 Task: Find connections with filter location Butiá with filter topic #Jobswith filter profile language English with filter current company Siemens Healthineers with filter school AHLEI - American Hotel & Lodging Educational Institute with filter industry Accommodation Services with filter service category Content Strategy with filter keywords title Hair Stylist
Action: Mouse moved to (727, 122)
Screenshot: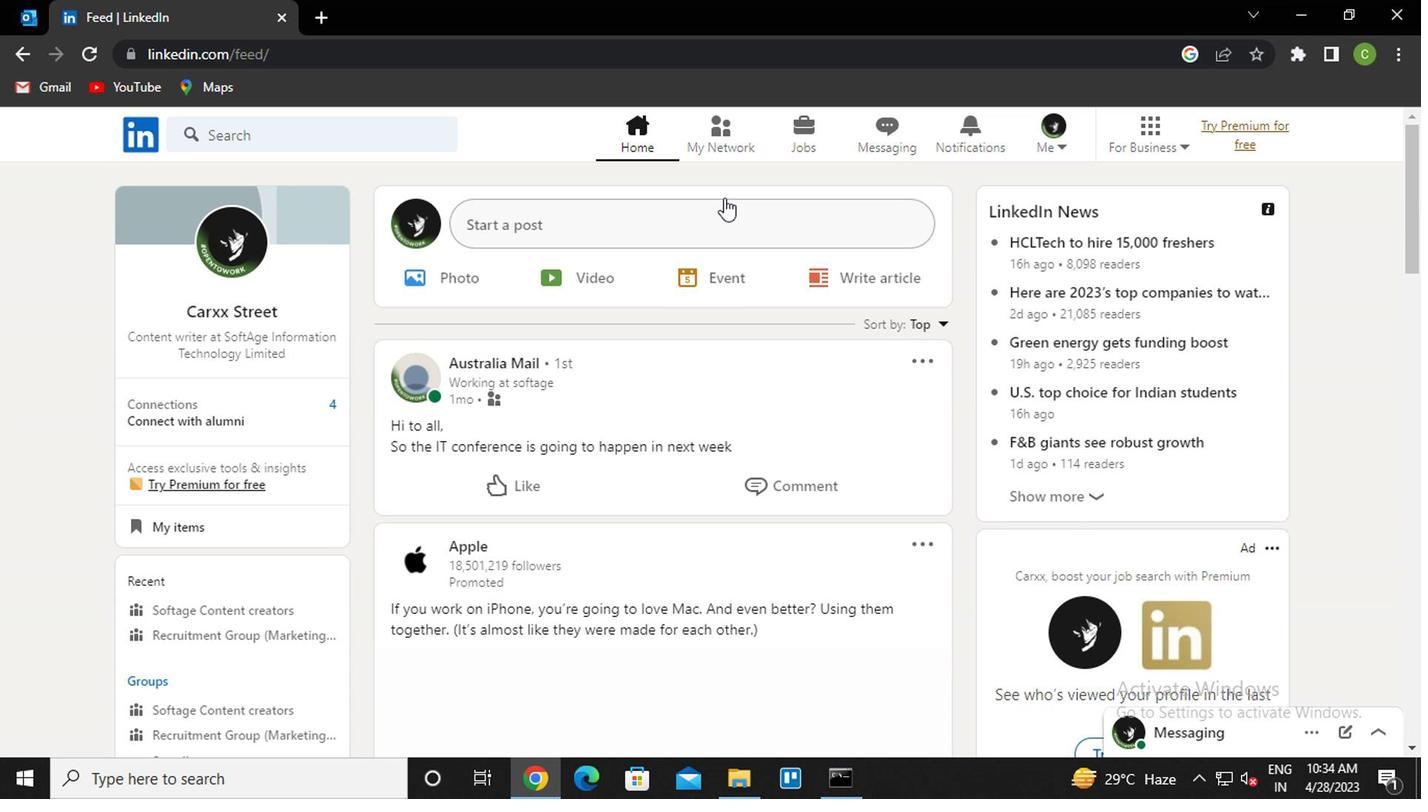 
Action: Mouse pressed left at (727, 122)
Screenshot: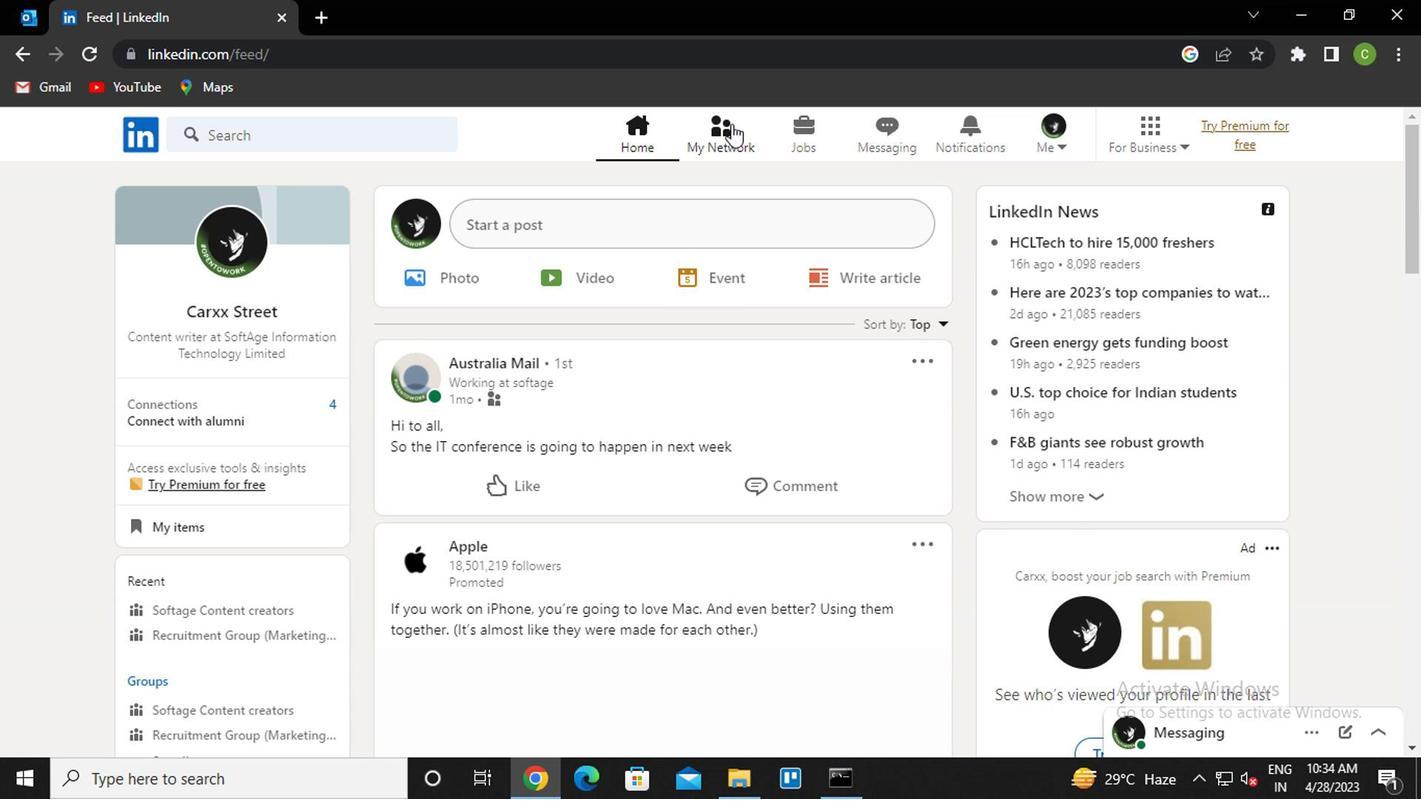 
Action: Mouse moved to (222, 261)
Screenshot: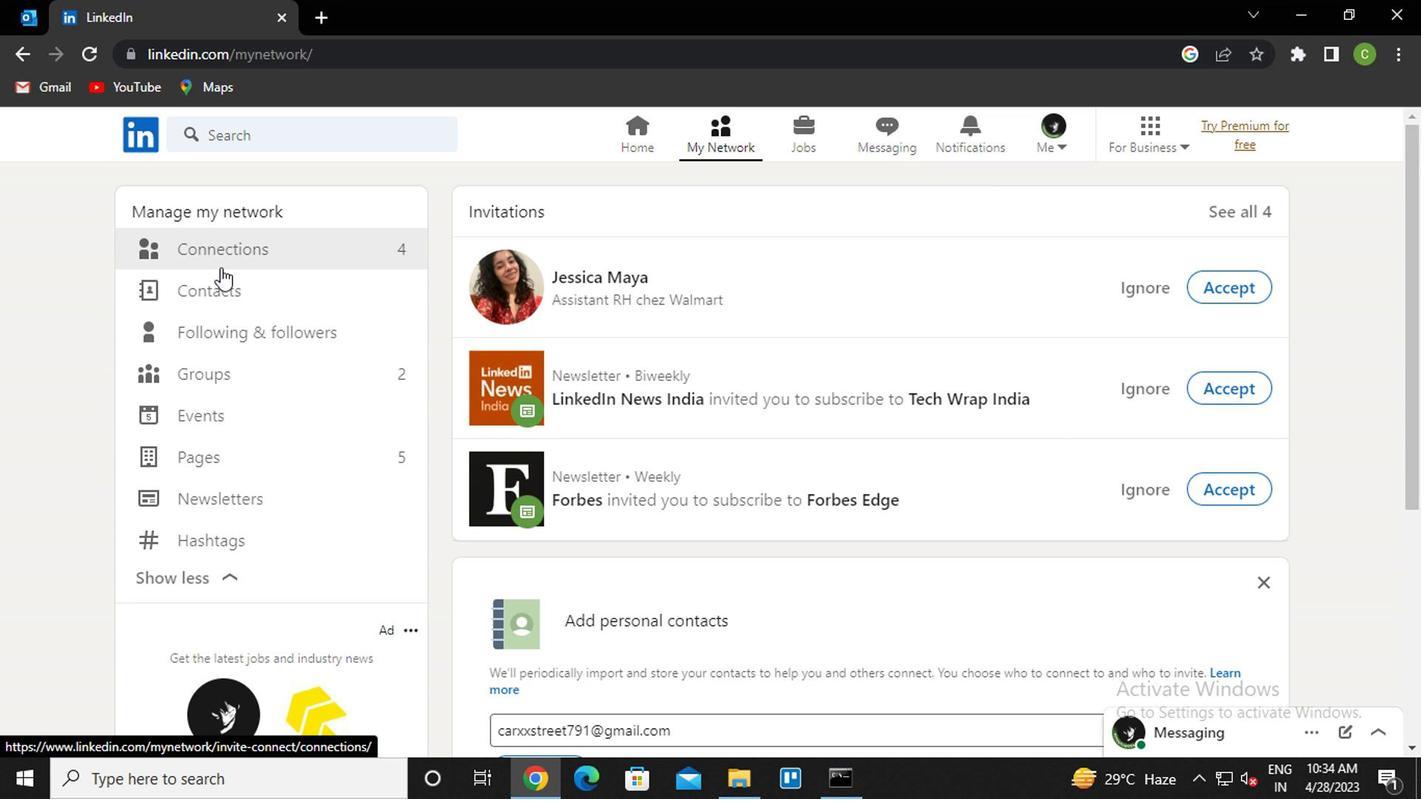 
Action: Mouse pressed left at (222, 261)
Screenshot: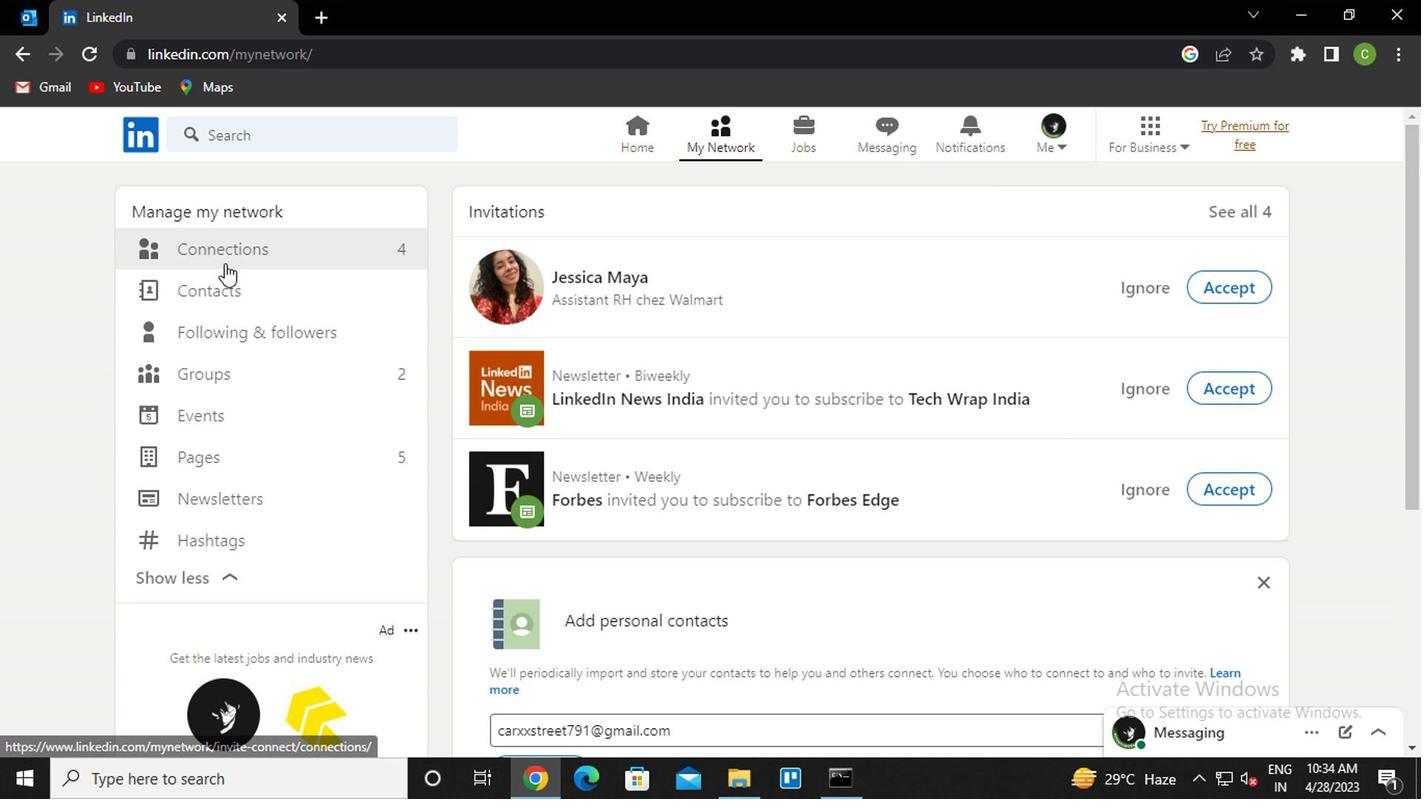 
Action: Mouse moved to (293, 259)
Screenshot: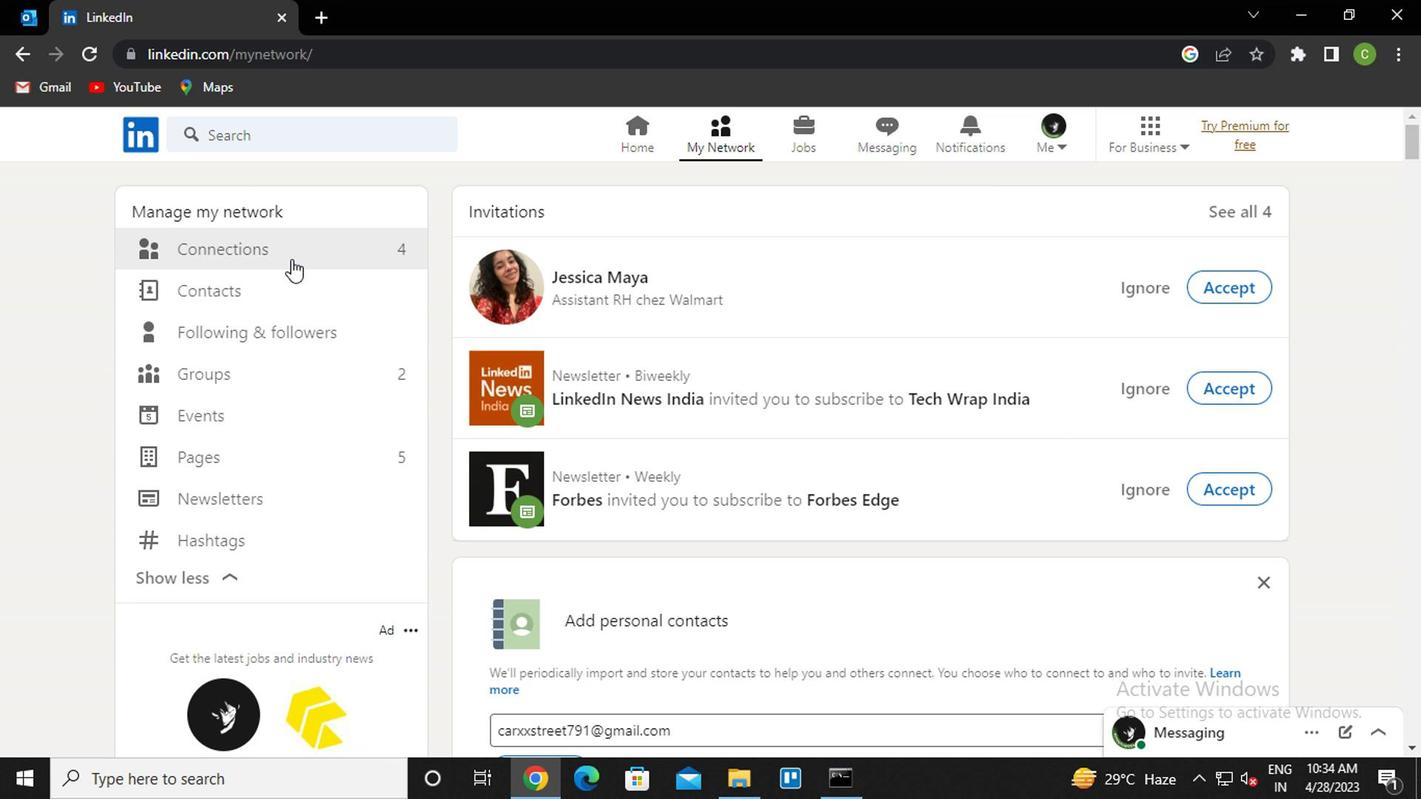 
Action: Mouse pressed left at (293, 259)
Screenshot: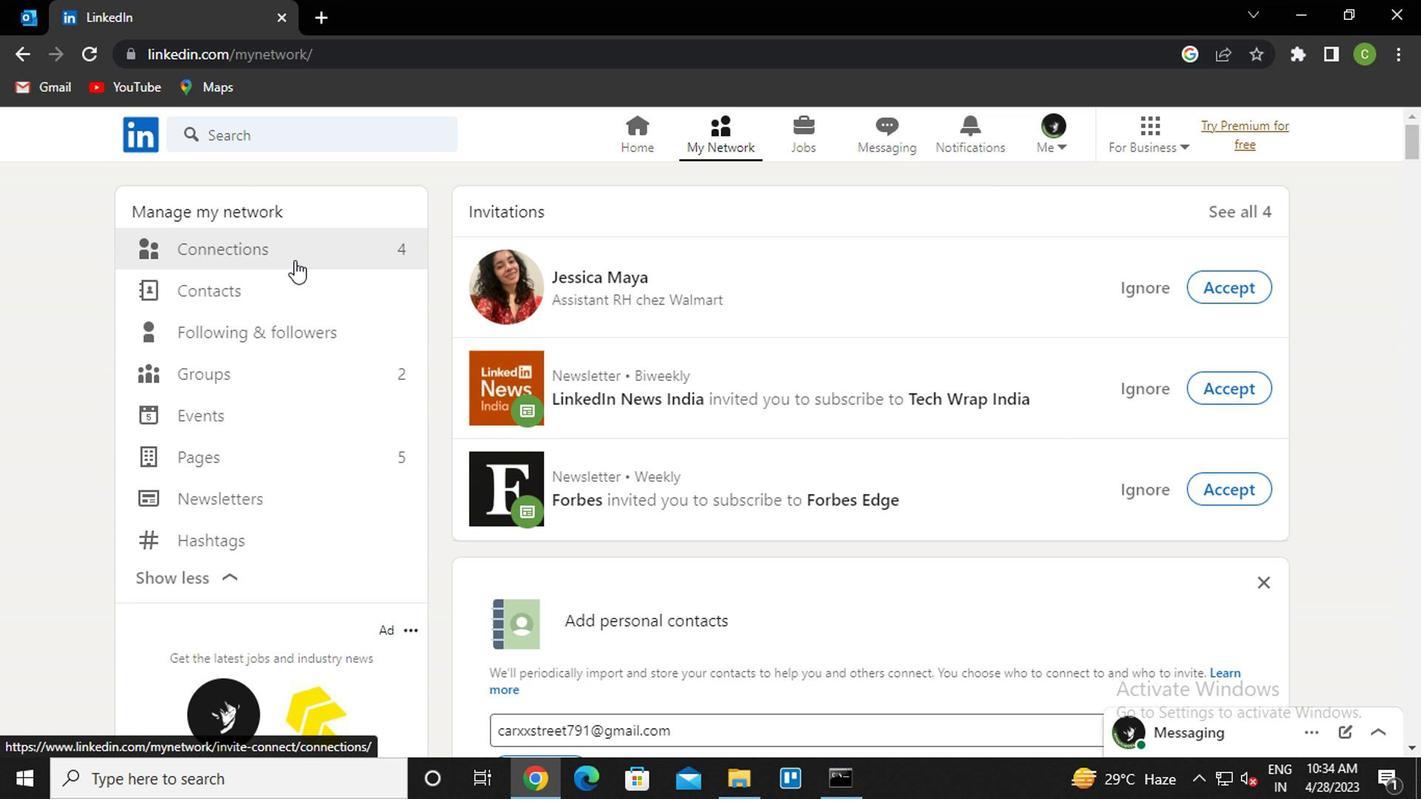 
Action: Mouse moved to (853, 245)
Screenshot: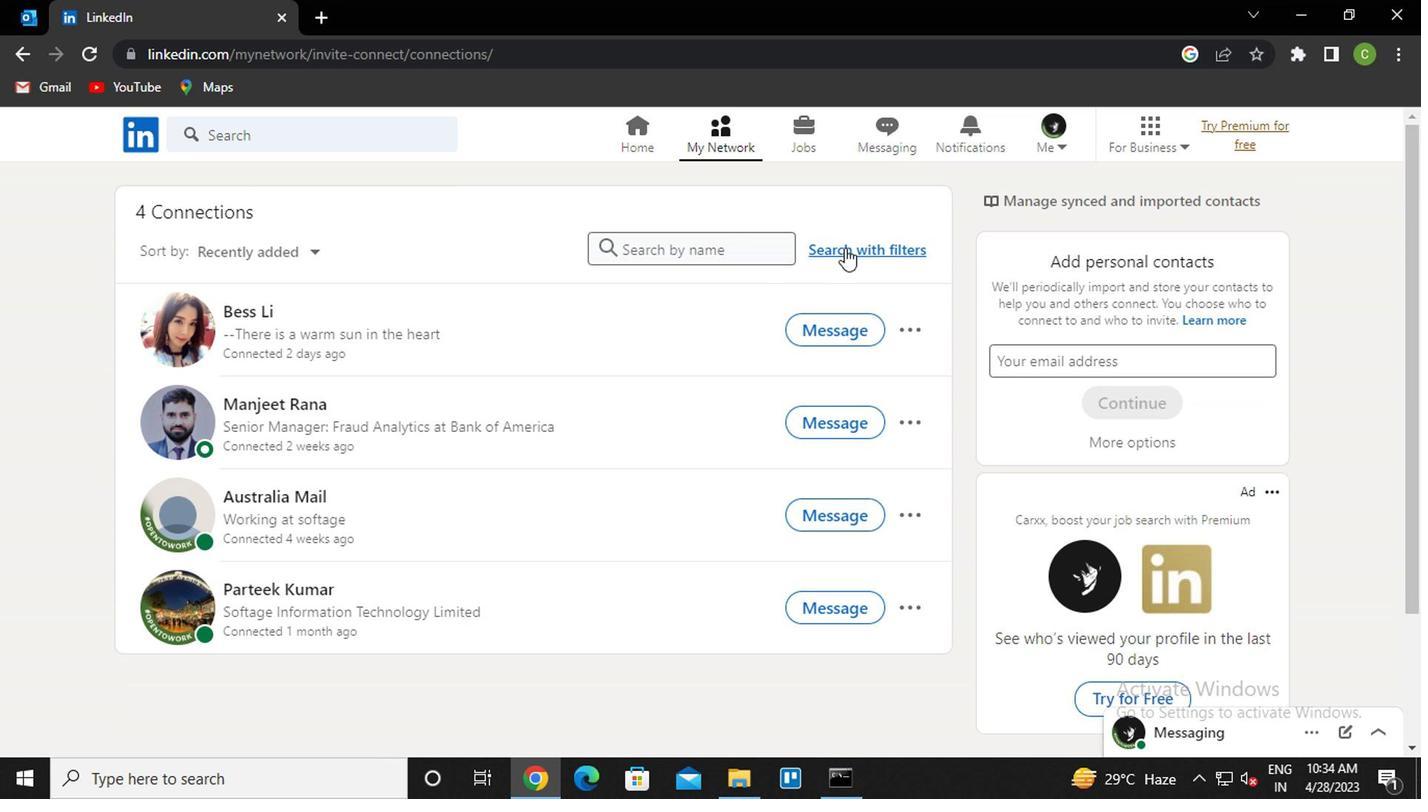 
Action: Mouse pressed left at (853, 245)
Screenshot: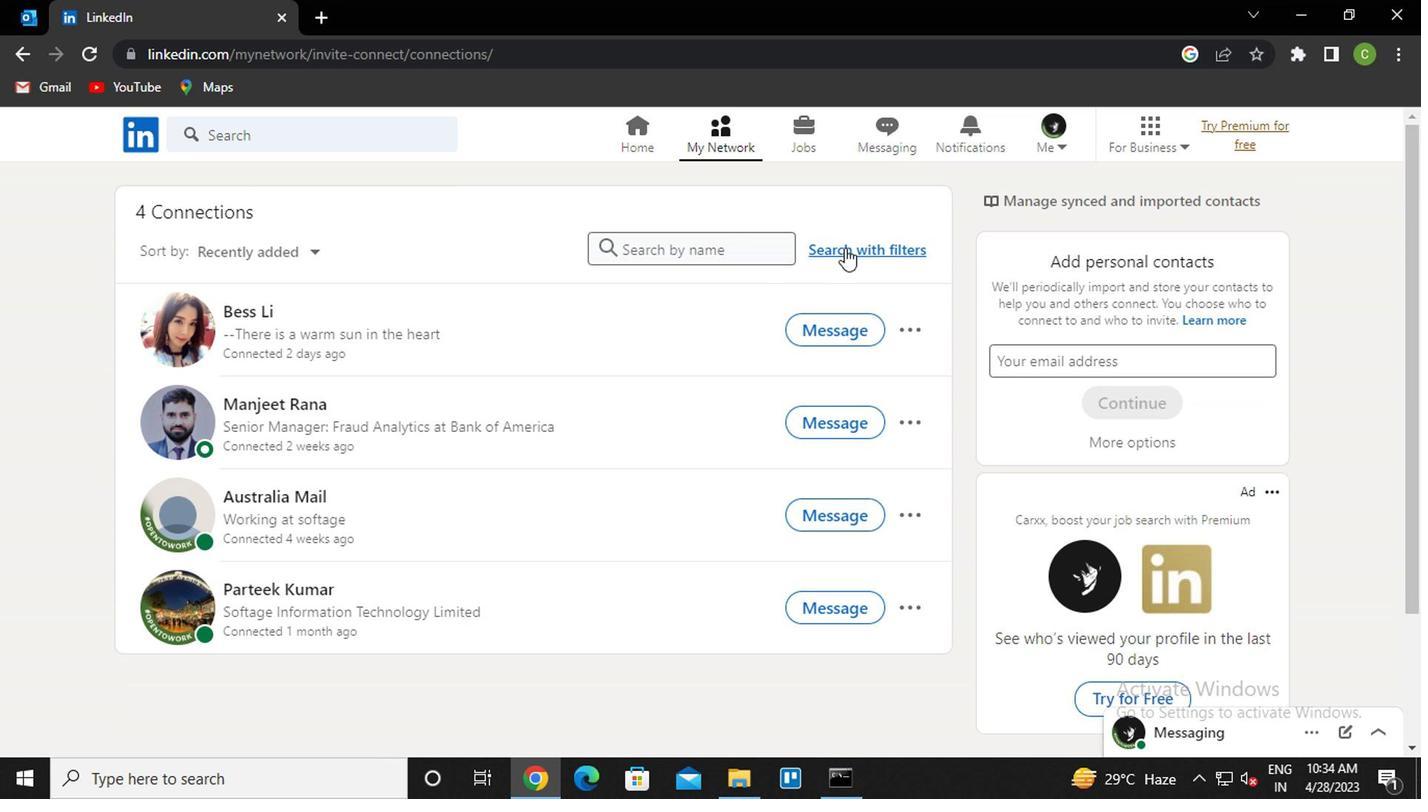 
Action: Mouse moved to (763, 200)
Screenshot: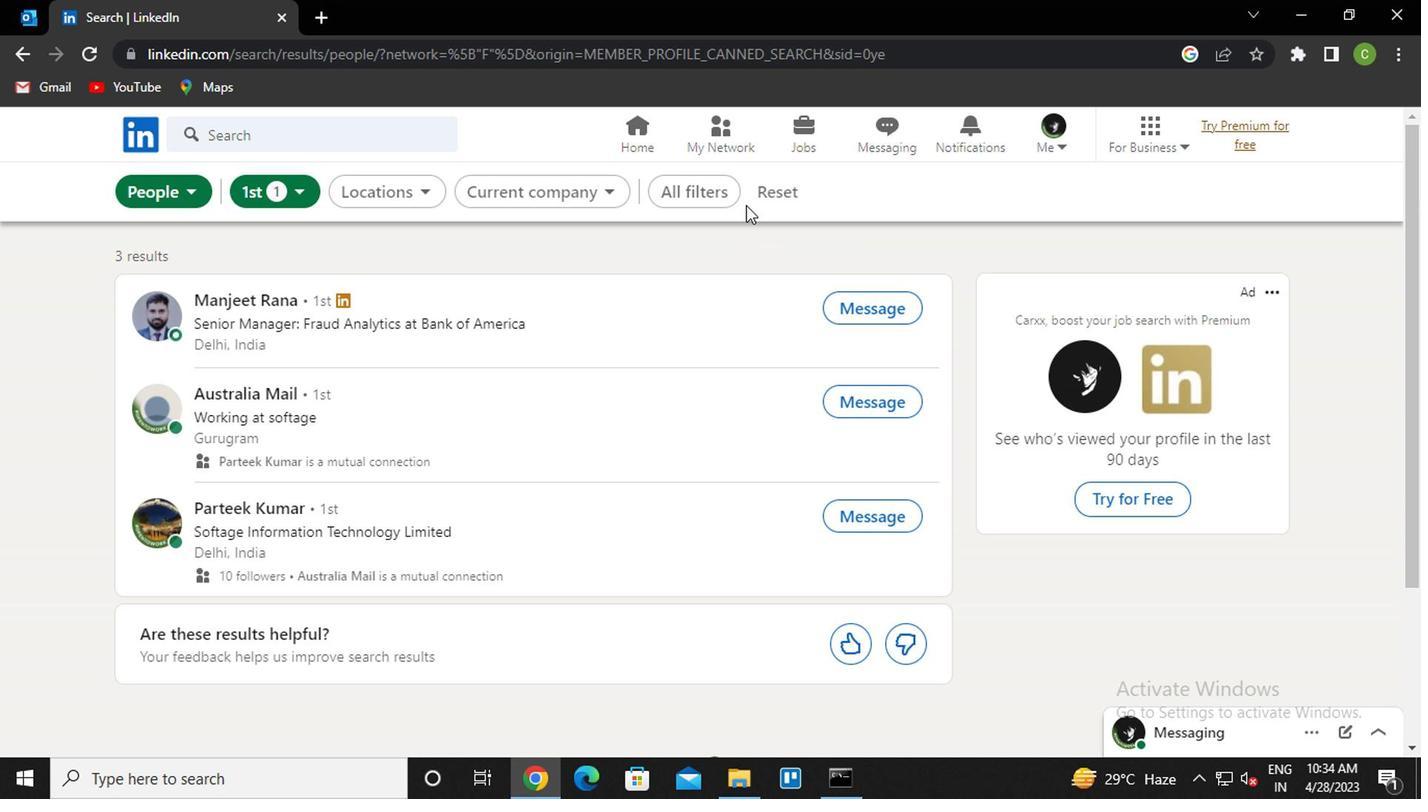 
Action: Mouse pressed left at (763, 200)
Screenshot: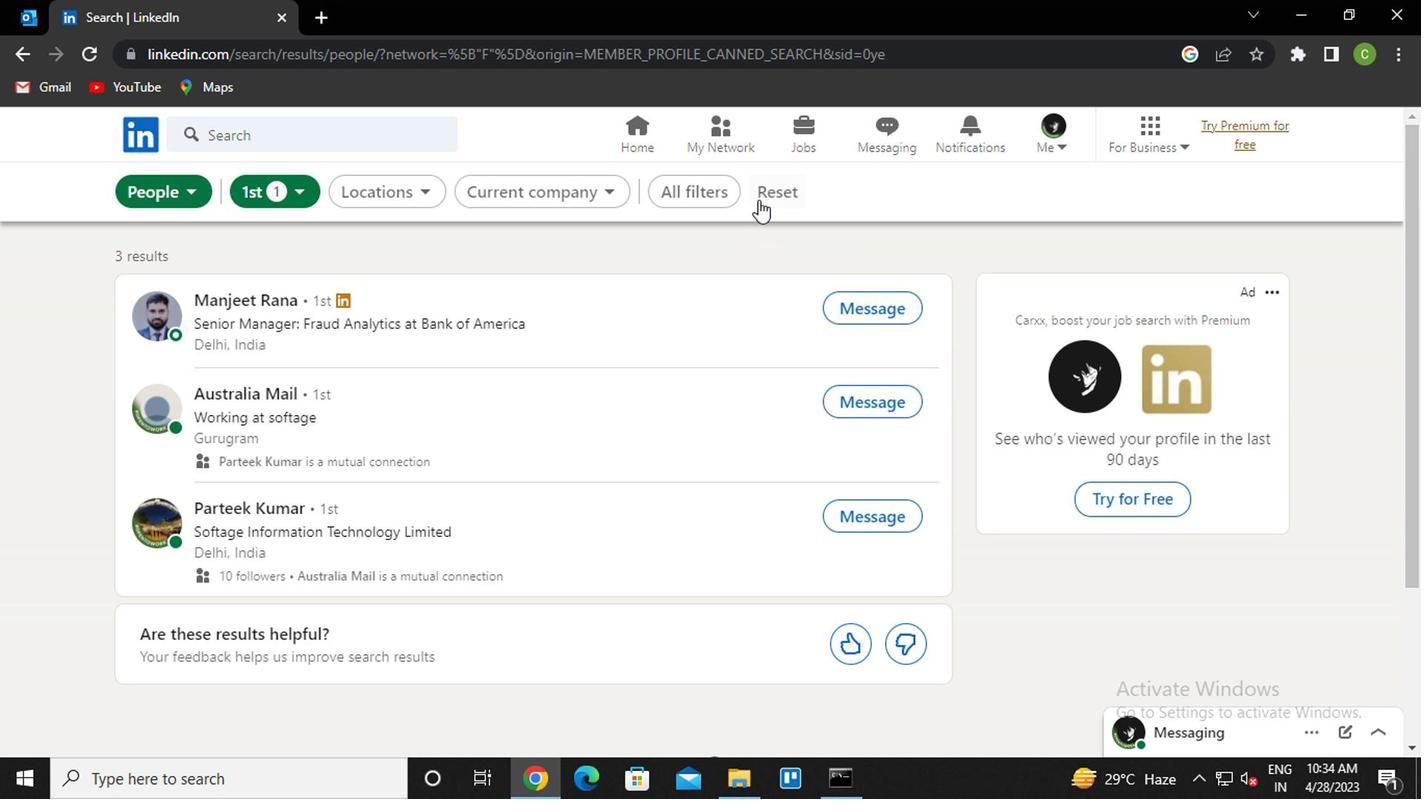 
Action: Mouse moved to (756, 191)
Screenshot: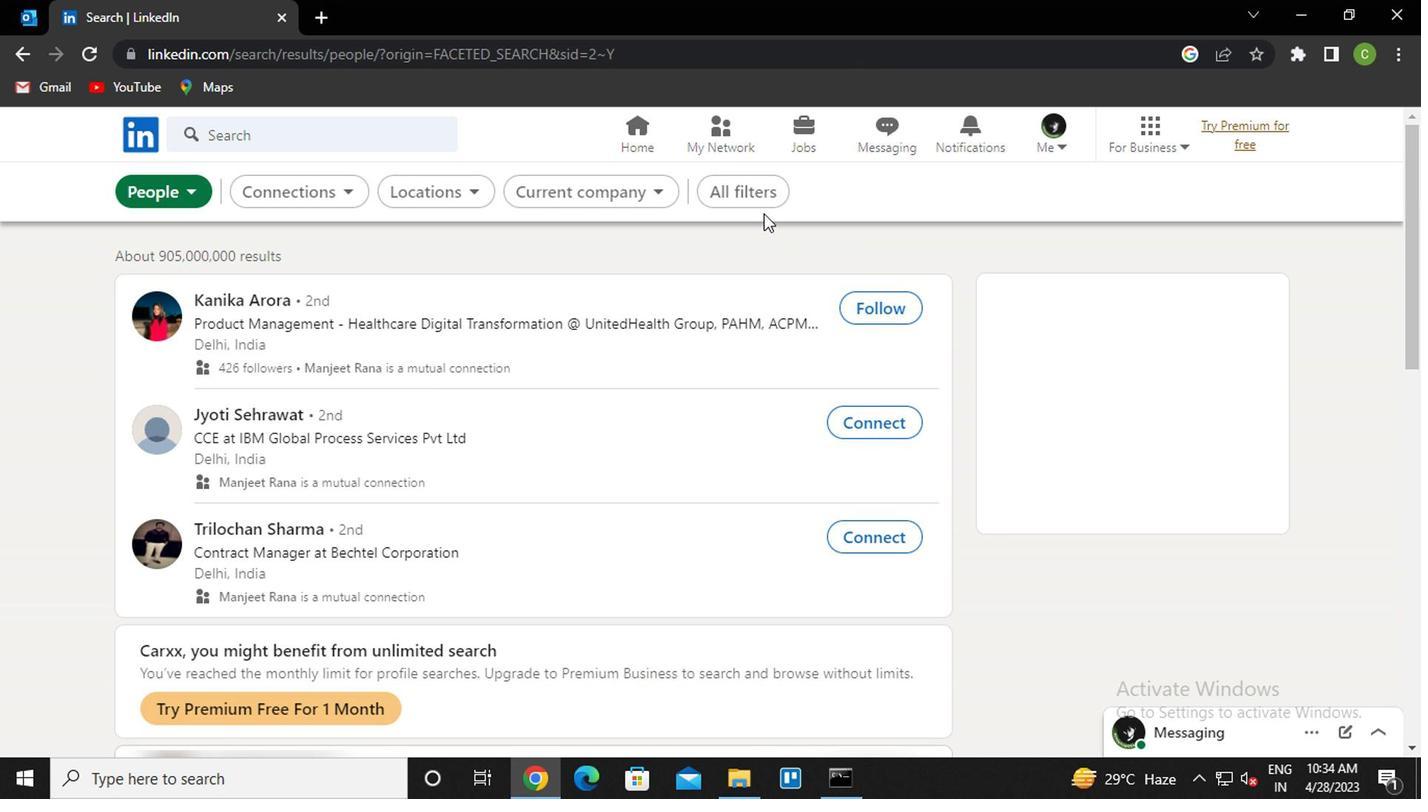 
Action: Mouse pressed left at (756, 191)
Screenshot: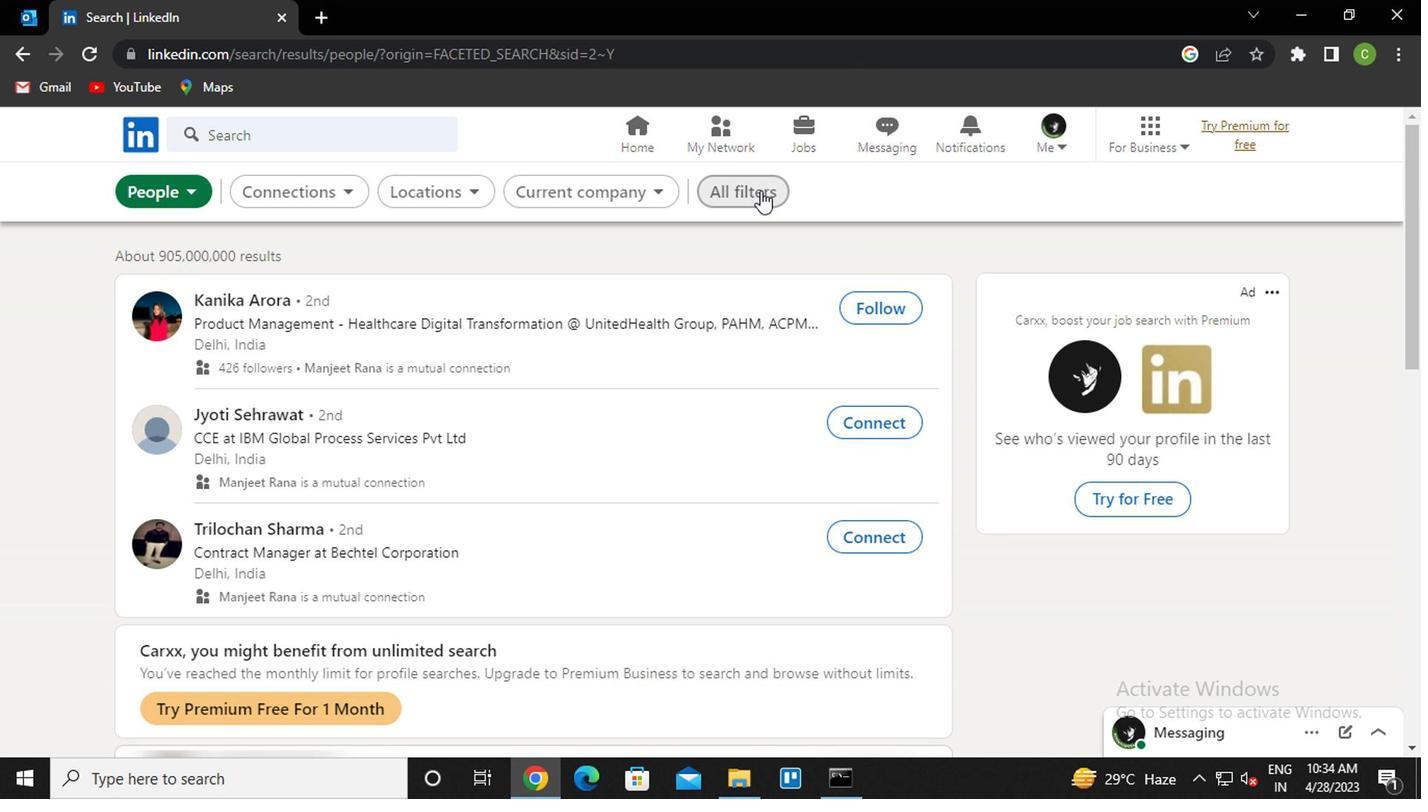 
Action: Mouse moved to (1152, 436)
Screenshot: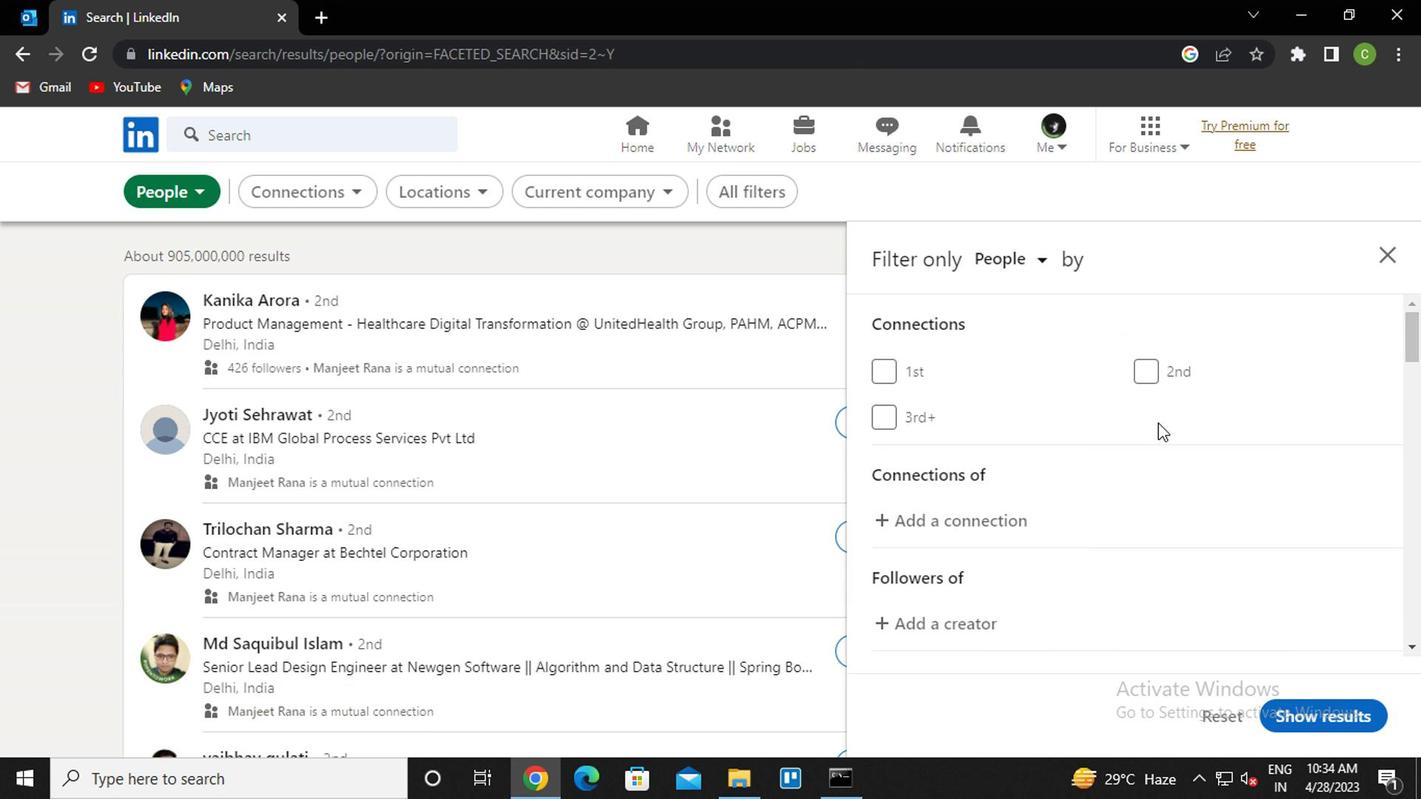 
Action: Mouse scrolled (1152, 436) with delta (0, 0)
Screenshot: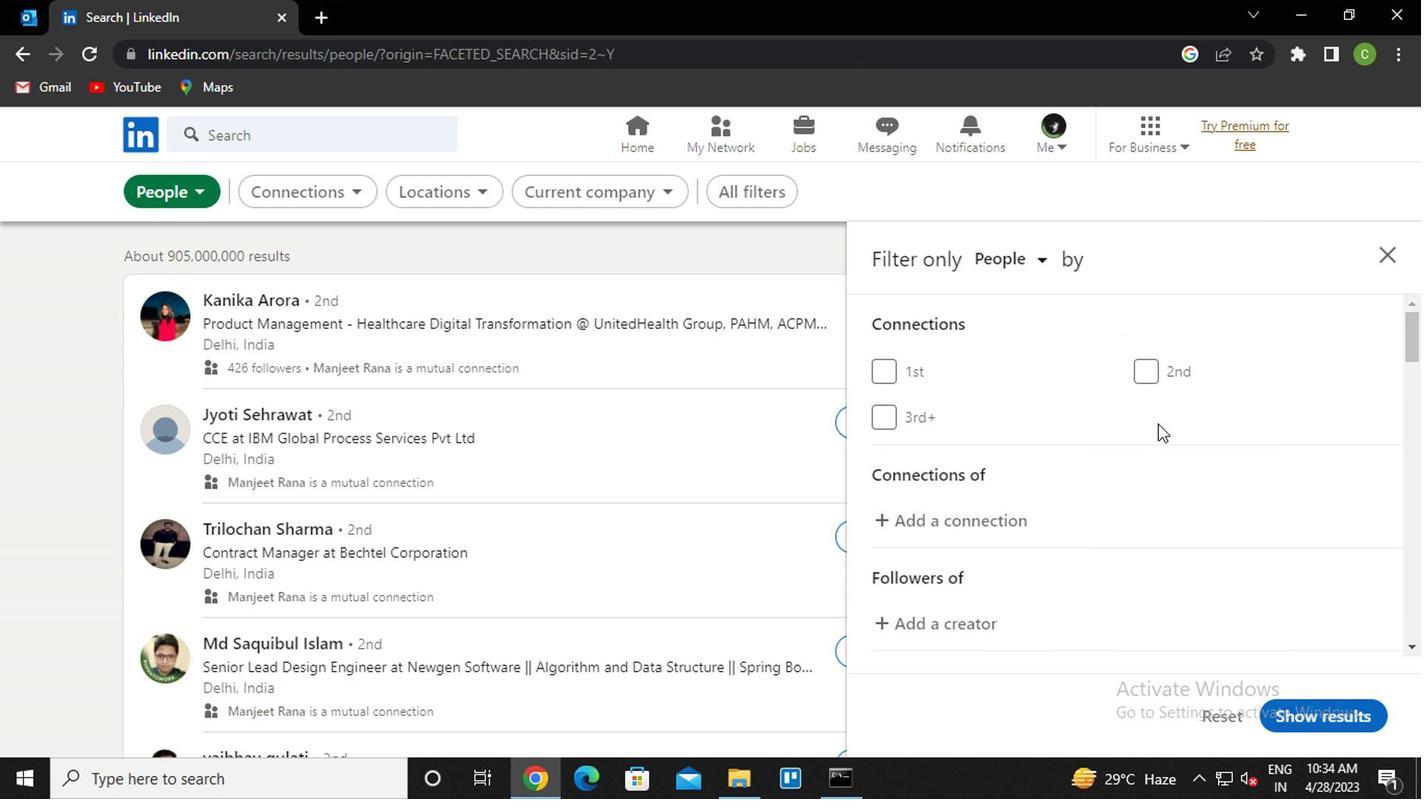 
Action: Mouse moved to (1149, 447)
Screenshot: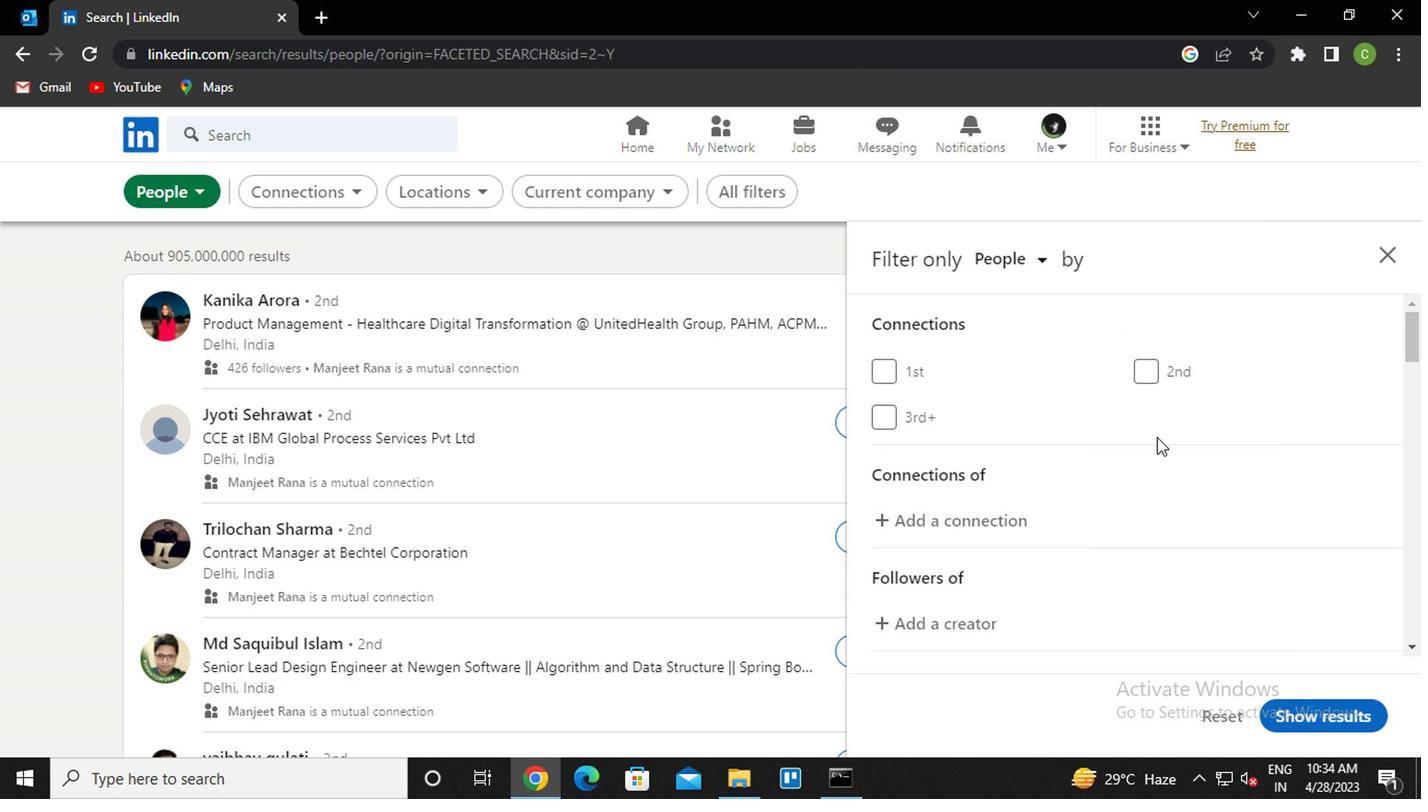 
Action: Mouse scrolled (1149, 446) with delta (0, 0)
Screenshot: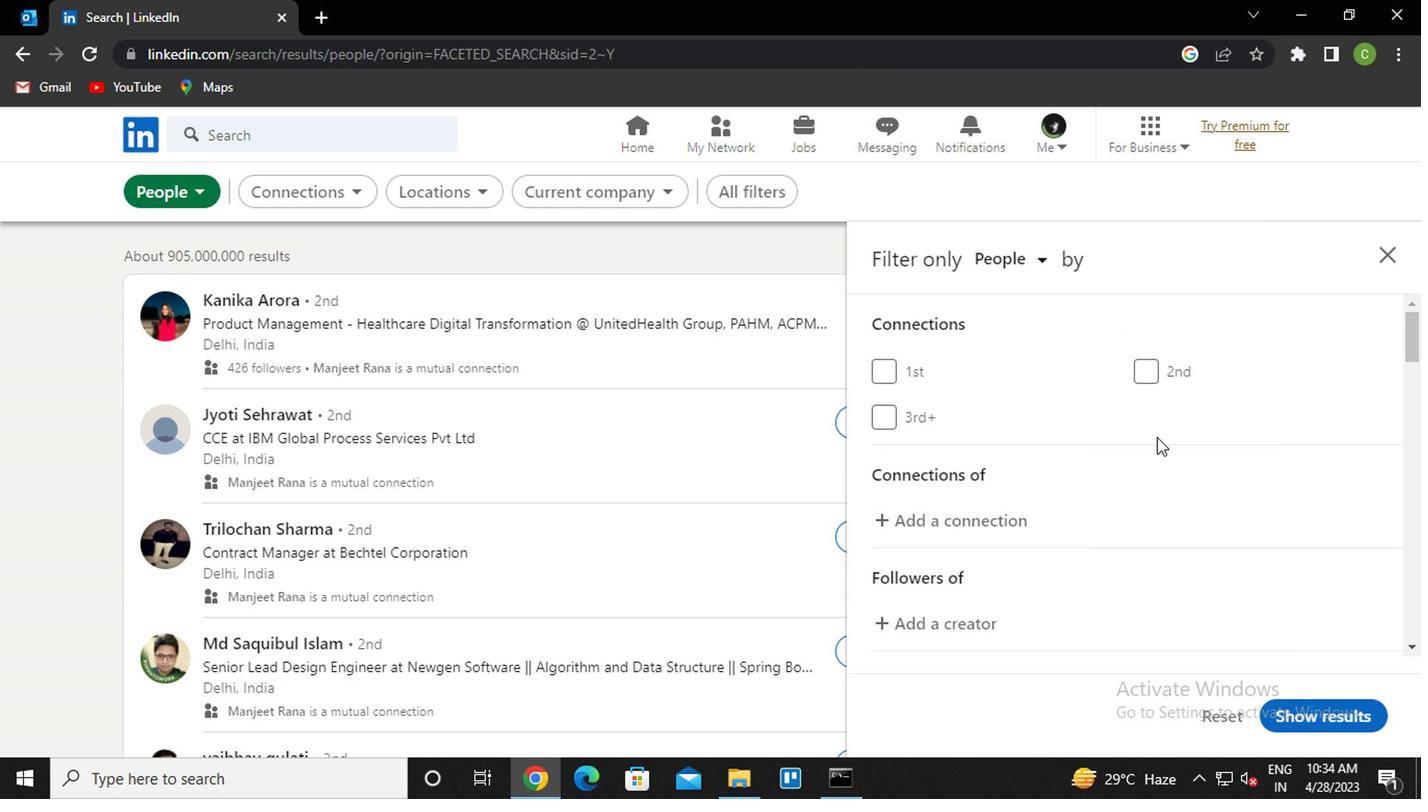 
Action: Mouse moved to (1148, 448)
Screenshot: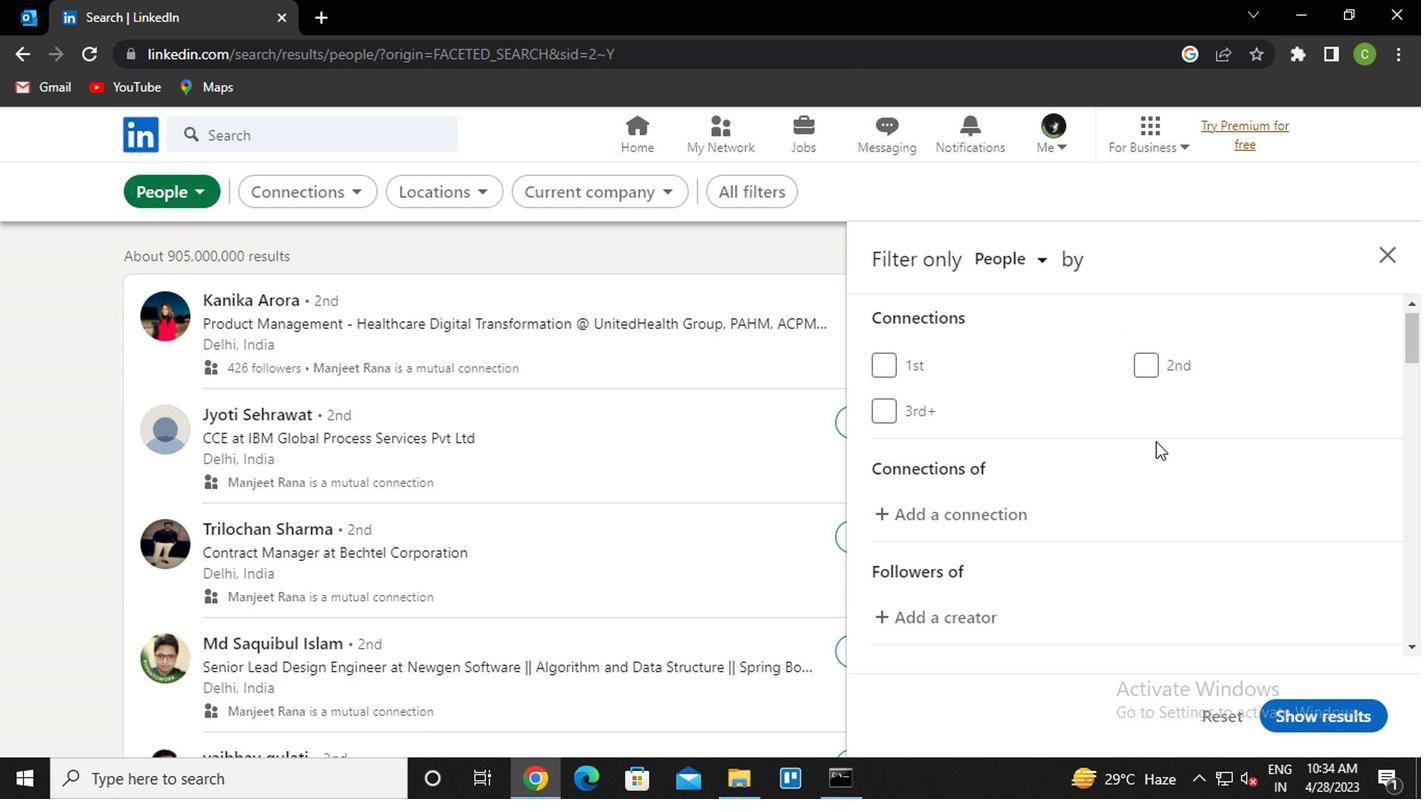 
Action: Mouse scrolled (1148, 447) with delta (0, -1)
Screenshot: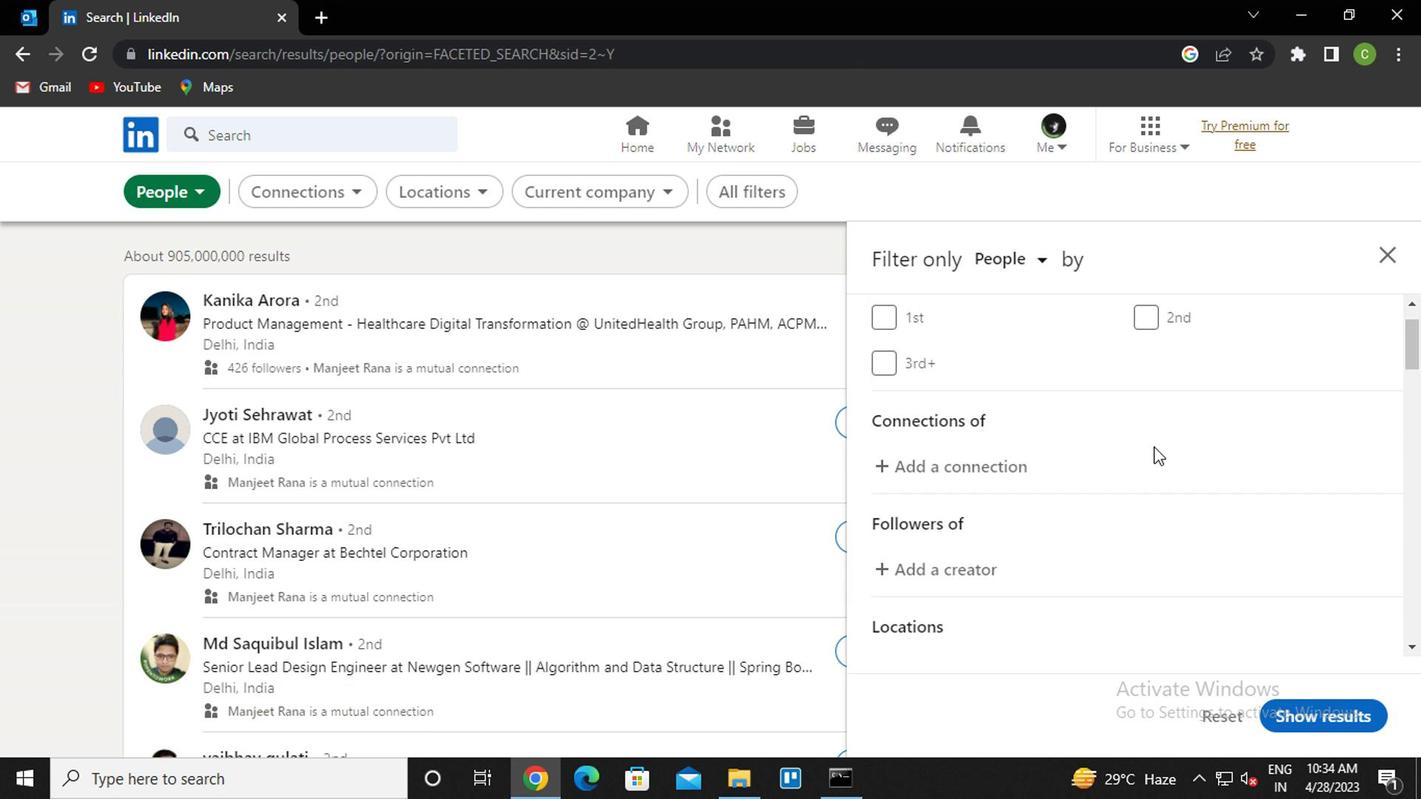 
Action: Mouse moved to (1148, 448)
Screenshot: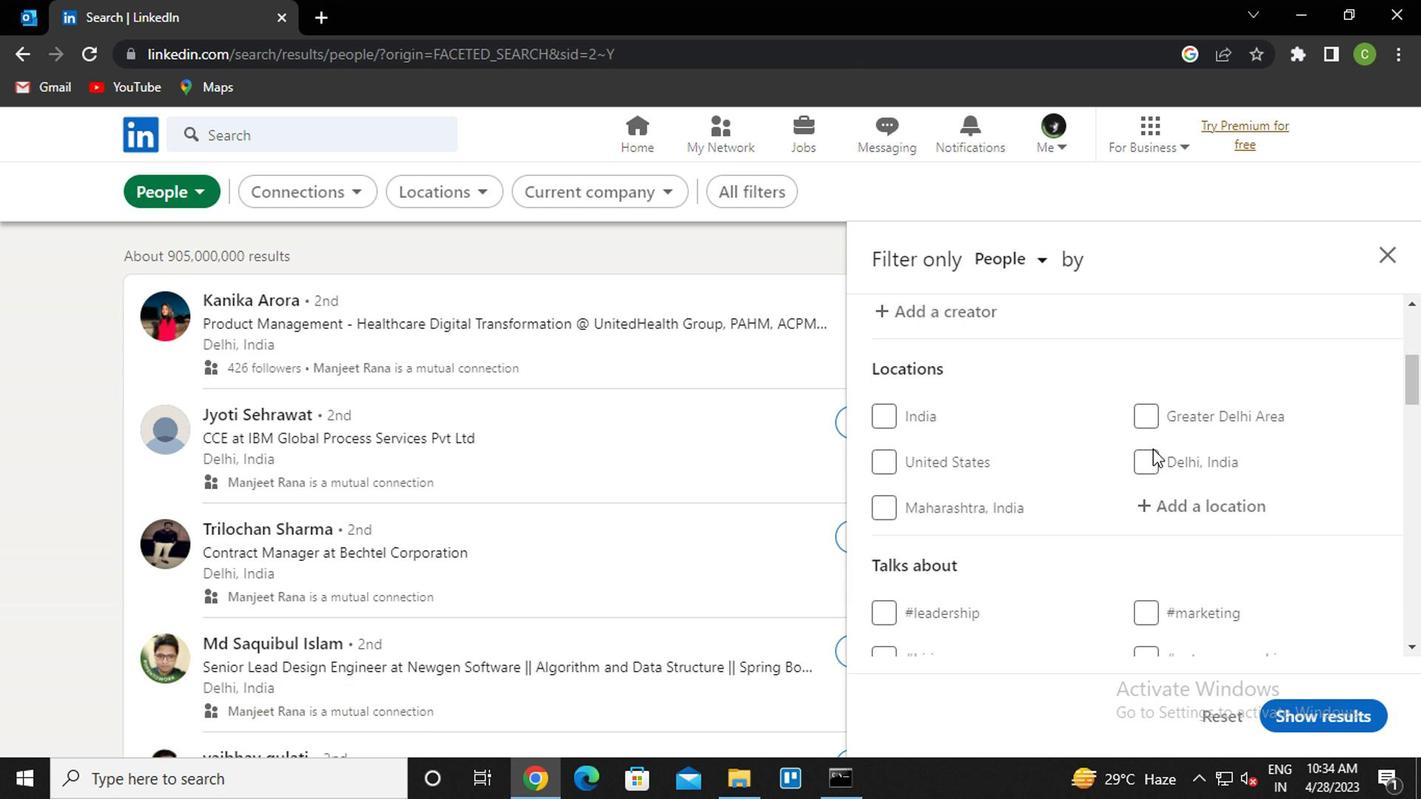 
Action: Mouse scrolled (1148, 447) with delta (0, -1)
Screenshot: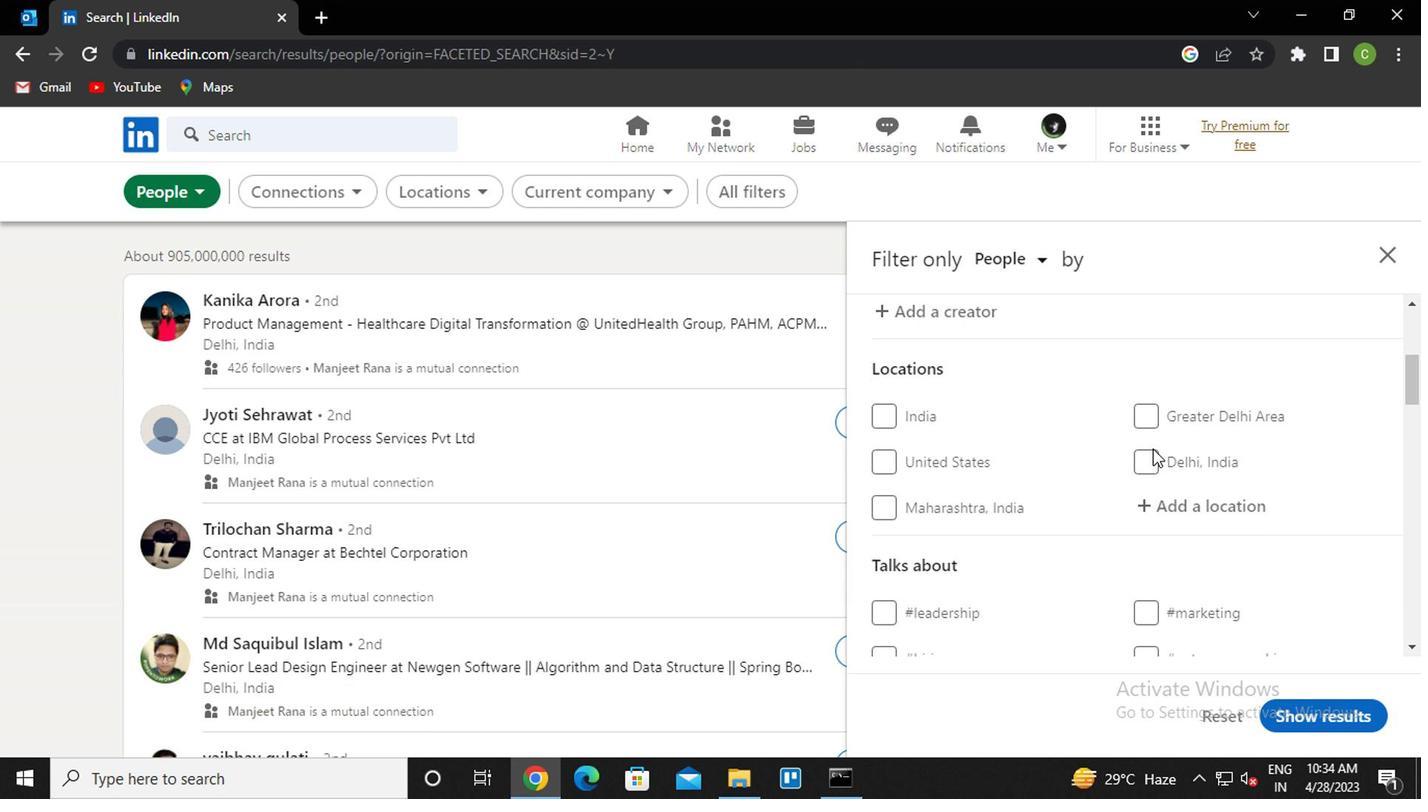 
Action: Mouse moved to (1187, 411)
Screenshot: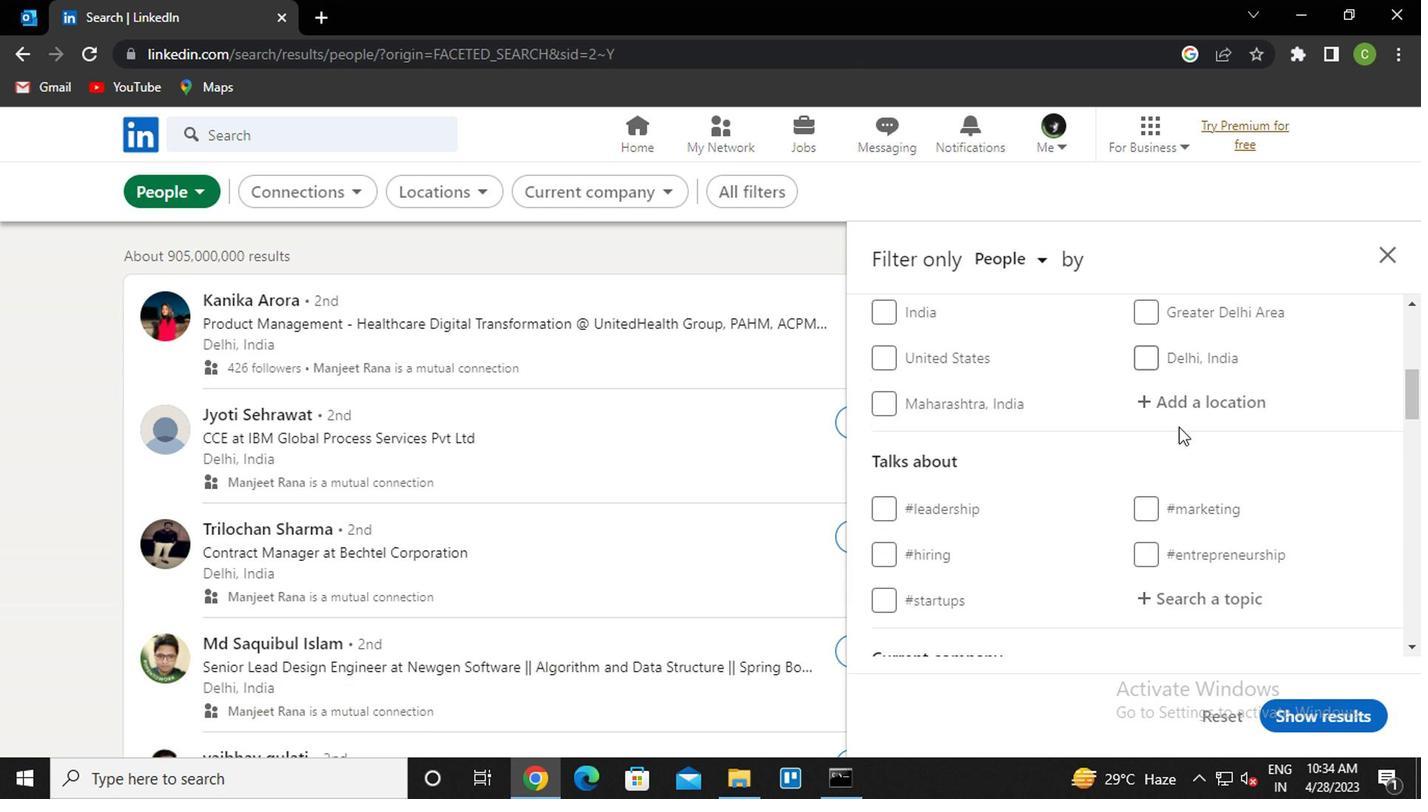 
Action: Mouse pressed left at (1187, 411)
Screenshot: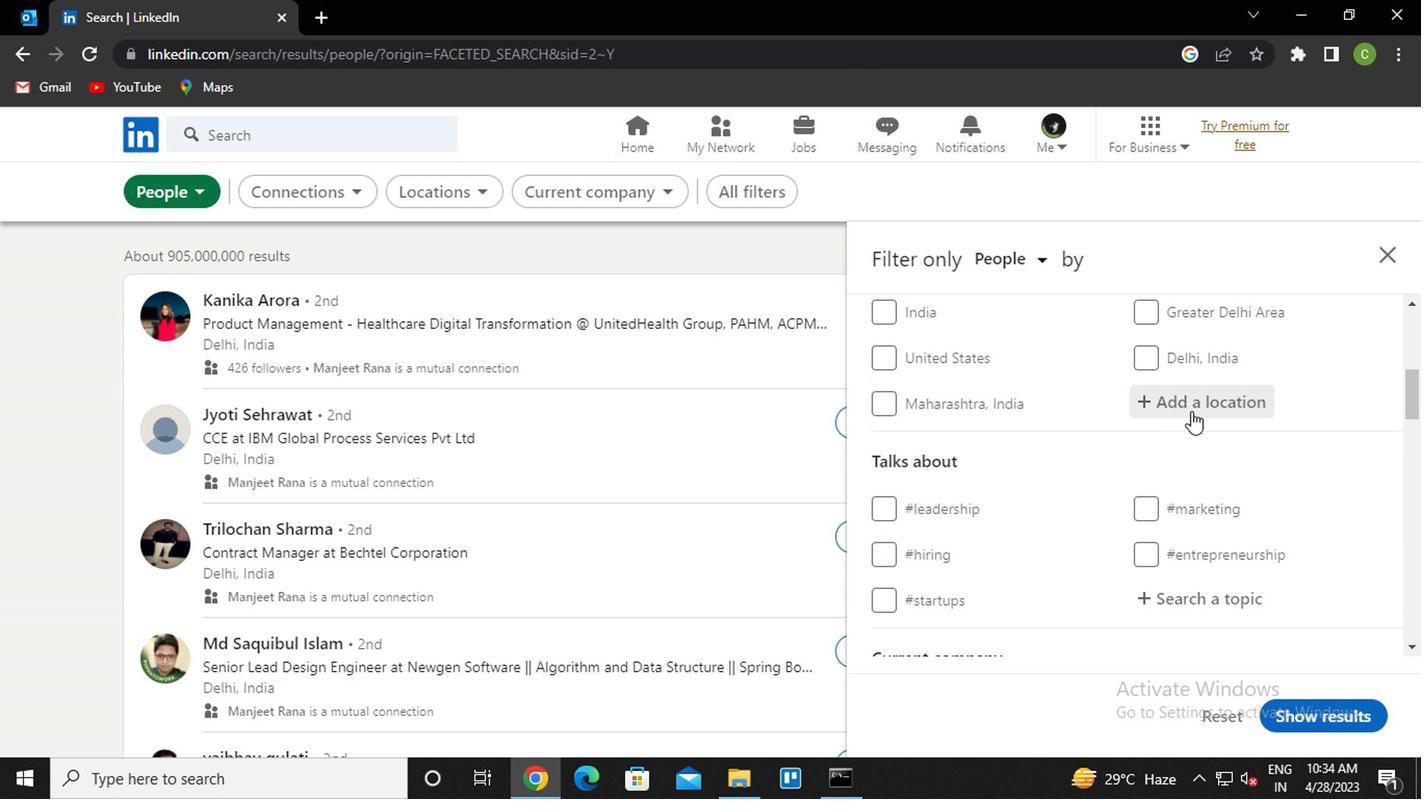 
Action: Key pressed <Key.caps_lock>b<Key.caps_lock>utia<Key.down><Key.enter>
Screenshot: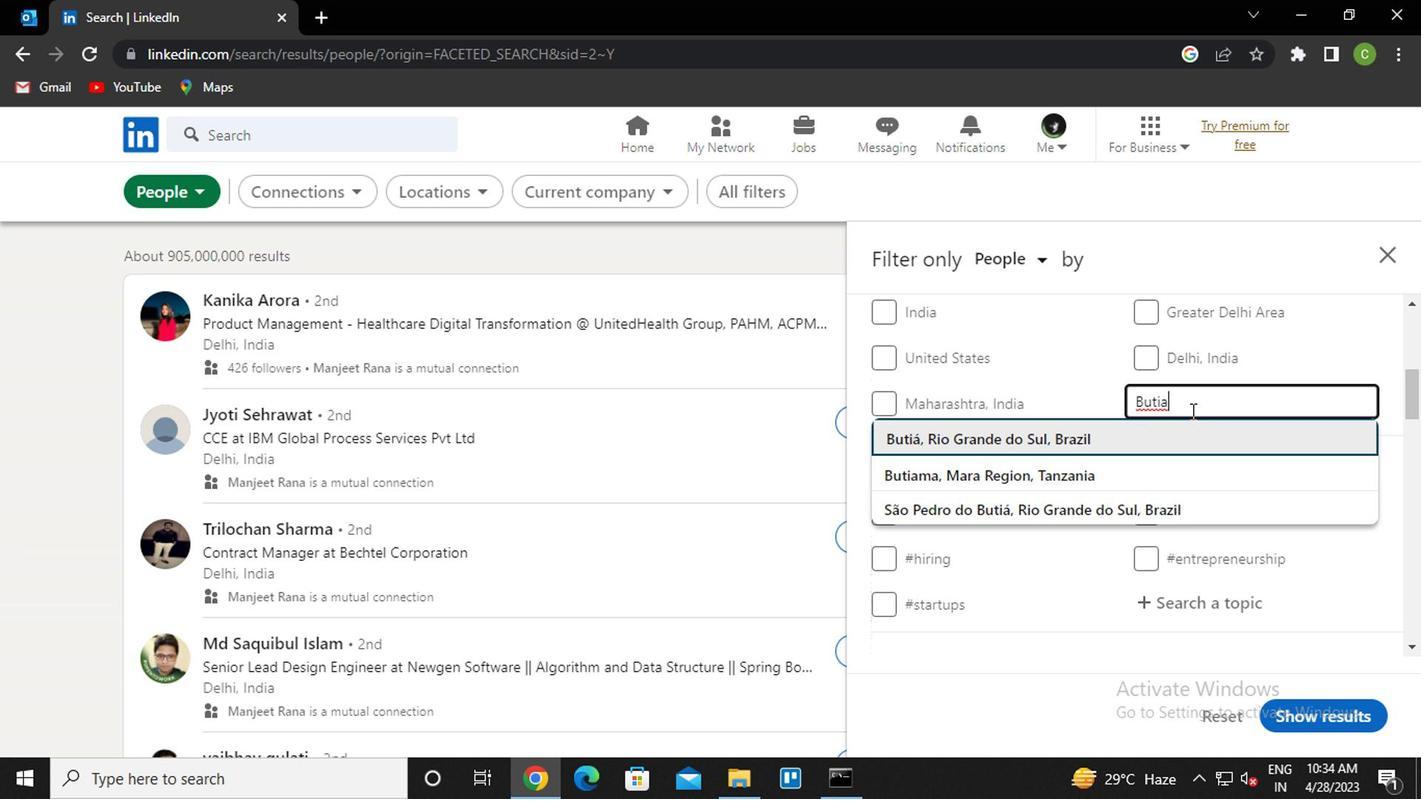 
Action: Mouse scrolled (1187, 410) with delta (0, 0)
Screenshot: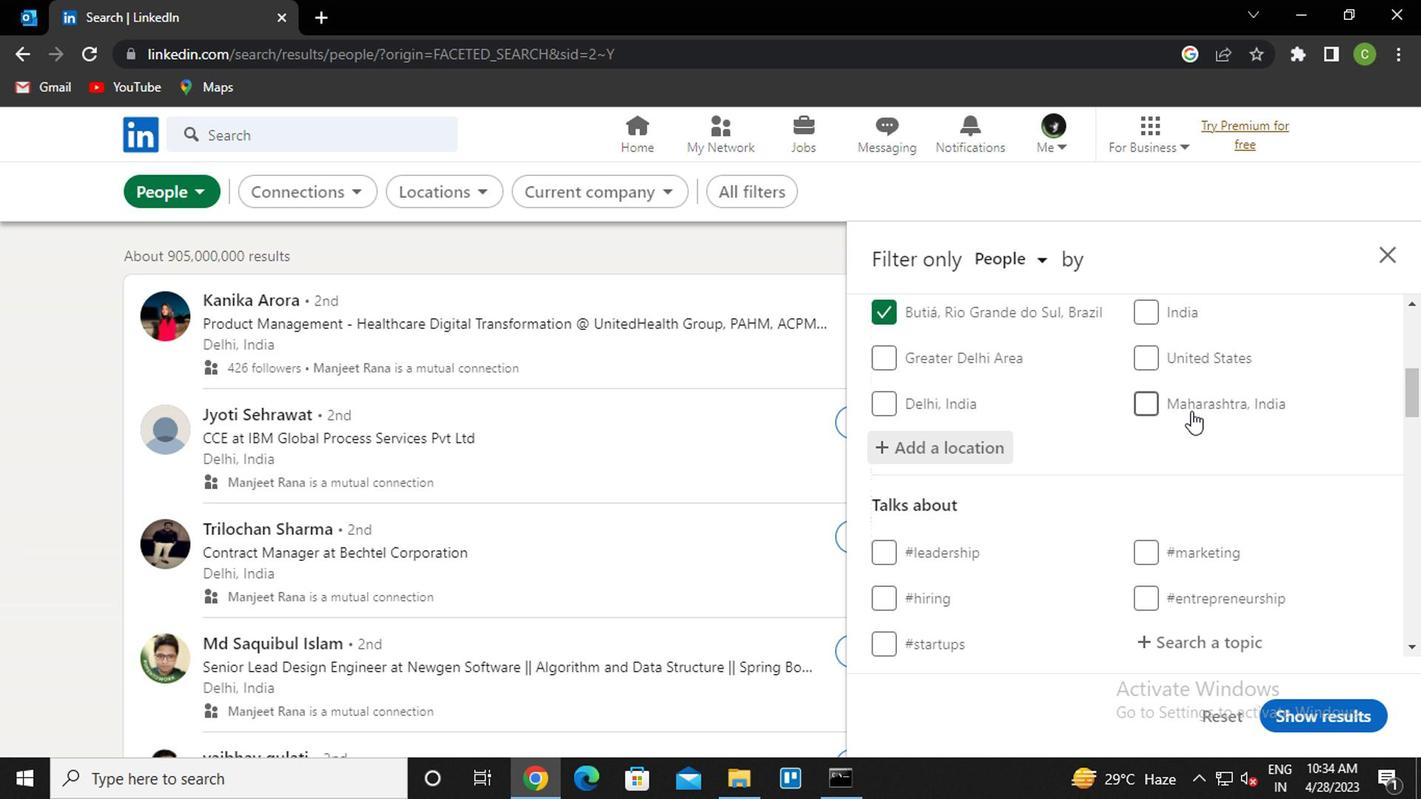 
Action: Mouse moved to (1187, 415)
Screenshot: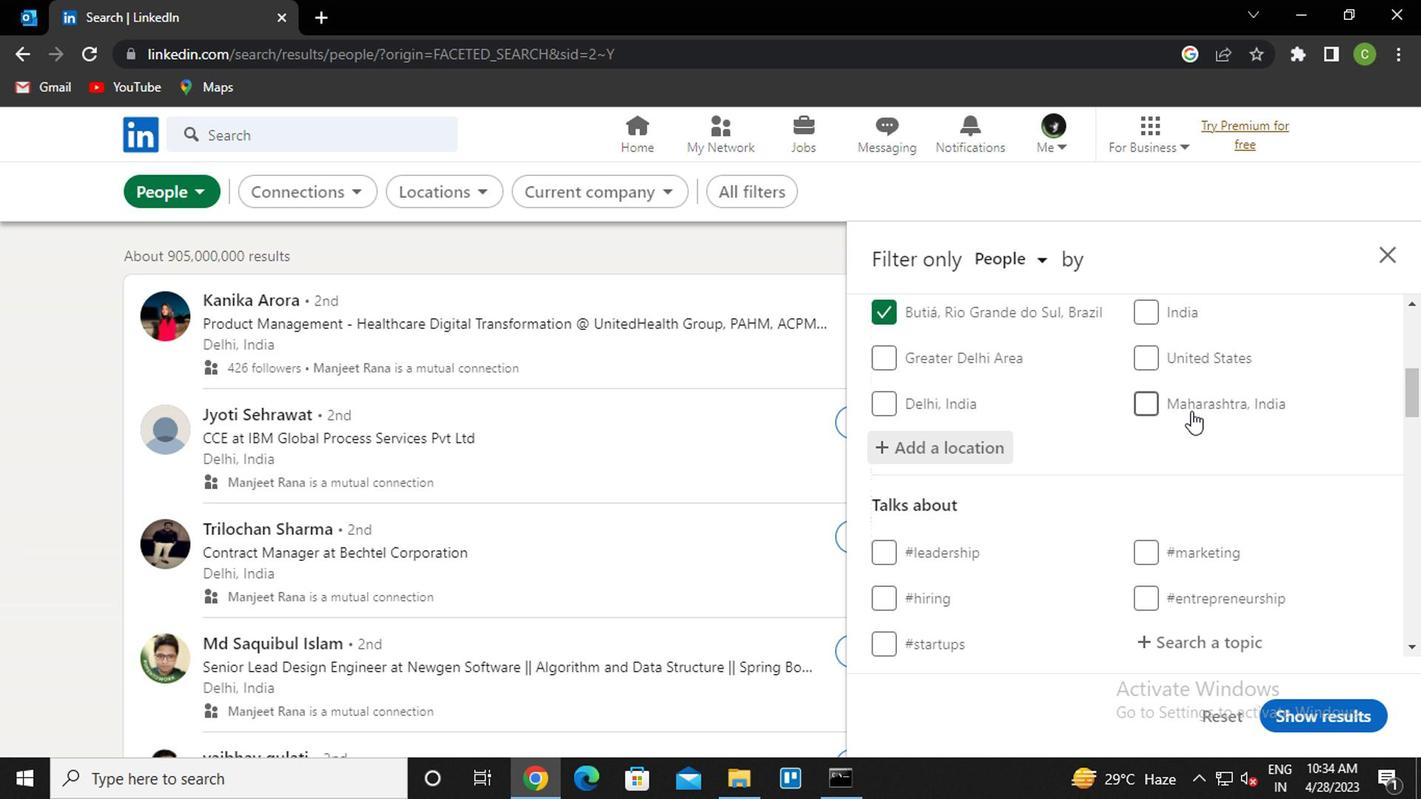 
Action: Mouse scrolled (1187, 413) with delta (0, -1)
Screenshot: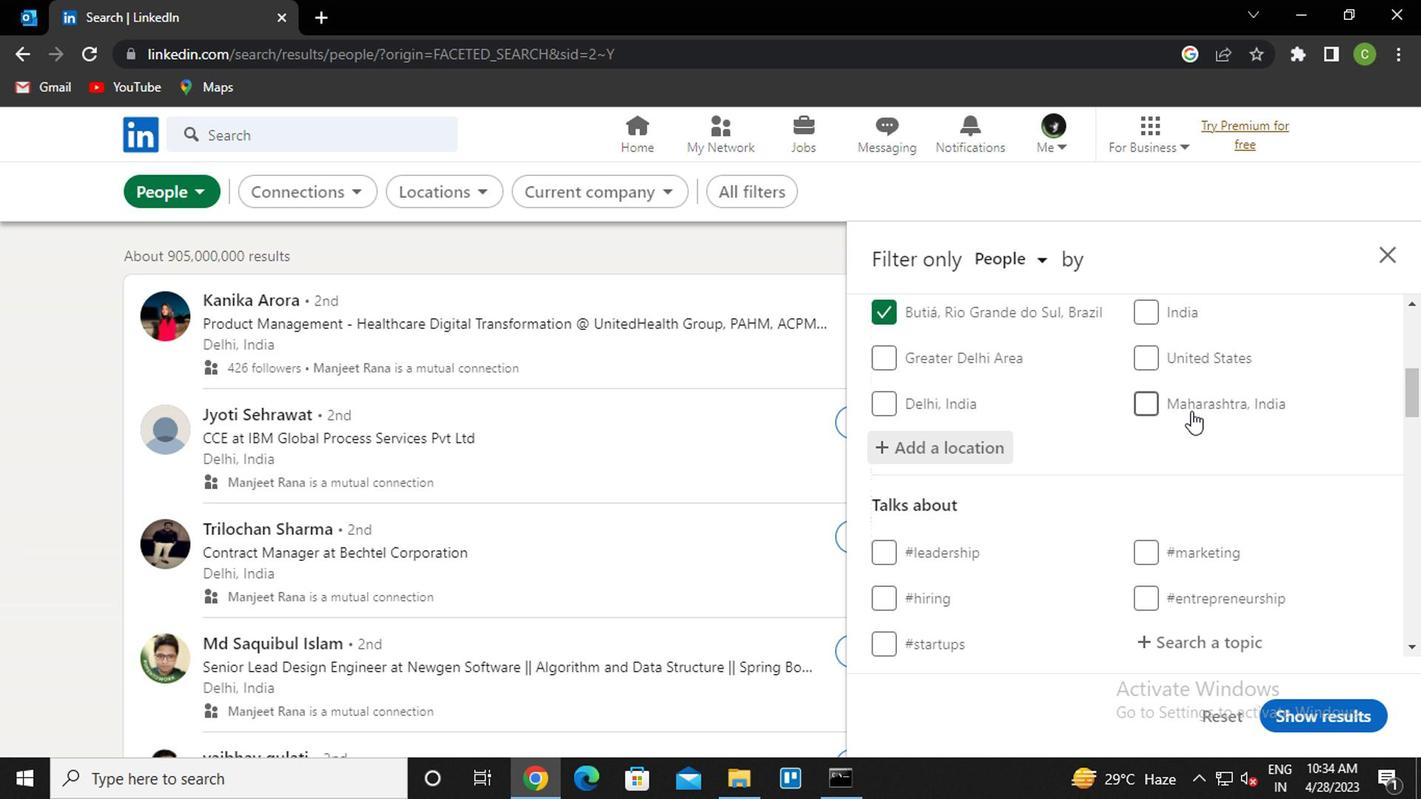 
Action: Mouse scrolled (1187, 413) with delta (0, -1)
Screenshot: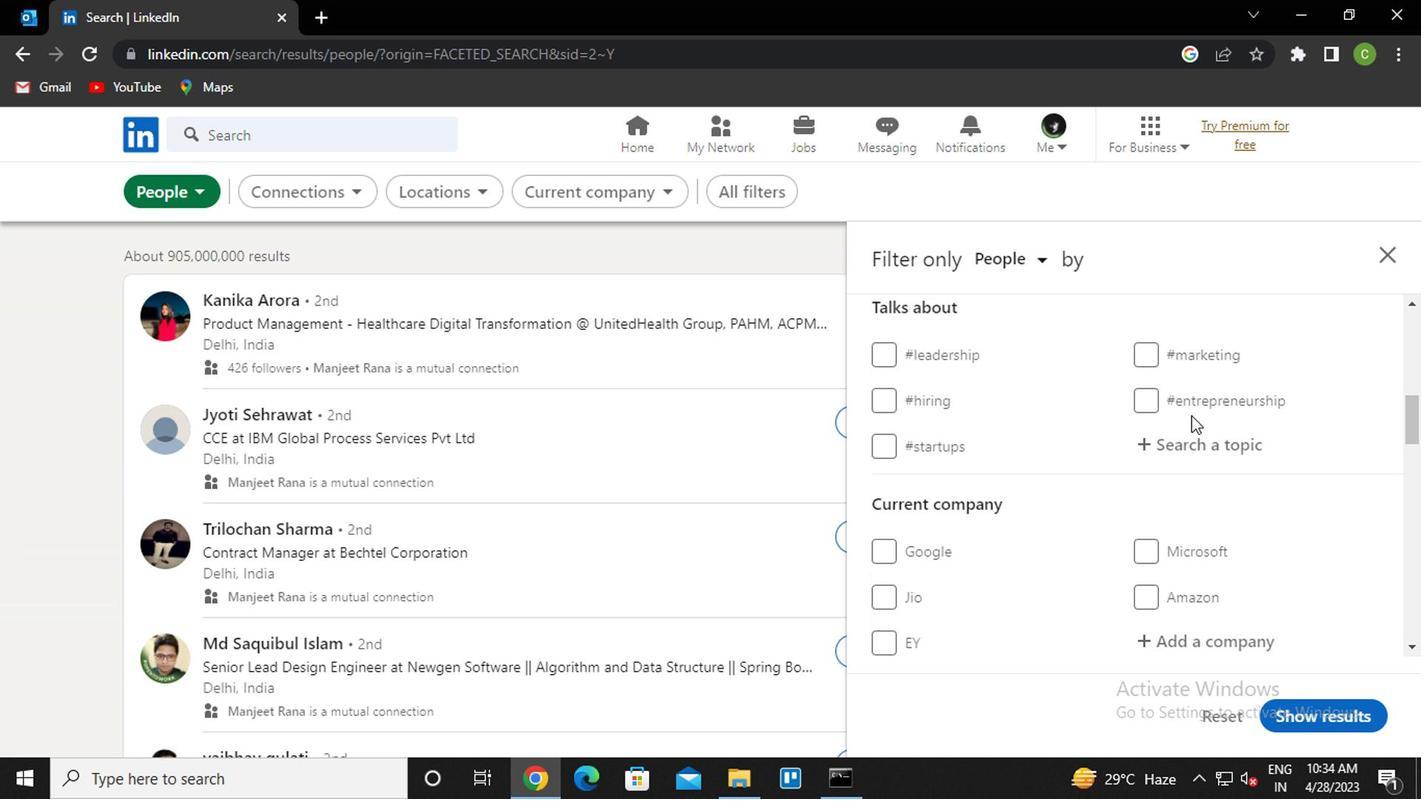 
Action: Mouse moved to (1215, 346)
Screenshot: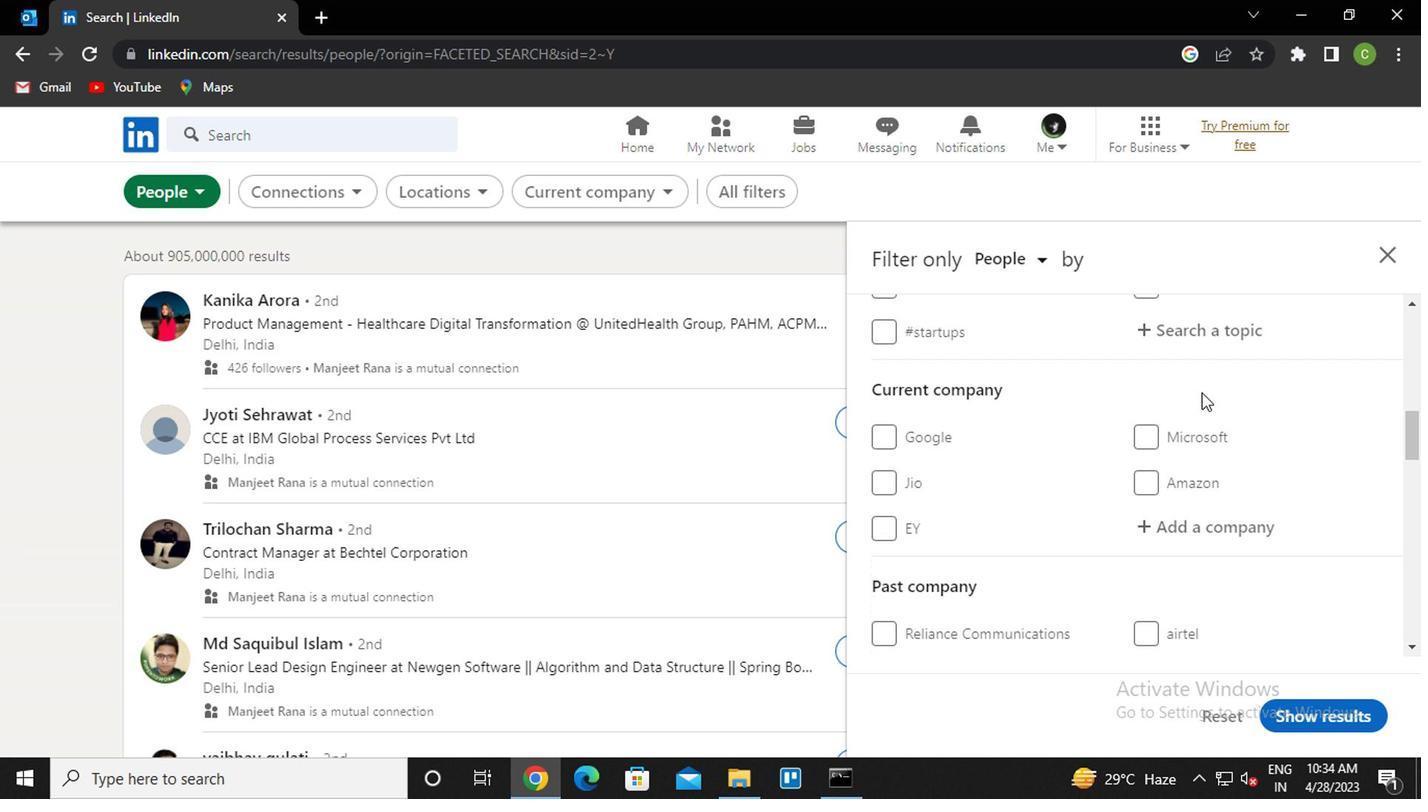 
Action: Mouse pressed left at (1215, 346)
Screenshot: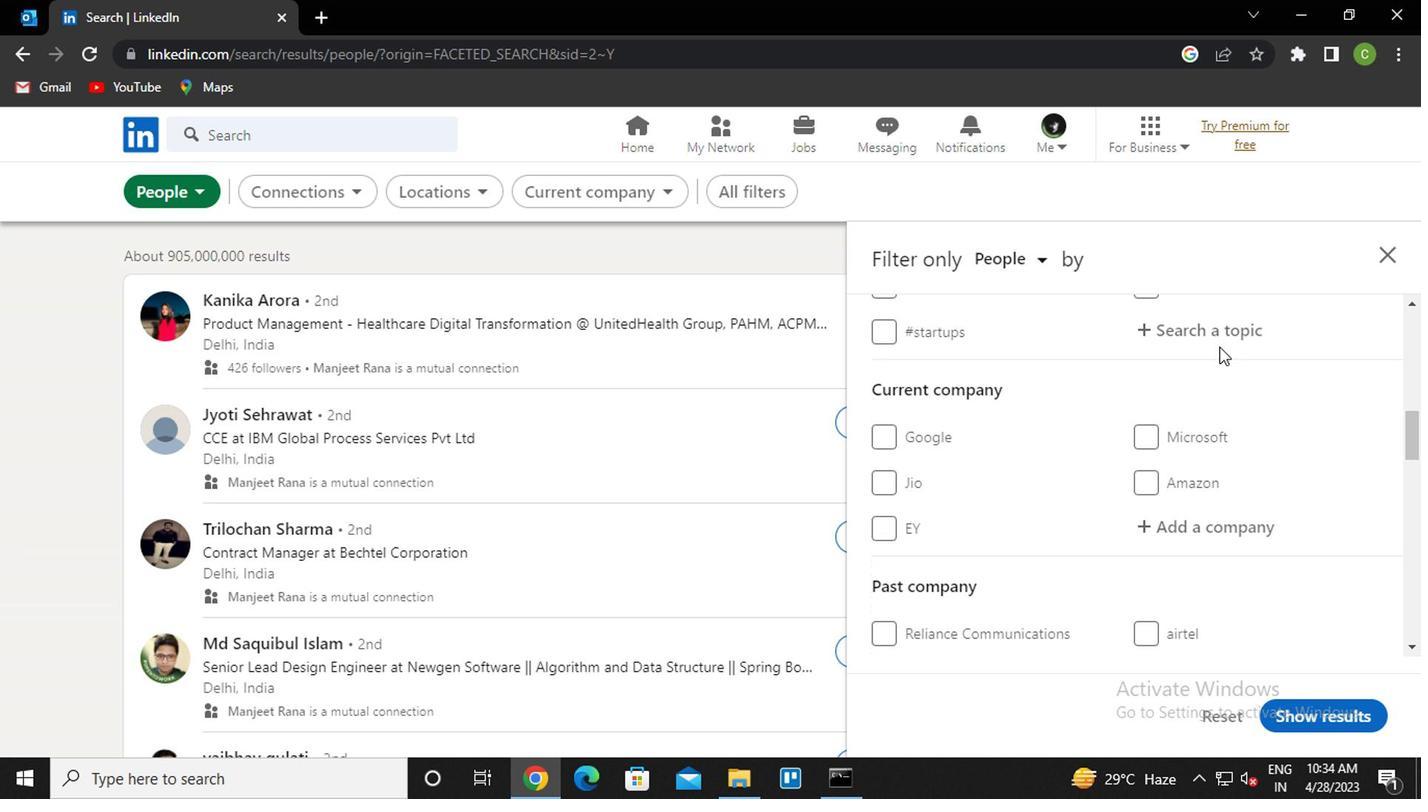 
Action: Mouse moved to (1216, 343)
Screenshot: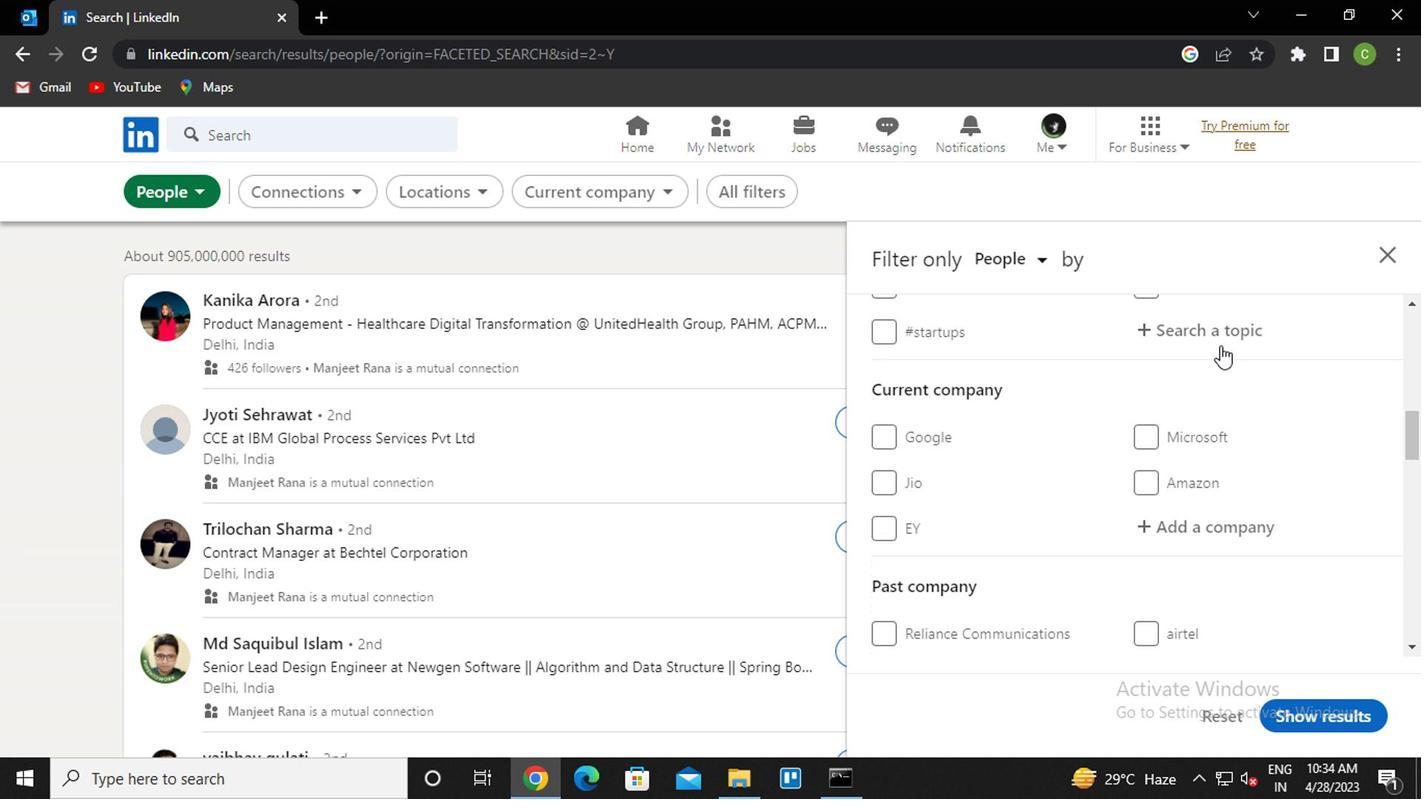 
Action: Mouse pressed left at (1216, 343)
Screenshot: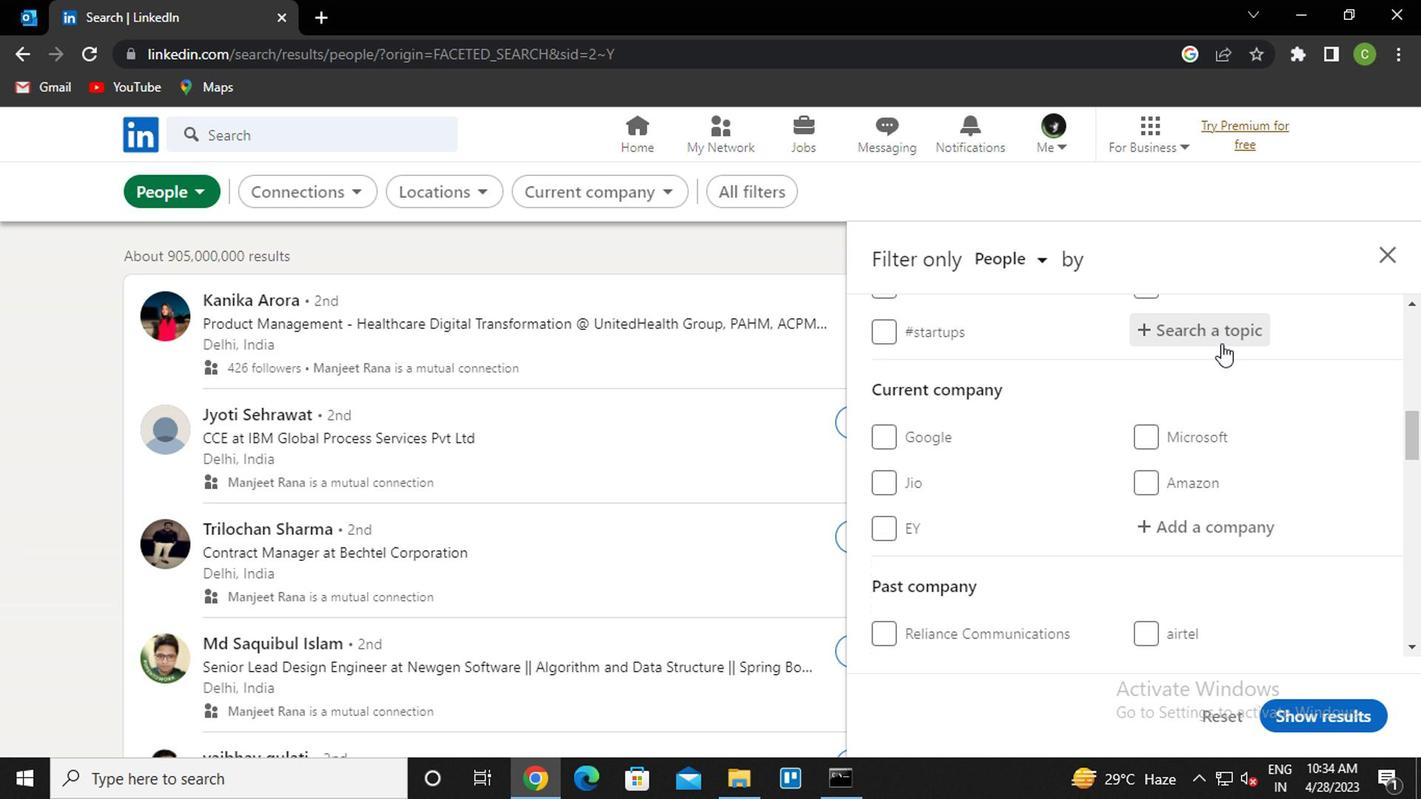 
Action: Key pressed <Key.caps_lock>j<Key.caps_lock>obs<Key.down><Key.enter>
Screenshot: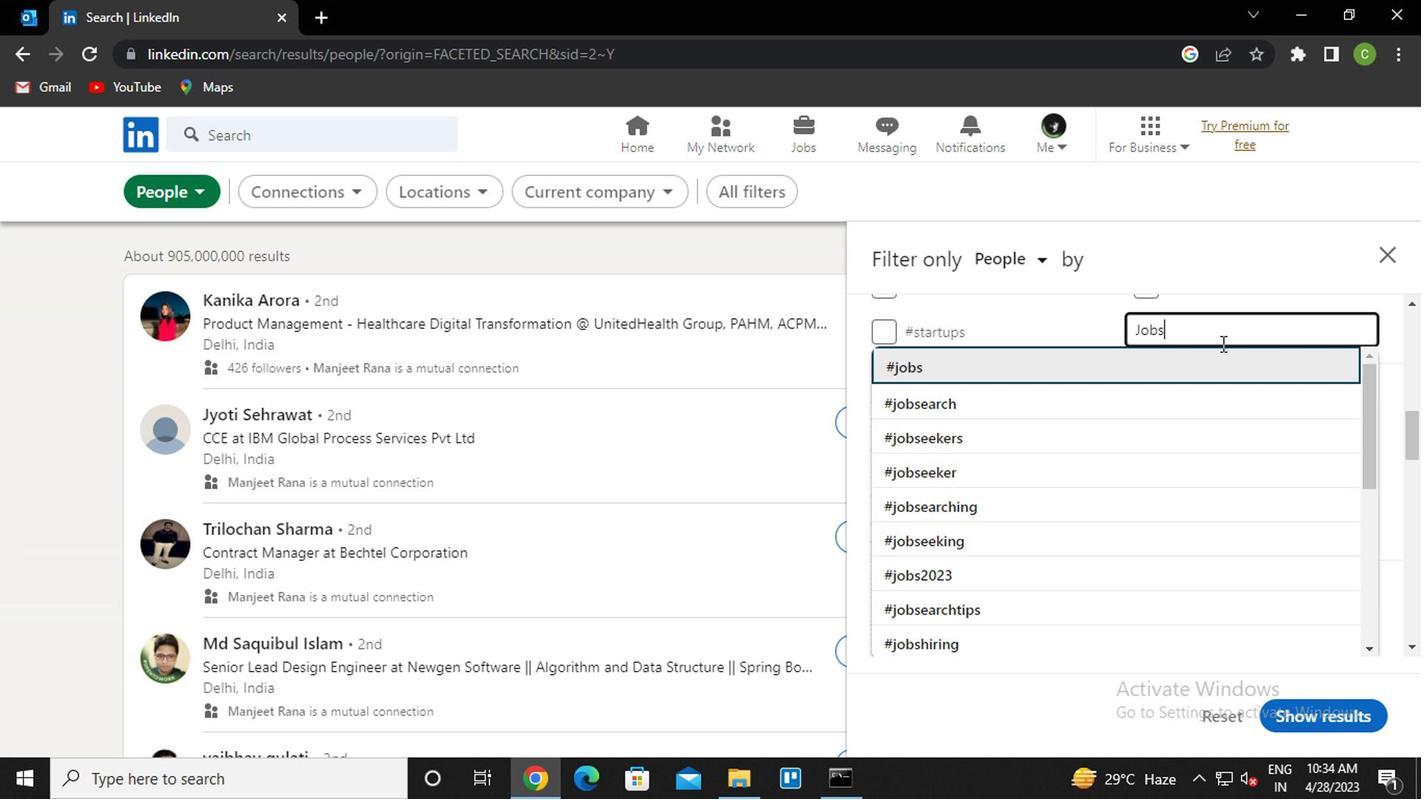 
Action: Mouse moved to (1228, 338)
Screenshot: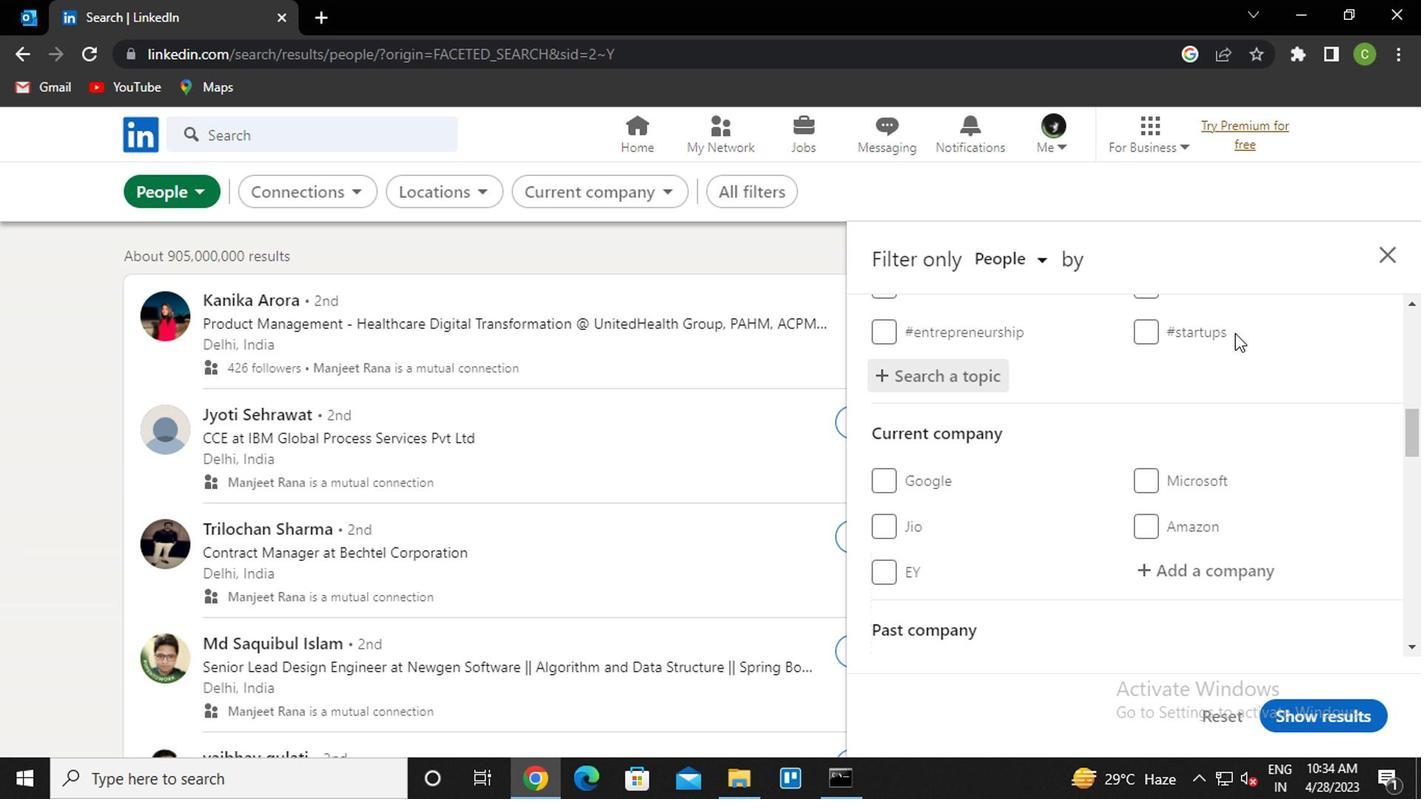 
Action: Mouse scrolled (1228, 337) with delta (0, 0)
Screenshot: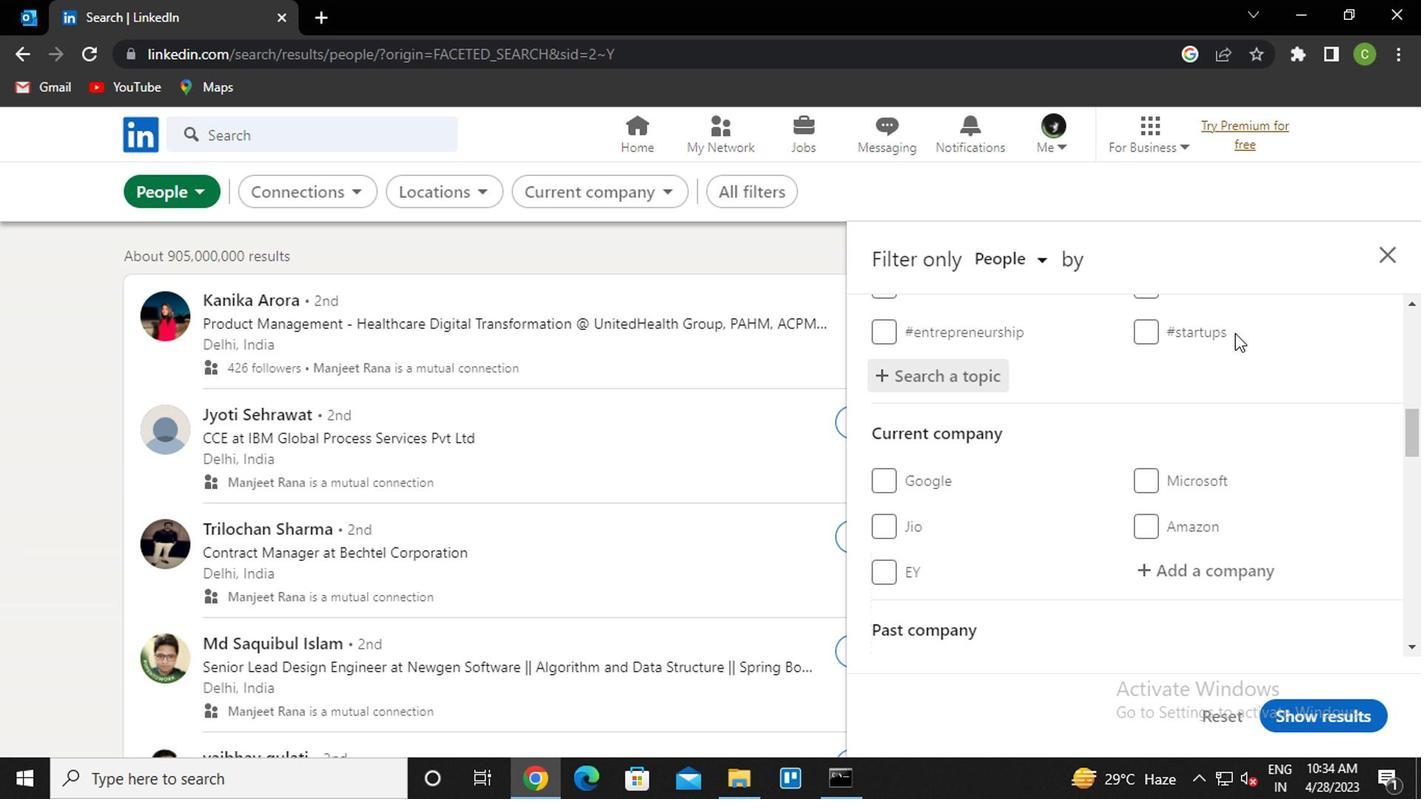 
Action: Mouse moved to (1216, 346)
Screenshot: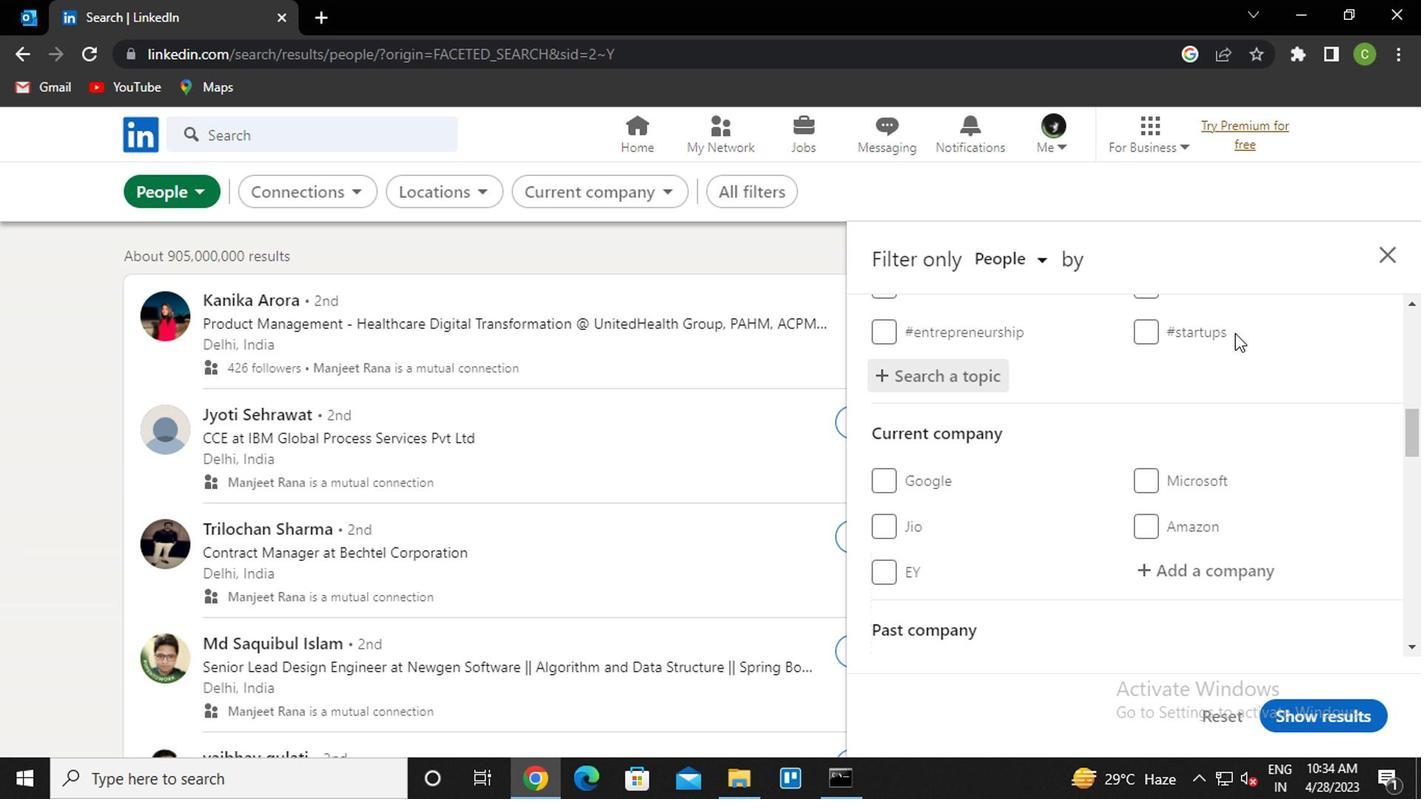 
Action: Mouse scrolled (1216, 345) with delta (0, 0)
Screenshot: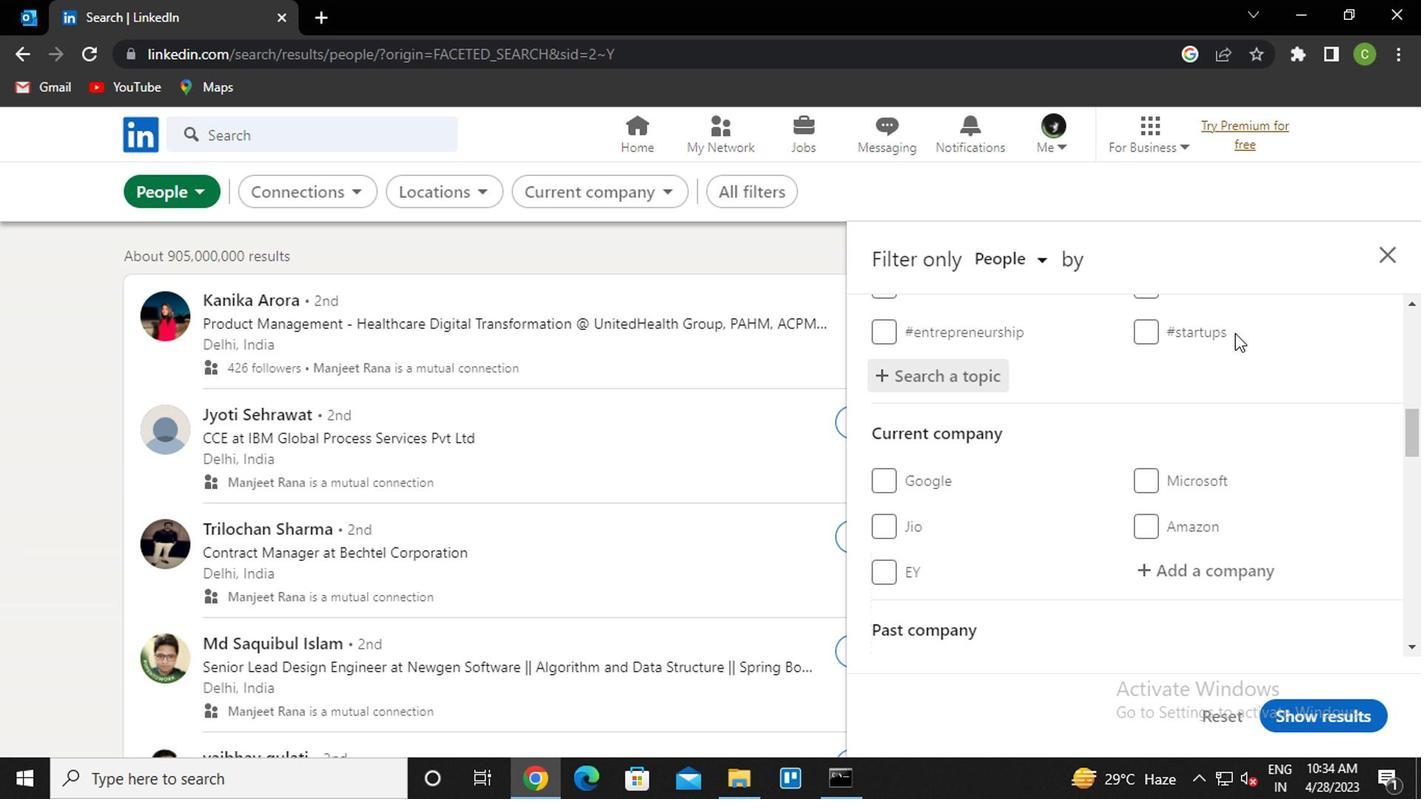 
Action: Mouse moved to (1205, 353)
Screenshot: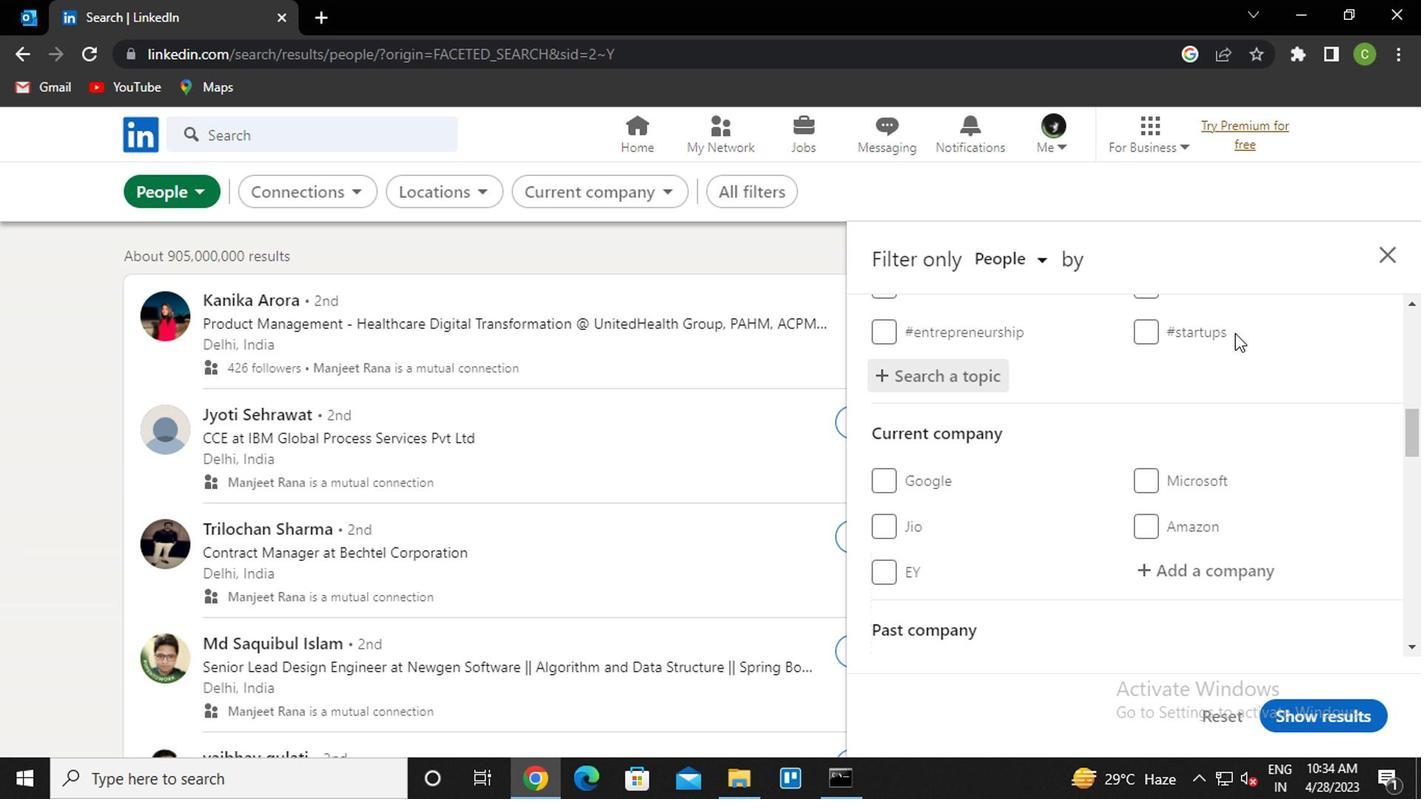 
Action: Mouse scrolled (1205, 353) with delta (0, 0)
Screenshot: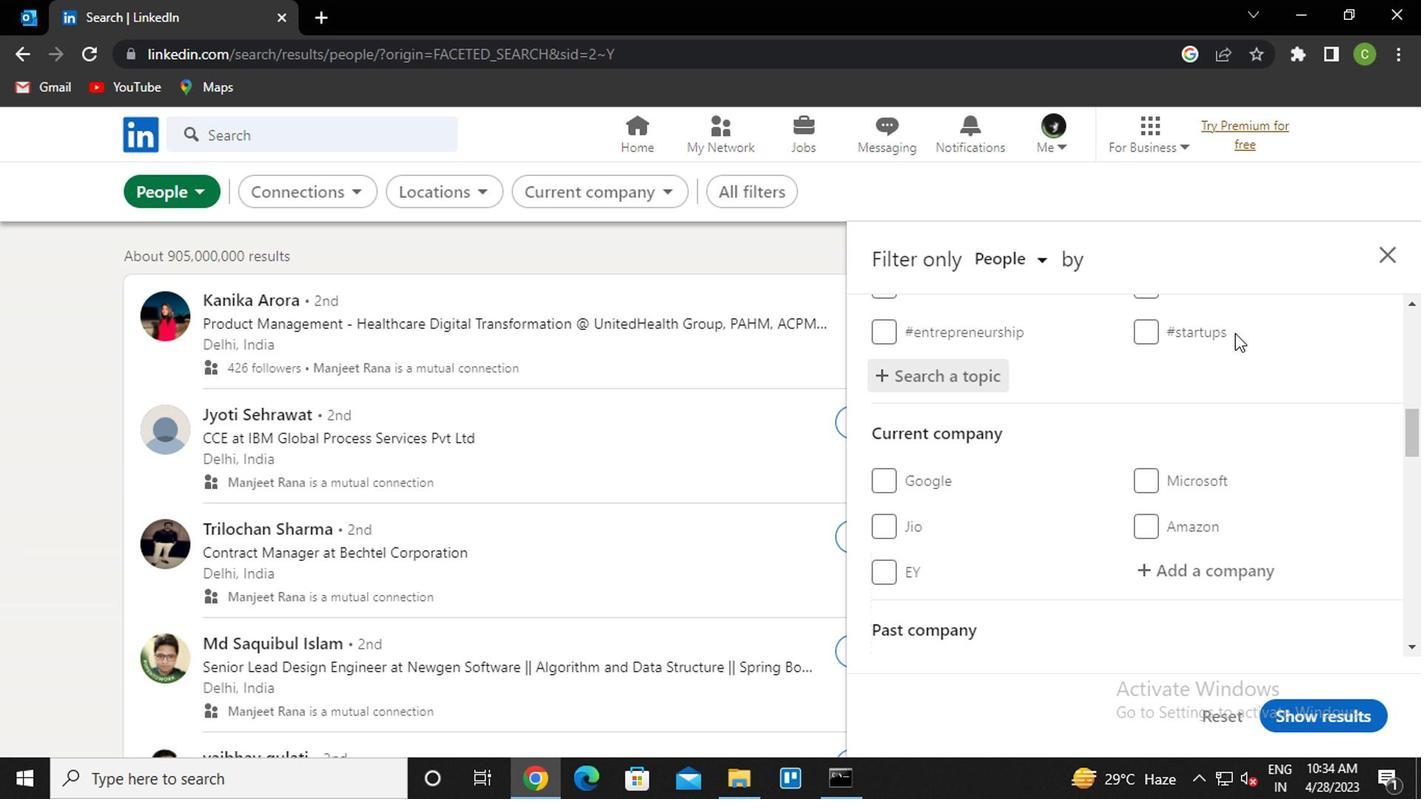 
Action: Mouse moved to (1195, 360)
Screenshot: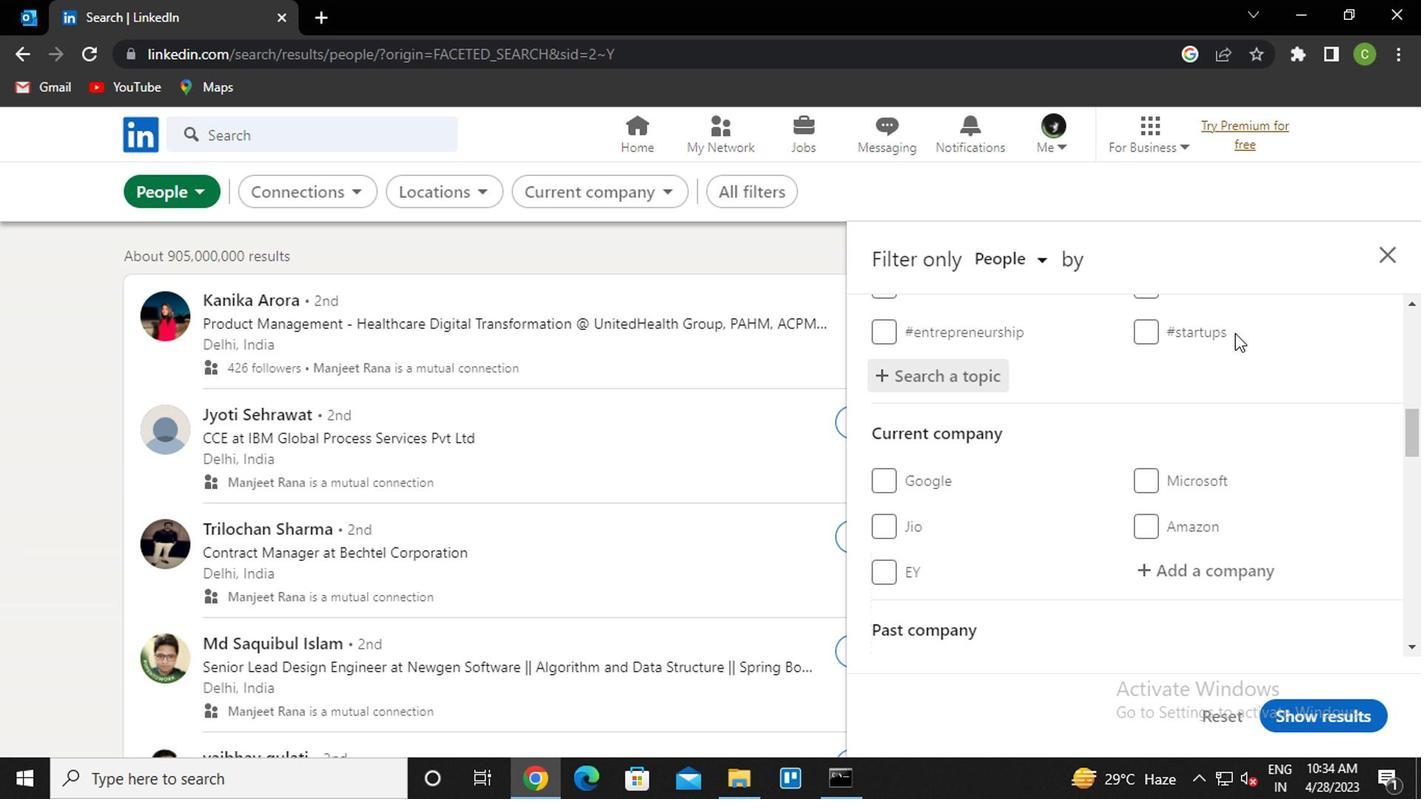 
Action: Mouse scrolled (1195, 359) with delta (0, -1)
Screenshot: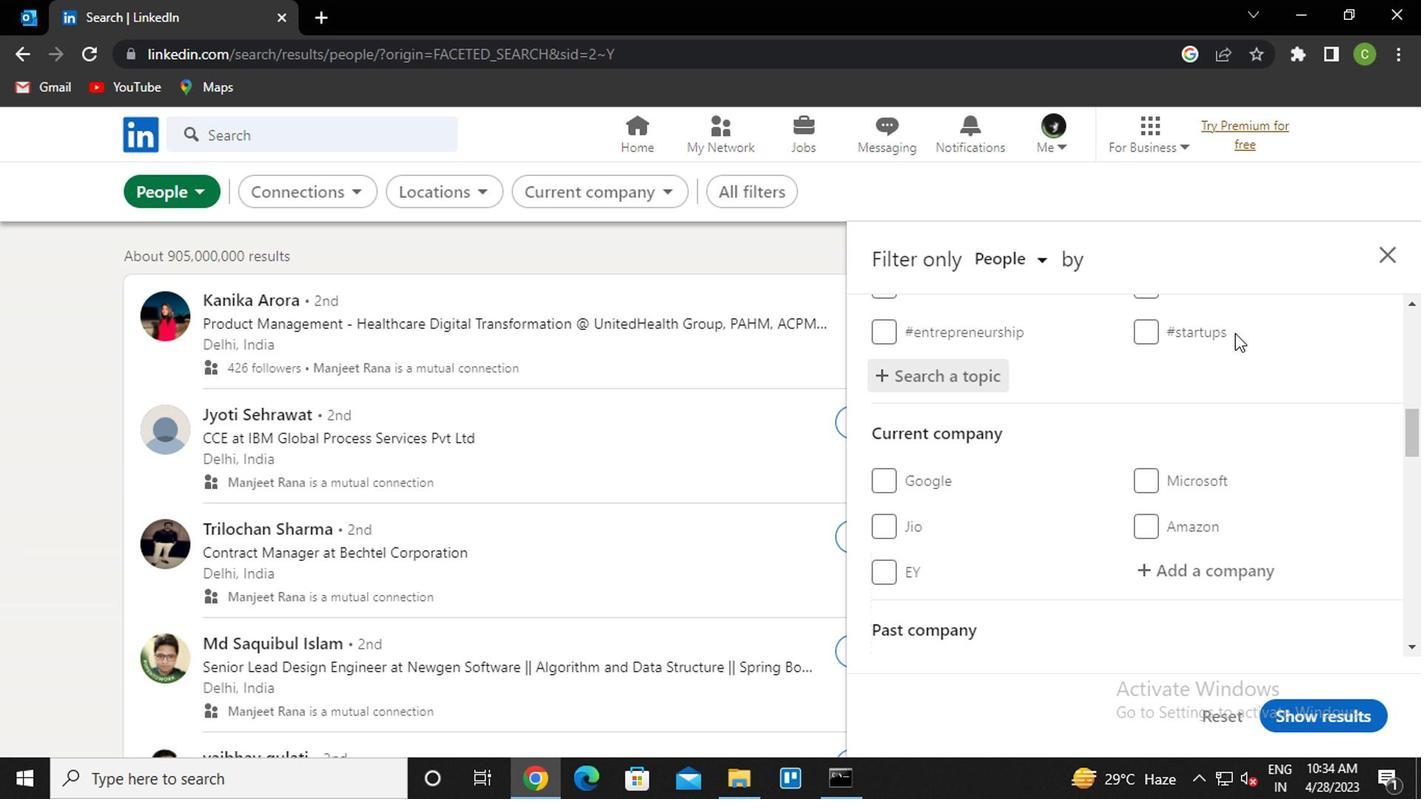
Action: Mouse moved to (1178, 368)
Screenshot: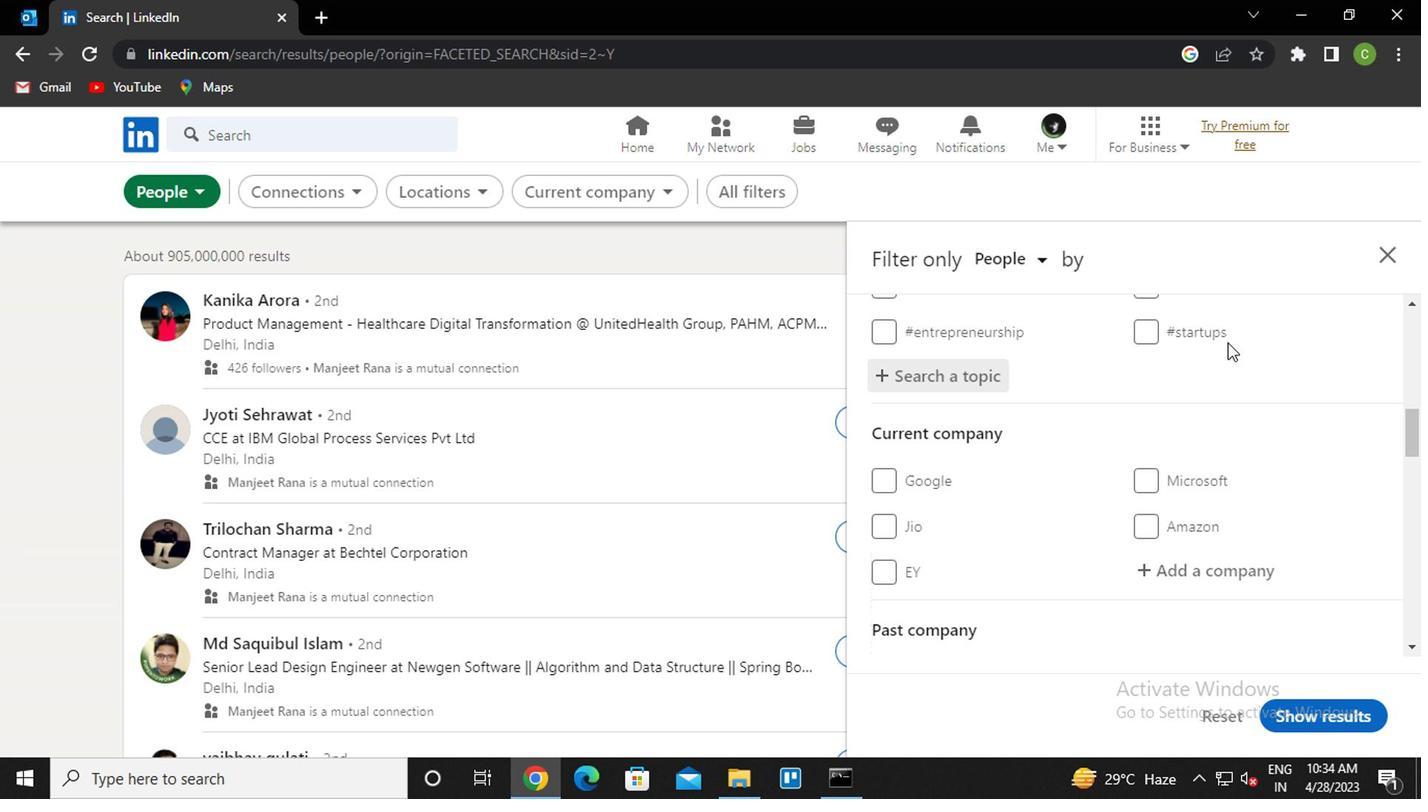 
Action: Mouse scrolled (1178, 367) with delta (0, -1)
Screenshot: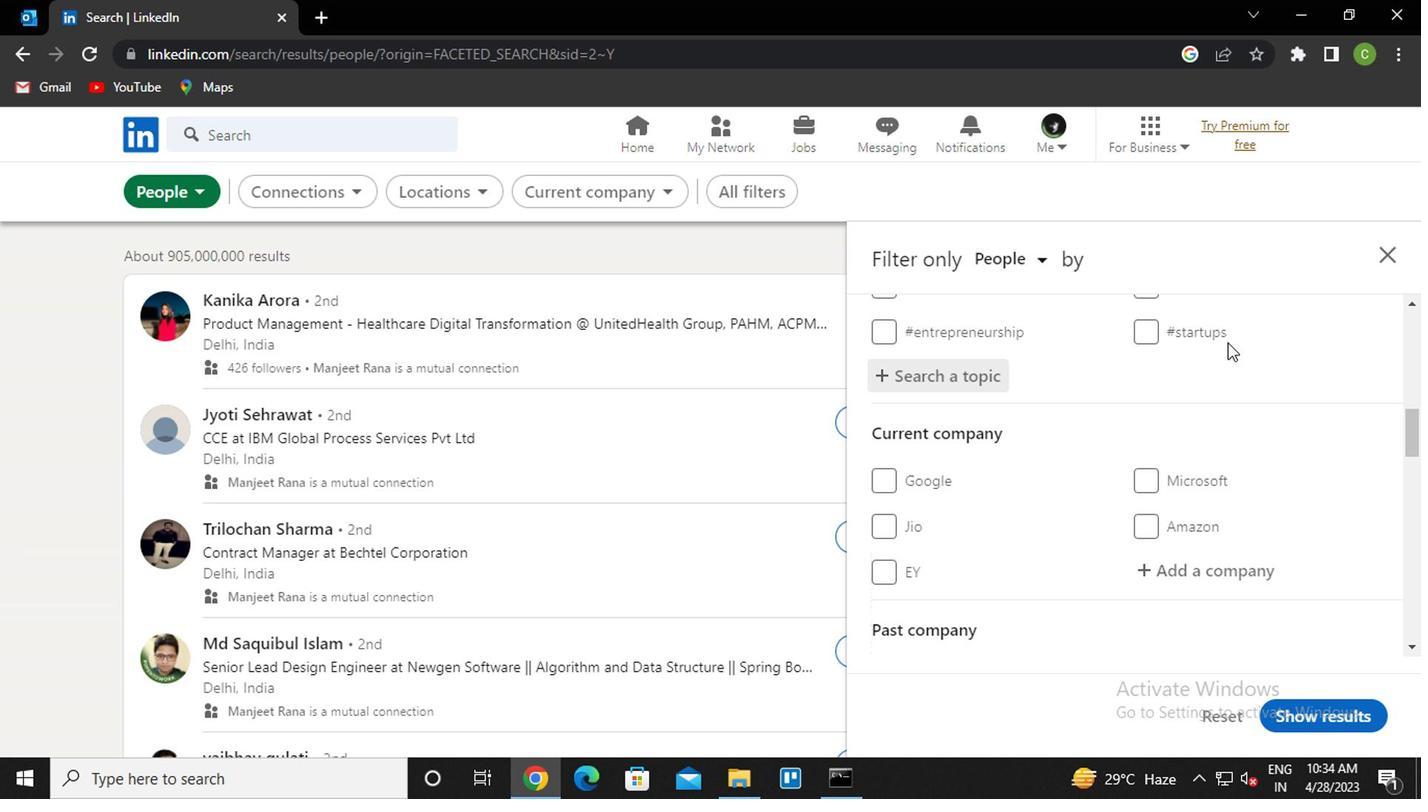 
Action: Mouse moved to (1154, 361)
Screenshot: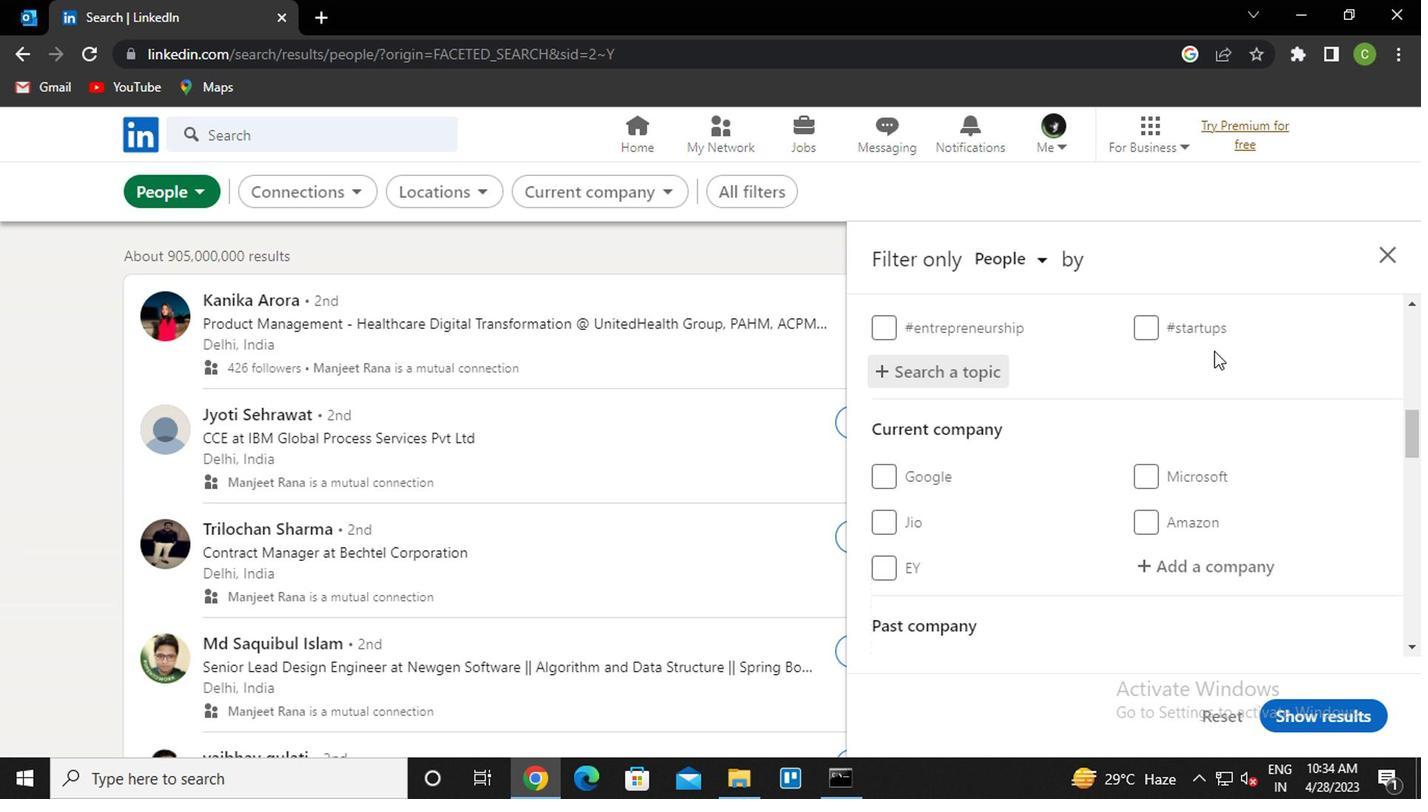 
Action: Mouse scrolled (1154, 360) with delta (0, 0)
Screenshot: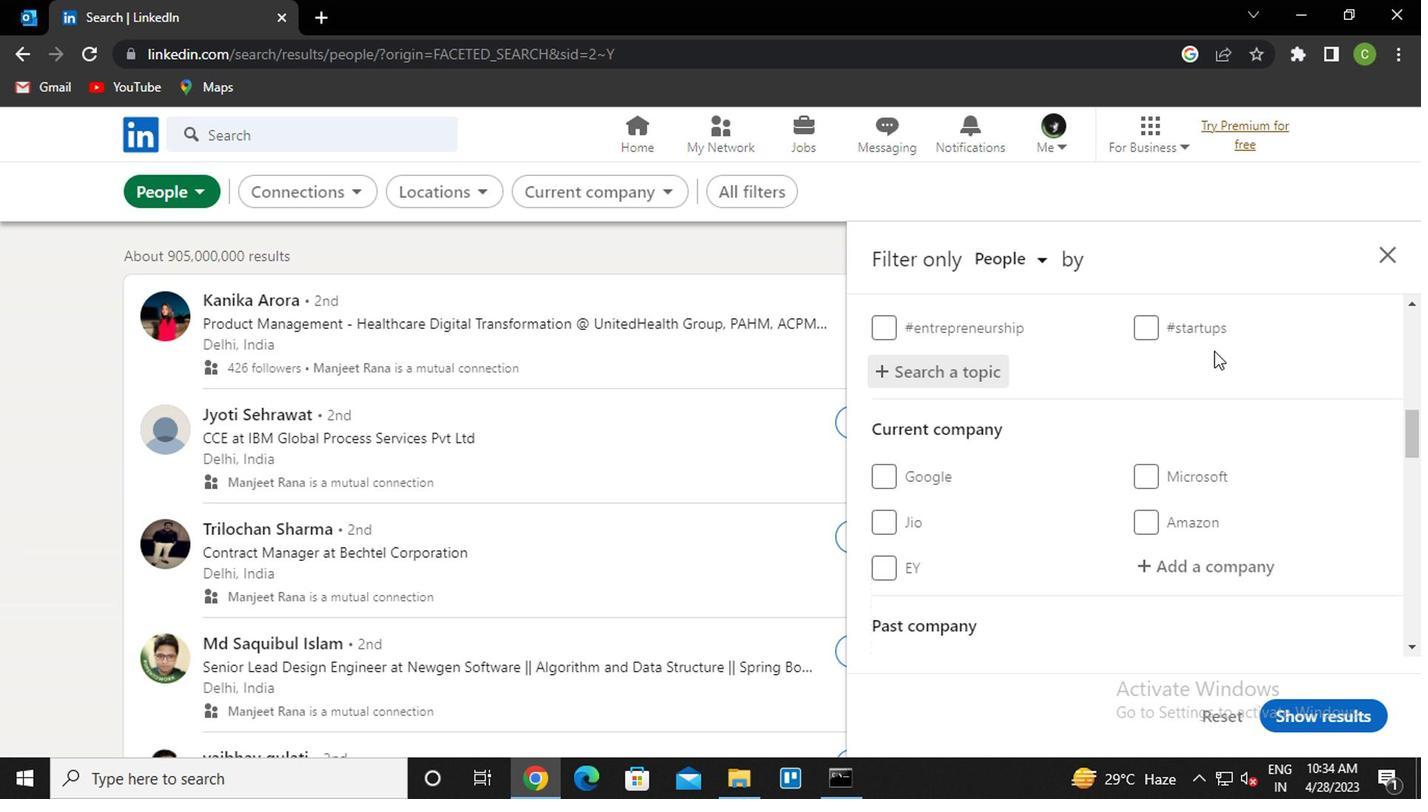 
Action: Mouse moved to (1136, 351)
Screenshot: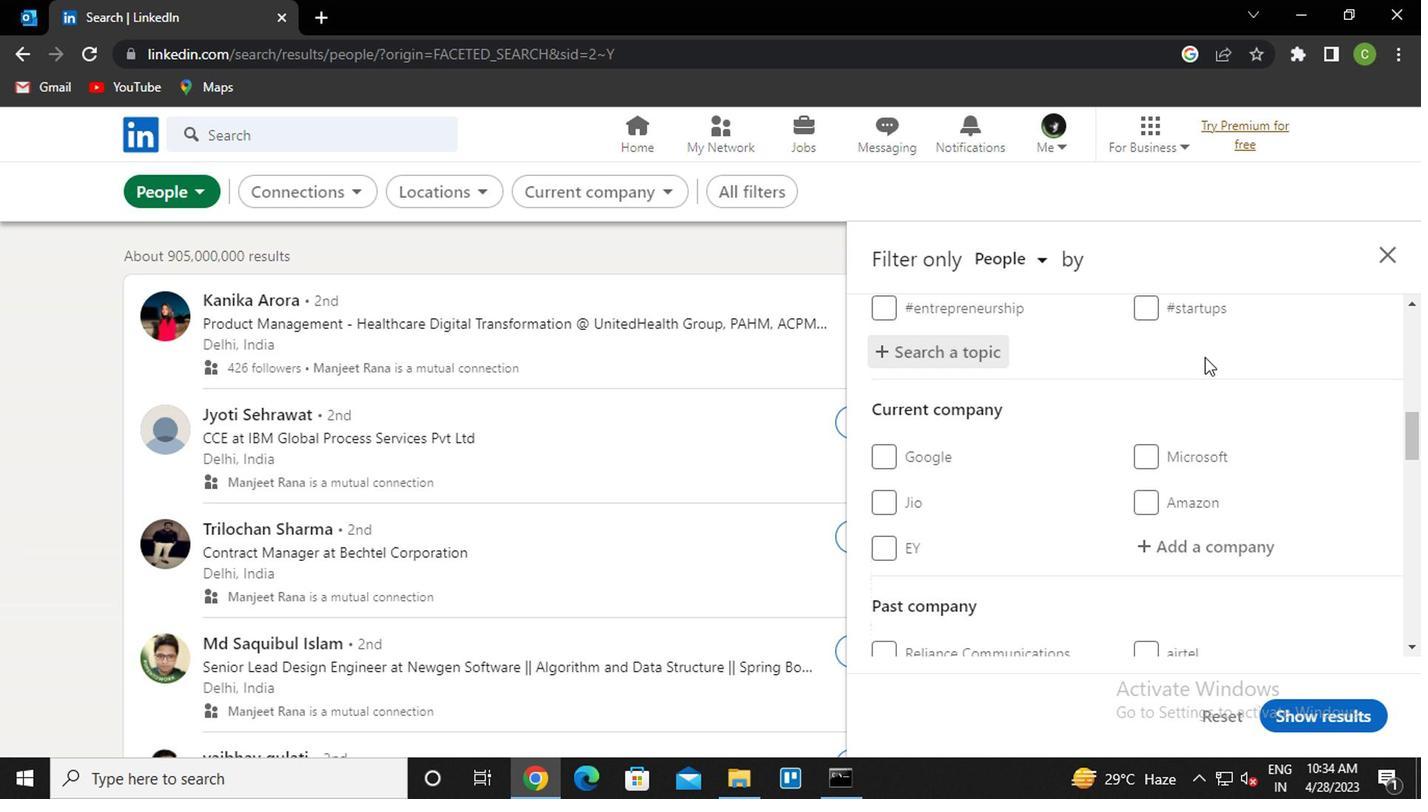 
Action: Mouse scrolled (1136, 351) with delta (0, 0)
Screenshot: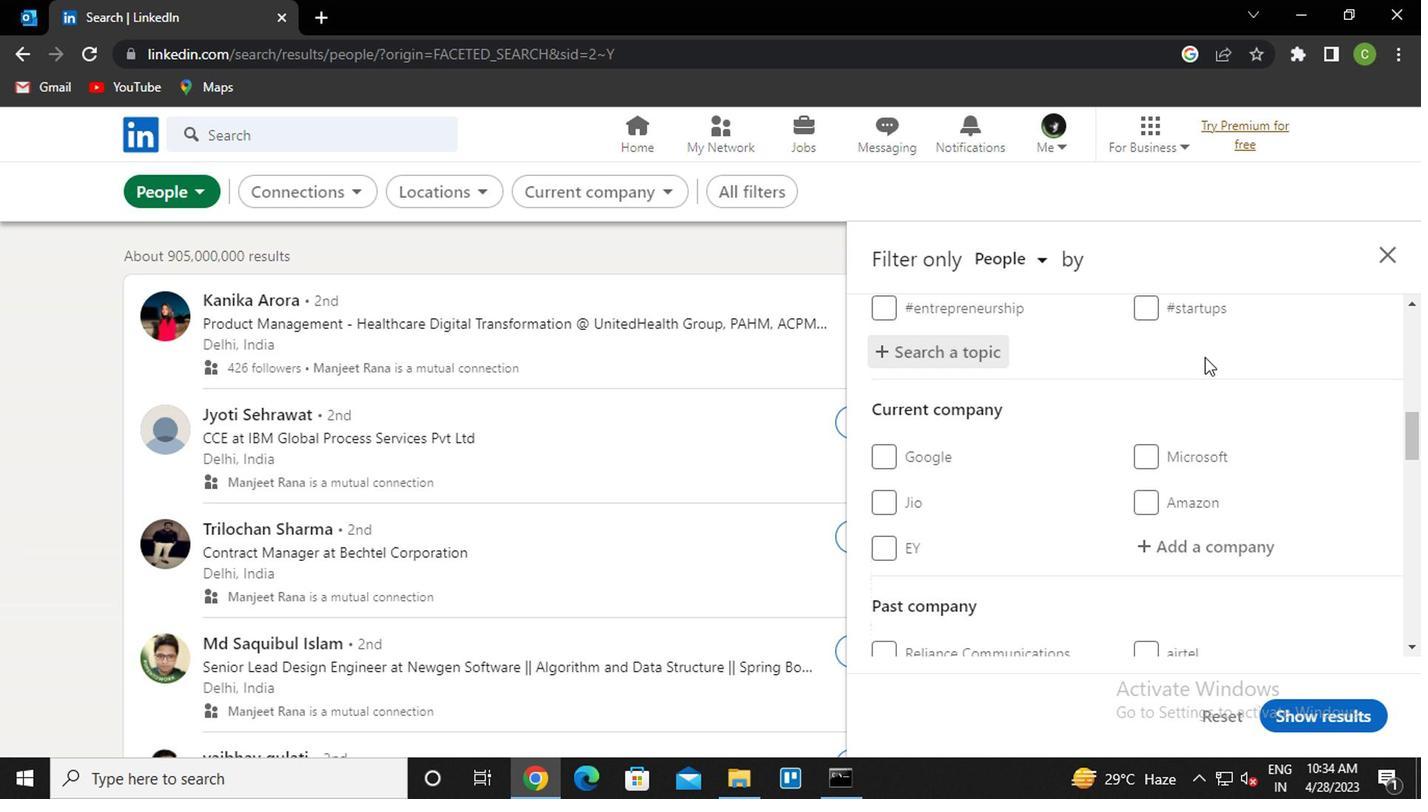 
Action: Mouse moved to (1125, 343)
Screenshot: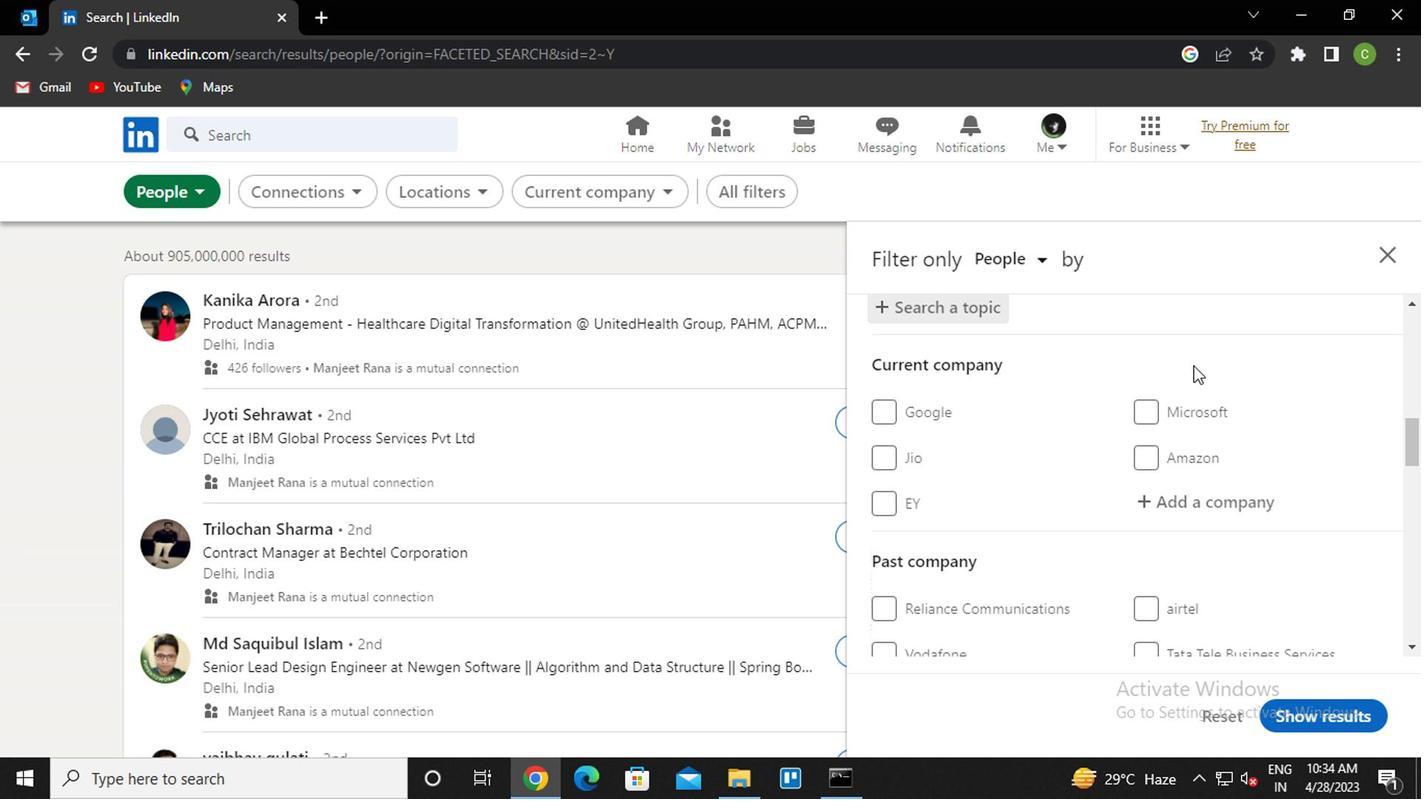 
Action: Mouse scrolled (1125, 342) with delta (0, 0)
Screenshot: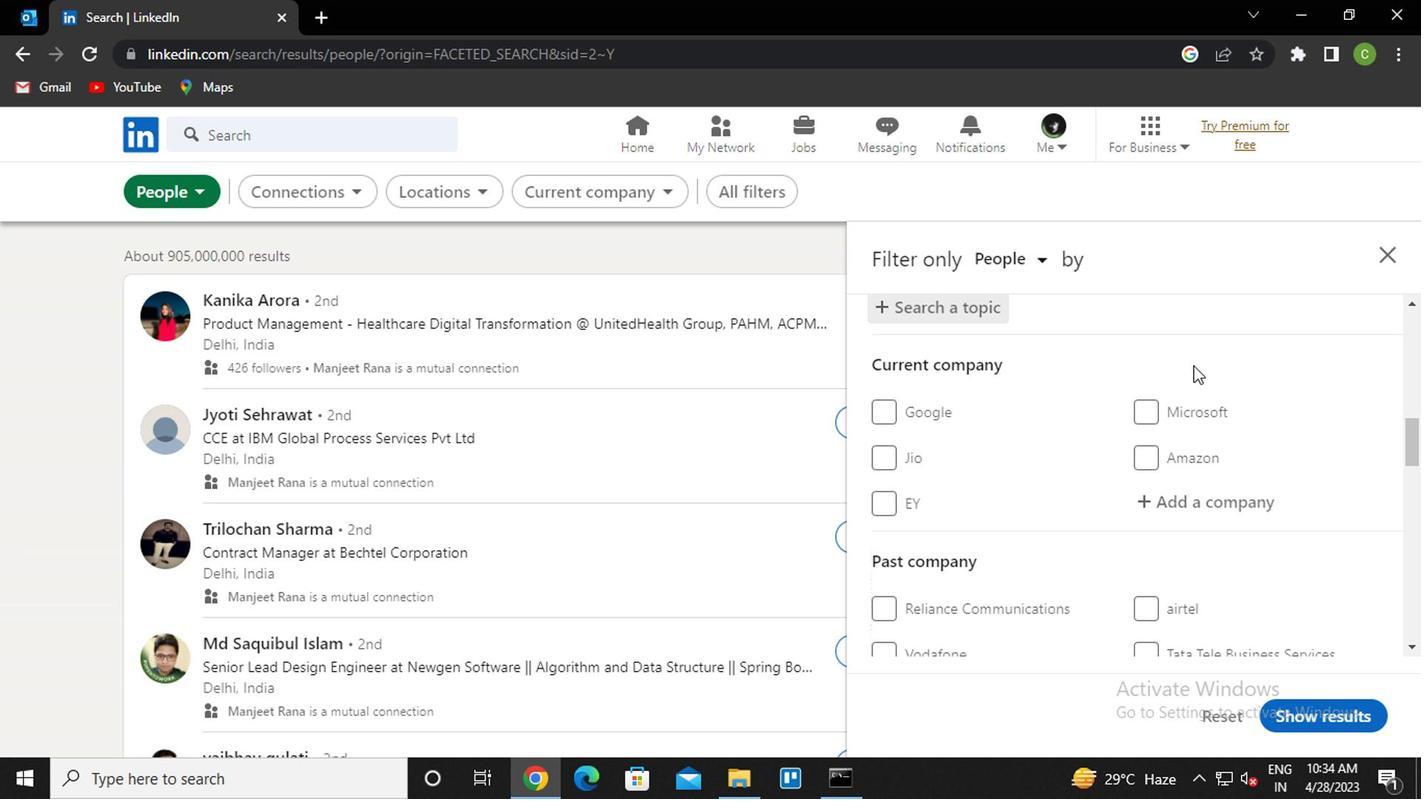 
Action: Mouse moved to (1058, 446)
Screenshot: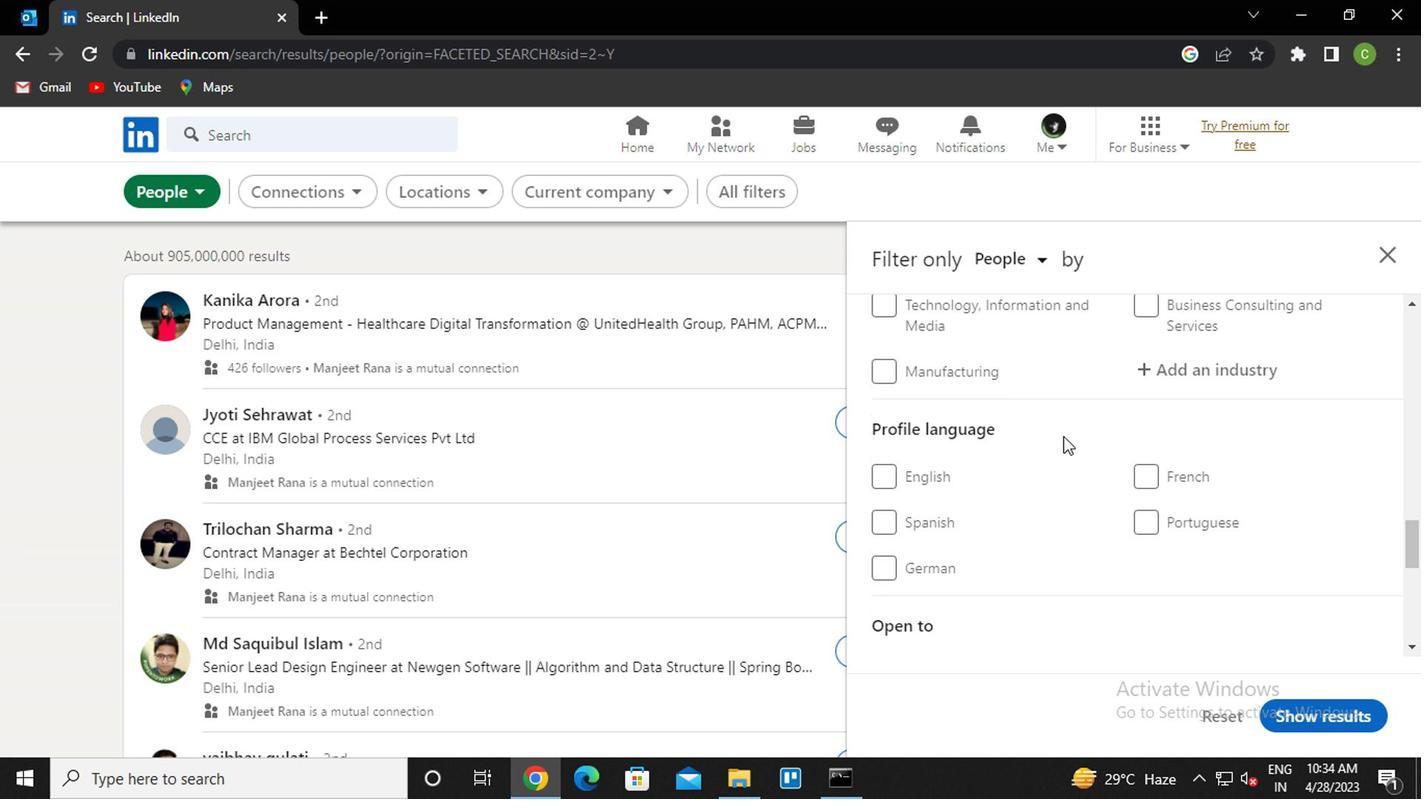 
Action: Mouse scrolled (1058, 445) with delta (0, 0)
Screenshot: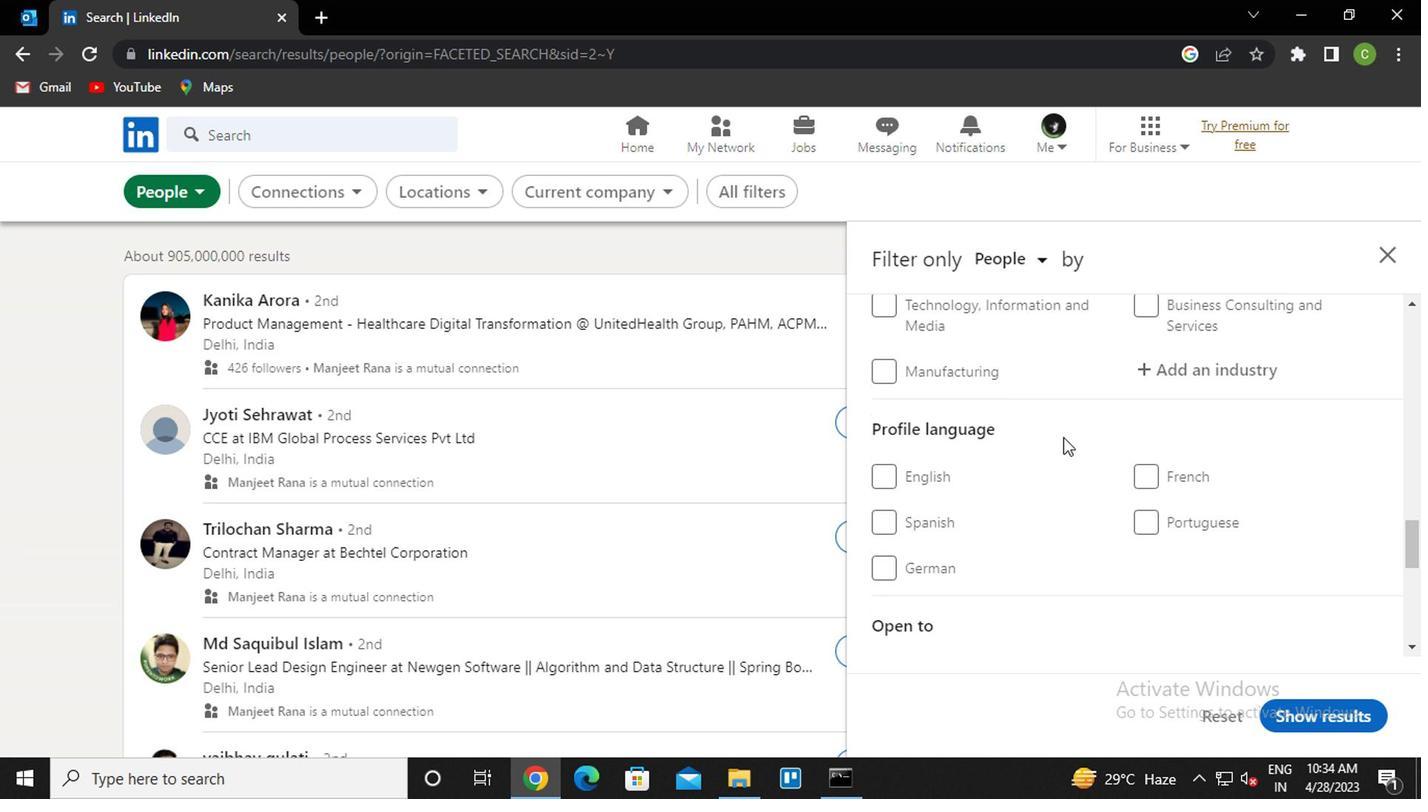 
Action: Mouse scrolled (1058, 445) with delta (0, 0)
Screenshot: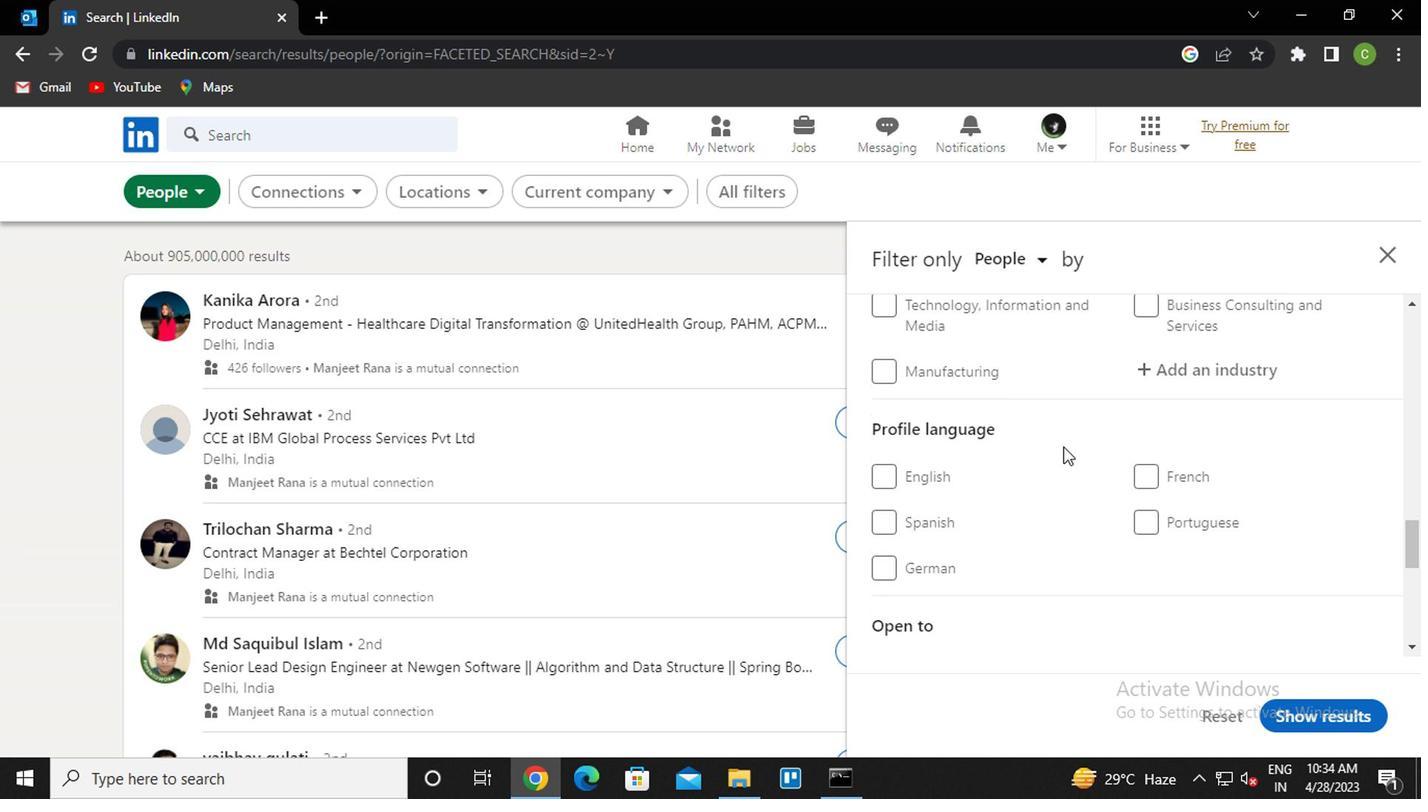 
Action: Mouse moved to (1050, 442)
Screenshot: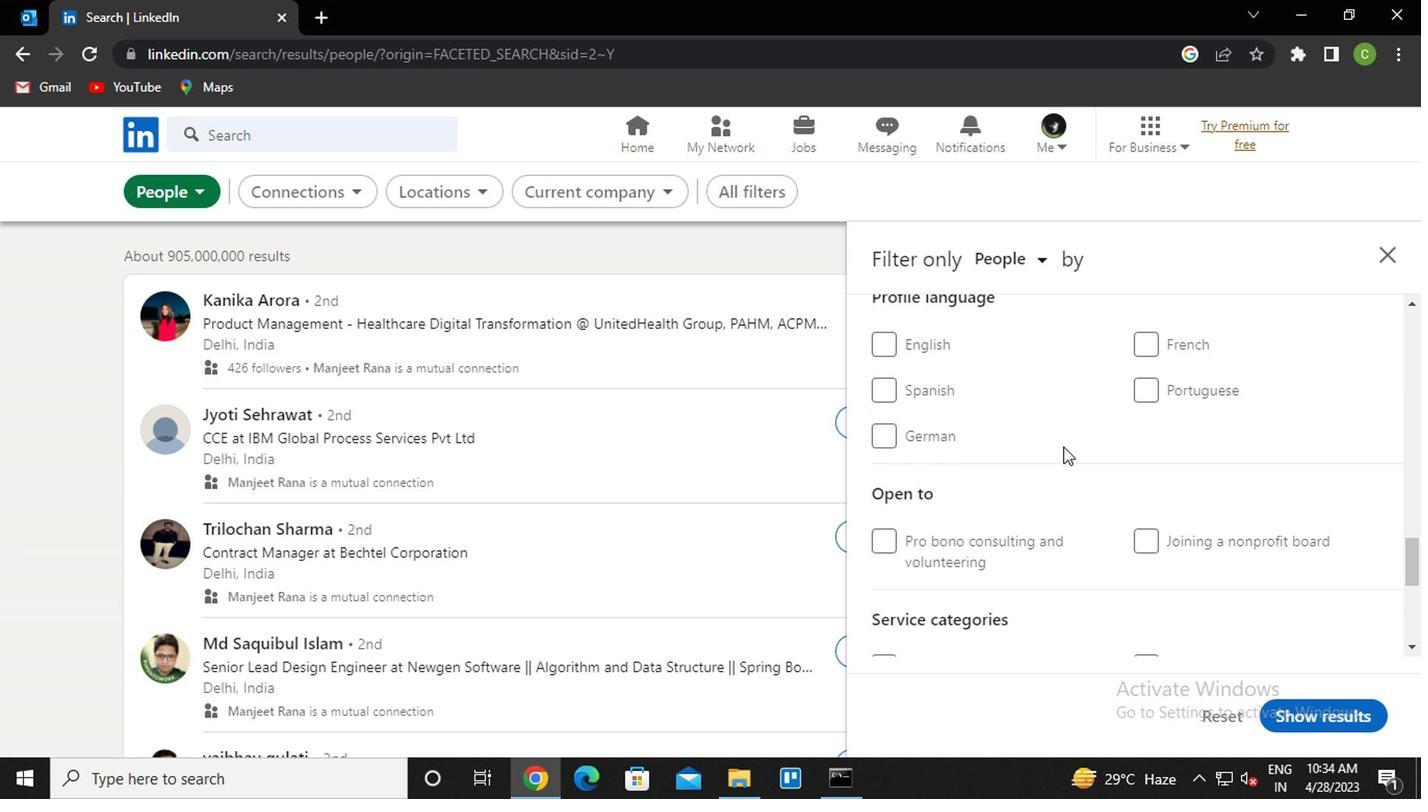 
Action: Mouse scrolled (1050, 441) with delta (0, 0)
Screenshot: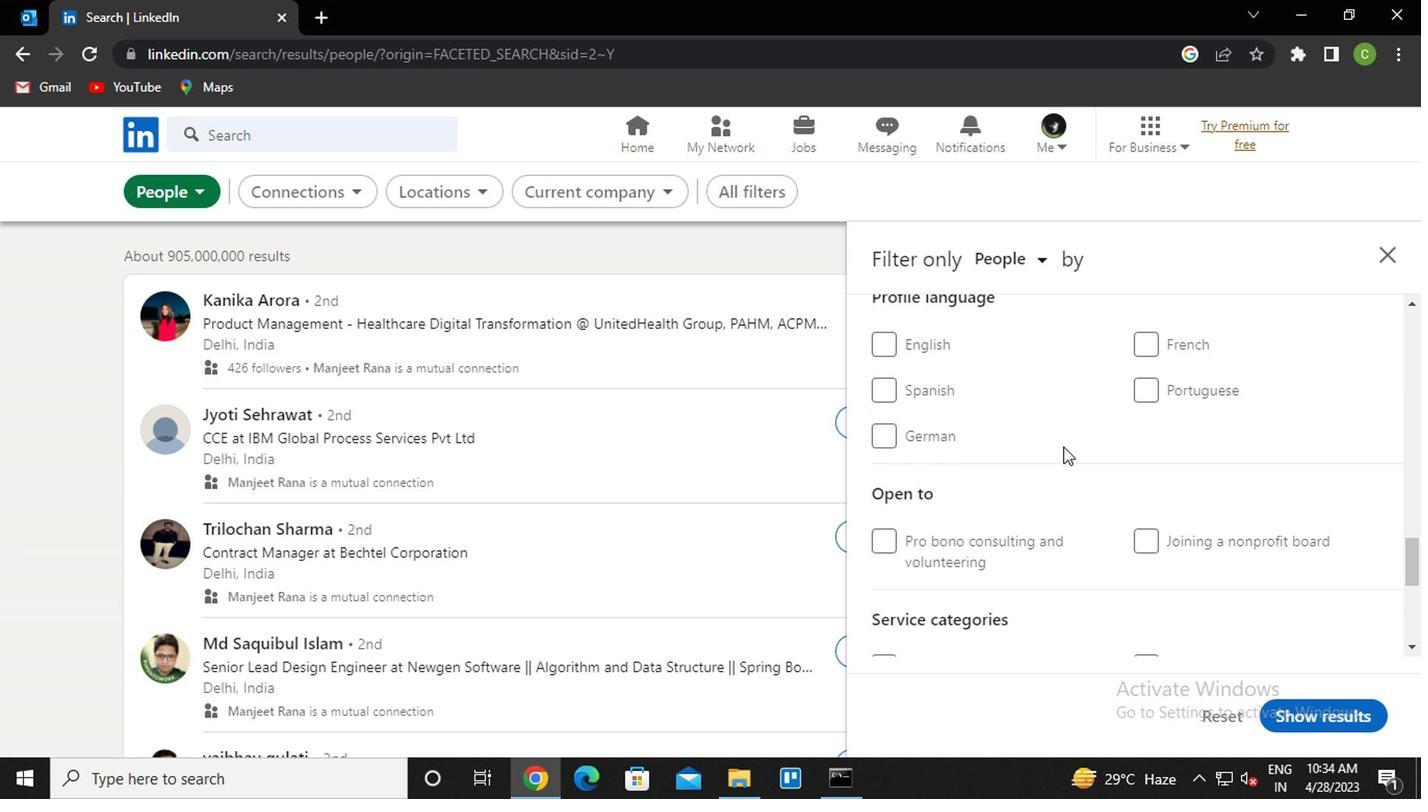 
Action: Mouse moved to (1047, 439)
Screenshot: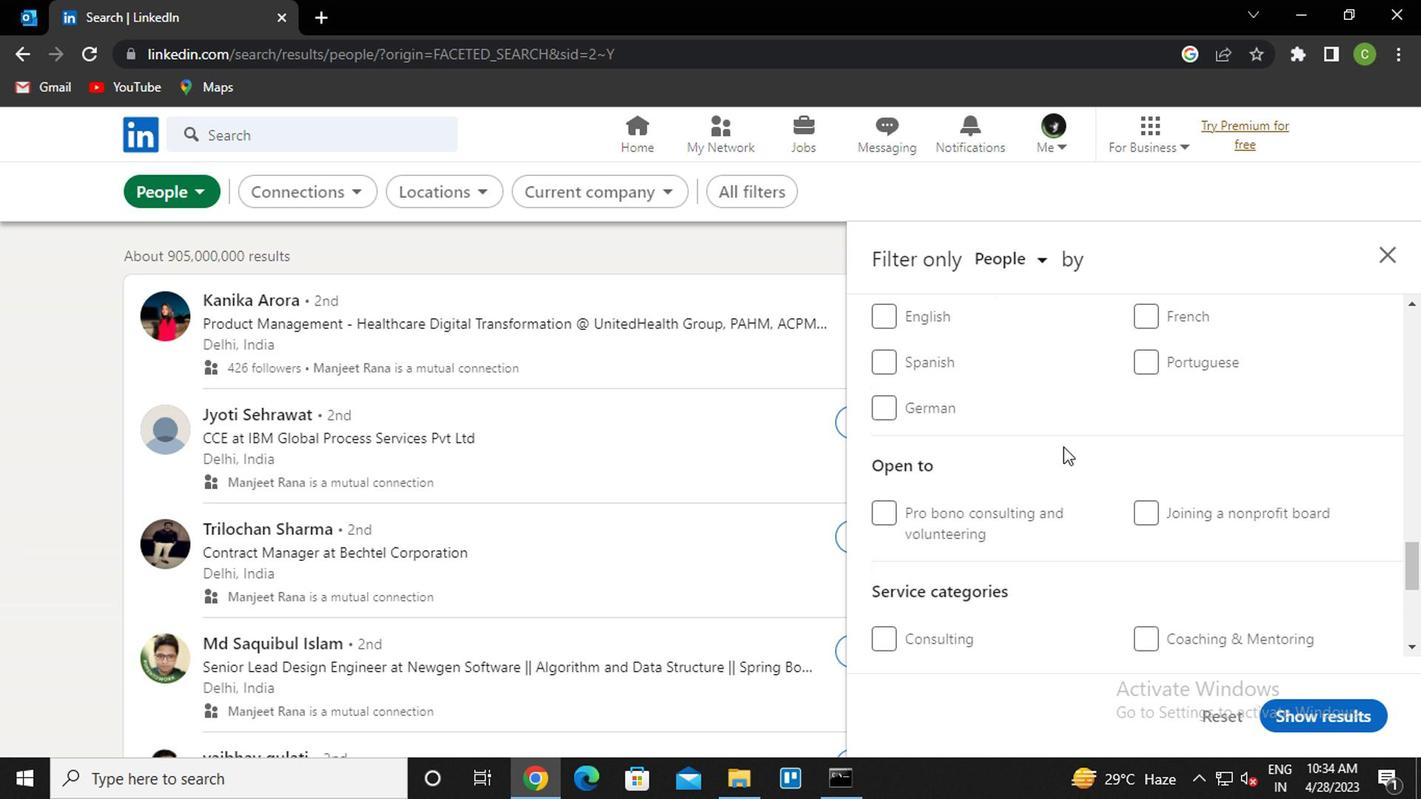 
Action: Mouse scrolled (1047, 438) with delta (0, 0)
Screenshot: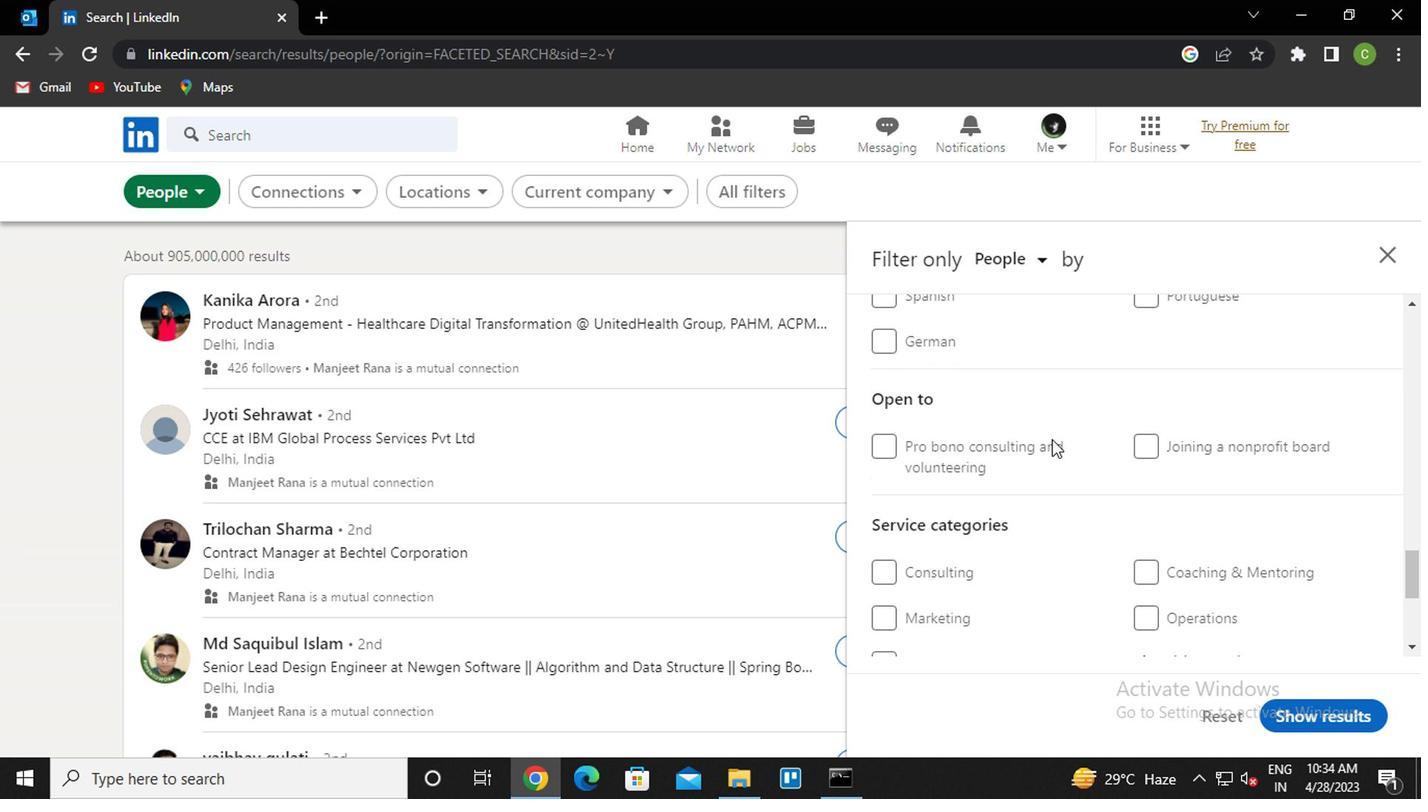 
Action: Mouse moved to (1047, 439)
Screenshot: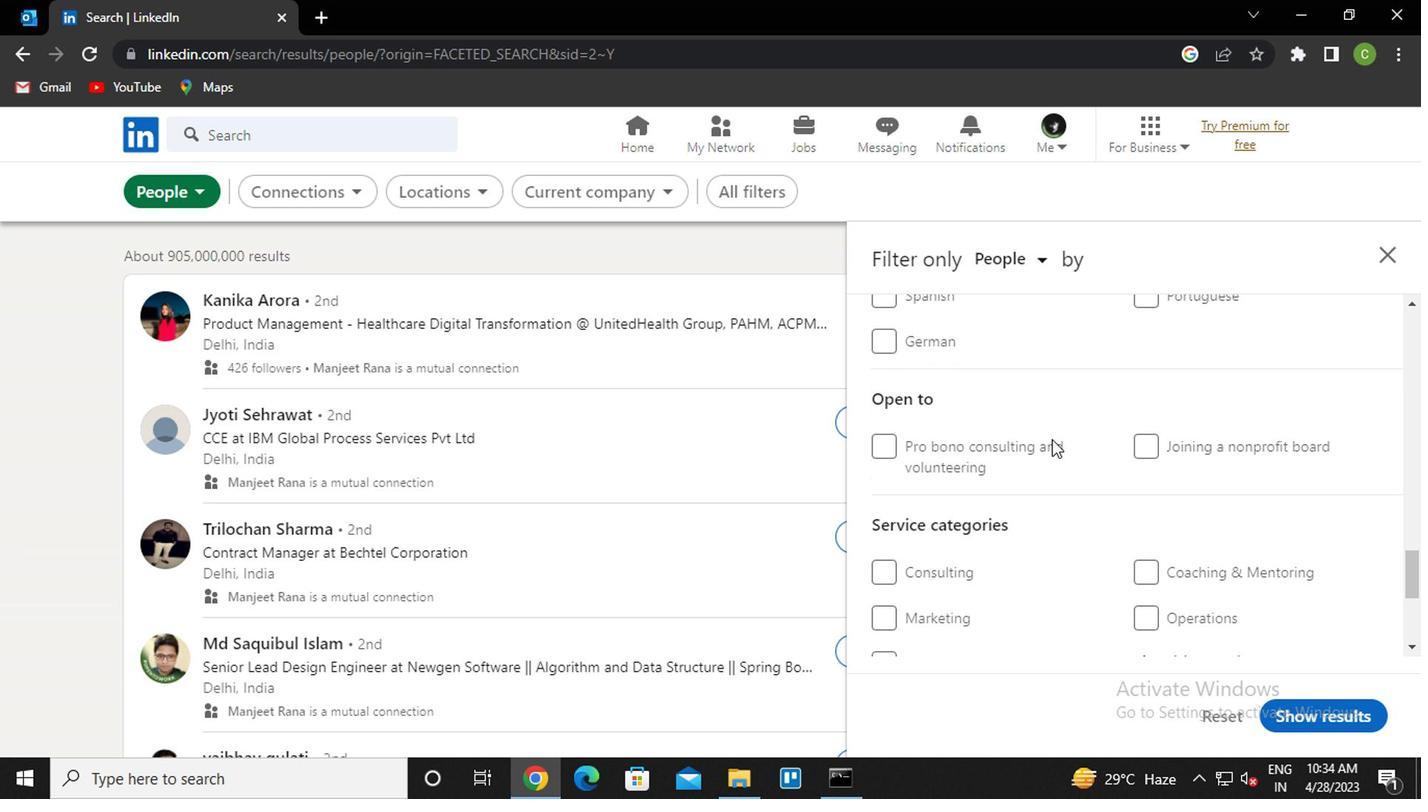 
Action: Mouse scrolled (1047, 438) with delta (0, 0)
Screenshot: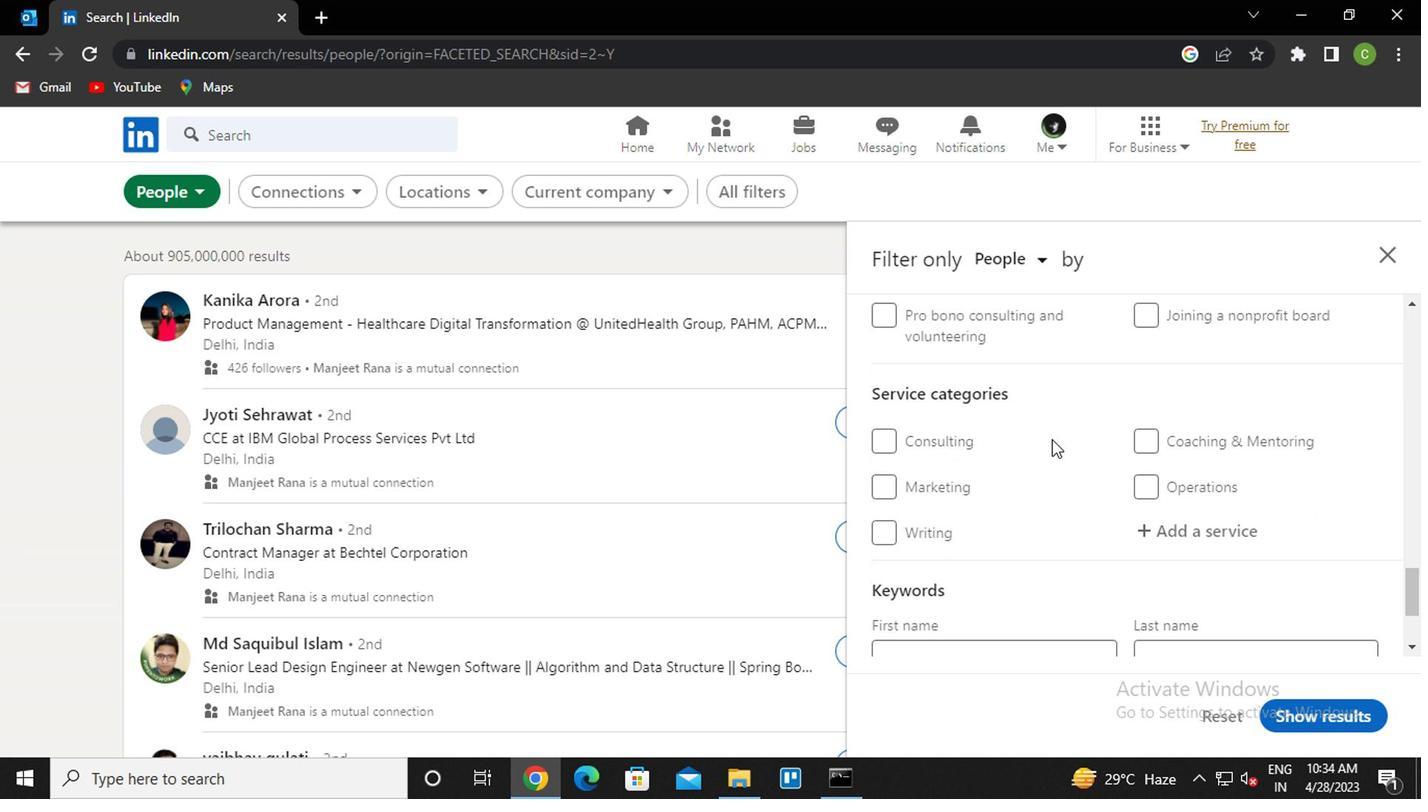 
Action: Mouse moved to (1046, 438)
Screenshot: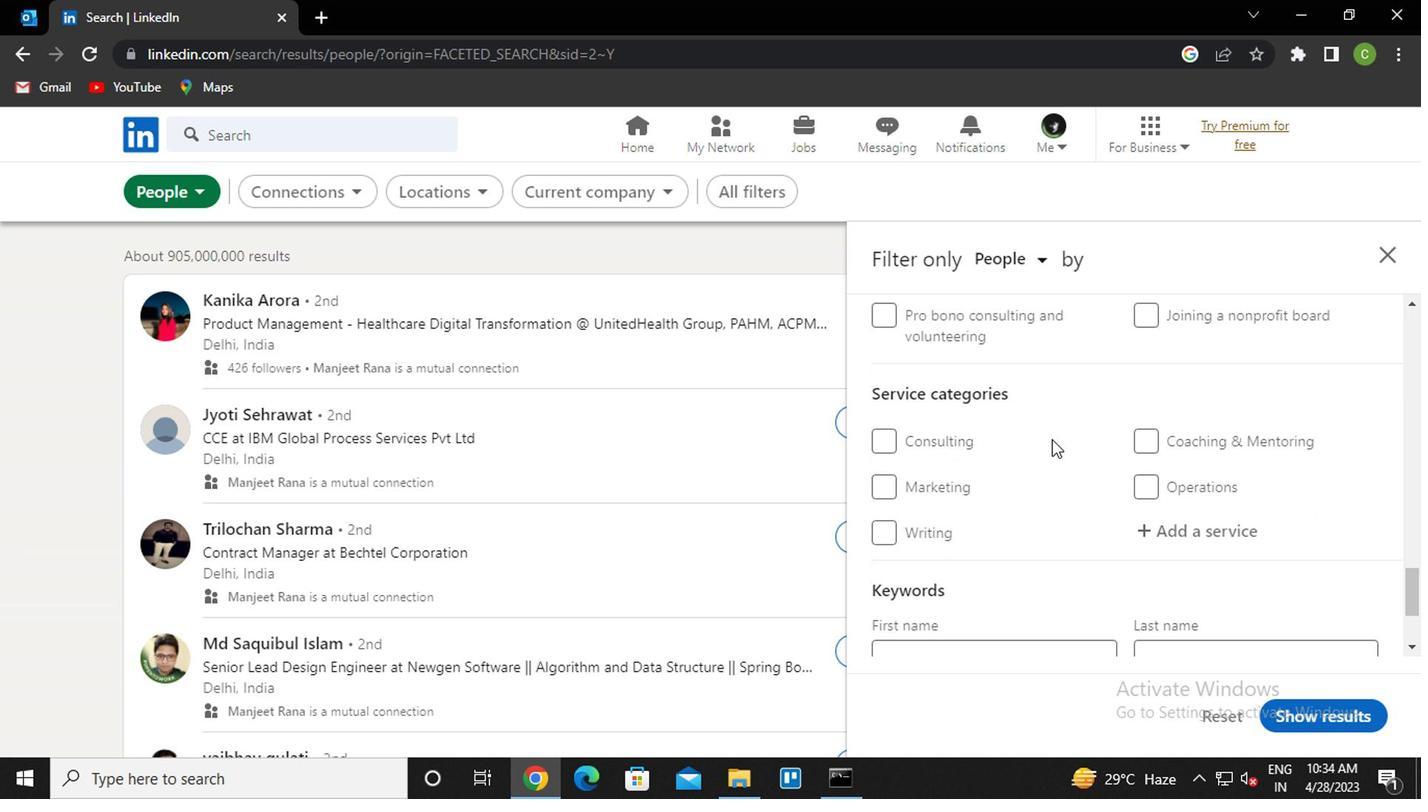 
Action: Mouse scrolled (1046, 436) with delta (0, -1)
Screenshot: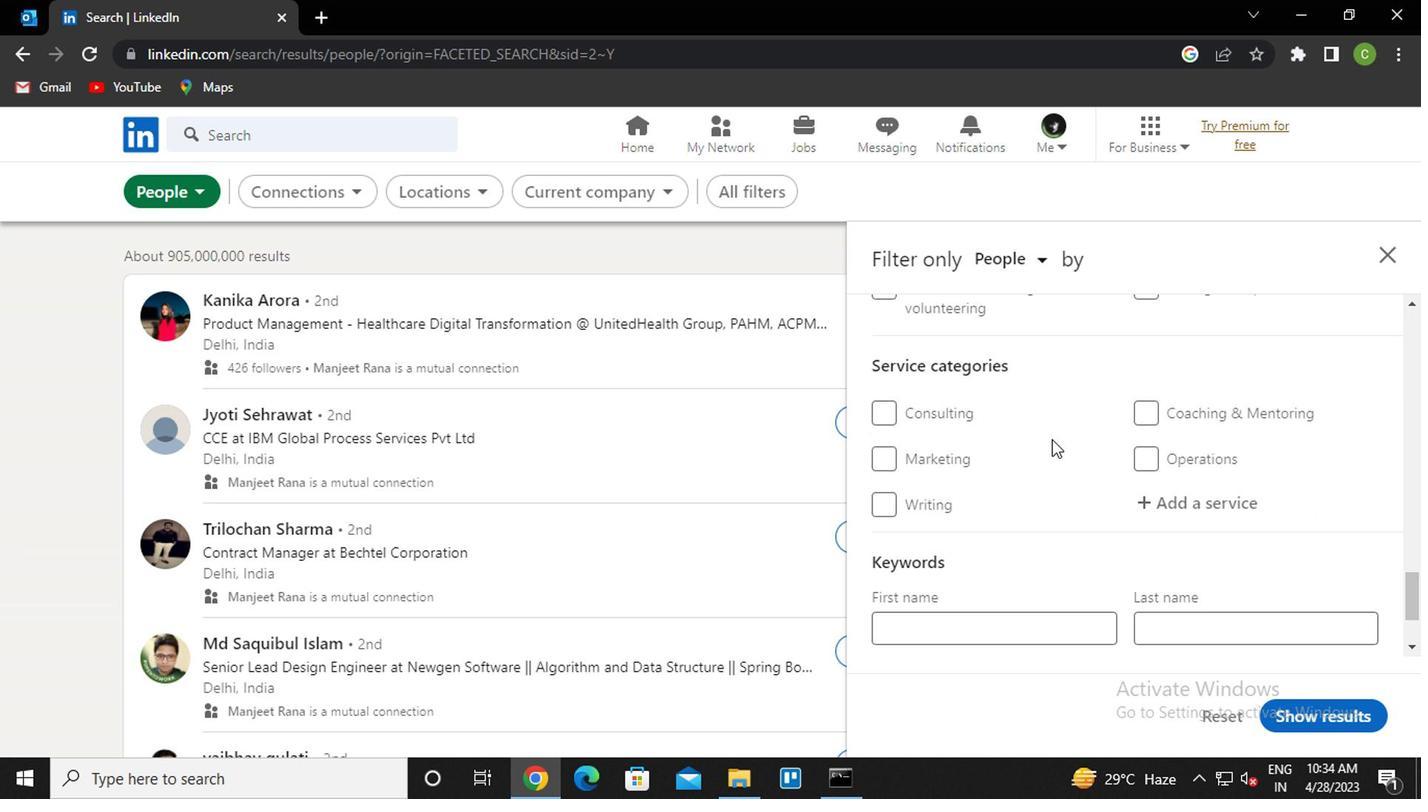 
Action: Mouse moved to (1033, 431)
Screenshot: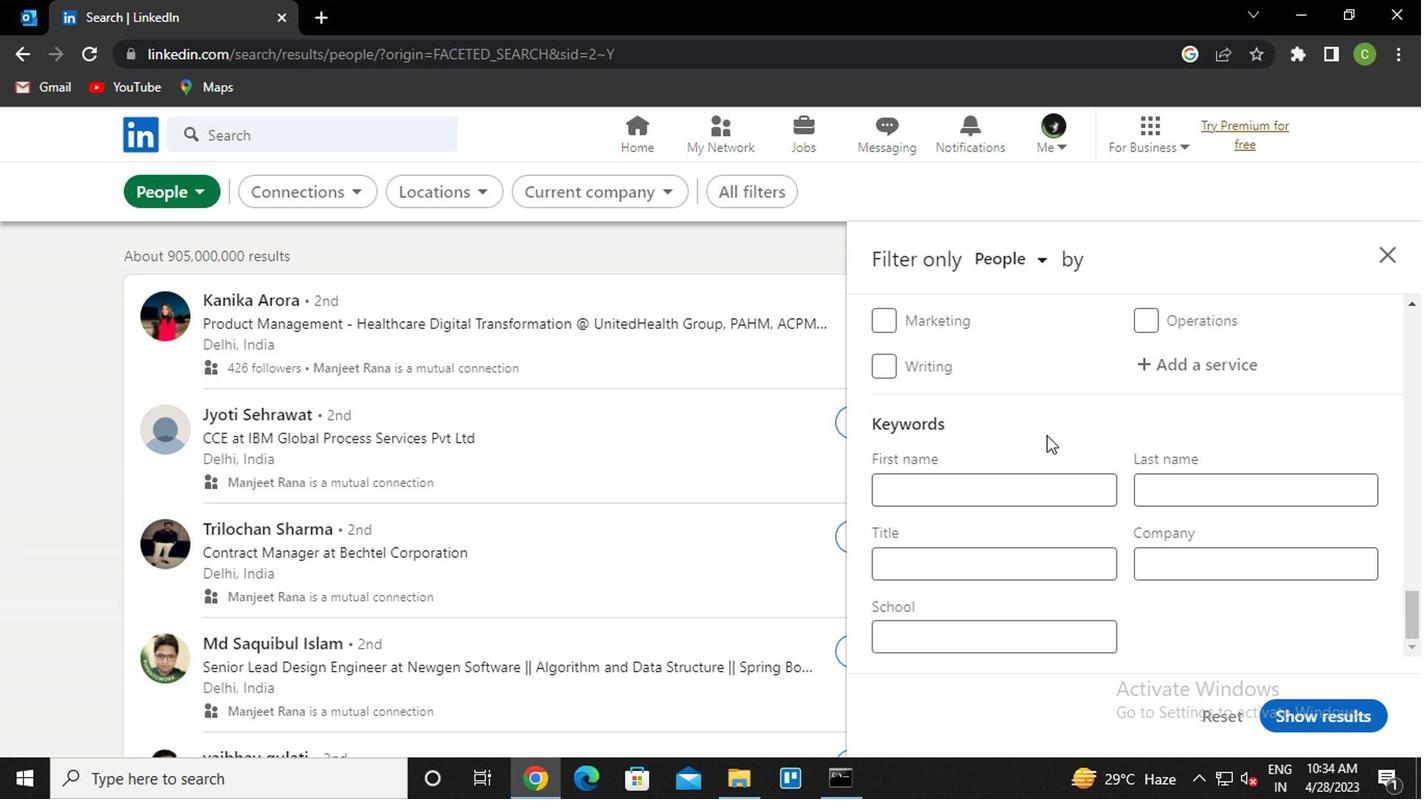 
Action: Mouse scrolled (1033, 433) with delta (0, 1)
Screenshot: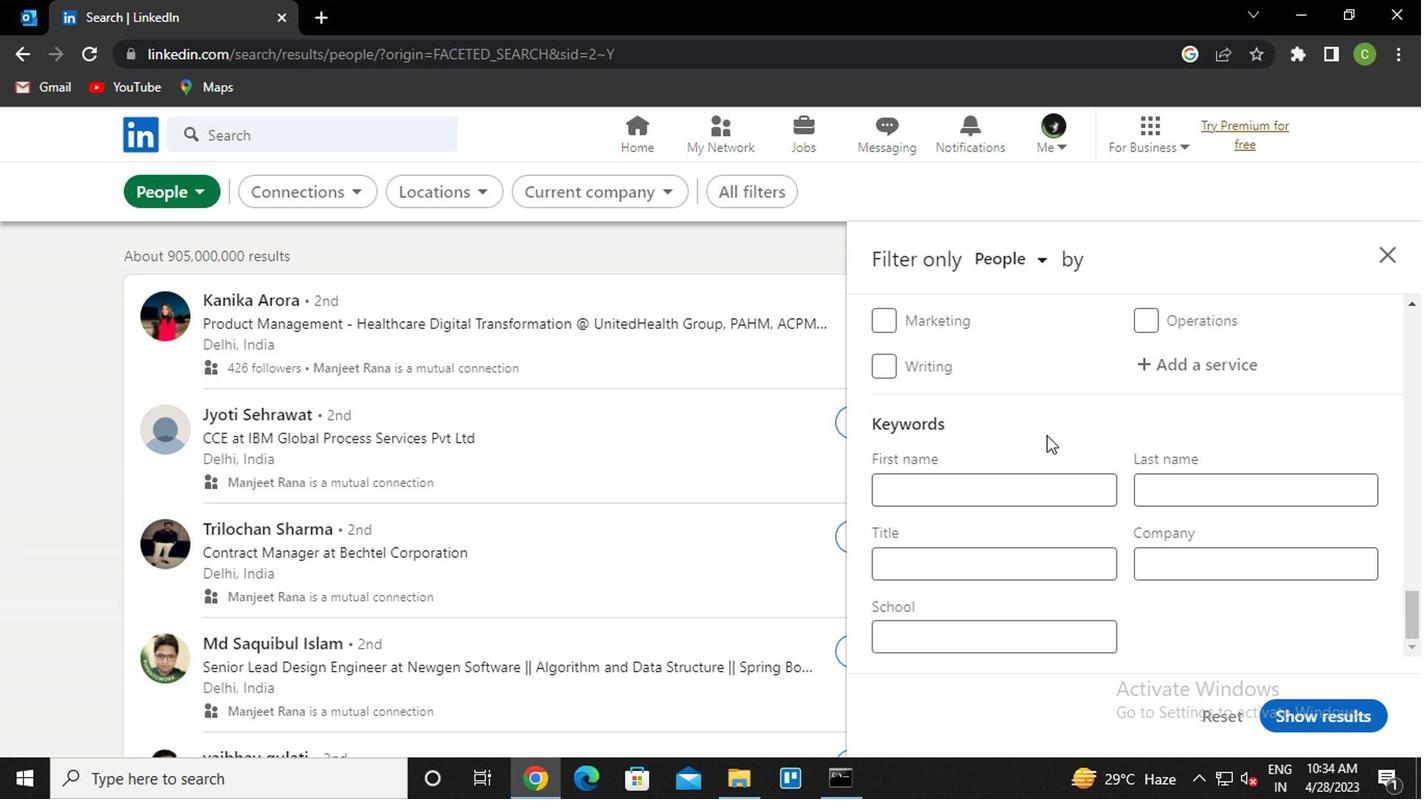 
Action: Mouse scrolled (1033, 433) with delta (0, 1)
Screenshot: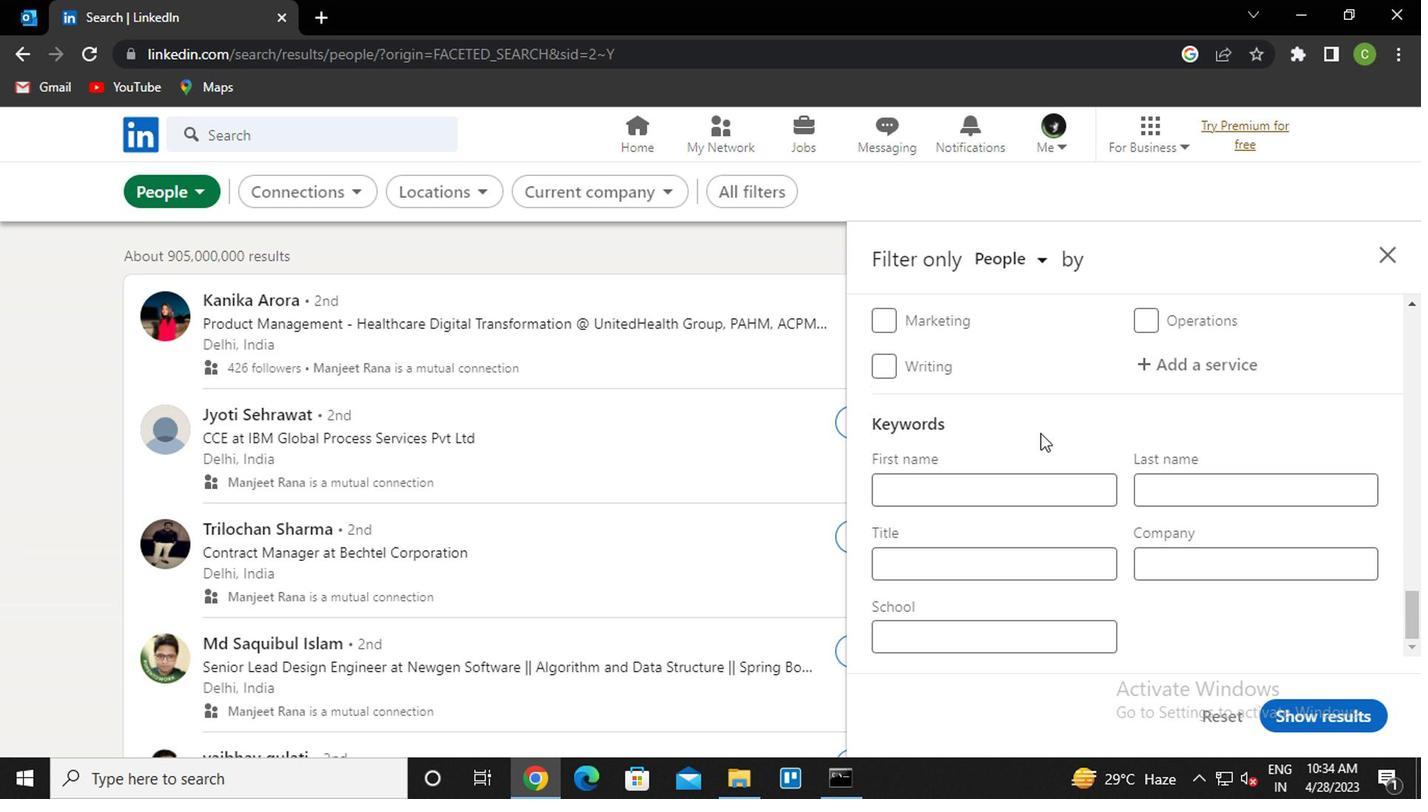 
Action: Mouse scrolled (1033, 433) with delta (0, 1)
Screenshot: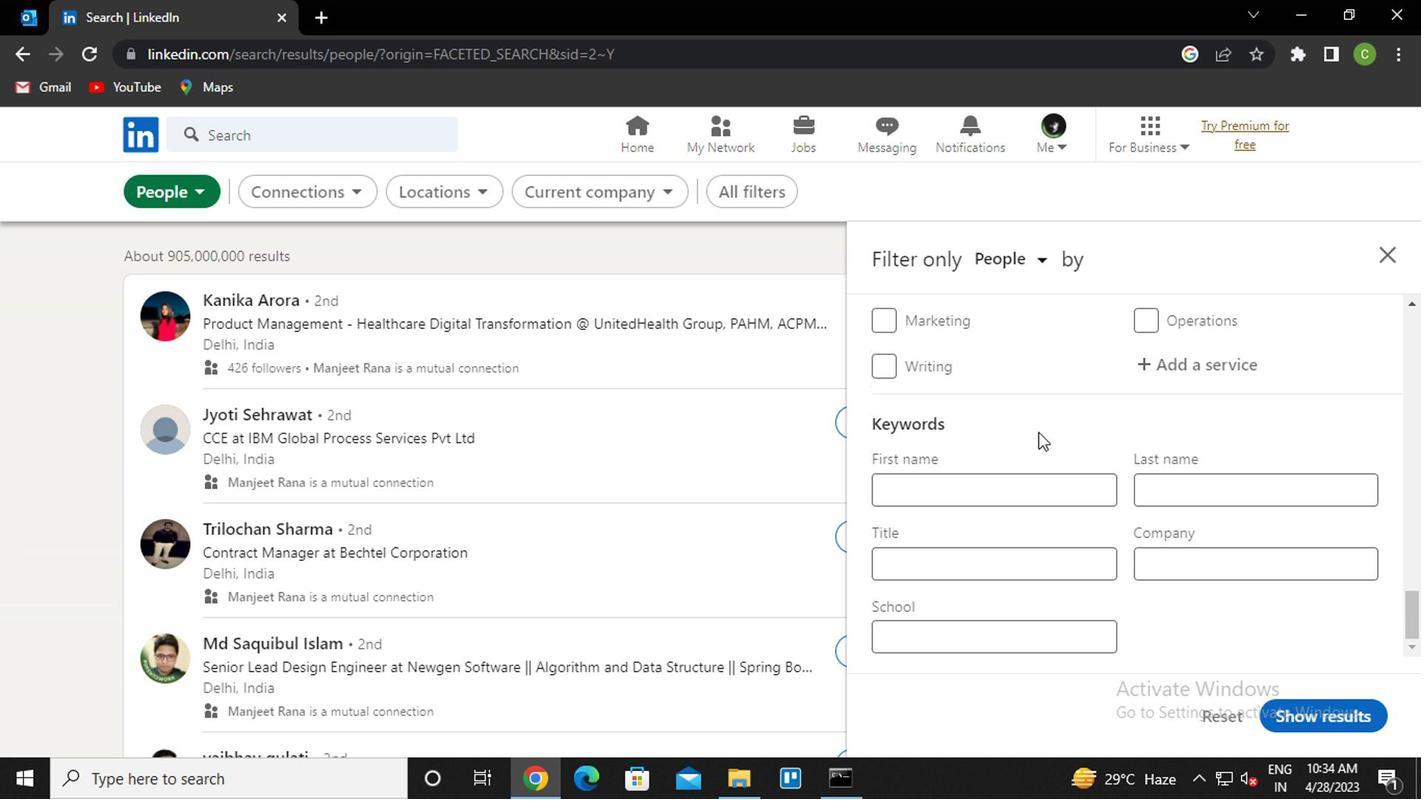 
Action: Mouse scrolled (1033, 433) with delta (0, 1)
Screenshot: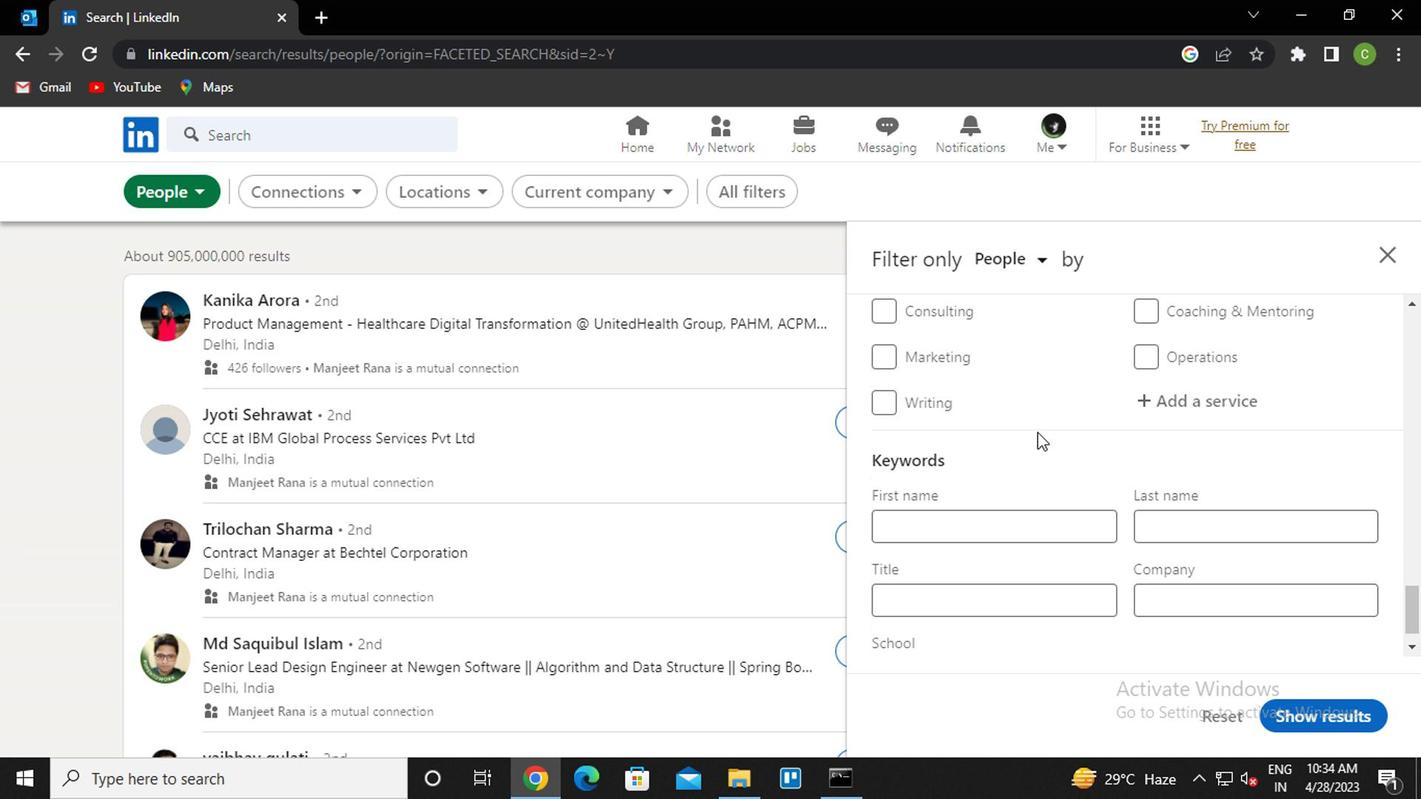 
Action: Mouse moved to (883, 369)
Screenshot: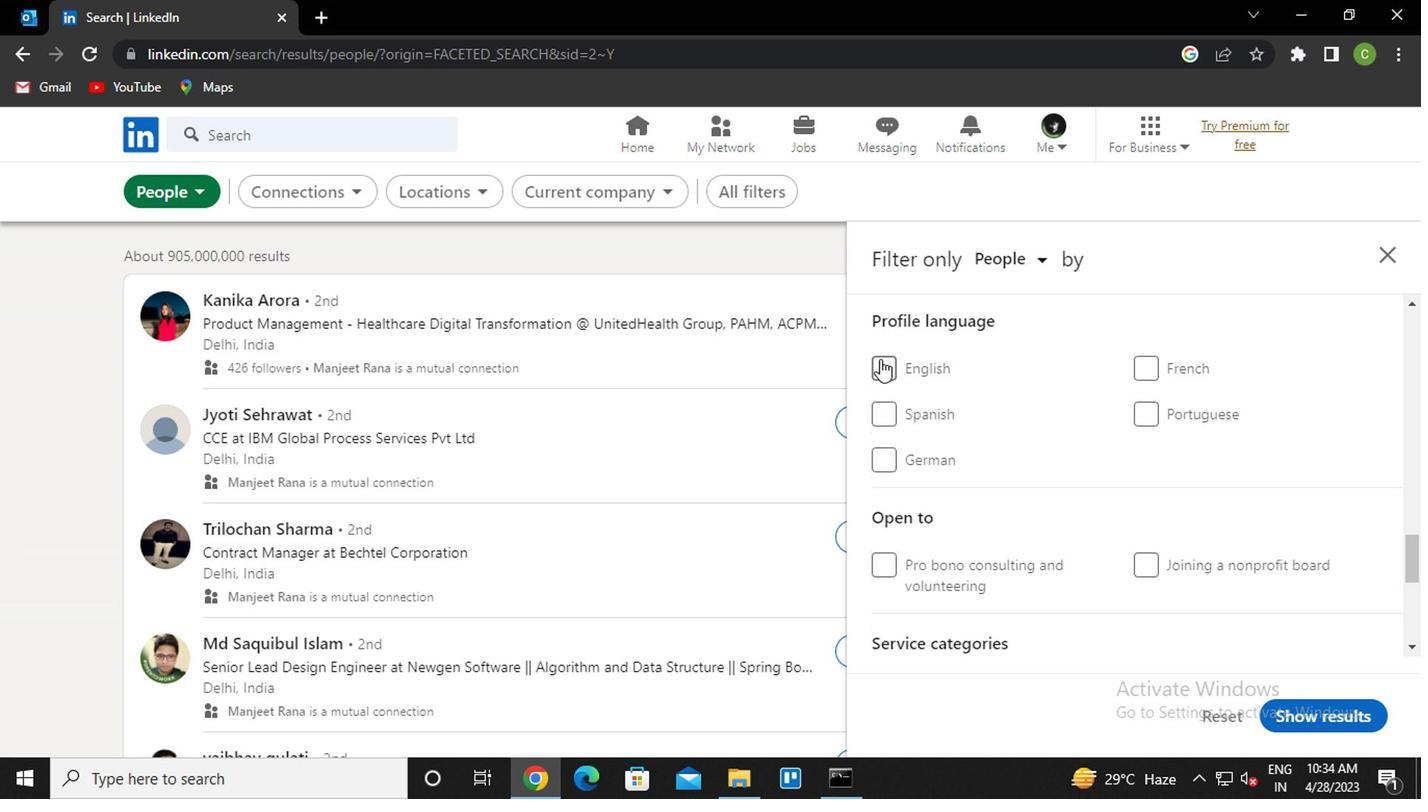 
Action: Mouse pressed left at (883, 369)
Screenshot: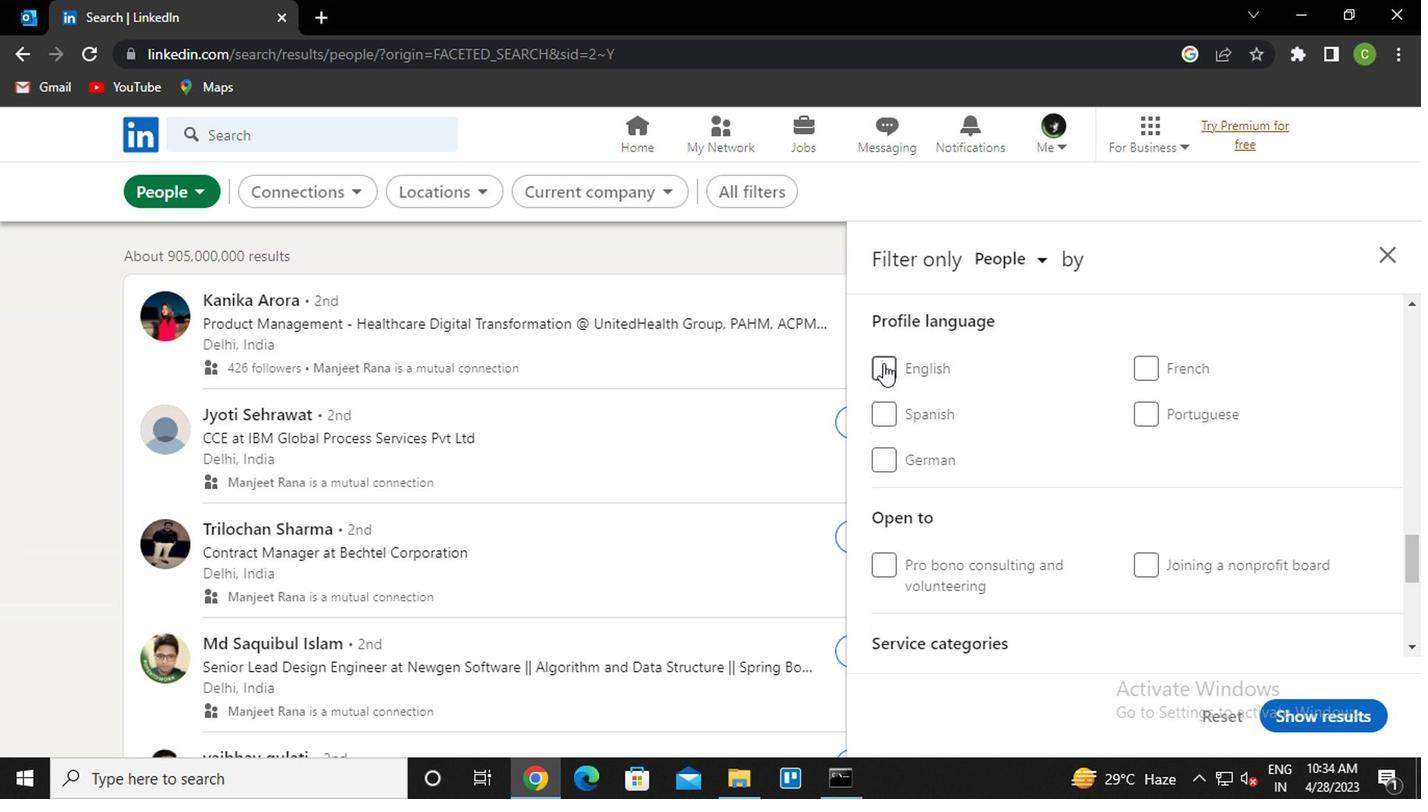 
Action: Mouse moved to (1010, 413)
Screenshot: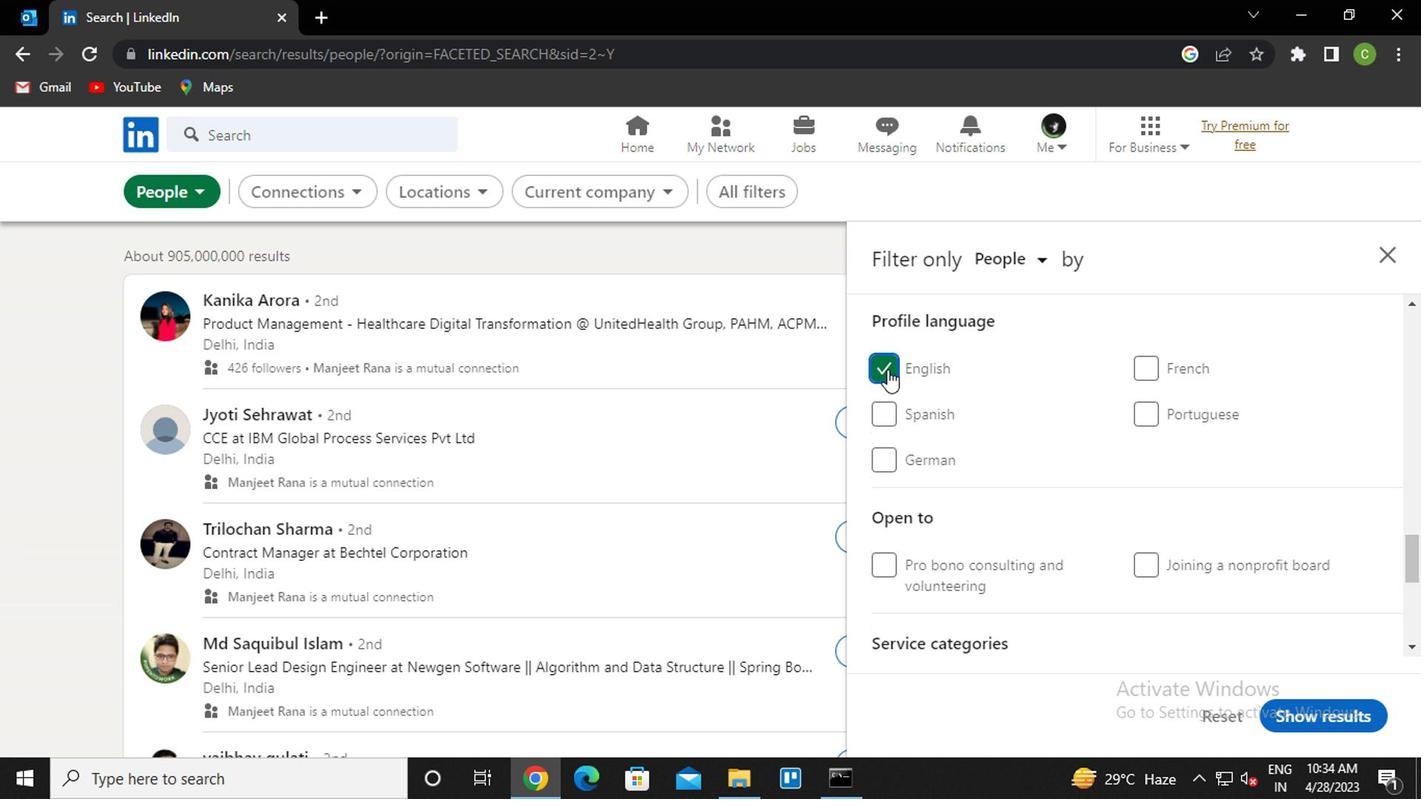 
Action: Mouse scrolled (1010, 415) with delta (0, 1)
Screenshot: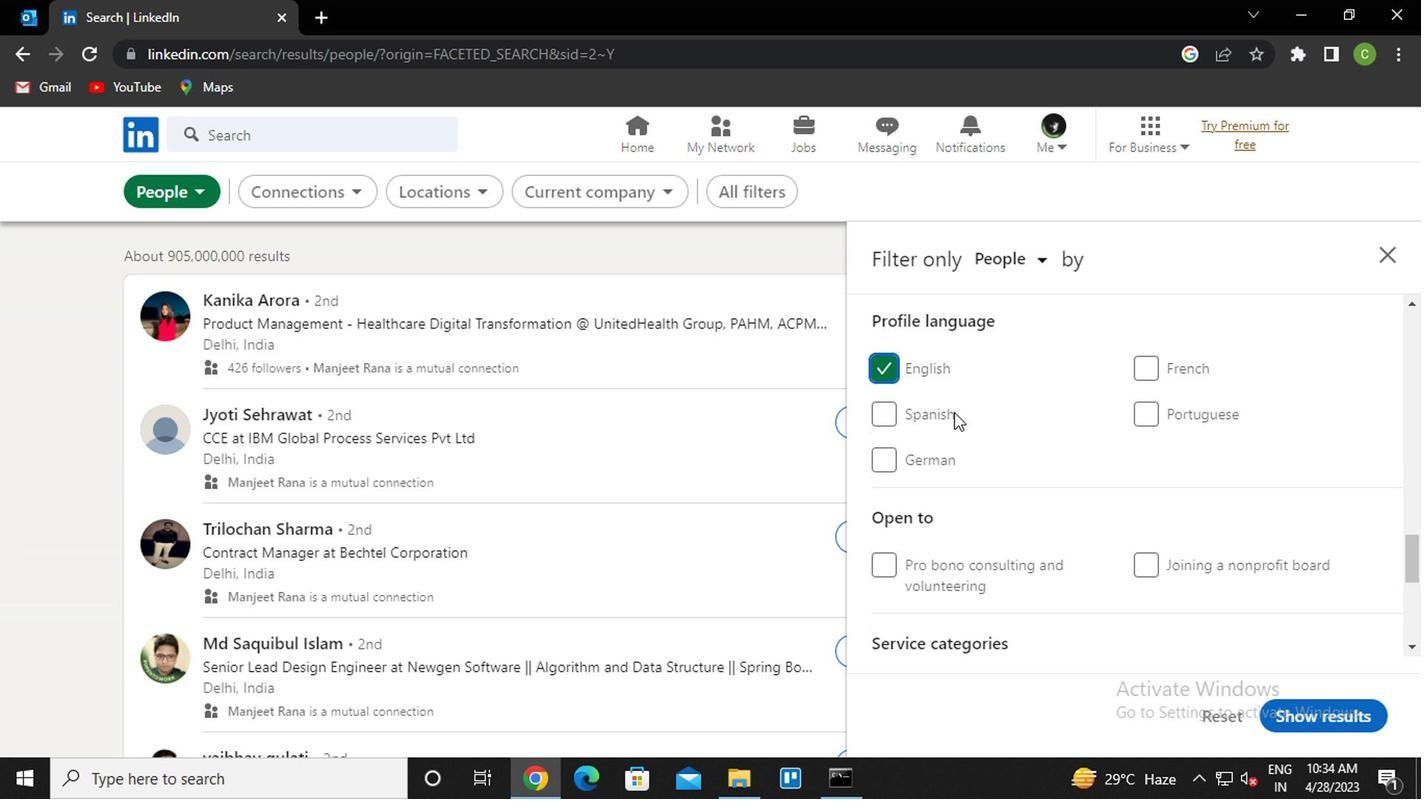 
Action: Mouse scrolled (1010, 415) with delta (0, 1)
Screenshot: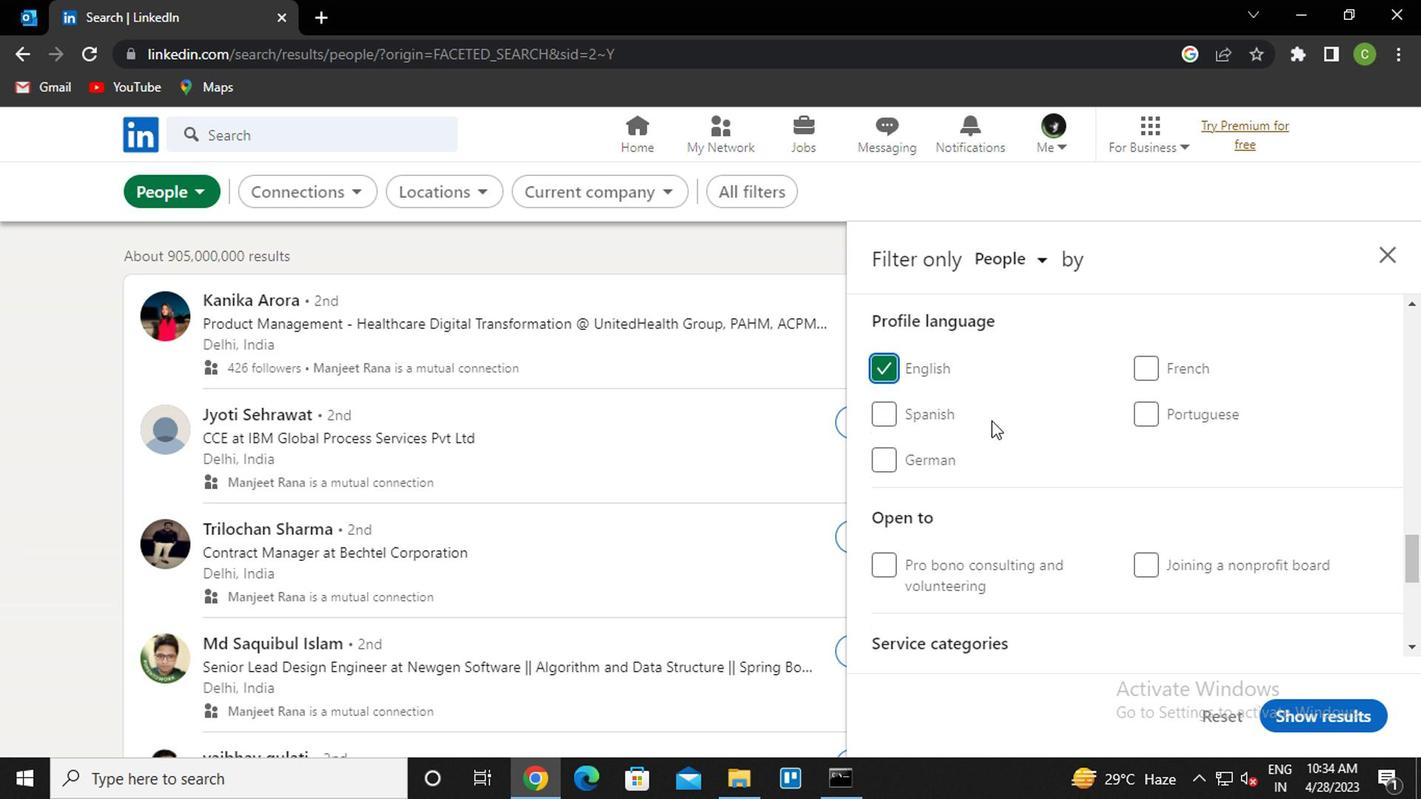 
Action: Mouse scrolled (1010, 415) with delta (0, 1)
Screenshot: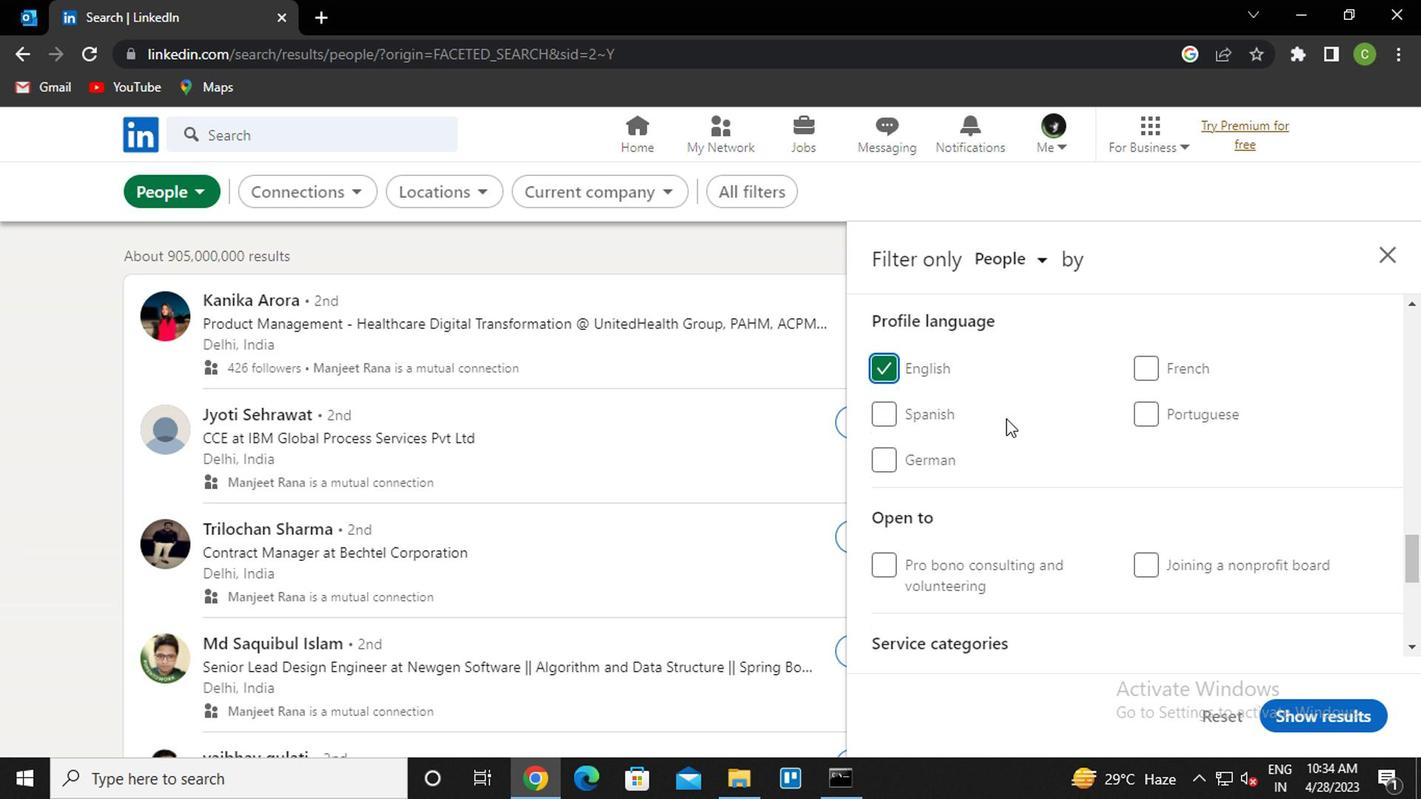 
Action: Mouse scrolled (1010, 415) with delta (0, 1)
Screenshot: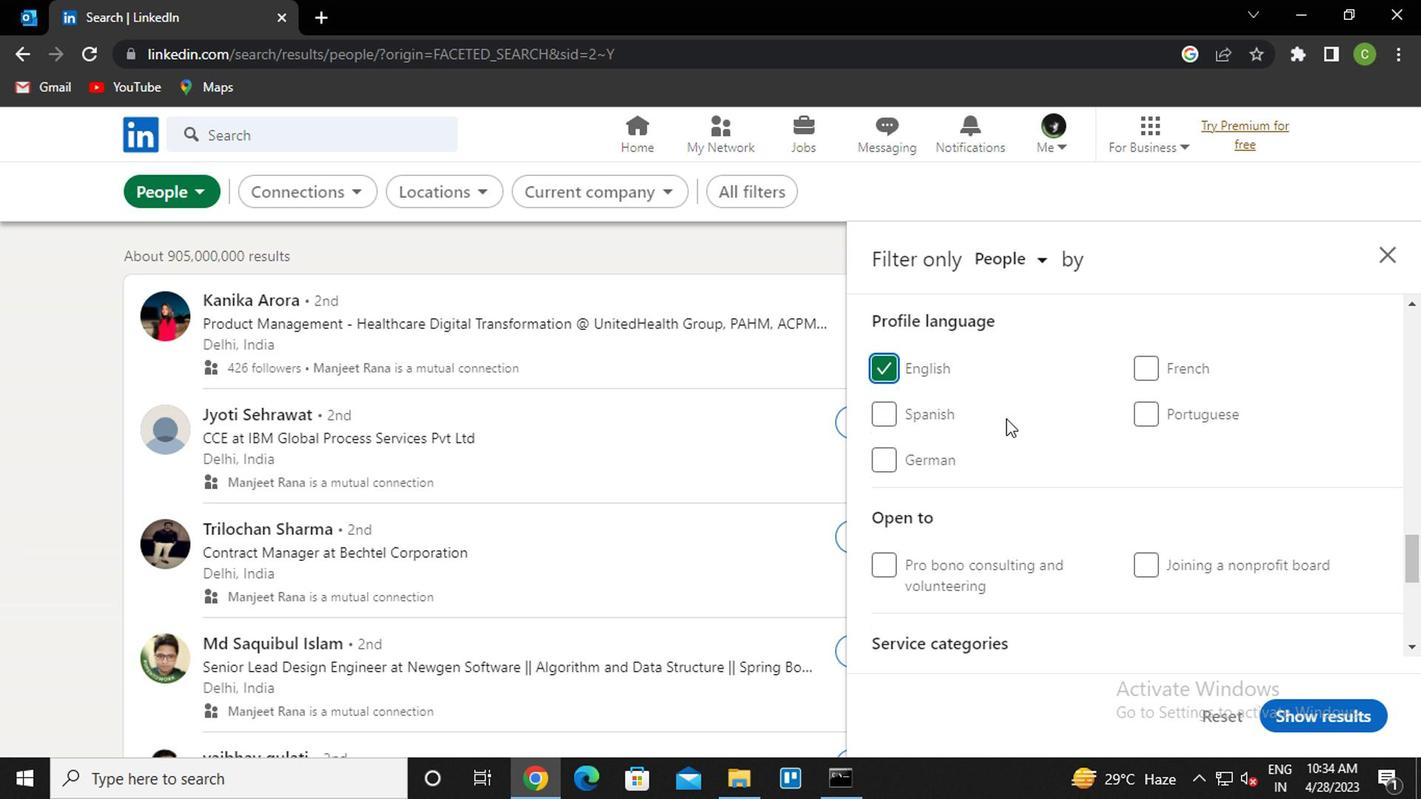 
Action: Mouse scrolled (1010, 415) with delta (0, 1)
Screenshot: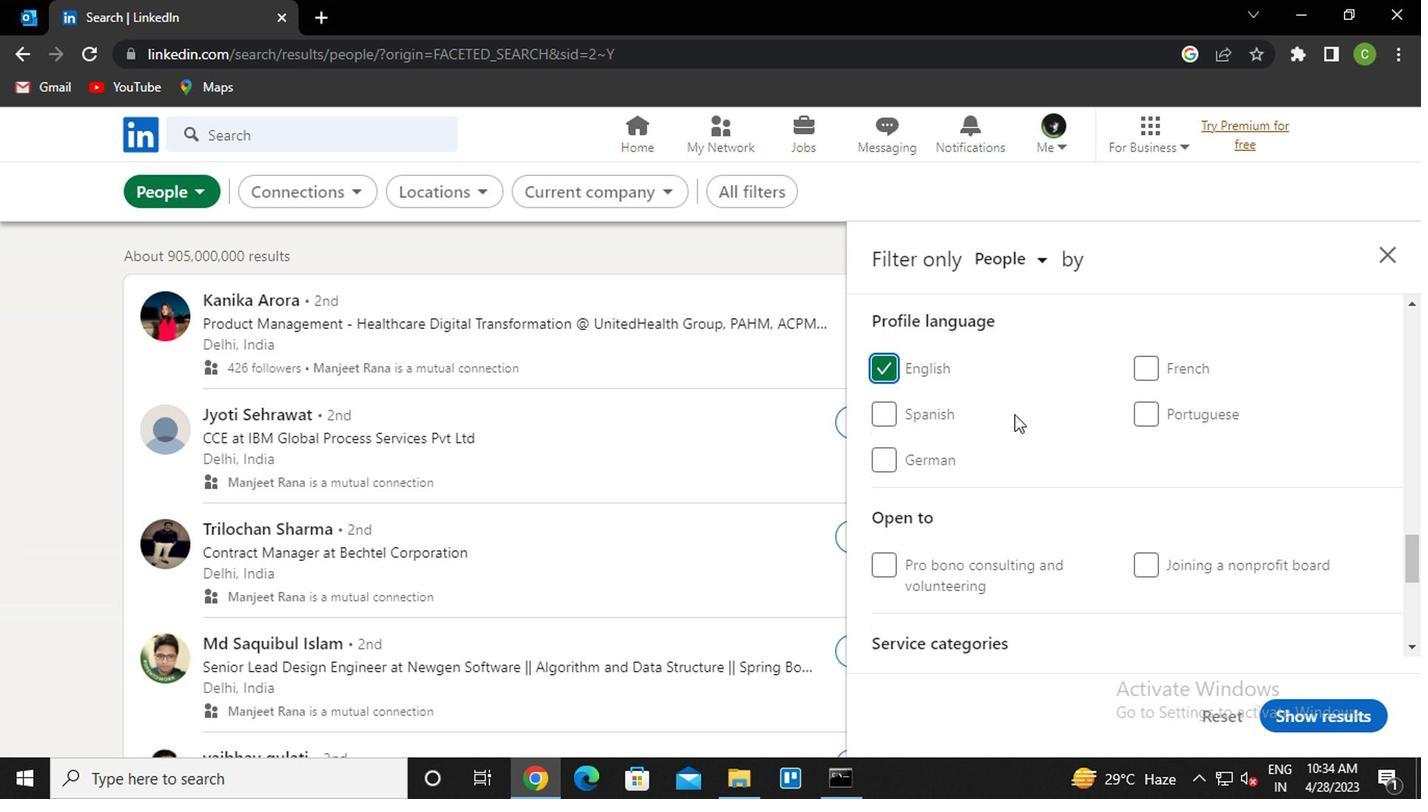 
Action: Mouse scrolled (1010, 415) with delta (0, 1)
Screenshot: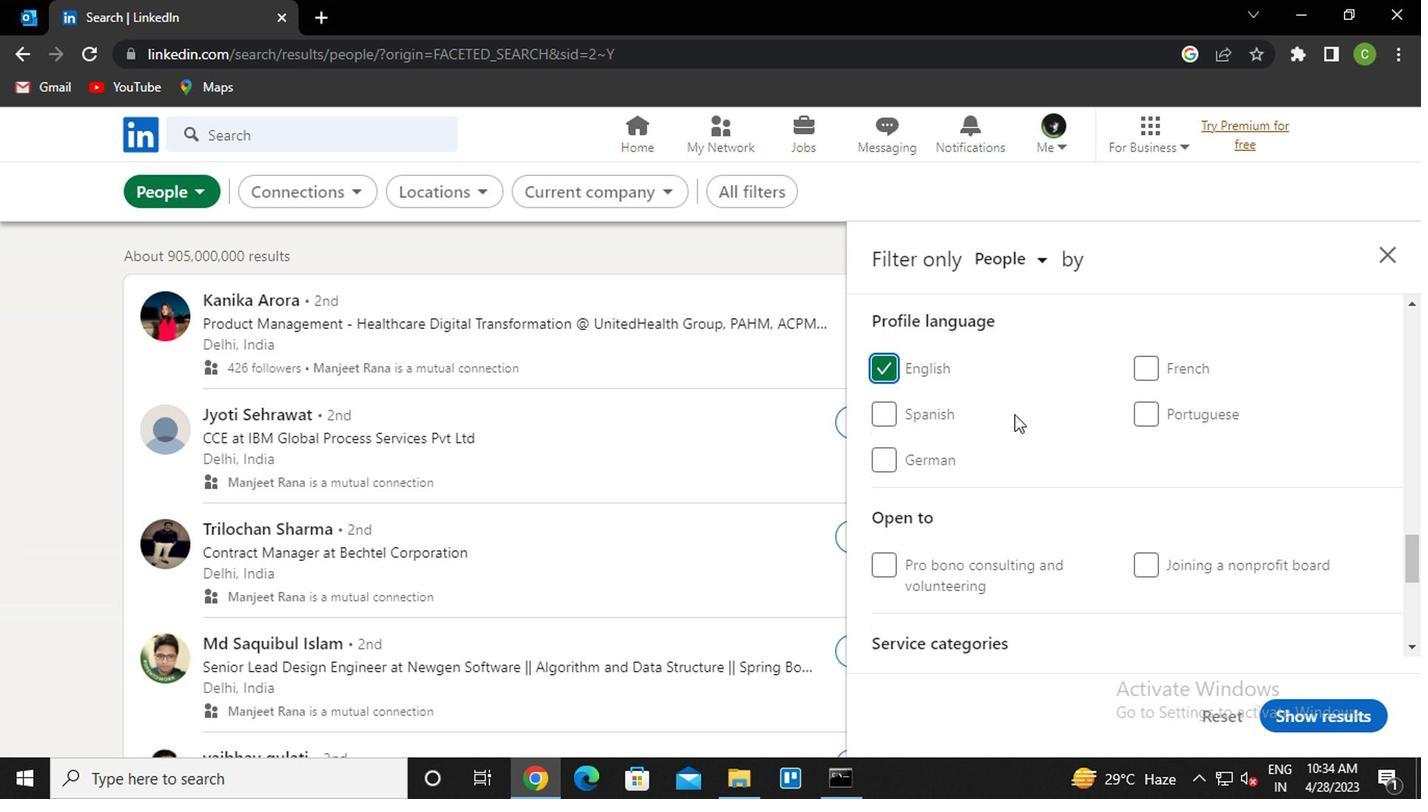 
Action: Mouse scrolled (1010, 415) with delta (0, 1)
Screenshot: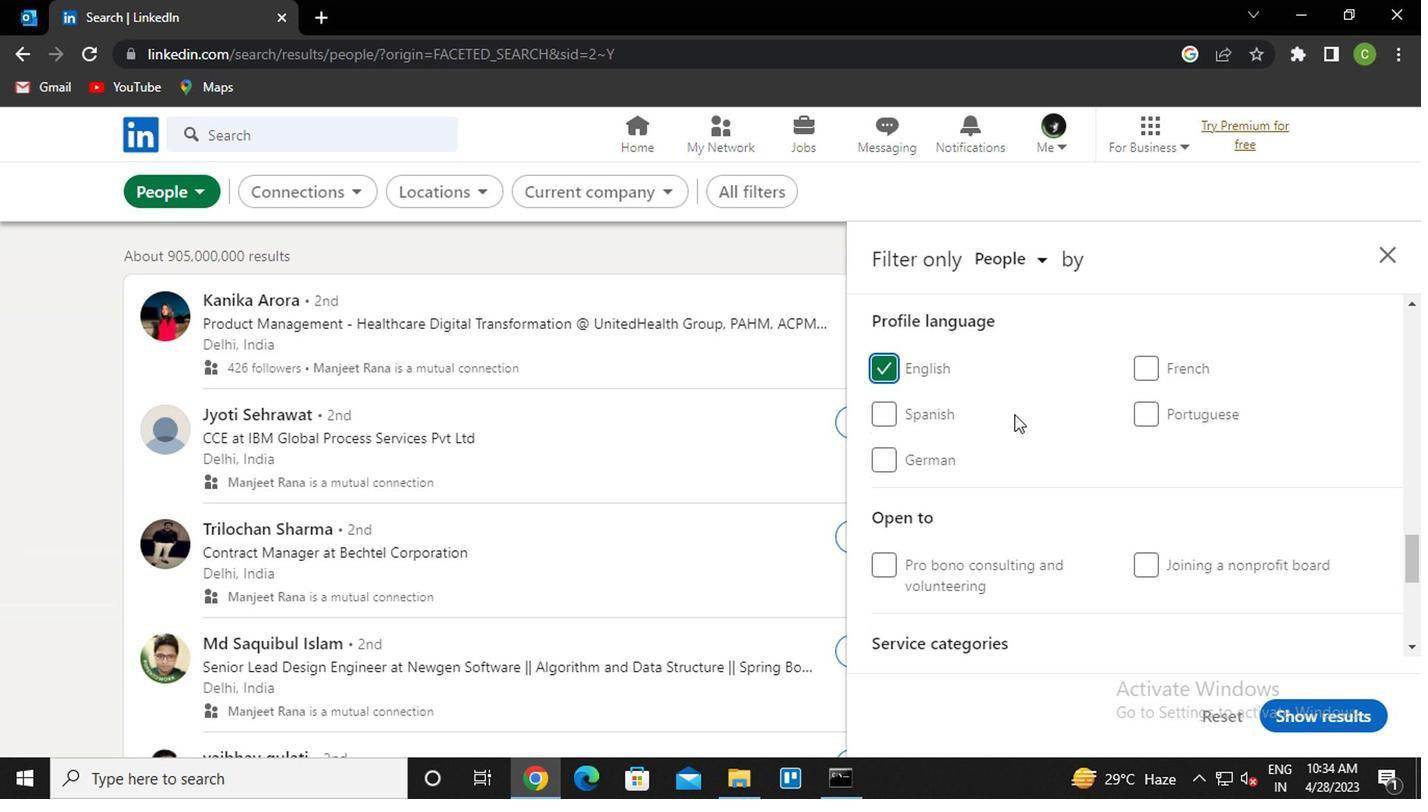 
Action: Mouse scrolled (1010, 415) with delta (0, 1)
Screenshot: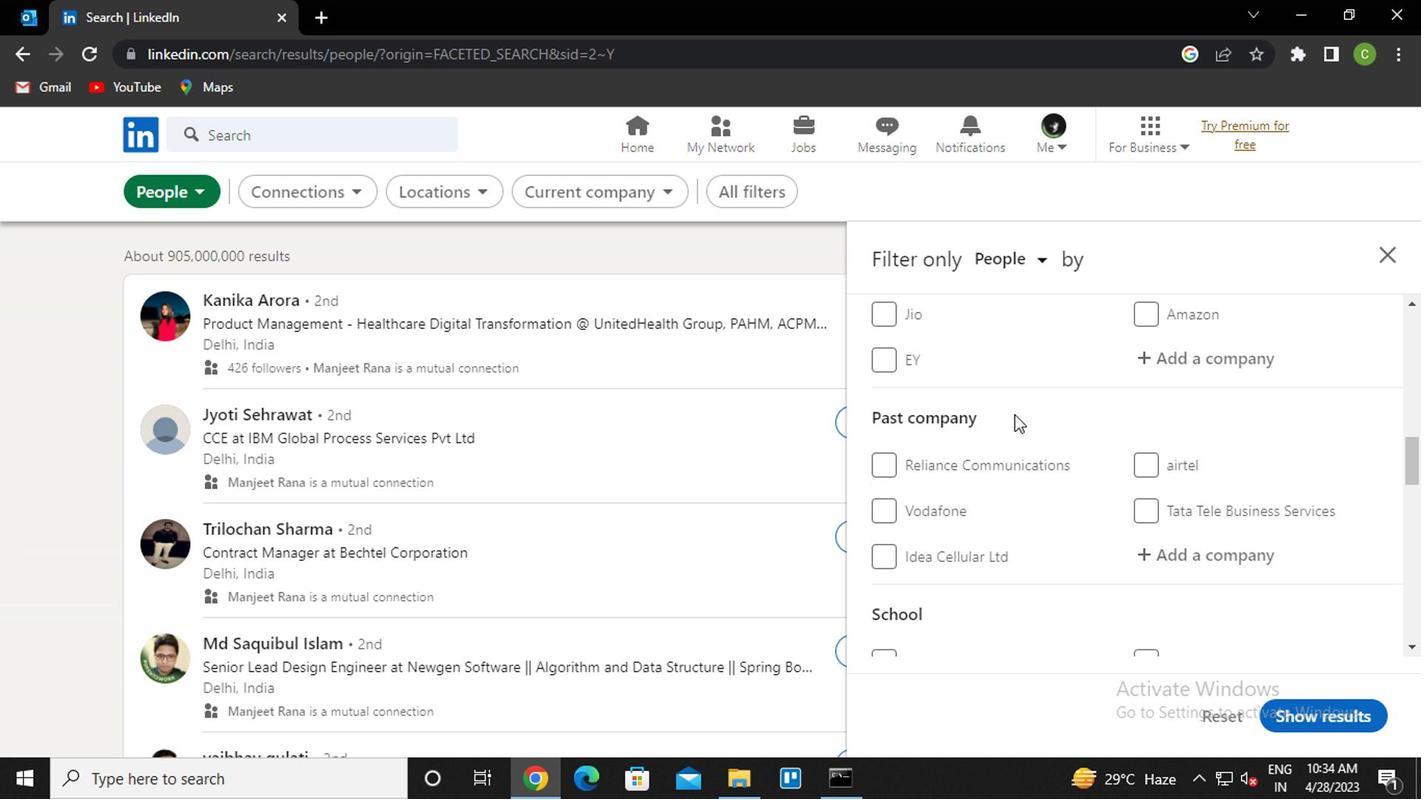 
Action: Mouse scrolled (1010, 415) with delta (0, 1)
Screenshot: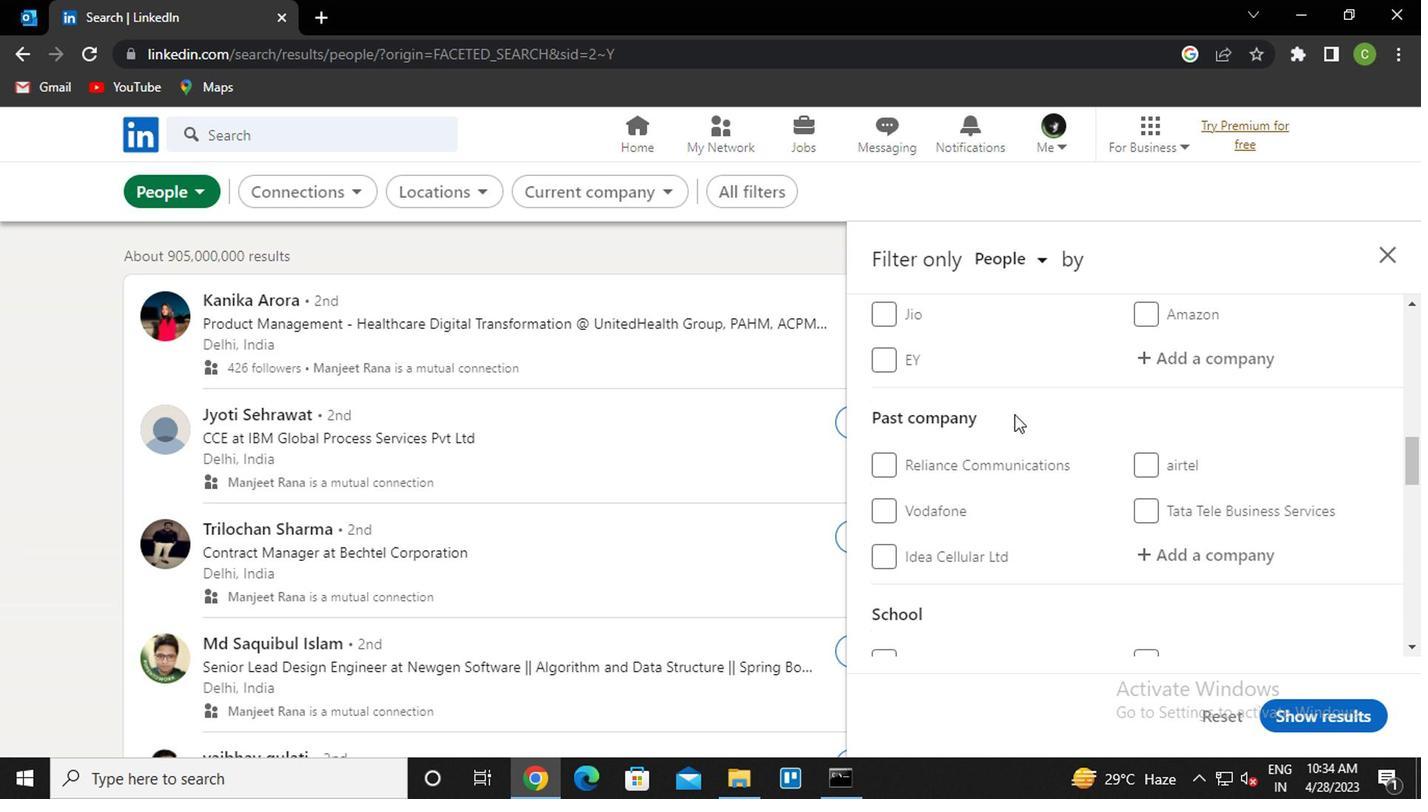 
Action: Mouse scrolled (1010, 415) with delta (0, 1)
Screenshot: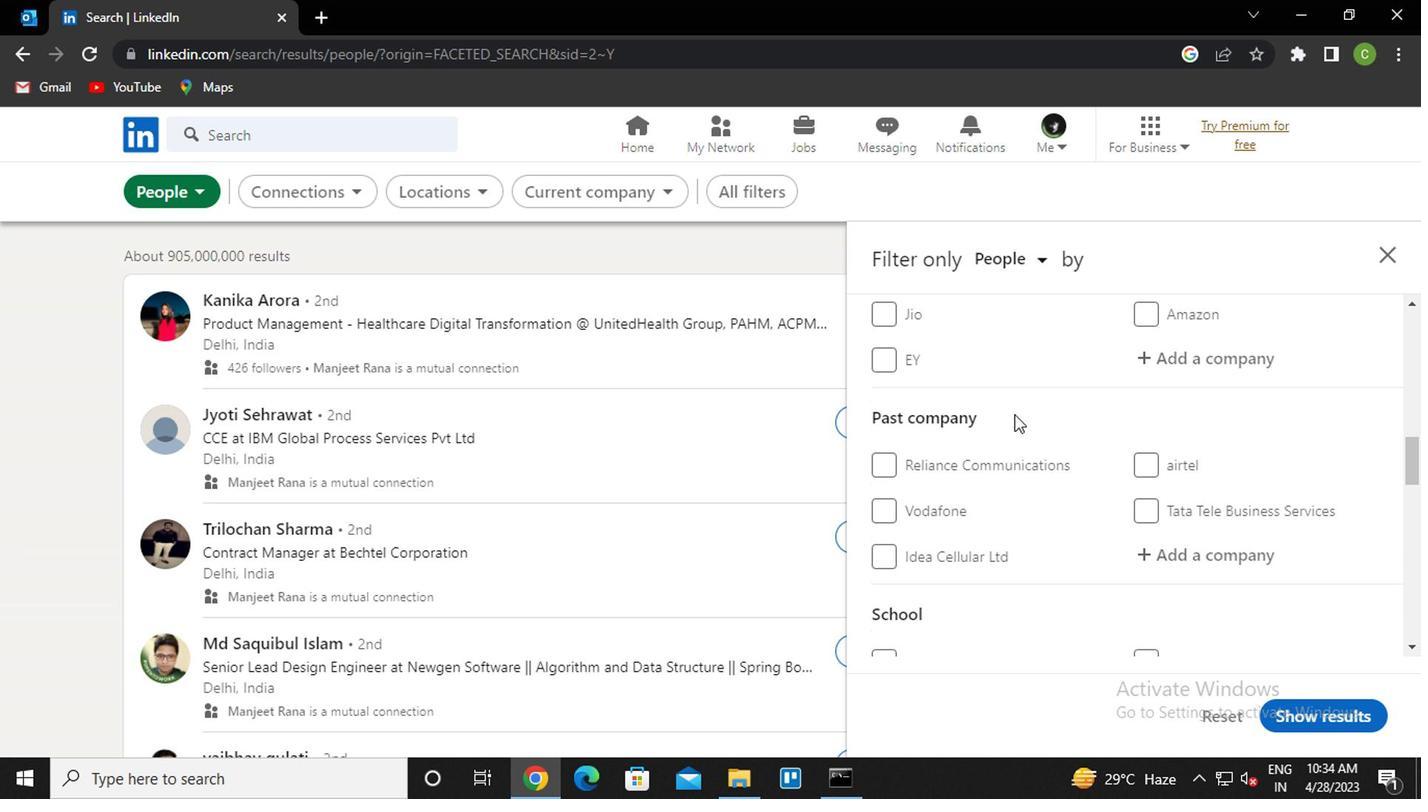 
Action: Mouse scrolled (1010, 415) with delta (0, 1)
Screenshot: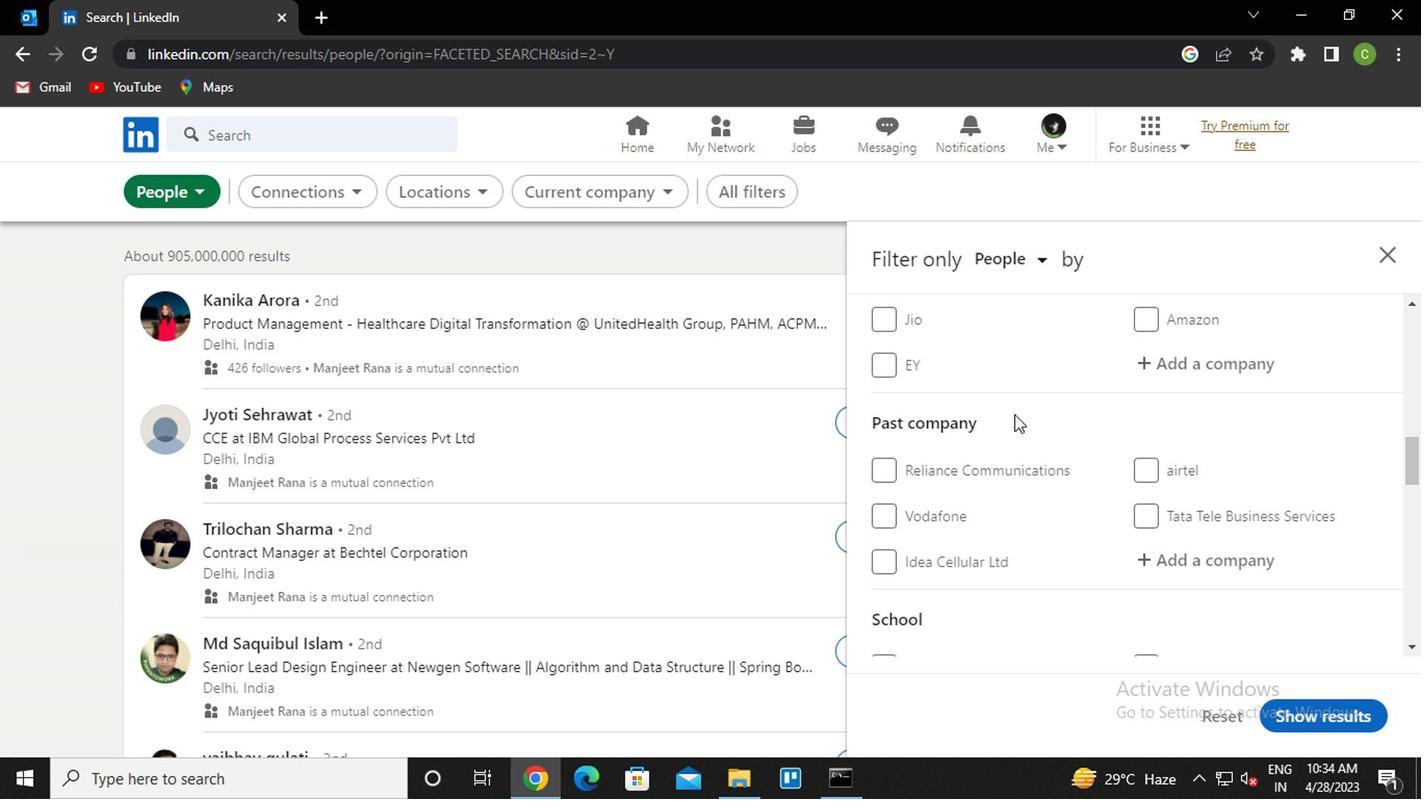 
Action: Mouse scrolled (1010, 415) with delta (0, 1)
Screenshot: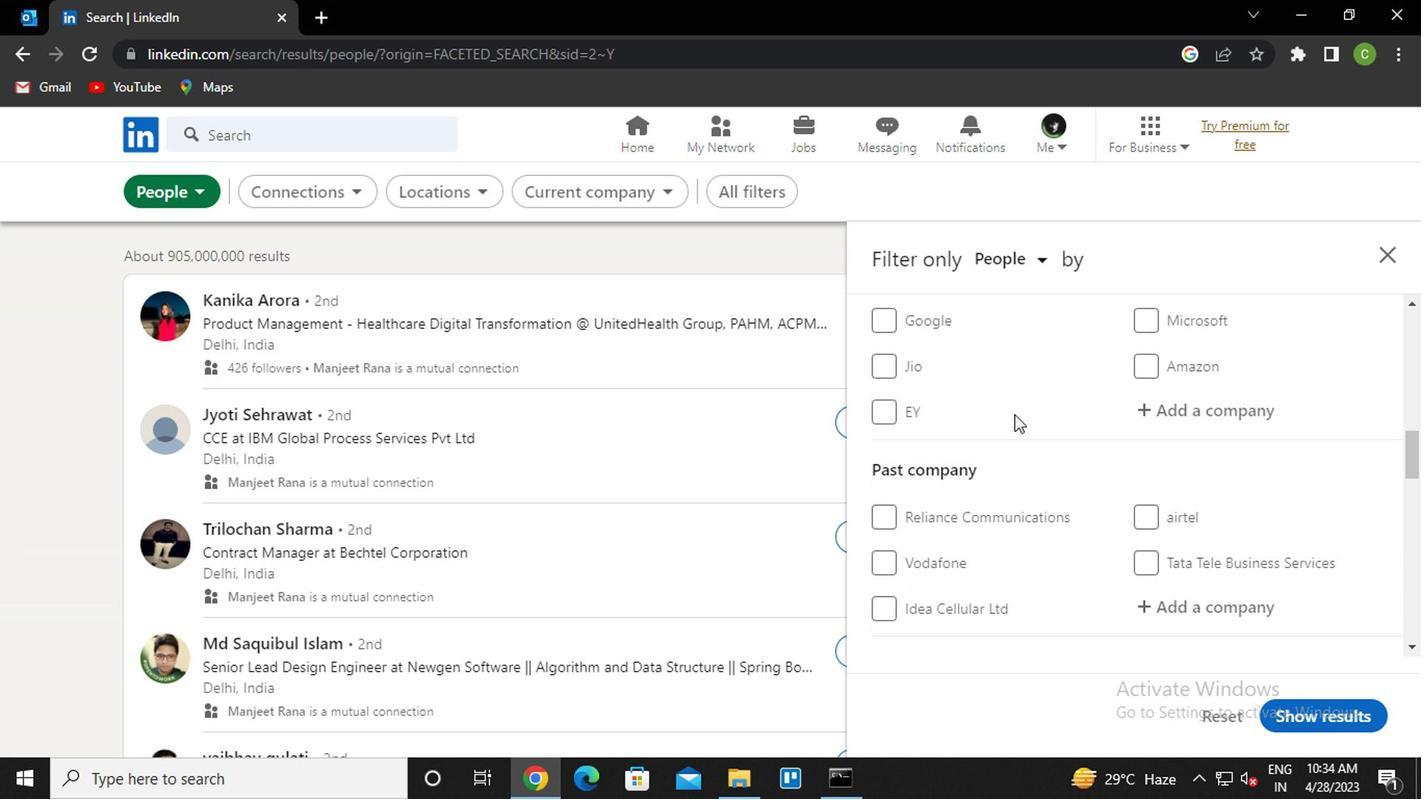 
Action: Mouse scrolled (1010, 413) with delta (0, 0)
Screenshot: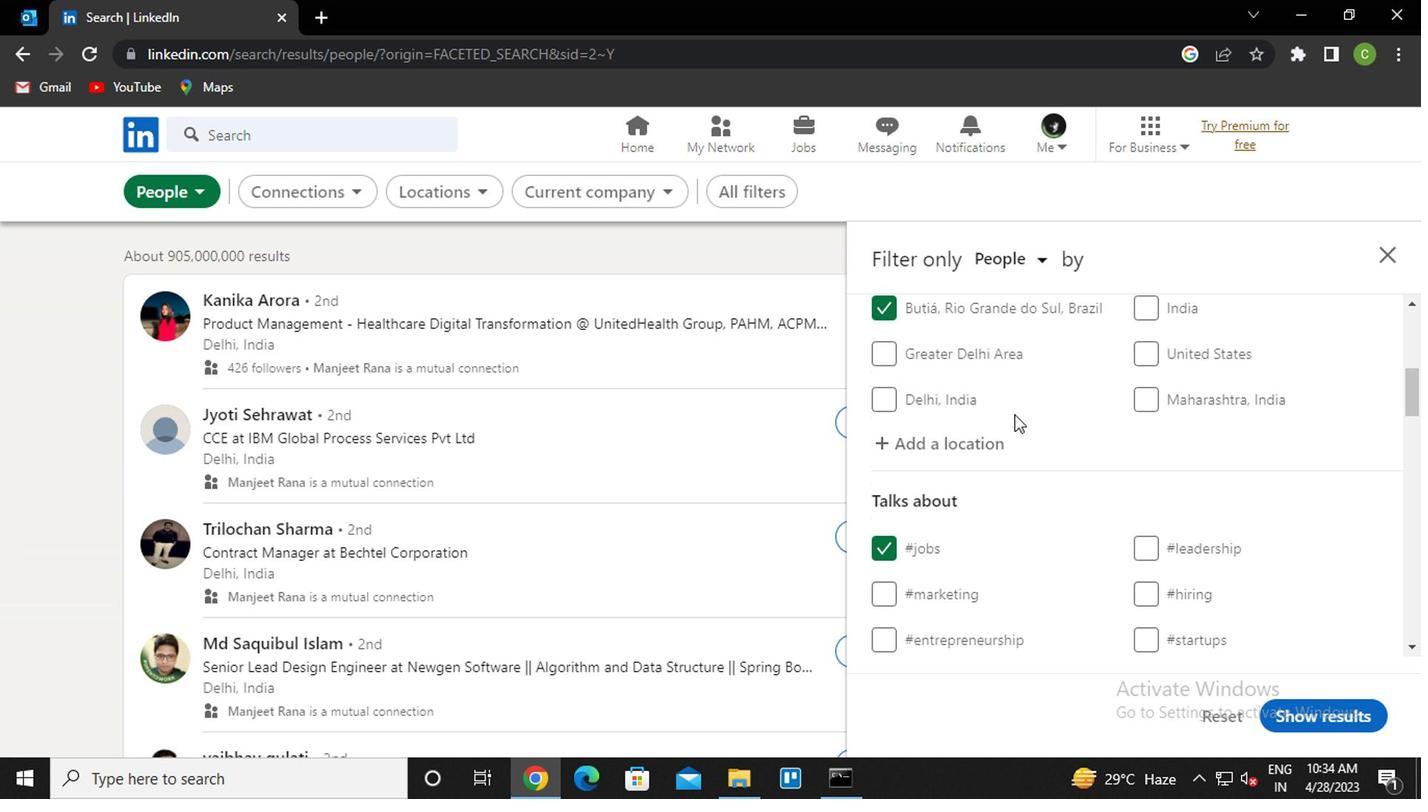 
Action: Mouse scrolled (1010, 413) with delta (0, 0)
Screenshot: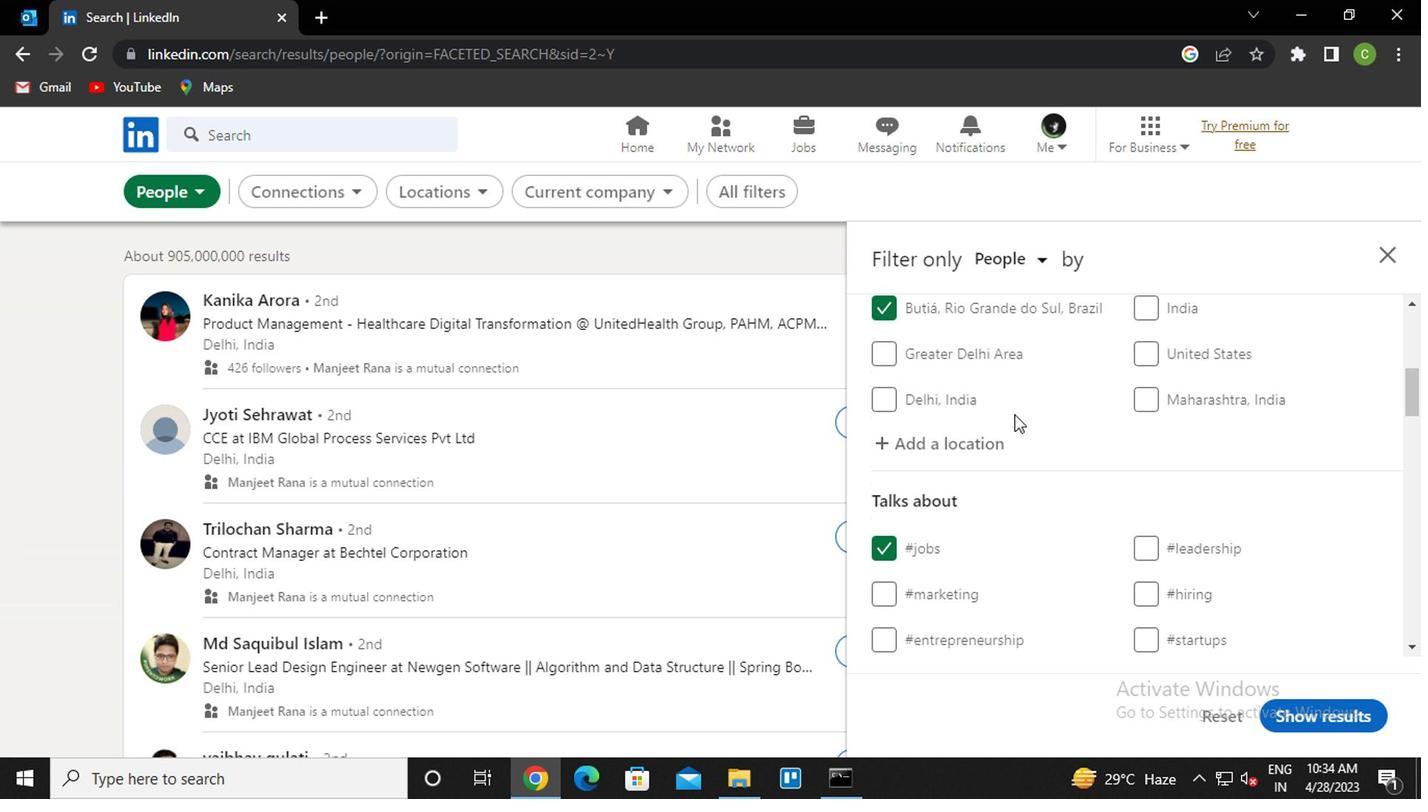 
Action: Mouse scrolled (1010, 413) with delta (0, 0)
Screenshot: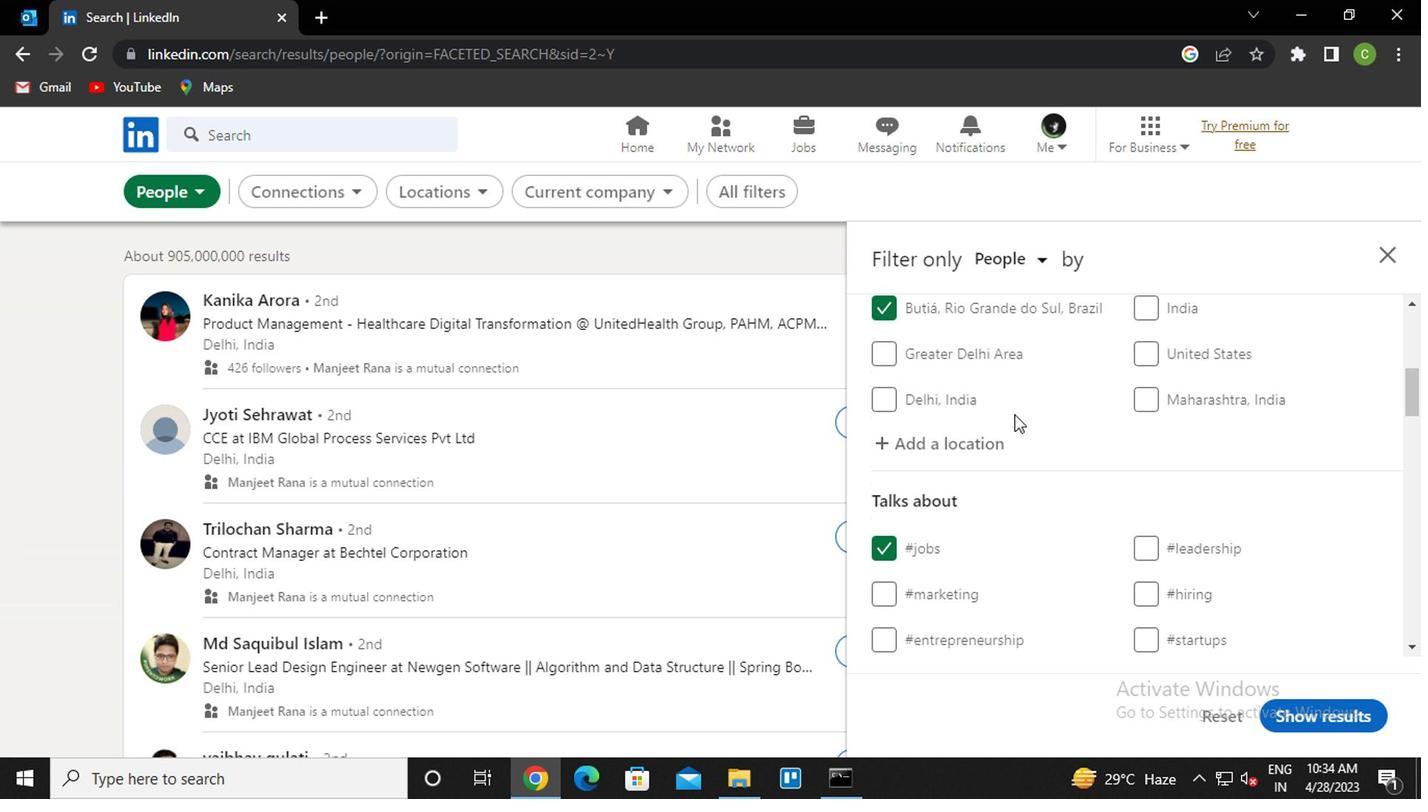 
Action: Mouse scrolled (1010, 413) with delta (0, 0)
Screenshot: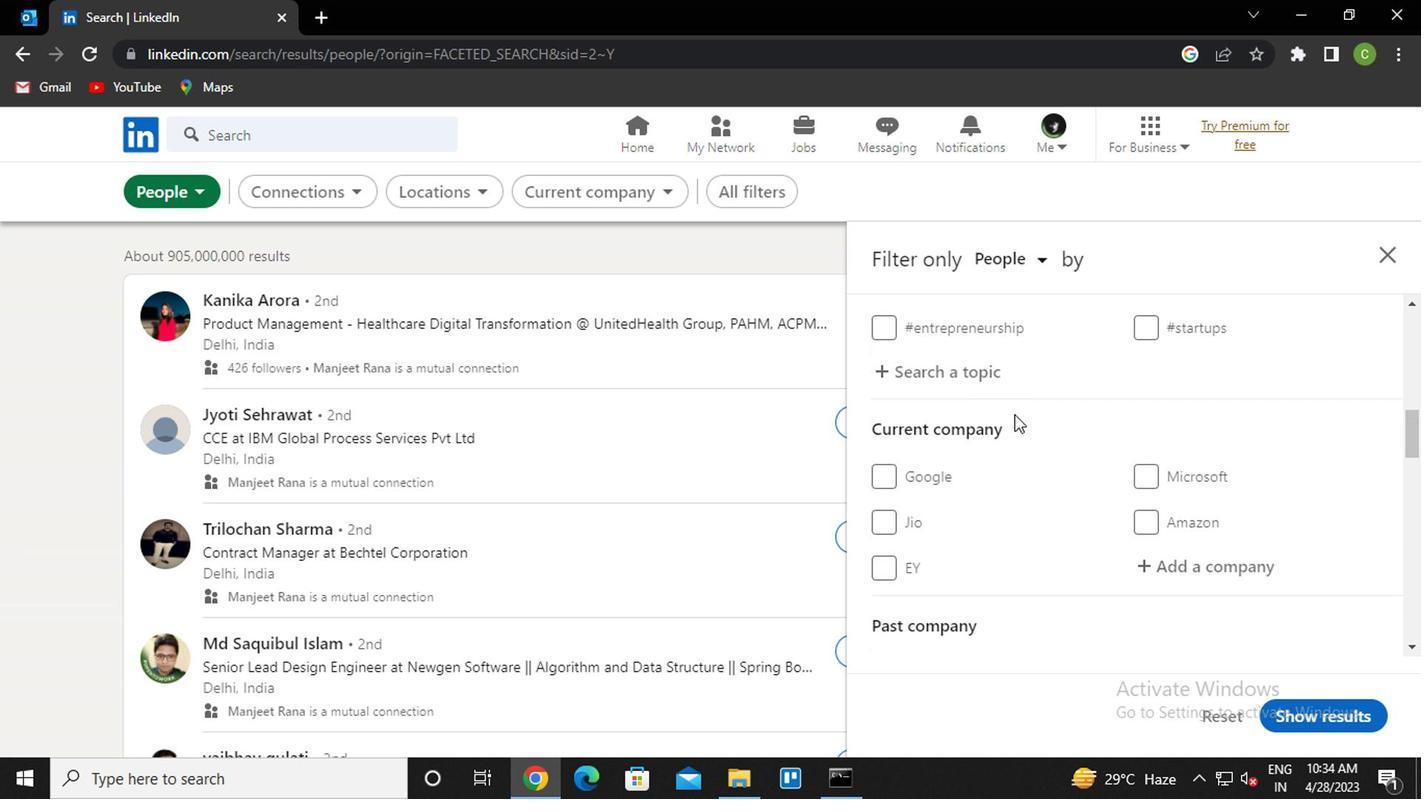 
Action: Mouse moved to (1155, 465)
Screenshot: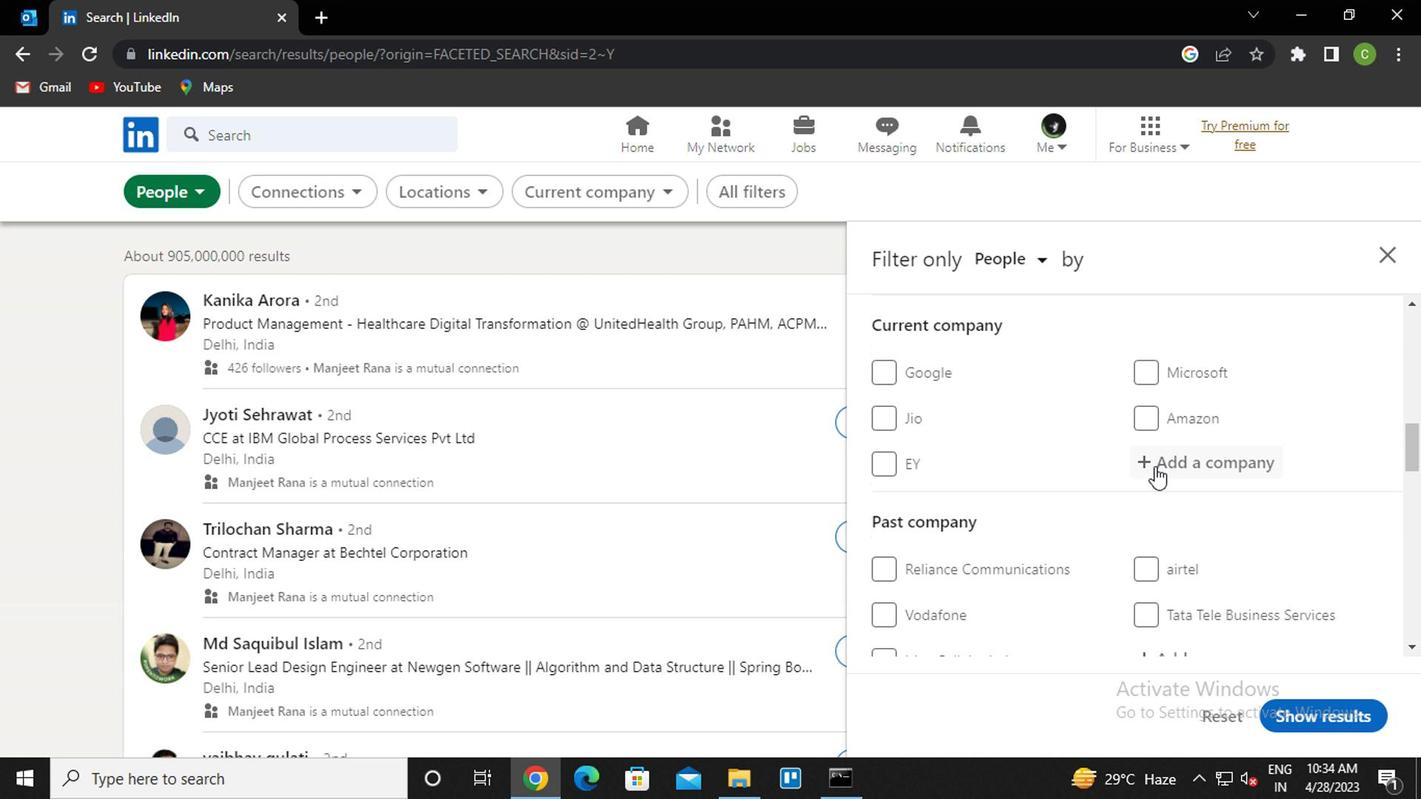 
Action: Mouse pressed left at (1155, 465)
Screenshot: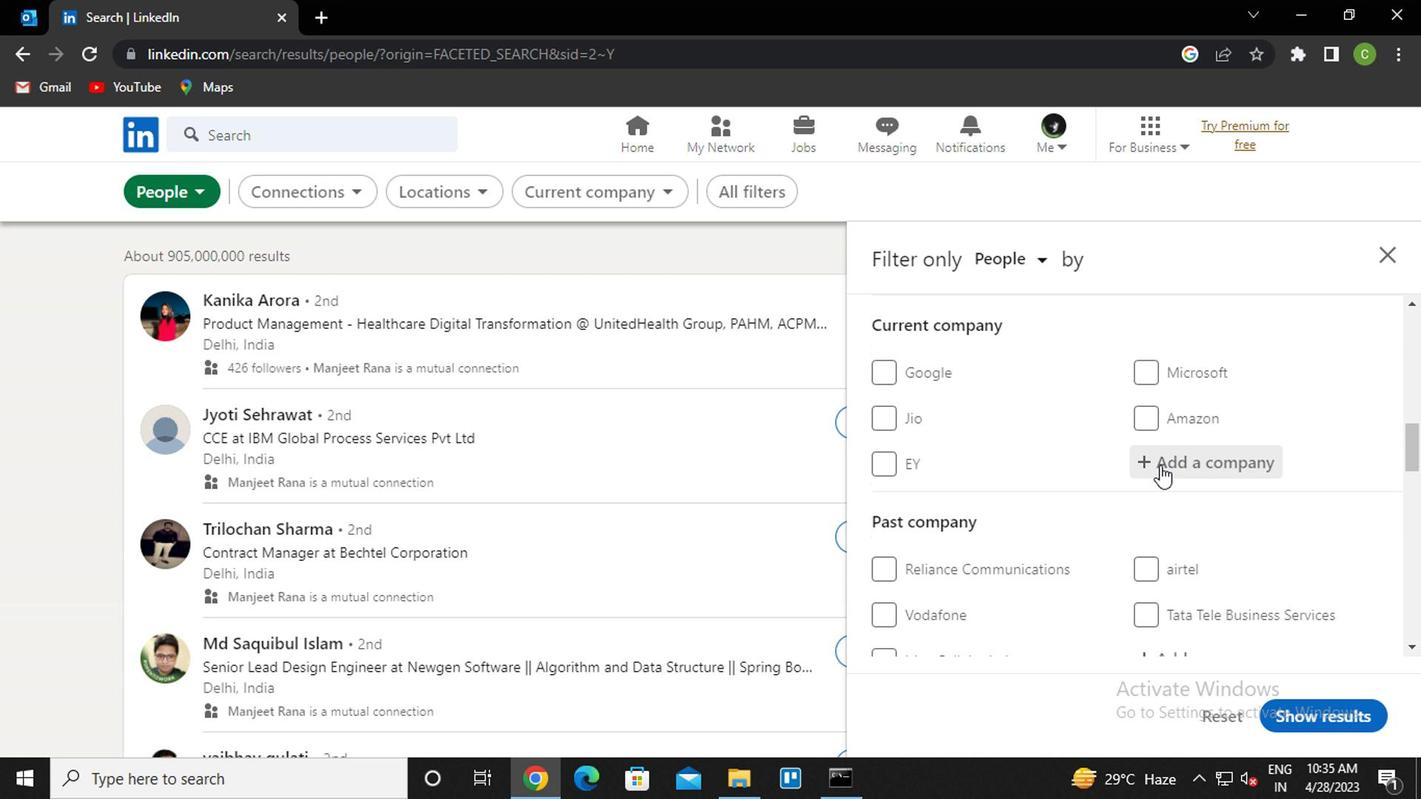 
Action: Key pressed <Key.caps_lock>s<Key.caps_lock>iemens<Key.down><Key.down><Key.down><Key.enter>
Screenshot: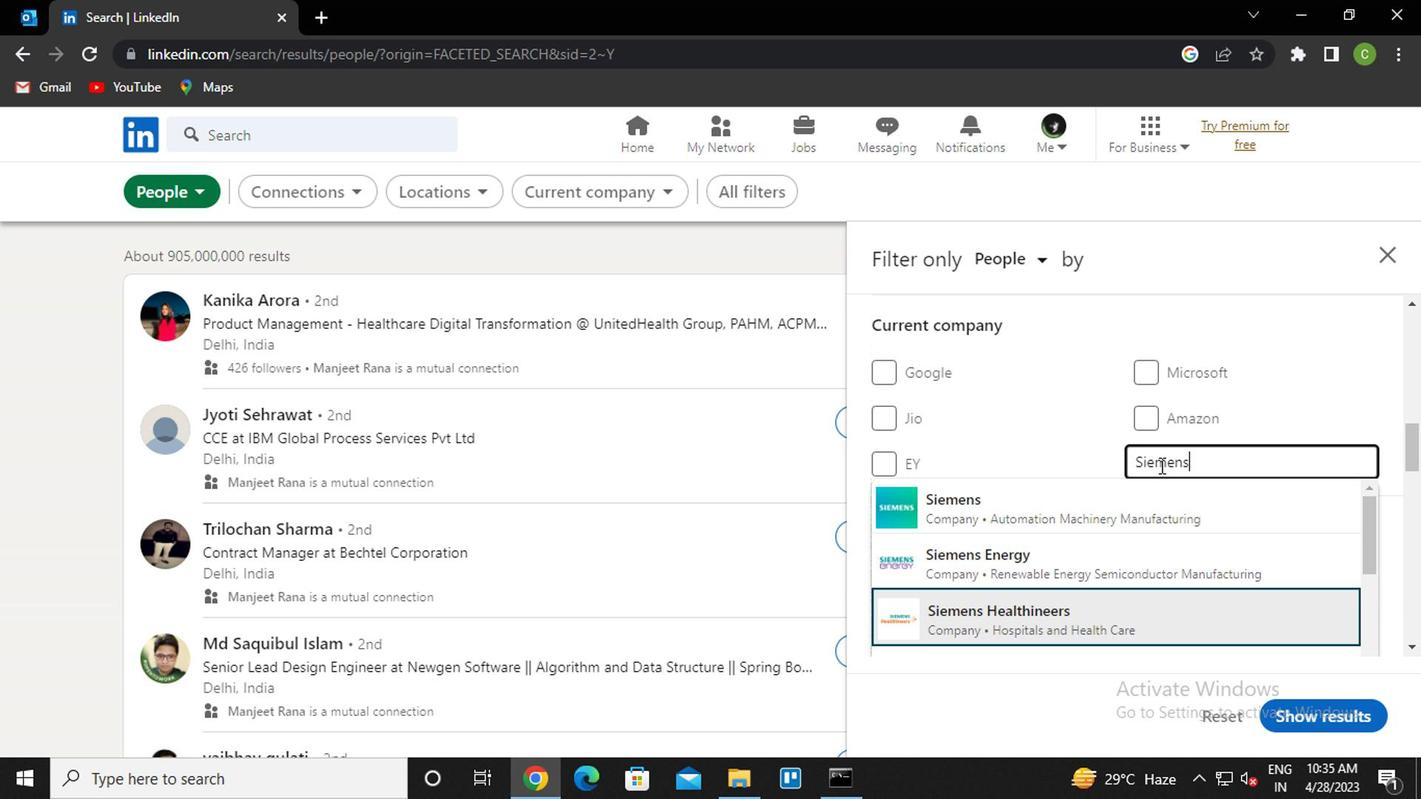 
Action: Mouse scrolled (1155, 464) with delta (0, 0)
Screenshot: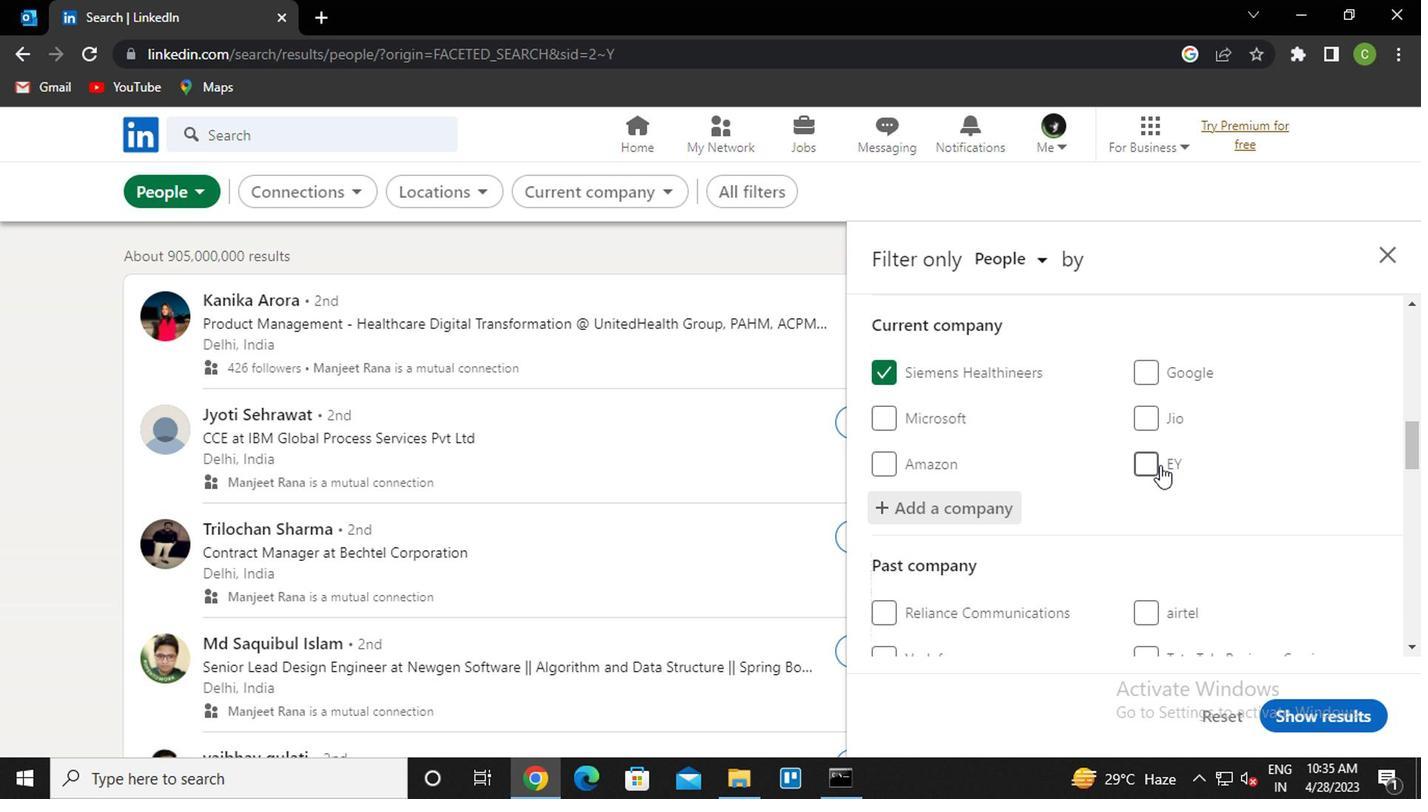 
Action: Mouse scrolled (1155, 464) with delta (0, 0)
Screenshot: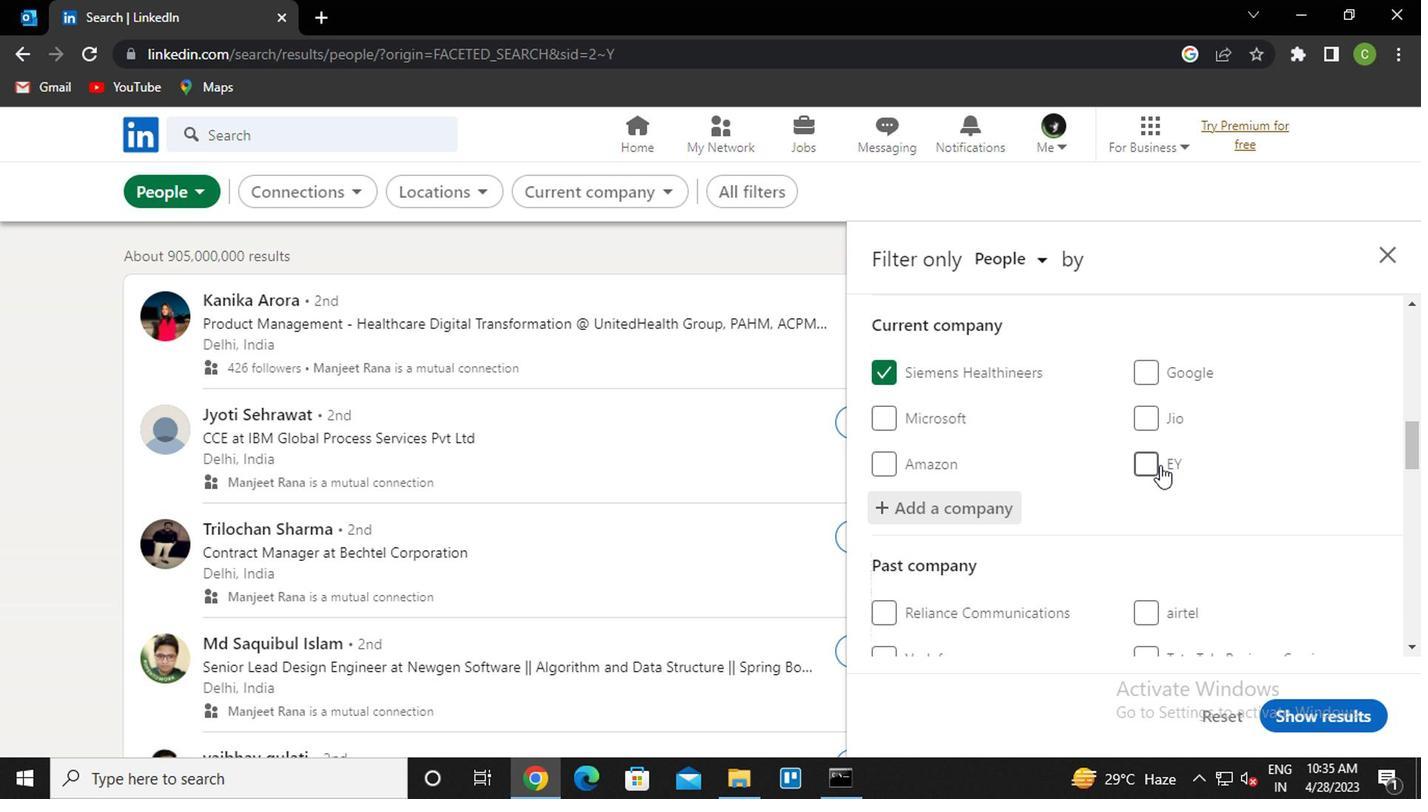 
Action: Mouse scrolled (1155, 464) with delta (0, 0)
Screenshot: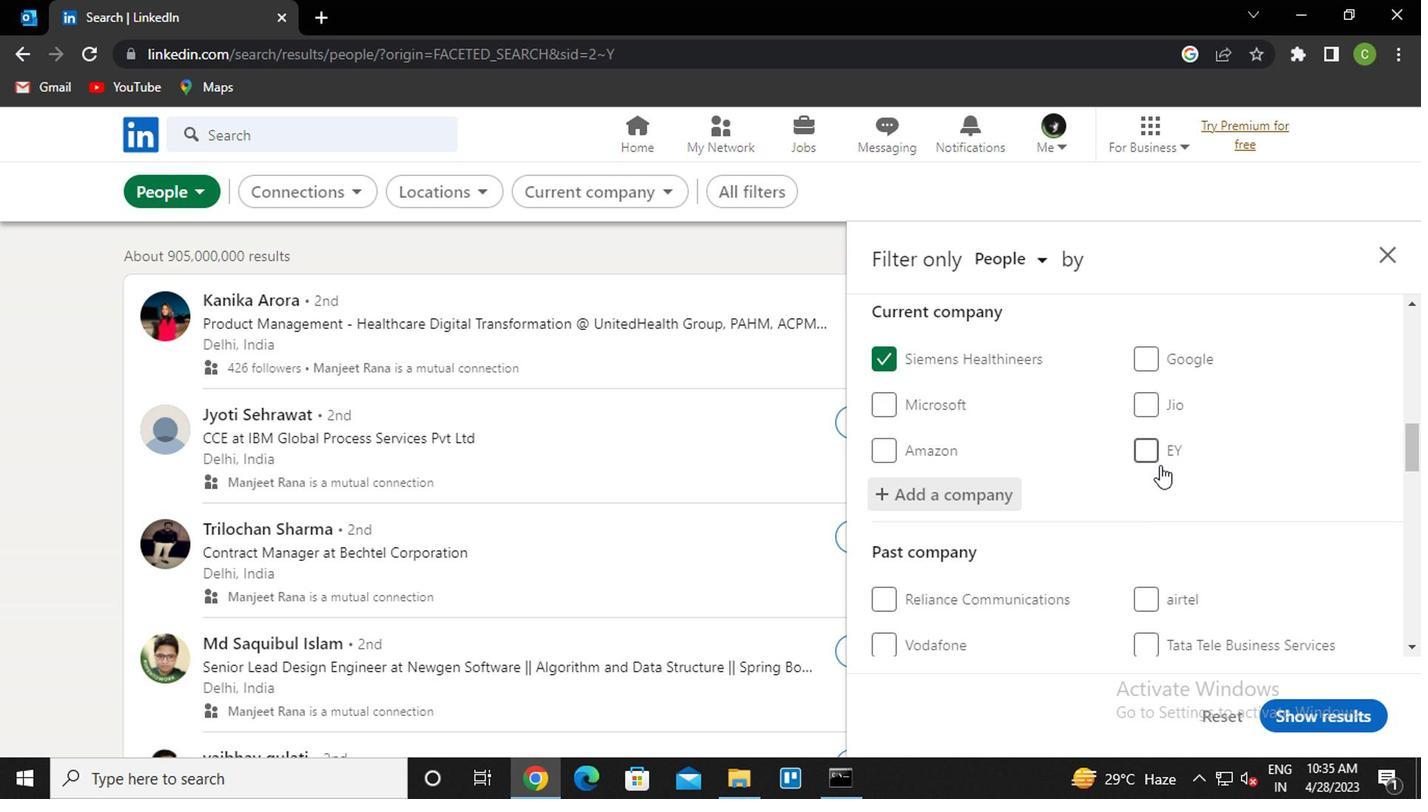 
Action: Mouse moved to (1171, 457)
Screenshot: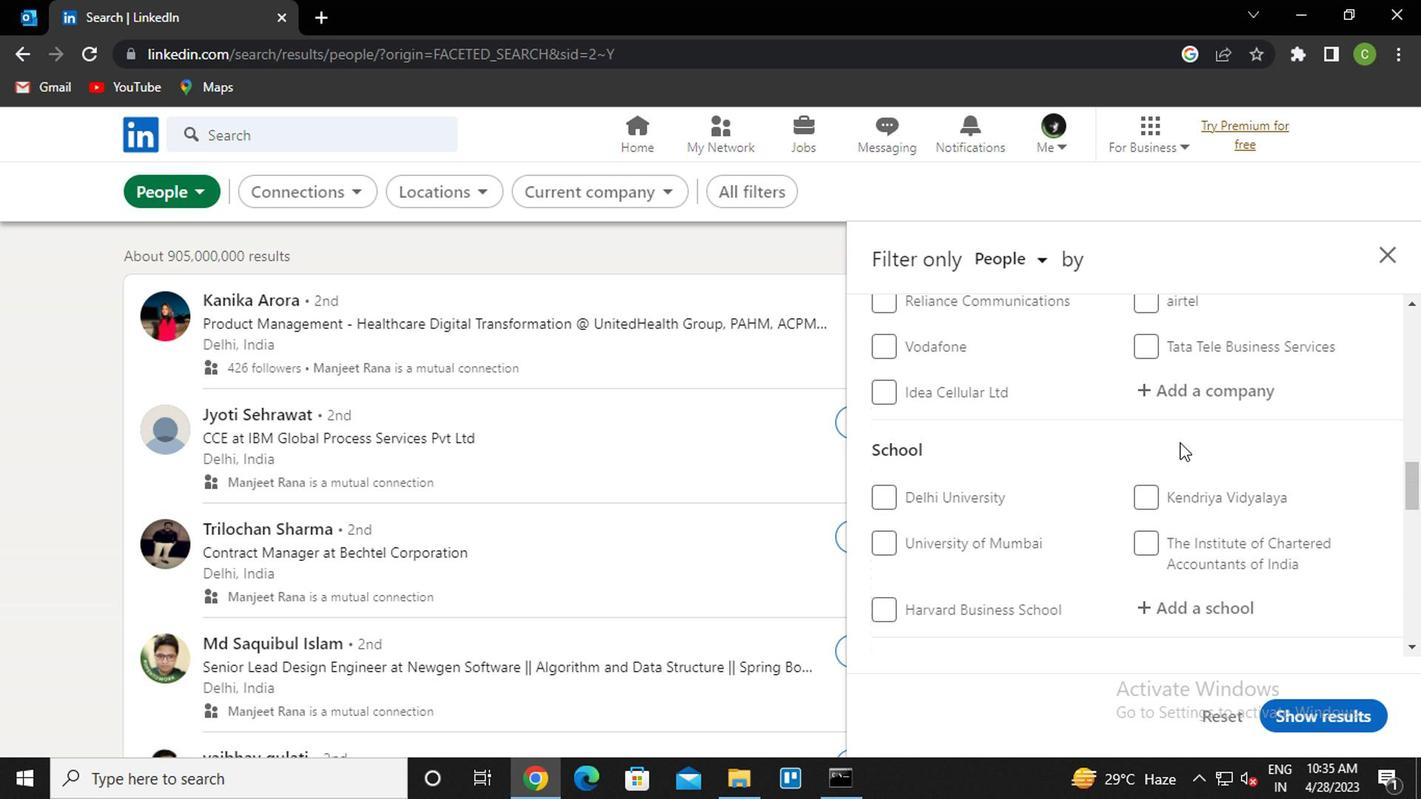 
Action: Mouse scrolled (1171, 456) with delta (0, 0)
Screenshot: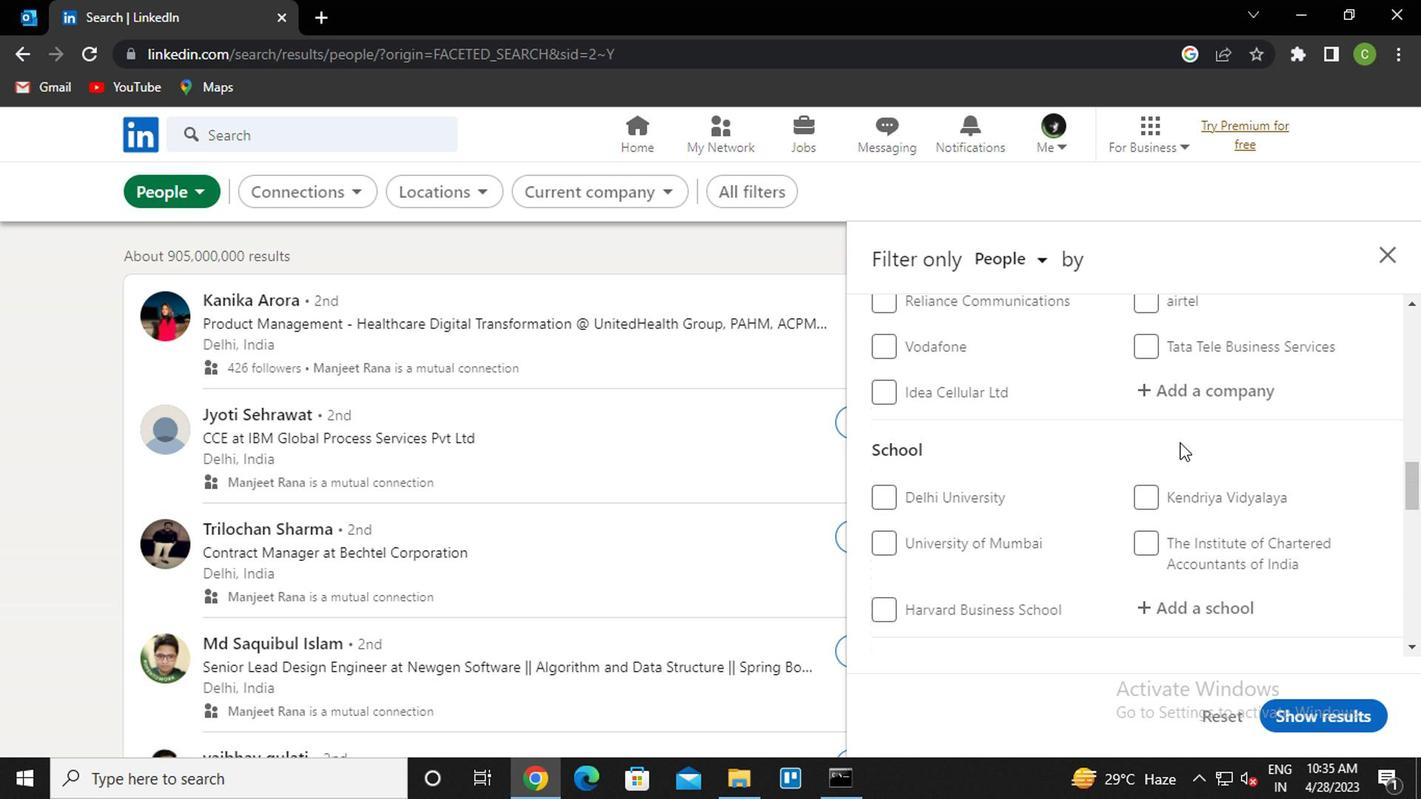 
Action: Mouse moved to (1170, 457)
Screenshot: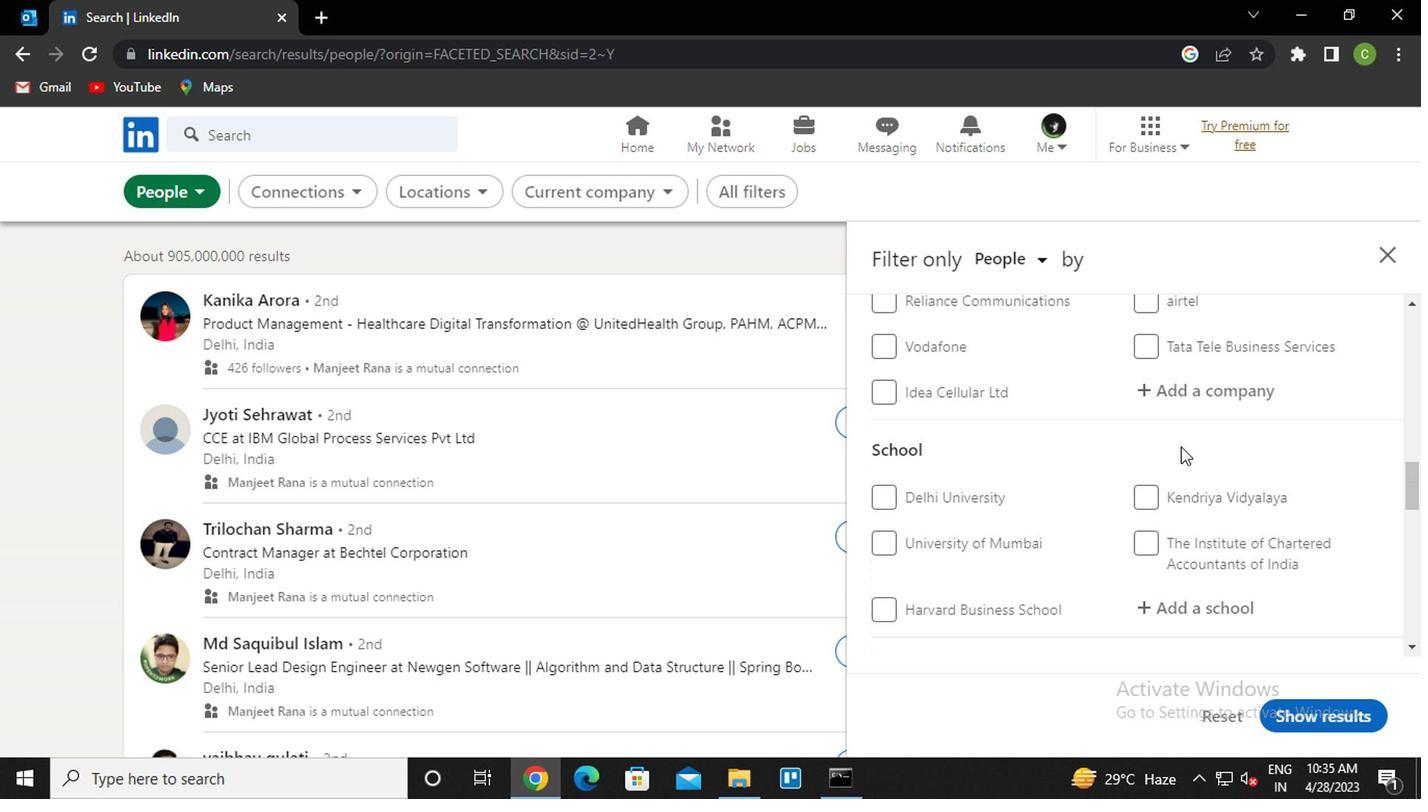 
Action: Mouse scrolled (1170, 456) with delta (0, 0)
Screenshot: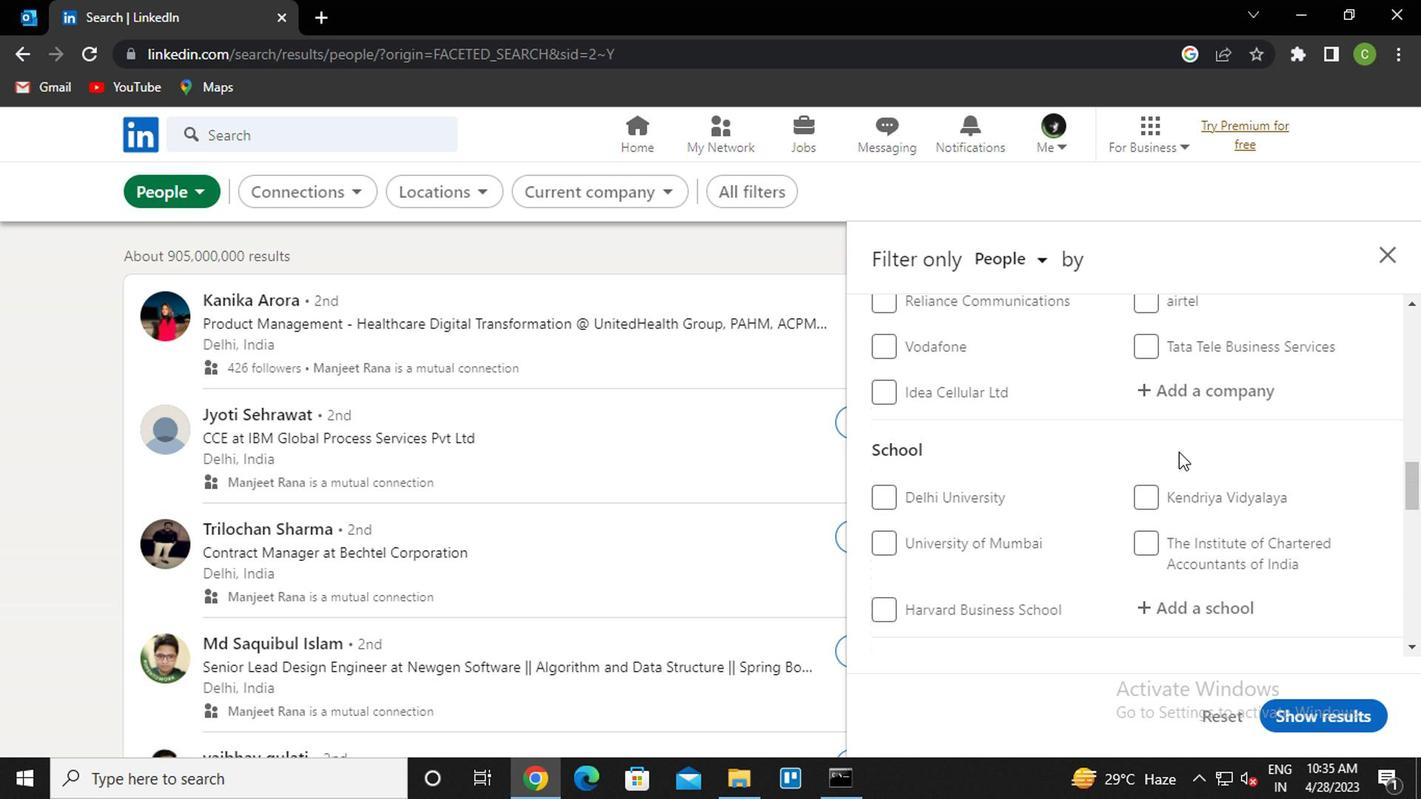 
Action: Mouse scrolled (1170, 456) with delta (0, 0)
Screenshot: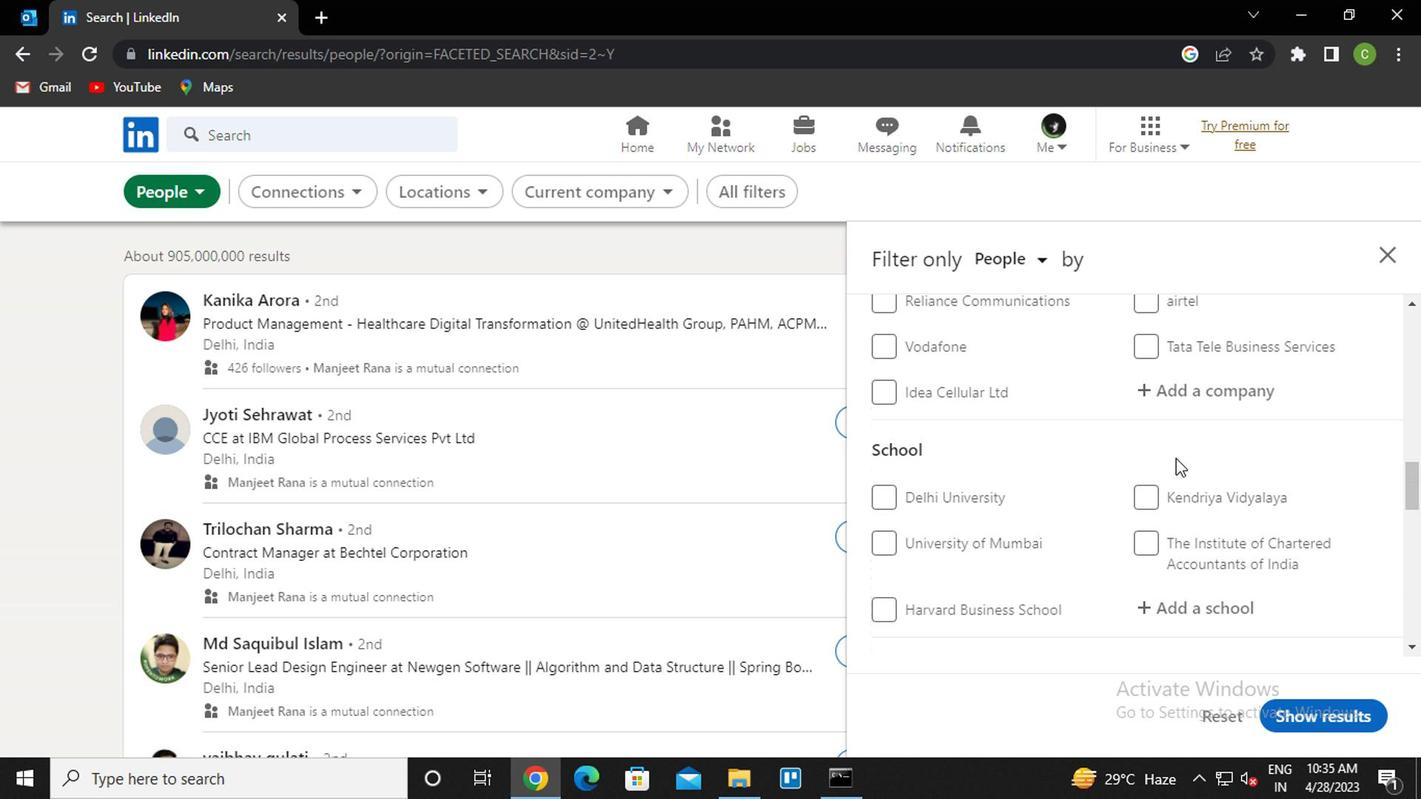 
Action: Mouse moved to (1187, 418)
Screenshot: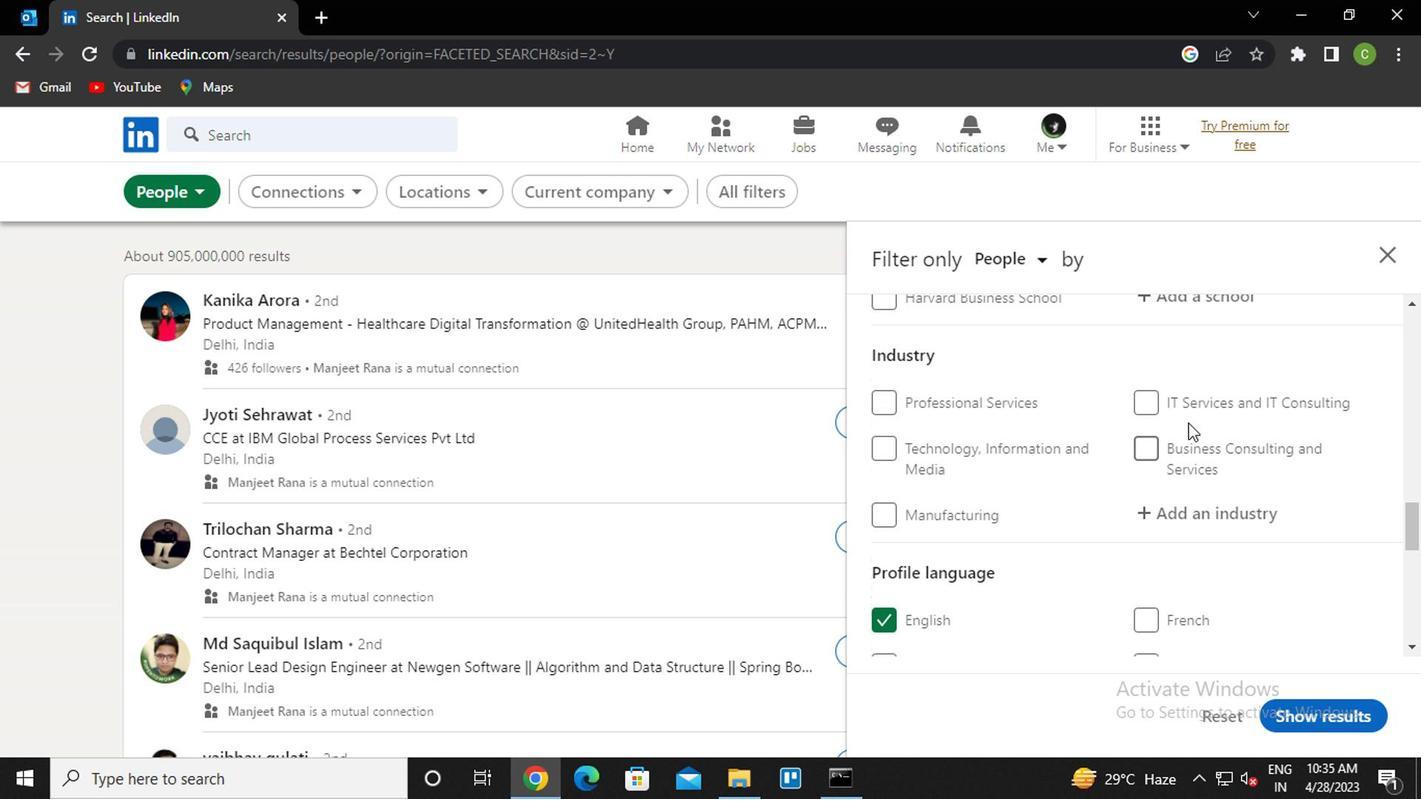 
Action: Mouse scrolled (1187, 419) with delta (0, 0)
Screenshot: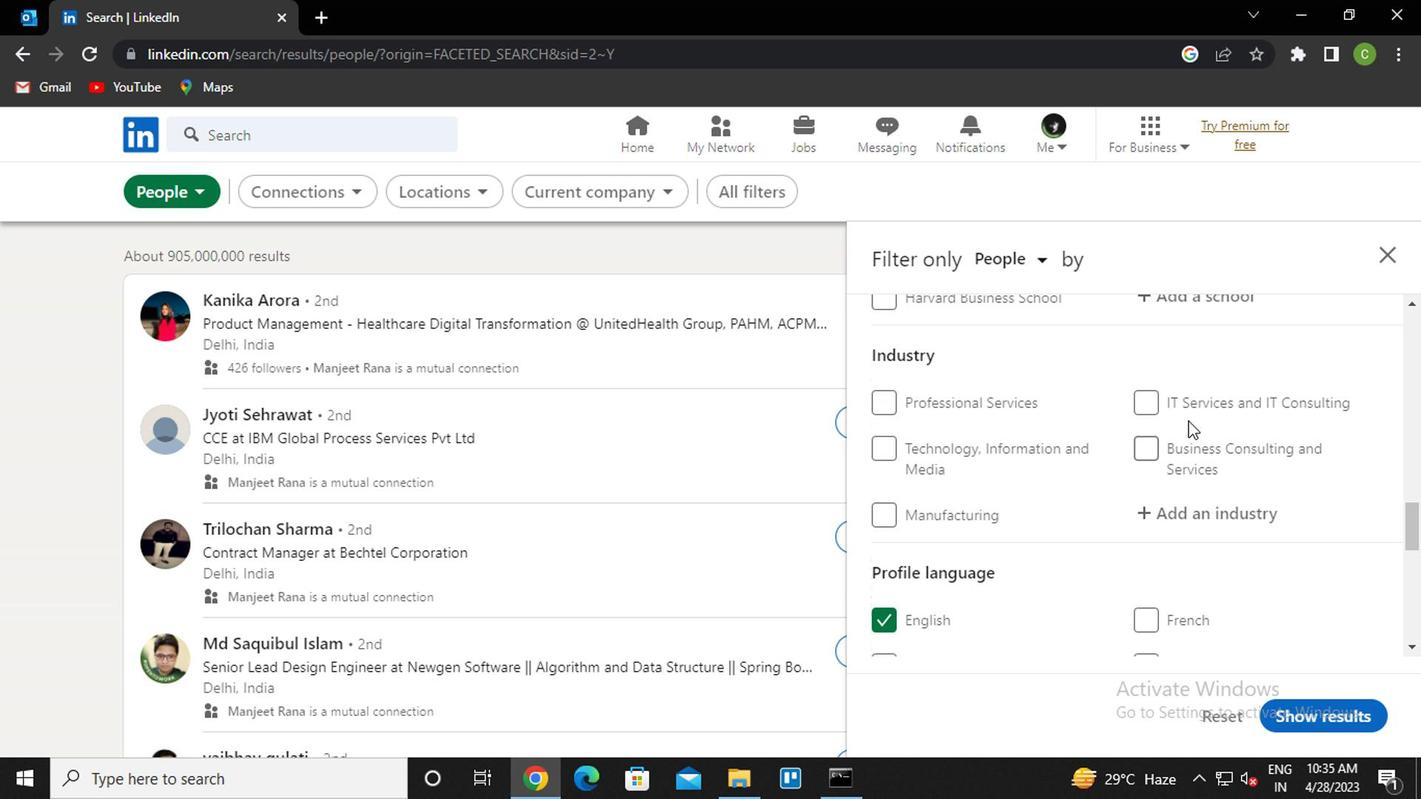 
Action: Mouse moved to (1192, 402)
Screenshot: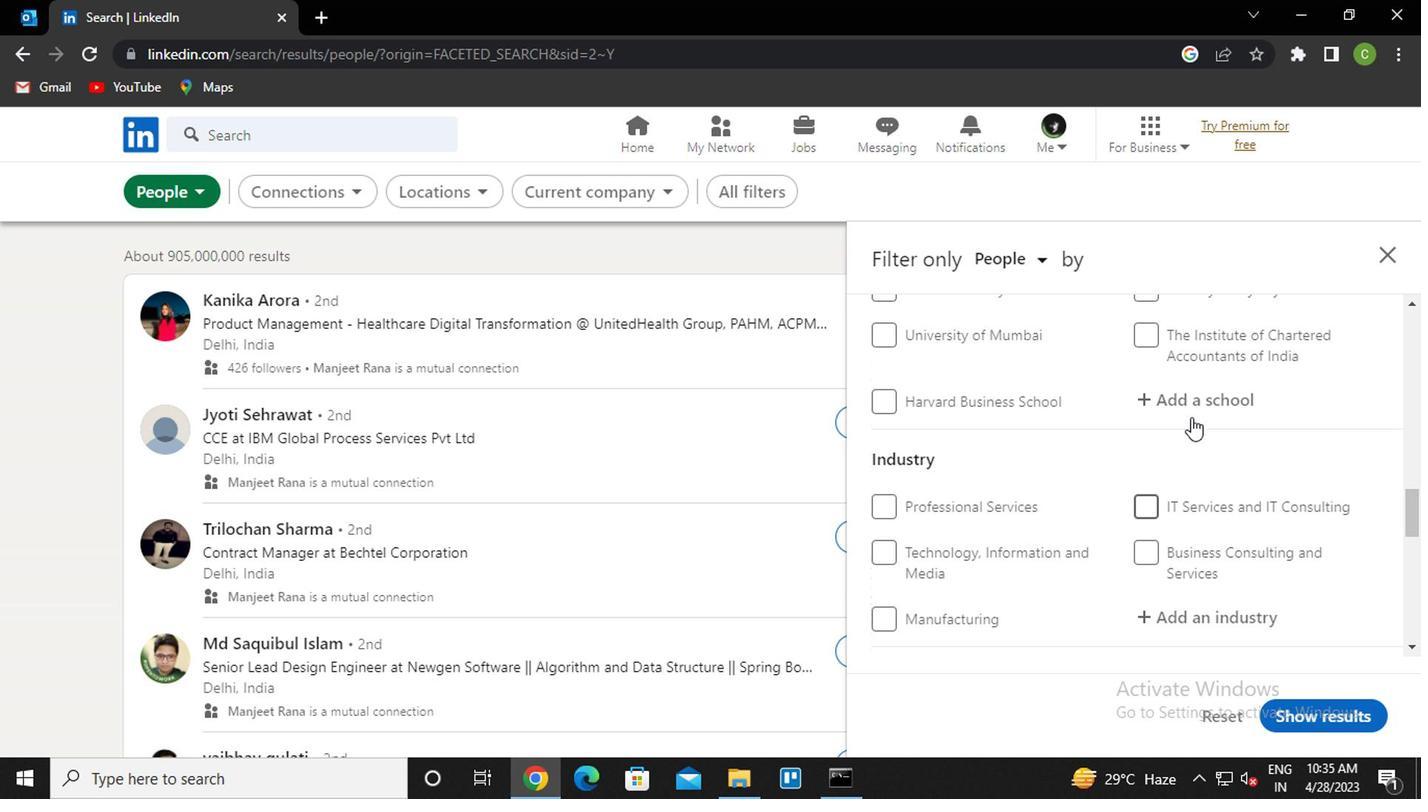 
Action: Mouse pressed left at (1192, 402)
Screenshot: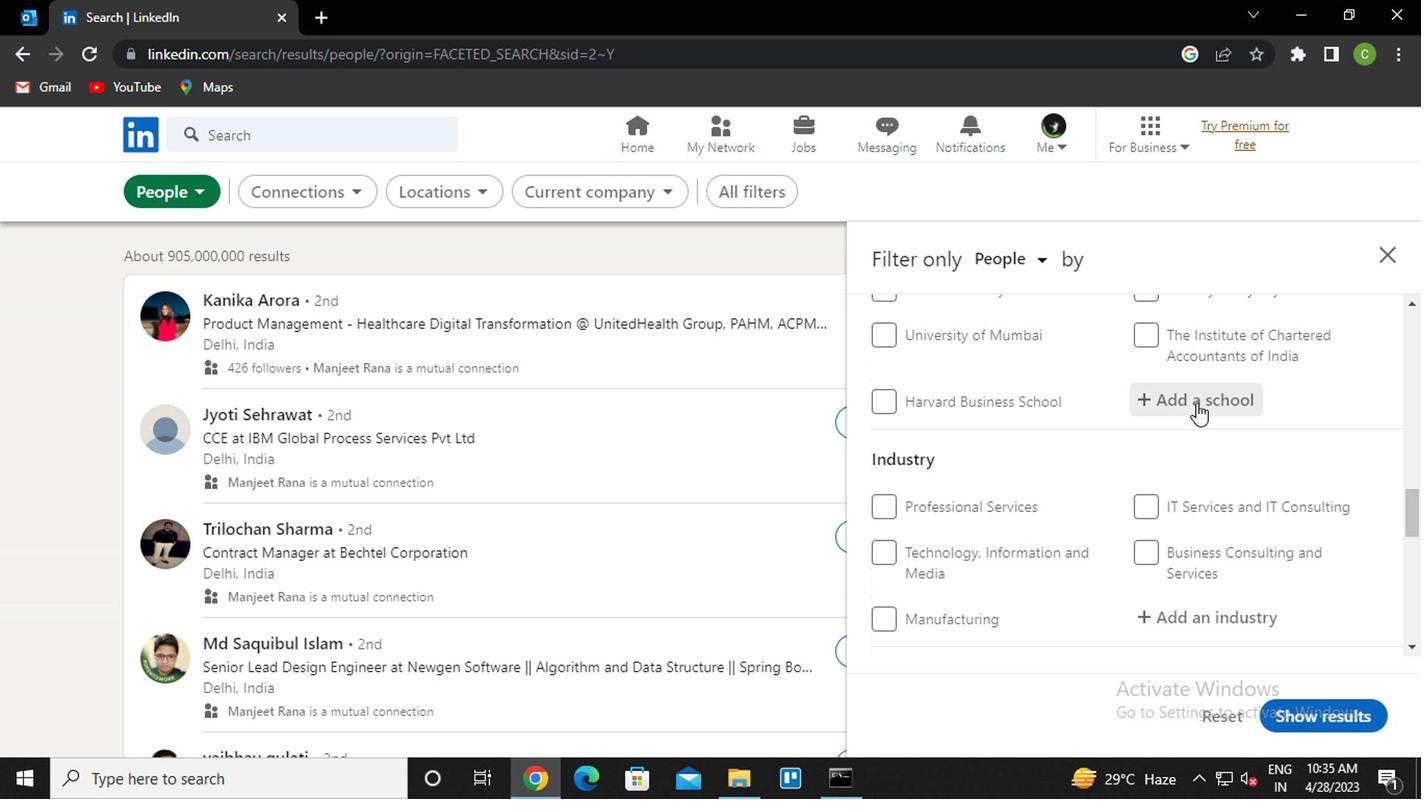 
Action: Key pressed <Key.caps_lock>ahlai<Key.backspace><Key.backspace>el<Key.backspace>i<Key.down><Key.enter>
Screenshot: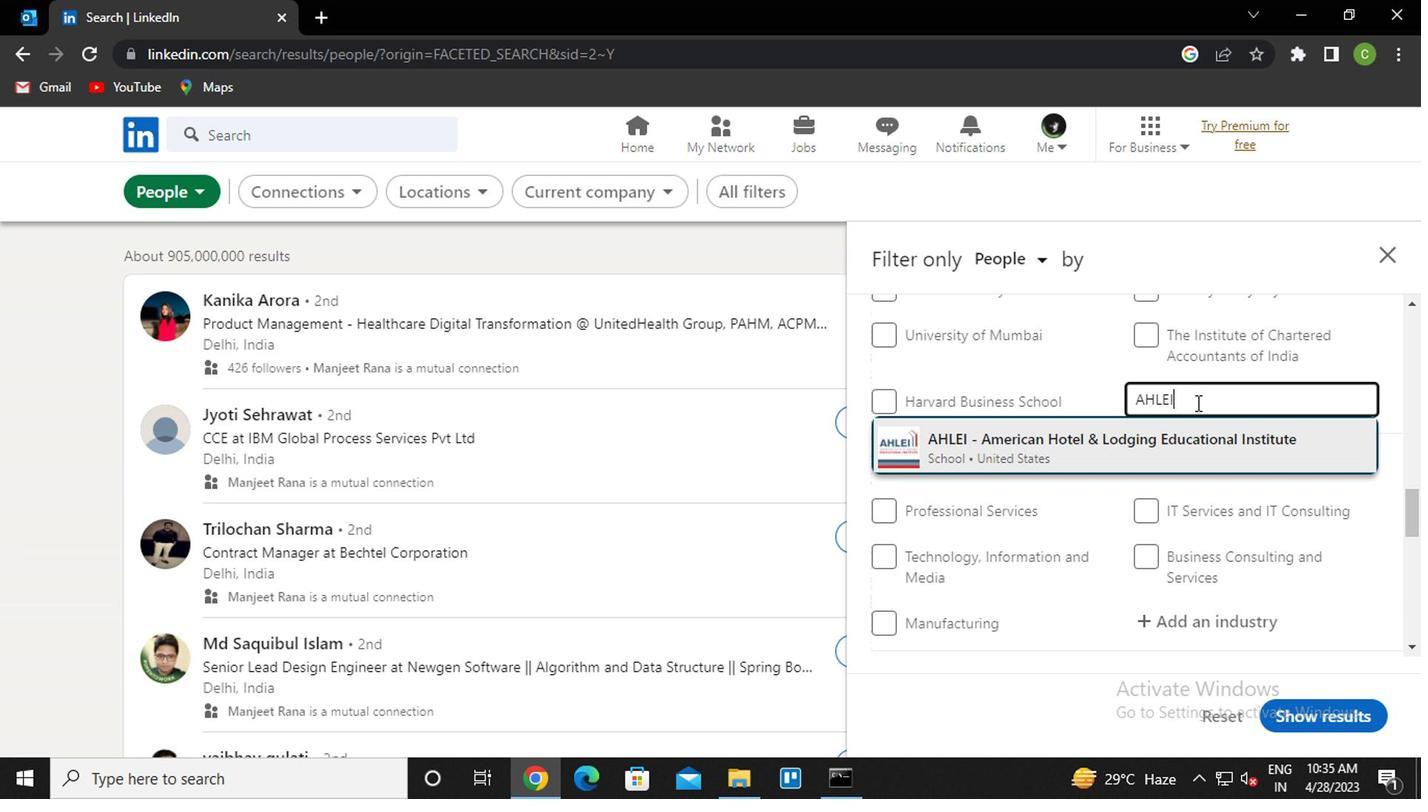 
Action: Mouse scrolled (1192, 402) with delta (0, 0)
Screenshot: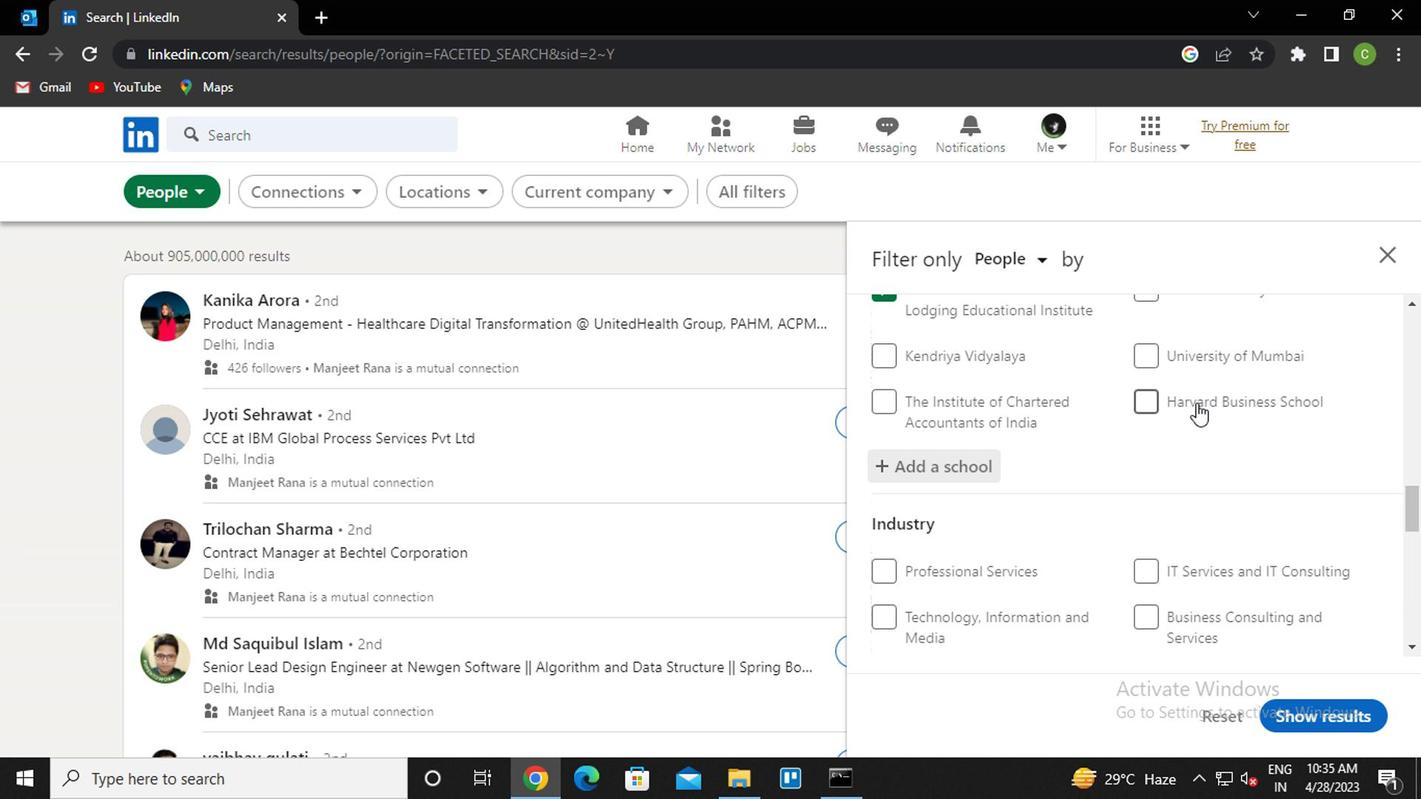 
Action: Mouse scrolled (1192, 402) with delta (0, 0)
Screenshot: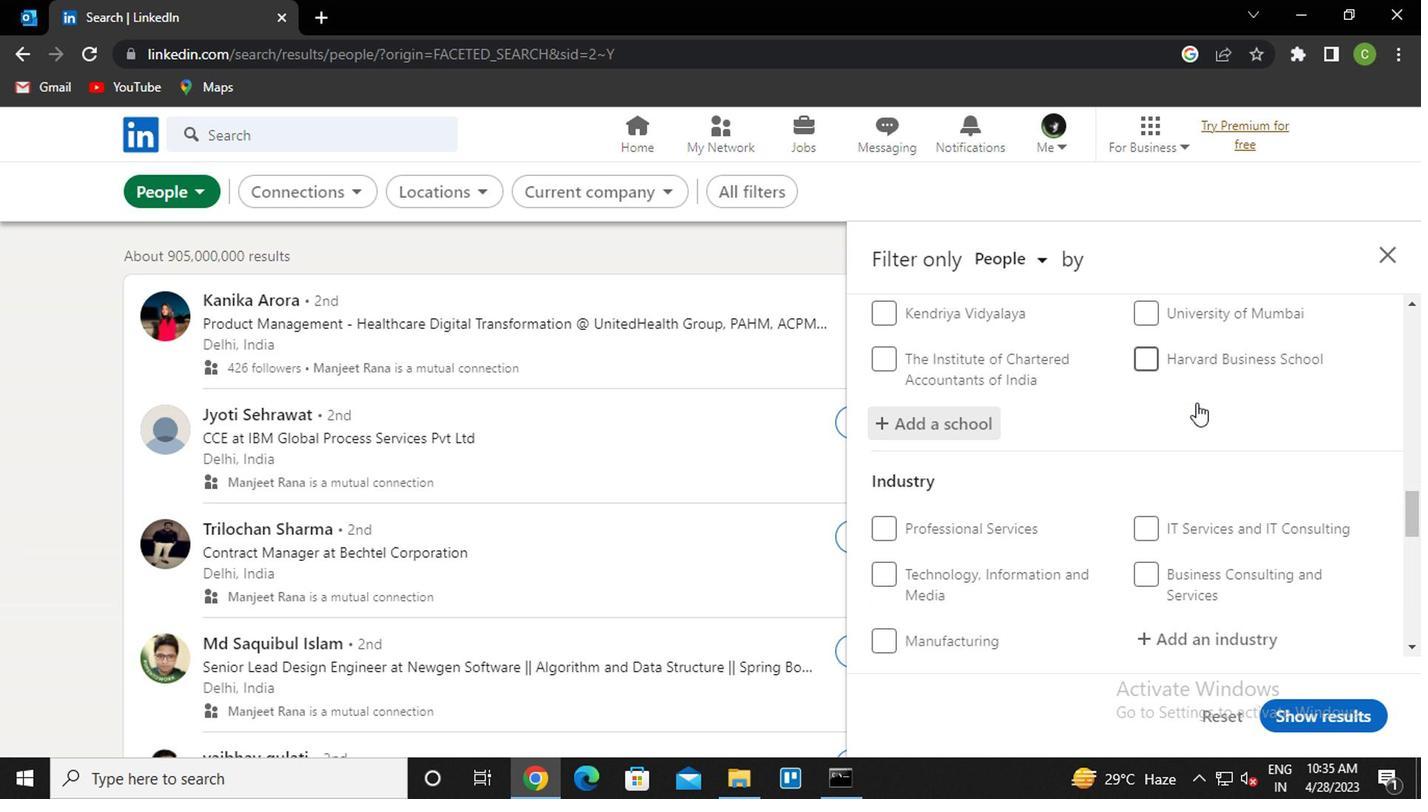 
Action: Mouse scrolled (1192, 402) with delta (0, 0)
Screenshot: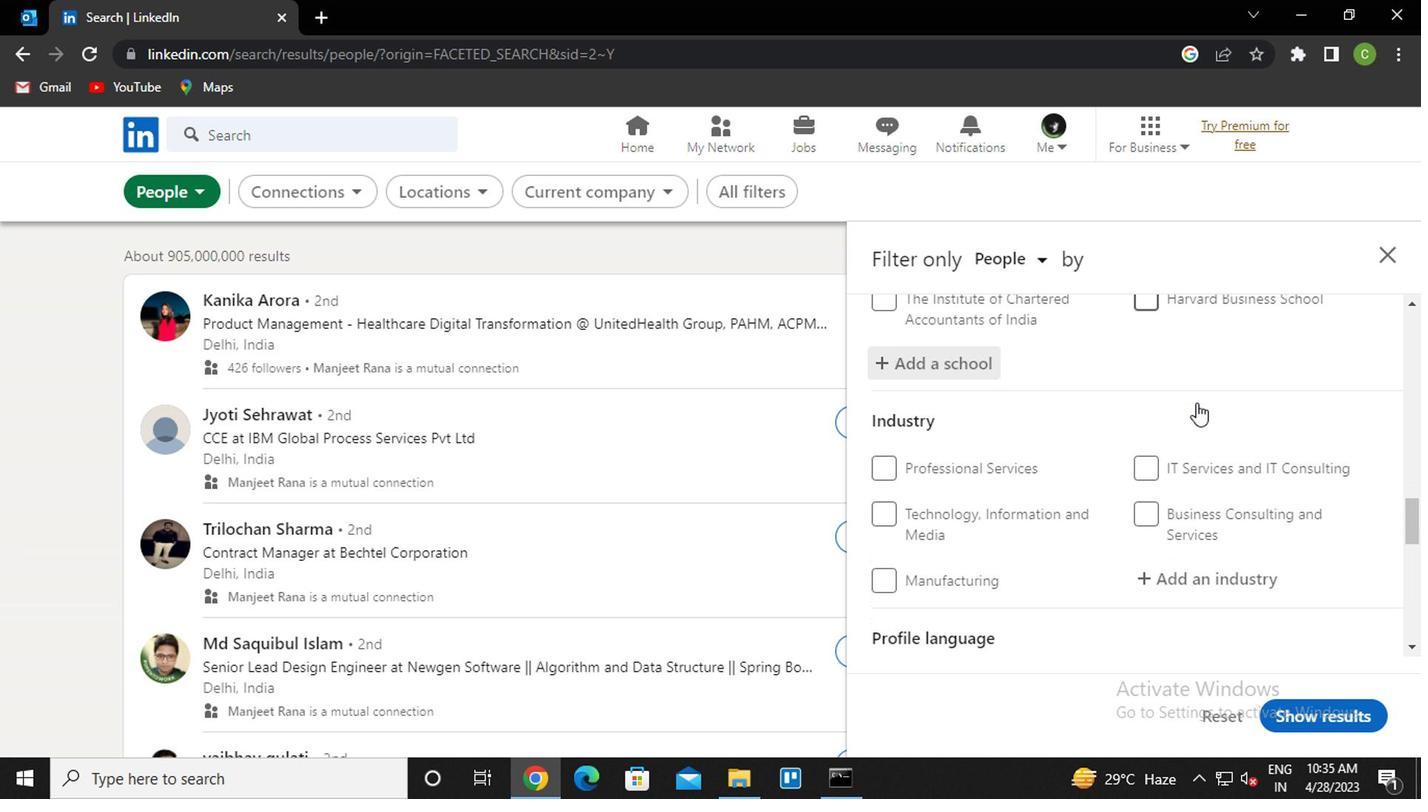 
Action: Mouse moved to (1195, 368)
Screenshot: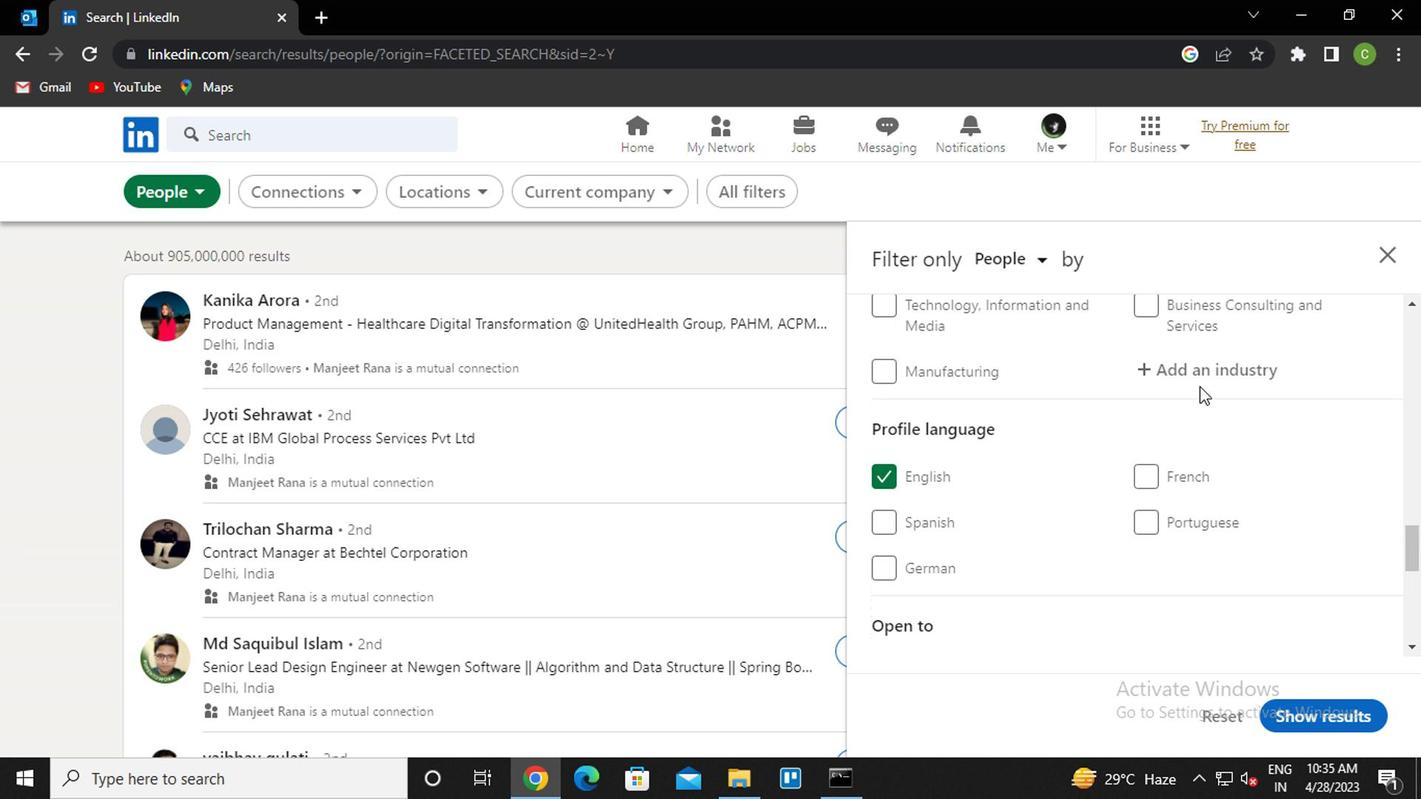 
Action: Mouse pressed left at (1195, 368)
Screenshot: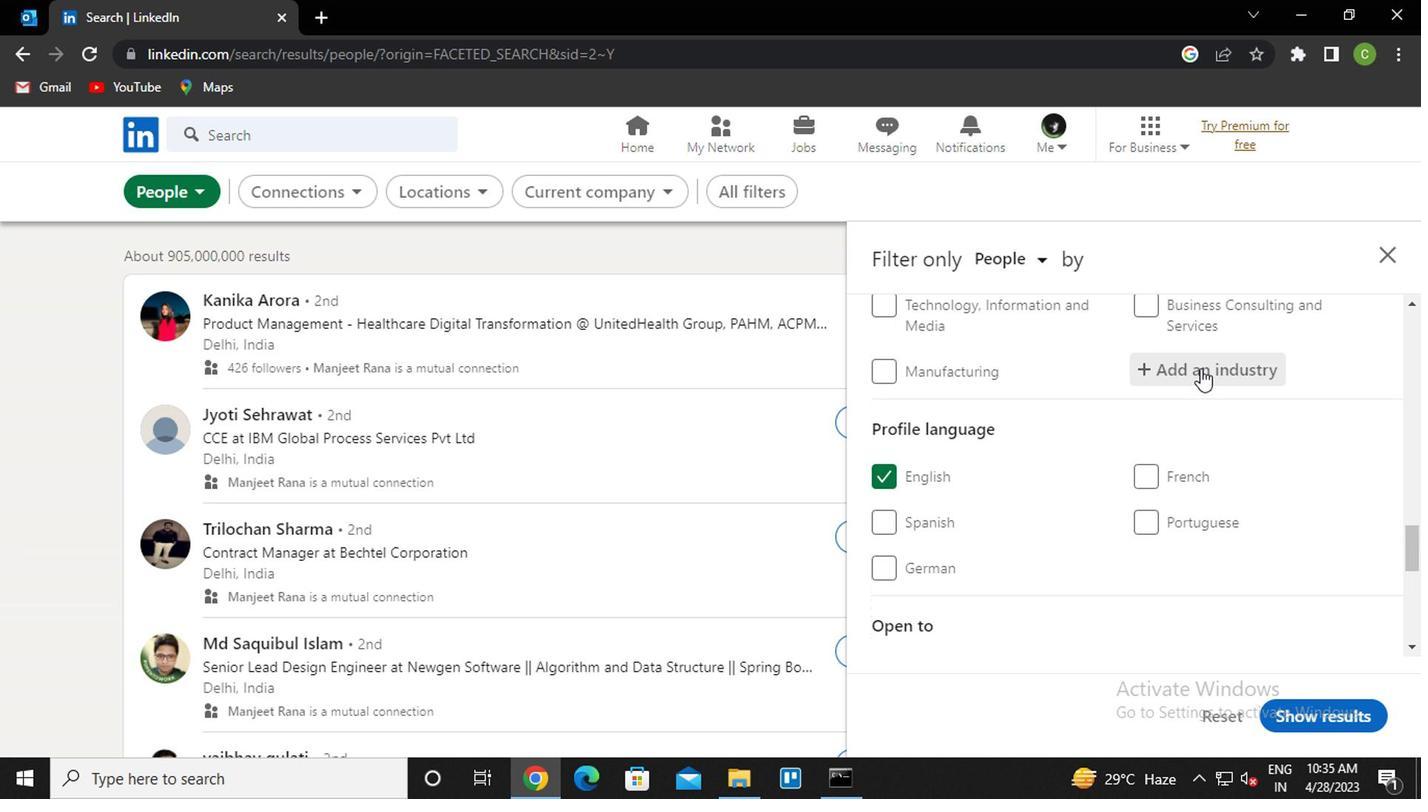 
Action: Key pressed <Key.caps_lock><Key.caps_lock>a<Key.caps_lock>cco<Key.down><Key.down><Key.enter>
Screenshot: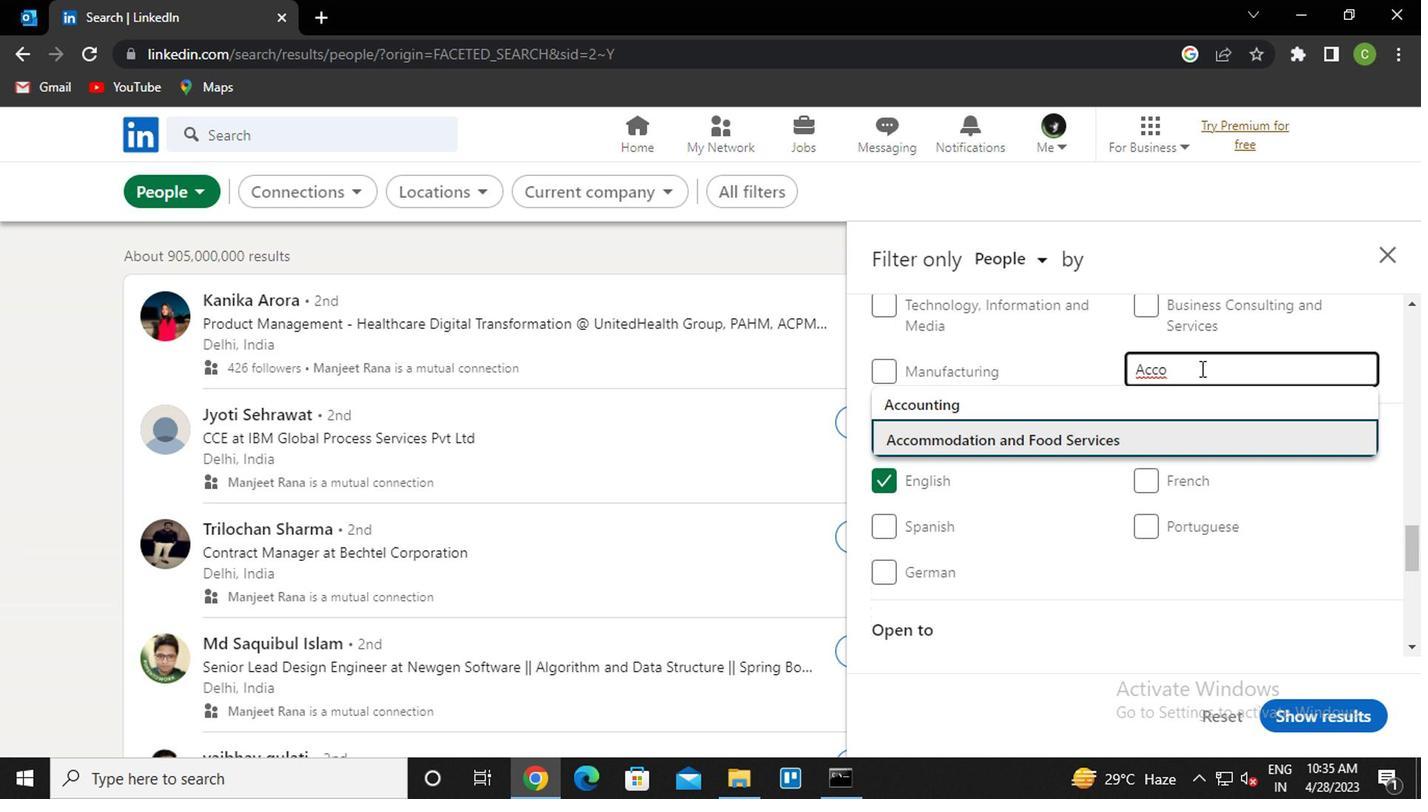 
Action: Mouse moved to (1182, 405)
Screenshot: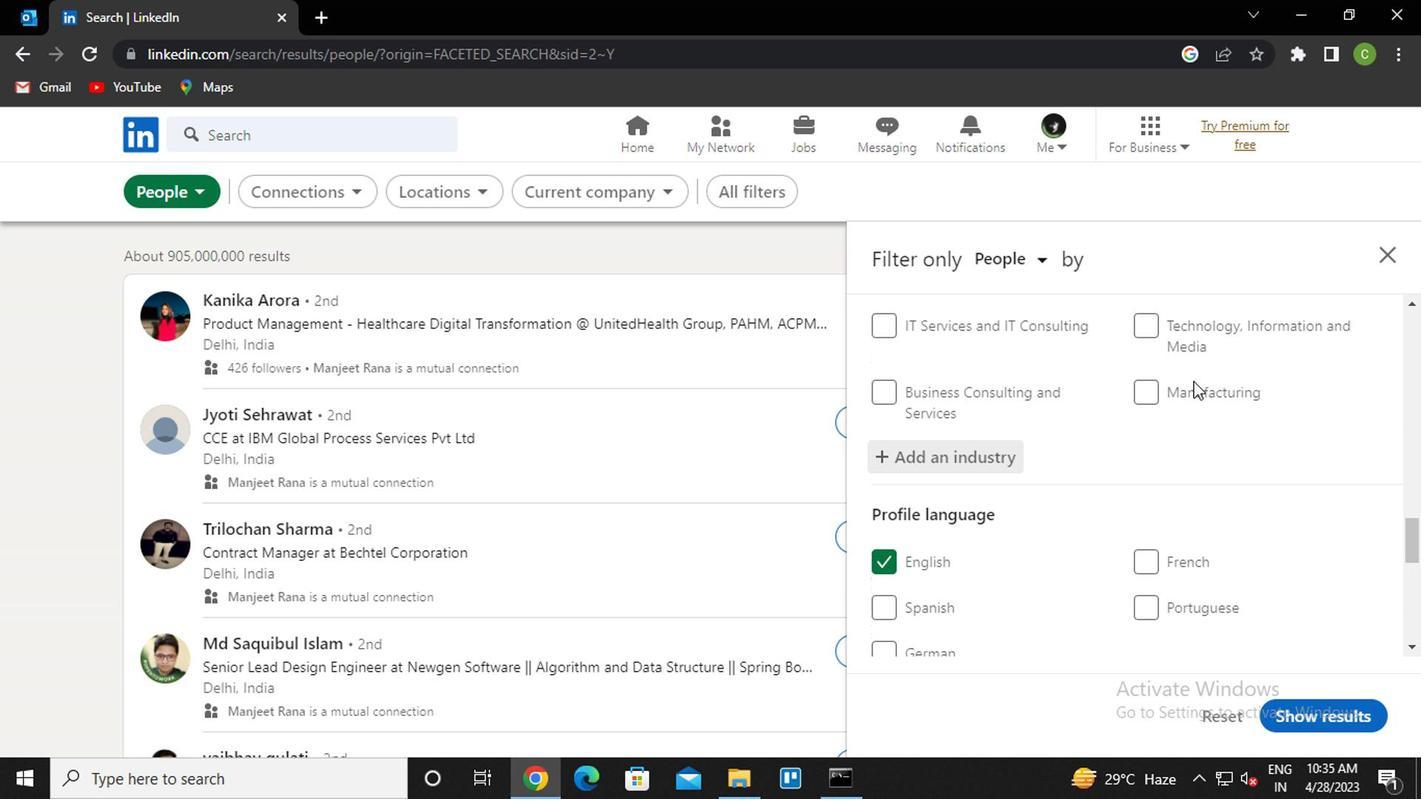 
Action: Mouse scrolled (1182, 403) with delta (0, -1)
Screenshot: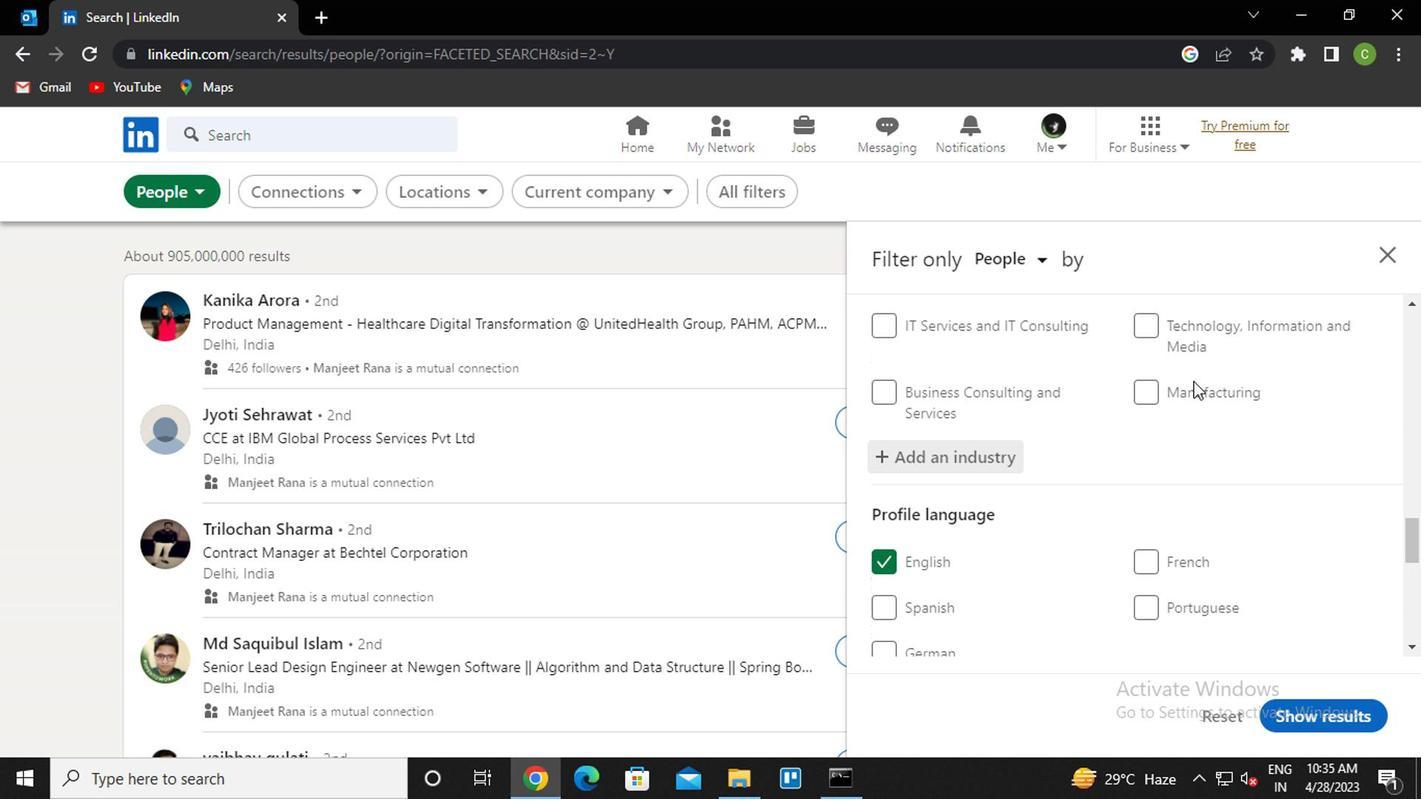 
Action: Mouse moved to (1175, 420)
Screenshot: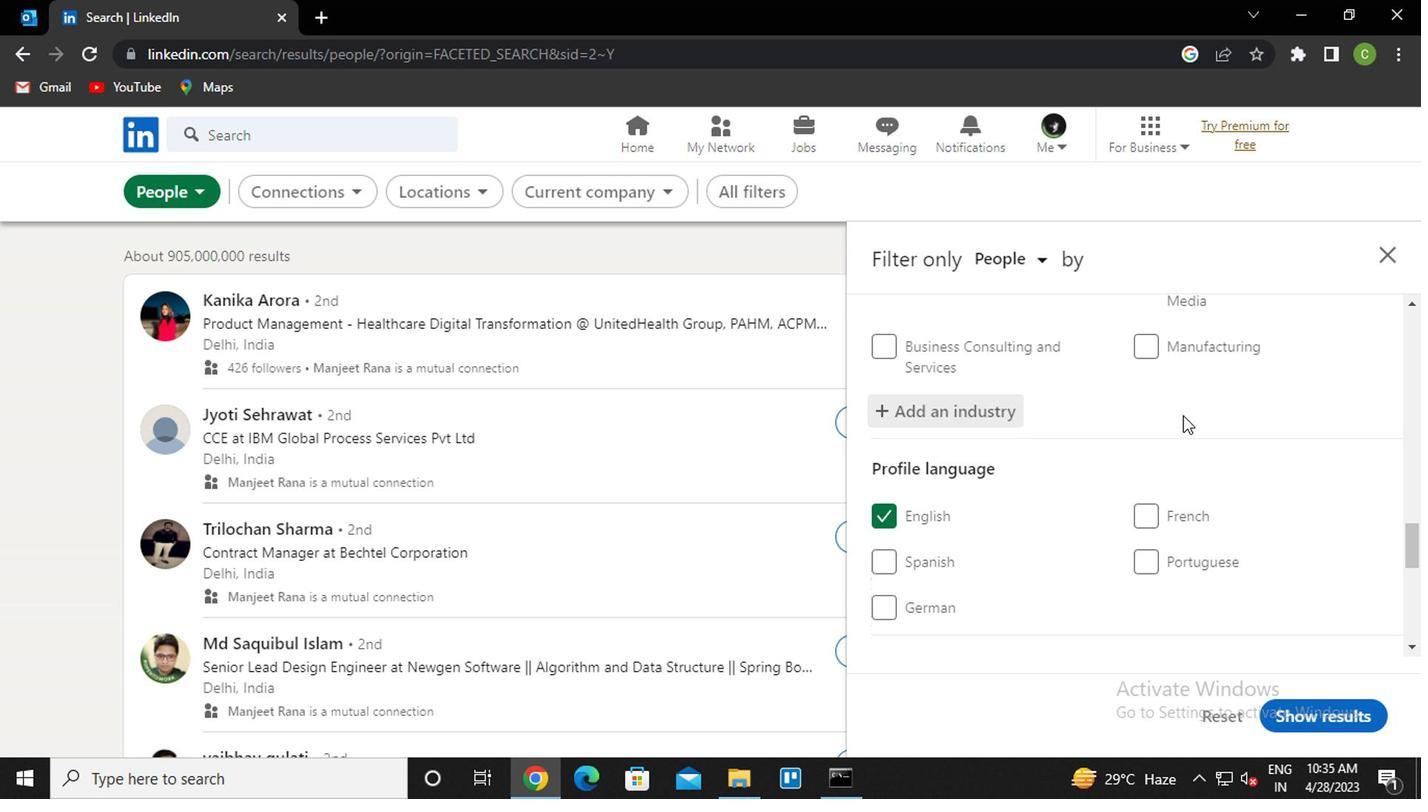
Action: Mouse scrolled (1175, 419) with delta (0, -1)
Screenshot: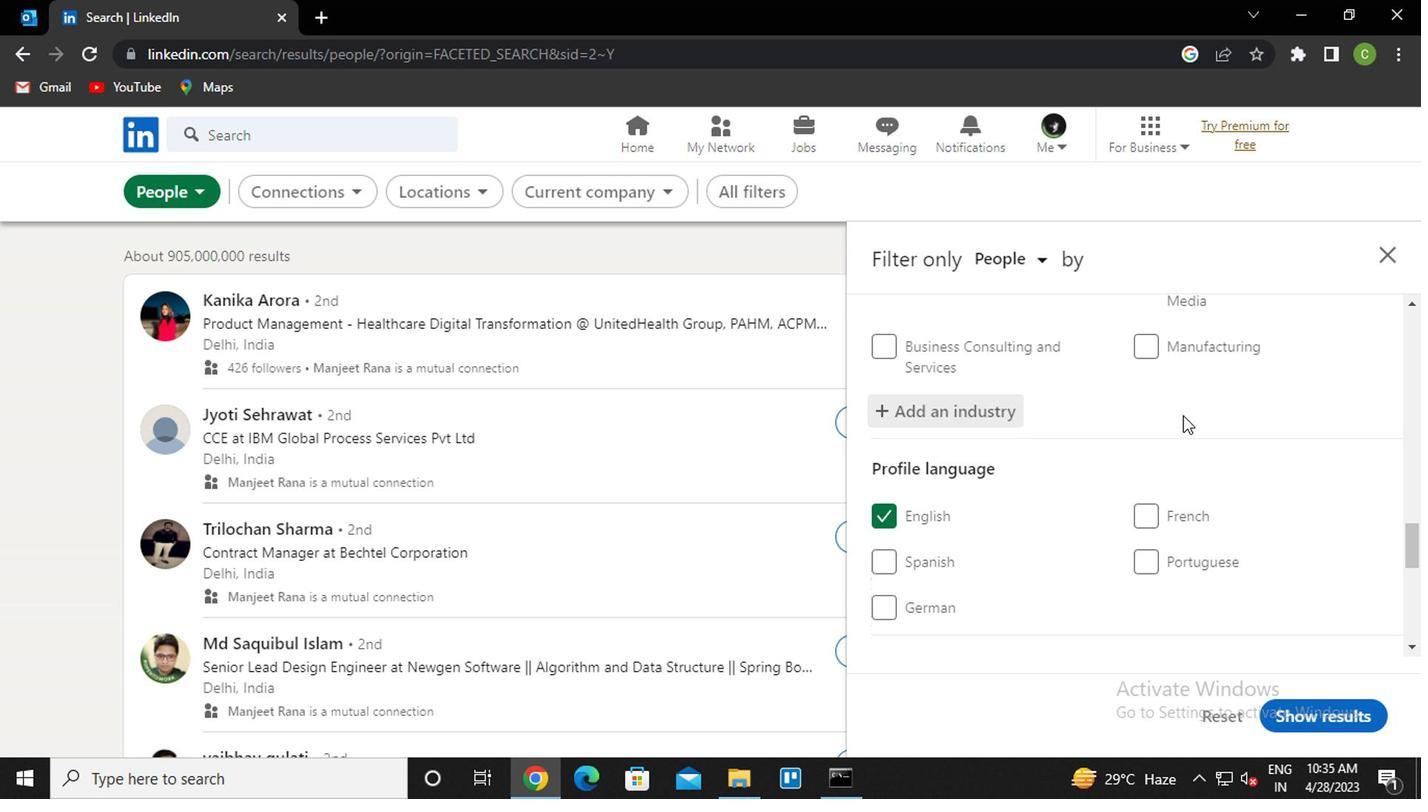 
Action: Mouse moved to (1172, 422)
Screenshot: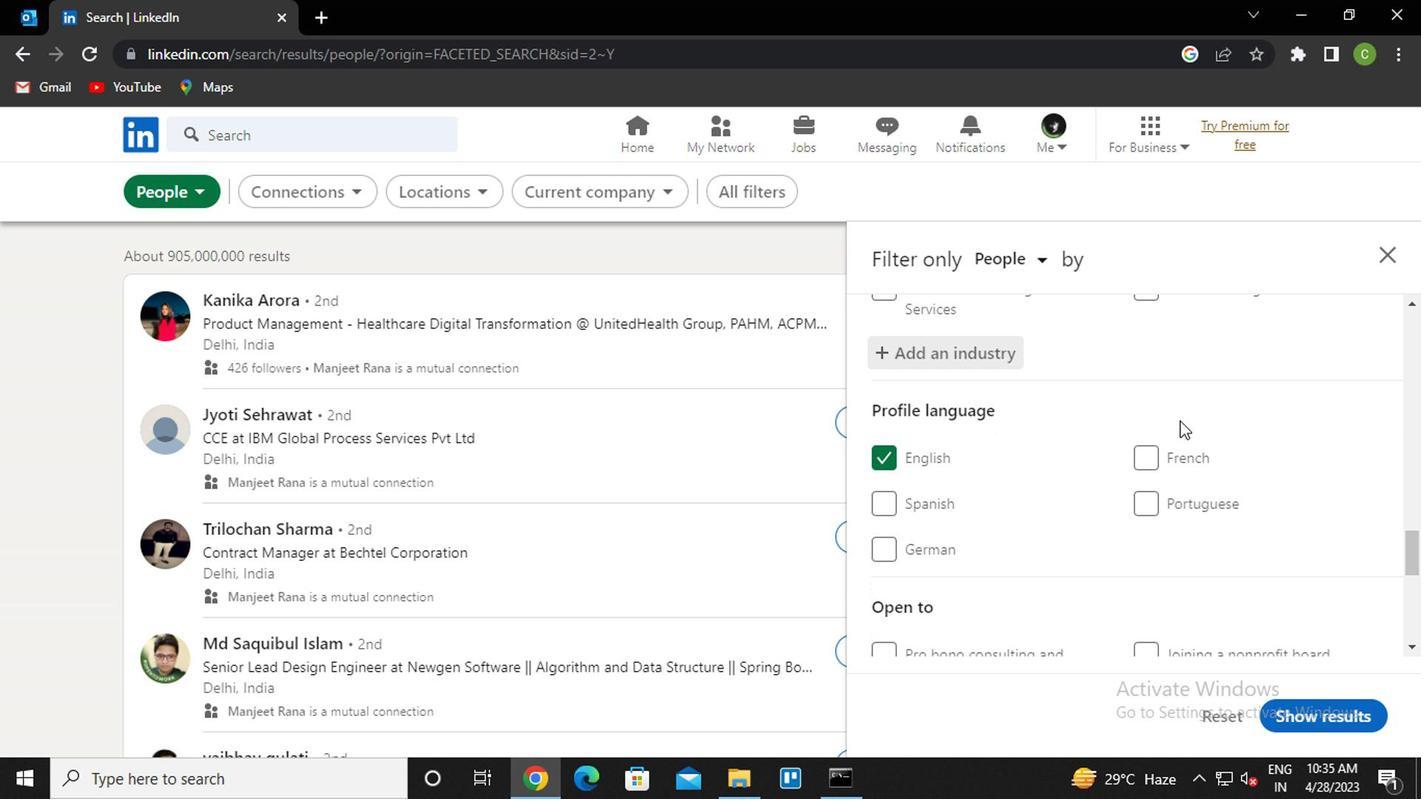 
Action: Mouse scrolled (1172, 421) with delta (0, -1)
Screenshot: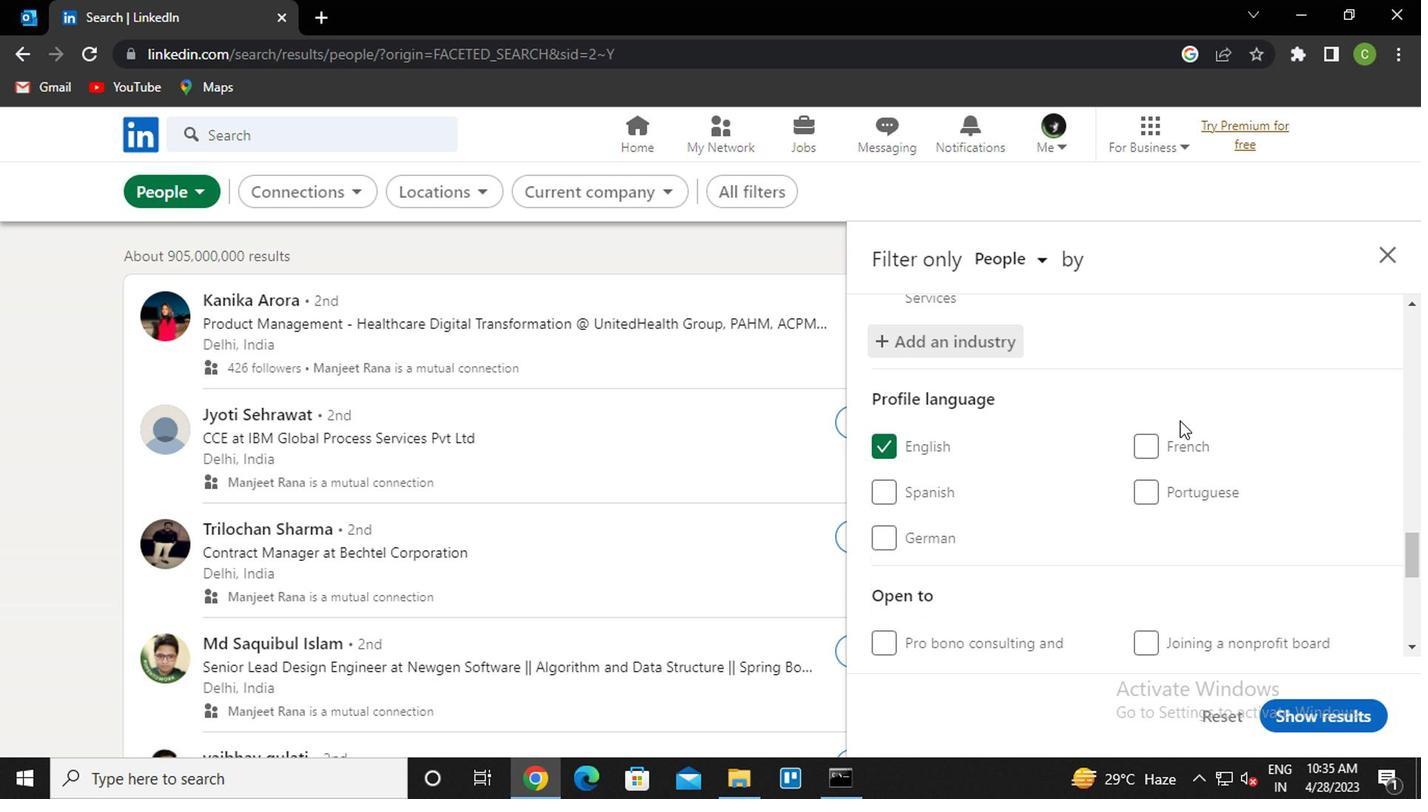 
Action: Mouse moved to (1169, 424)
Screenshot: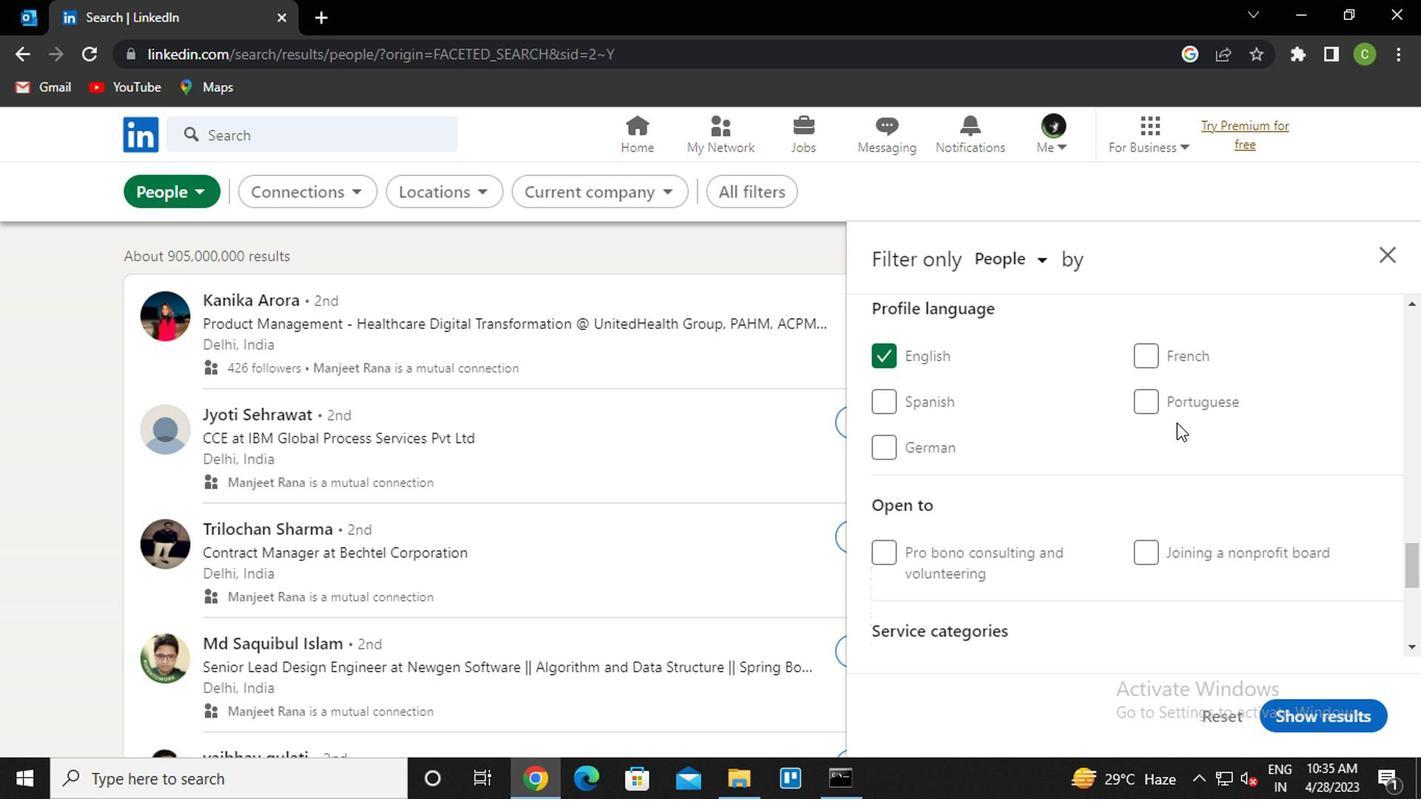 
Action: Mouse scrolled (1169, 423) with delta (0, 0)
Screenshot: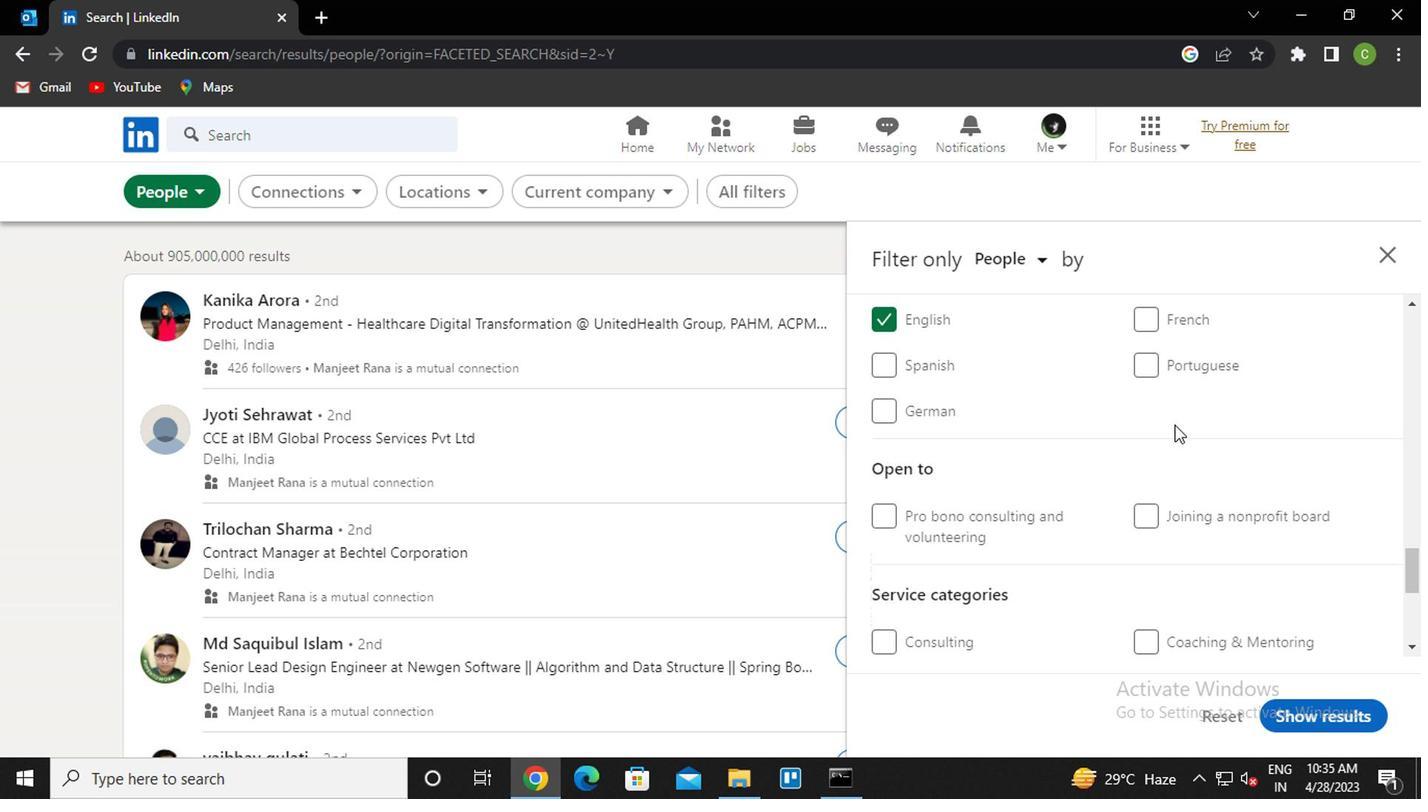 
Action: Mouse moved to (1167, 426)
Screenshot: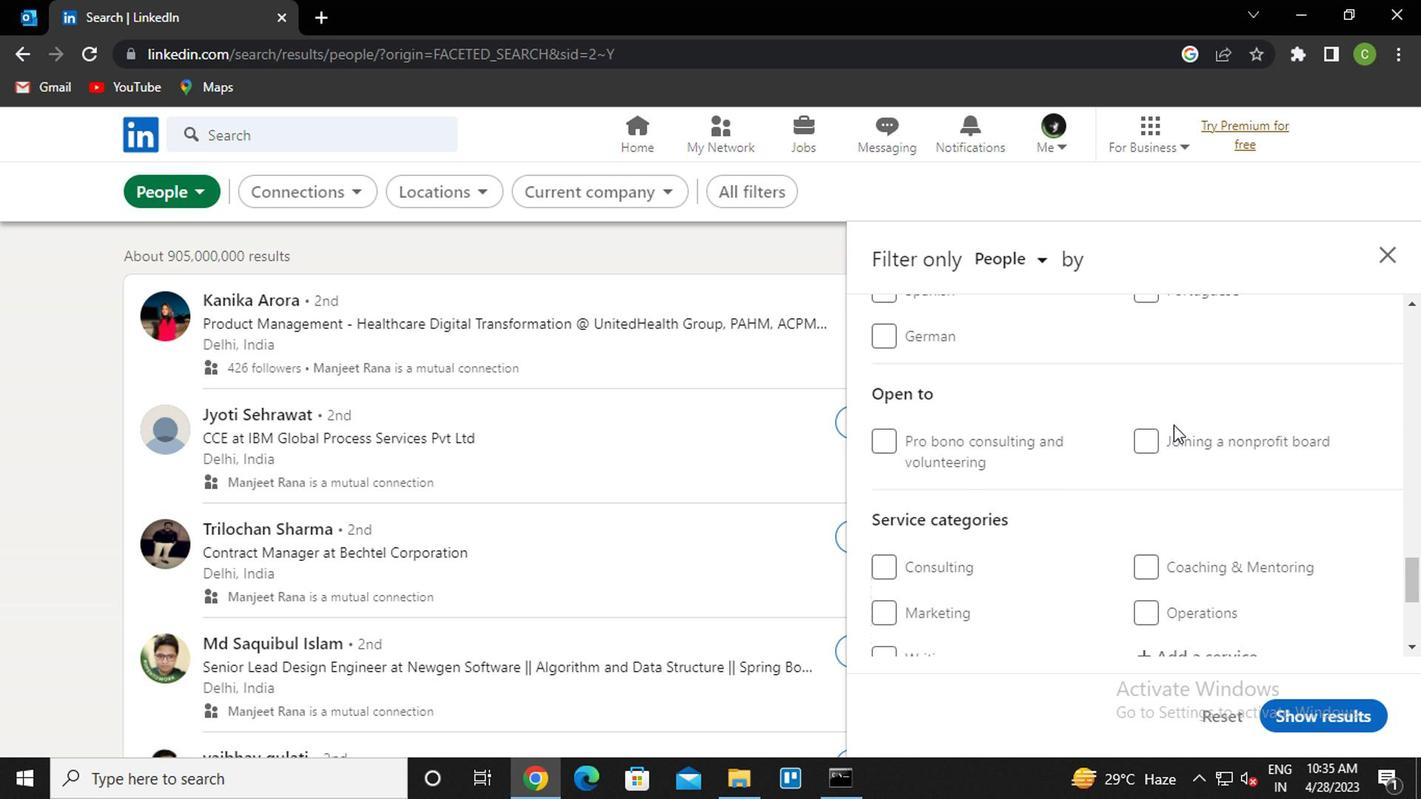 
Action: Mouse scrolled (1167, 425) with delta (0, 0)
Screenshot: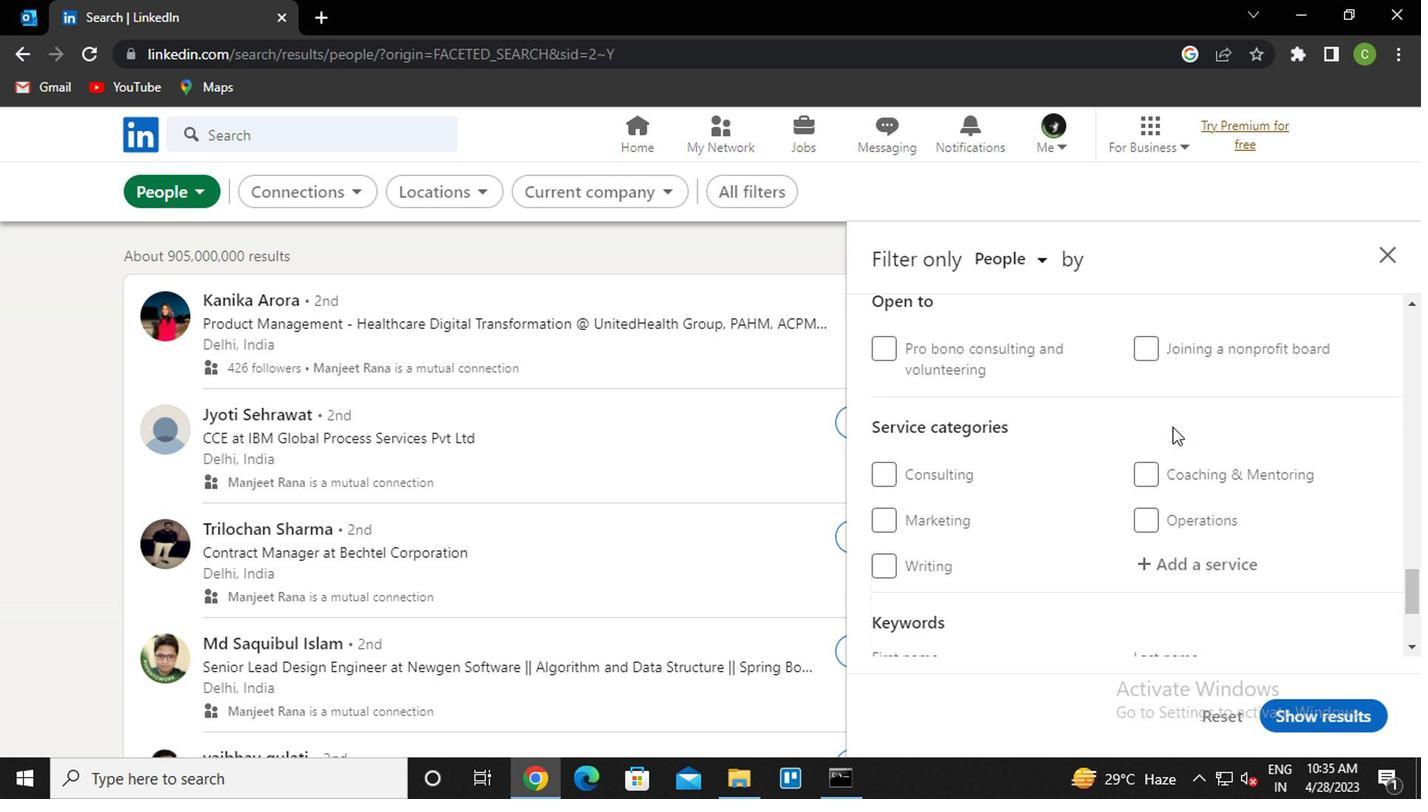 
Action: Mouse moved to (1167, 426)
Screenshot: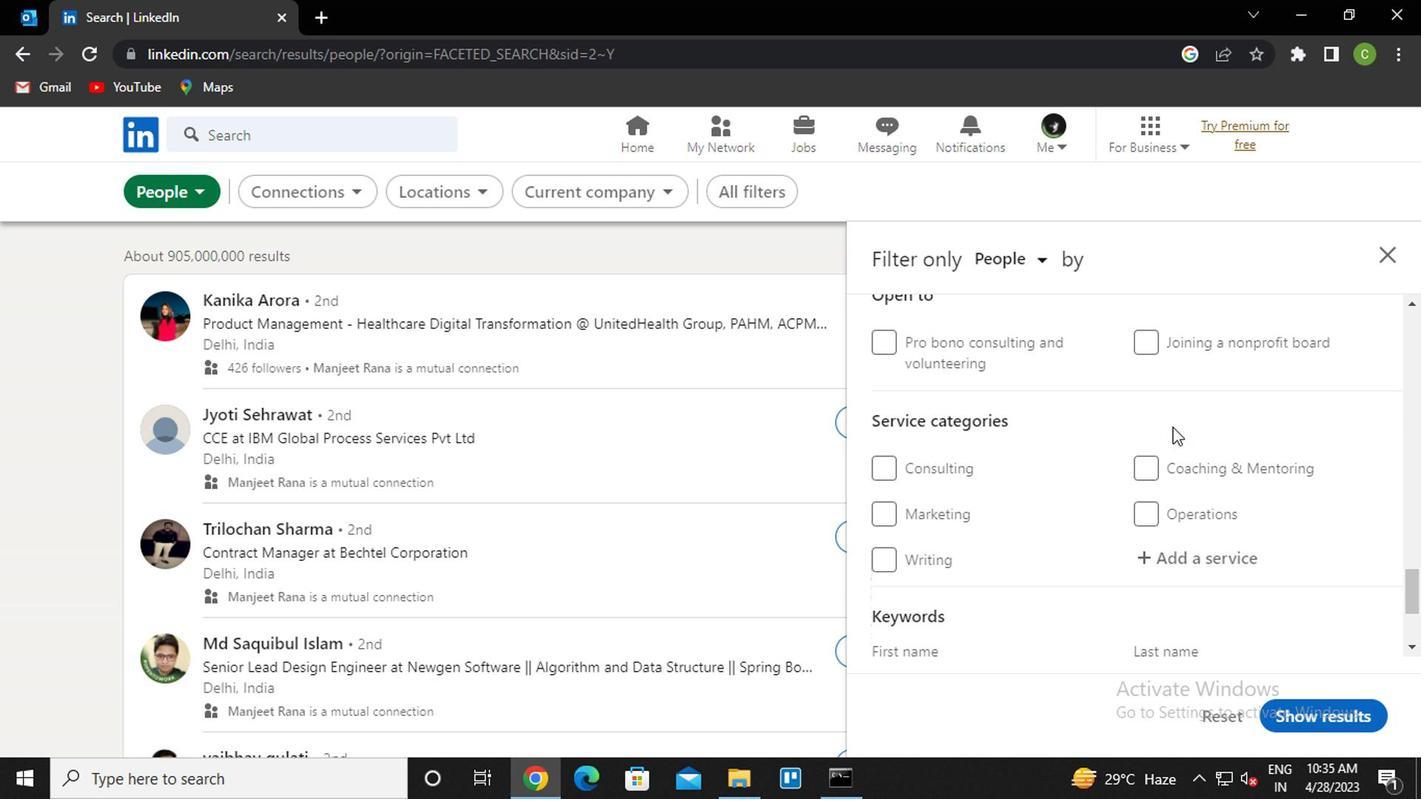
Action: Mouse scrolled (1167, 425) with delta (0, 0)
Screenshot: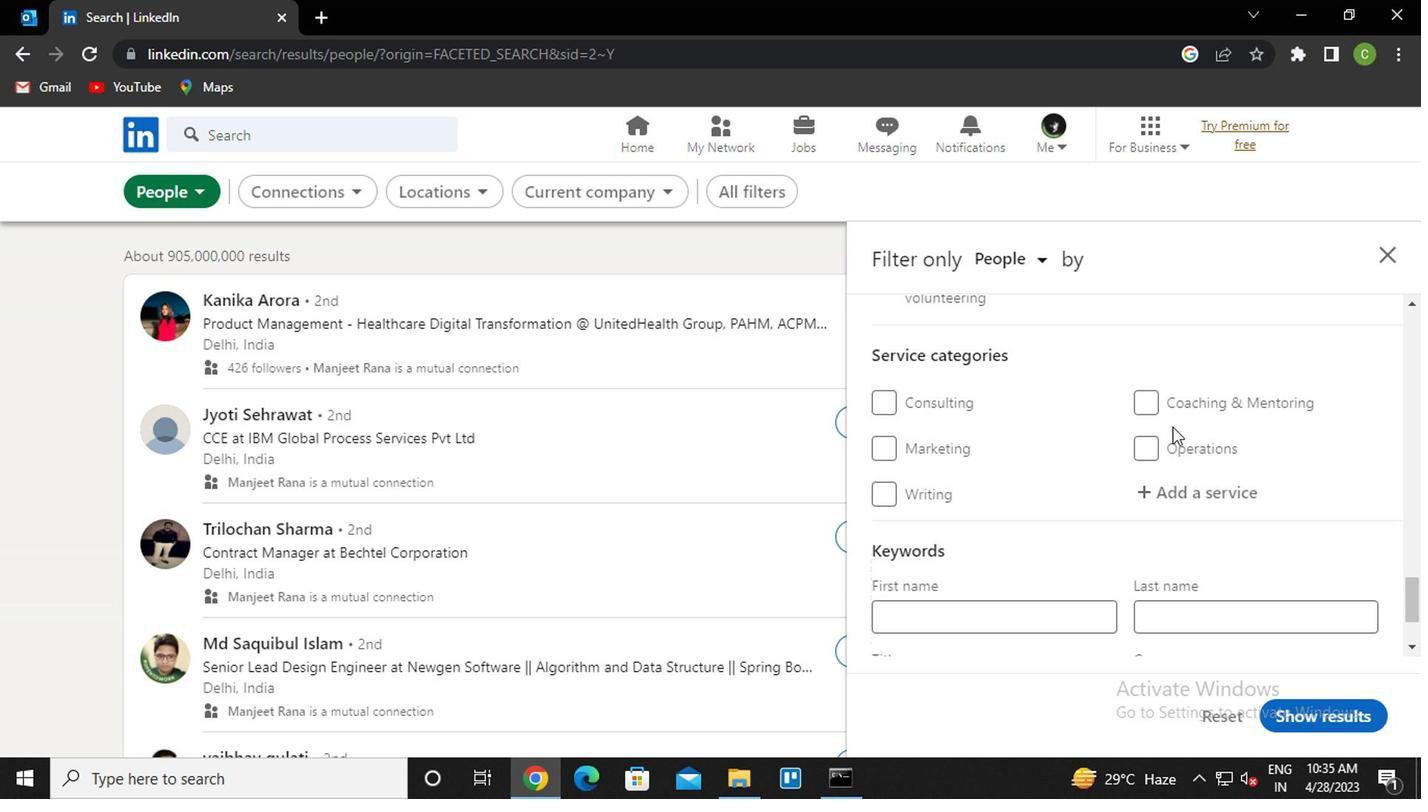 
Action: Mouse moved to (1224, 376)
Screenshot: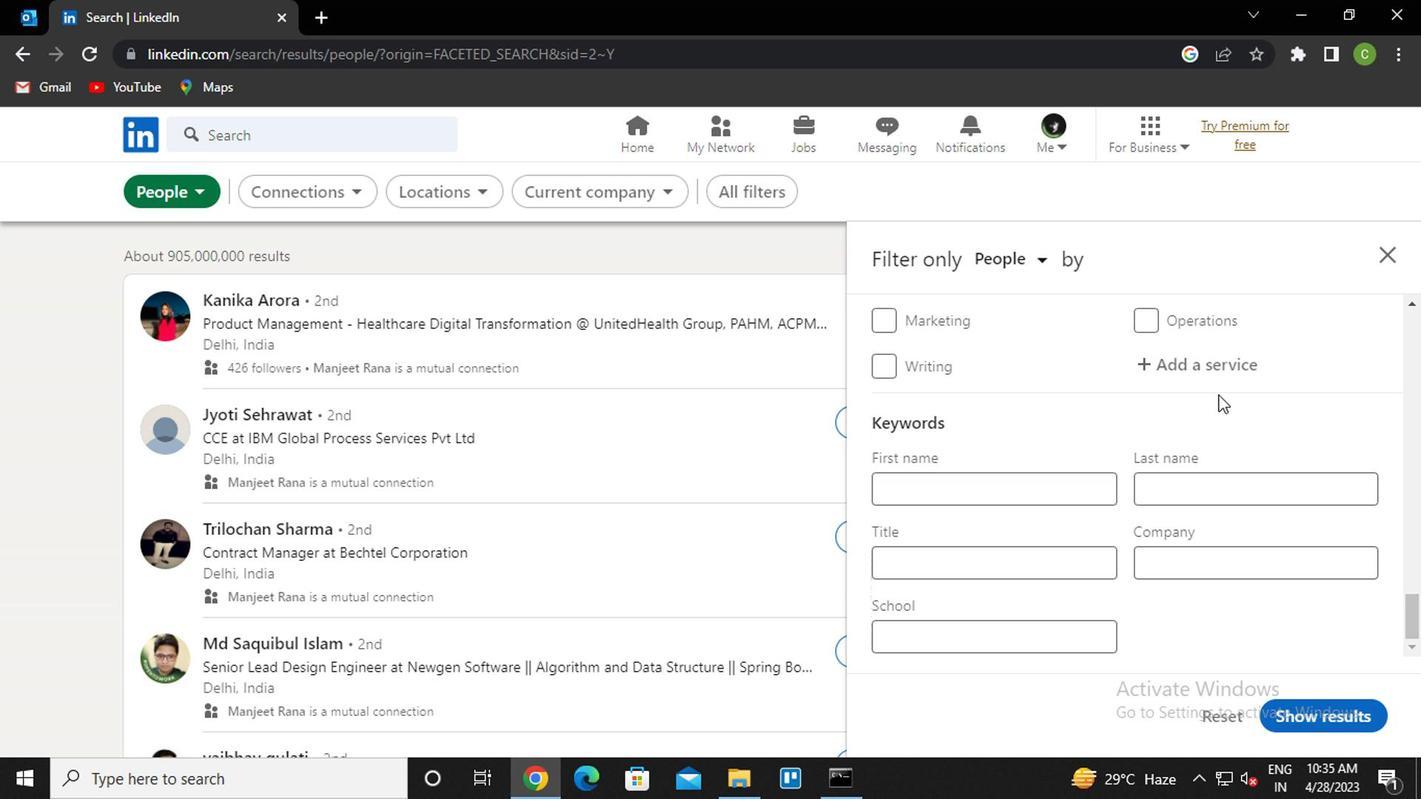 
Action: Mouse pressed left at (1224, 376)
Screenshot: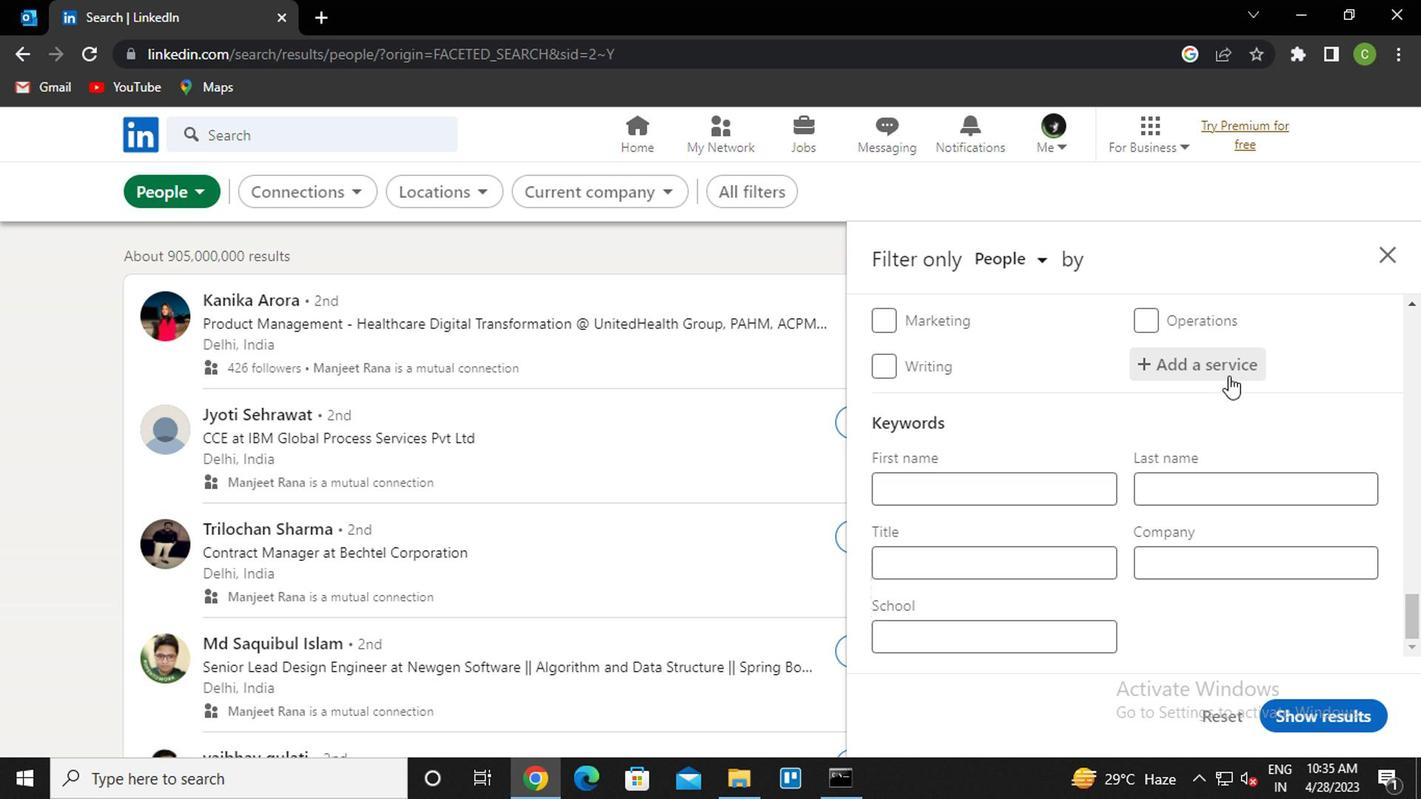 
Action: Key pressed <Key.caps_lock>c<Key.caps_lock>ontent<Key.down><Key.enter>
Screenshot: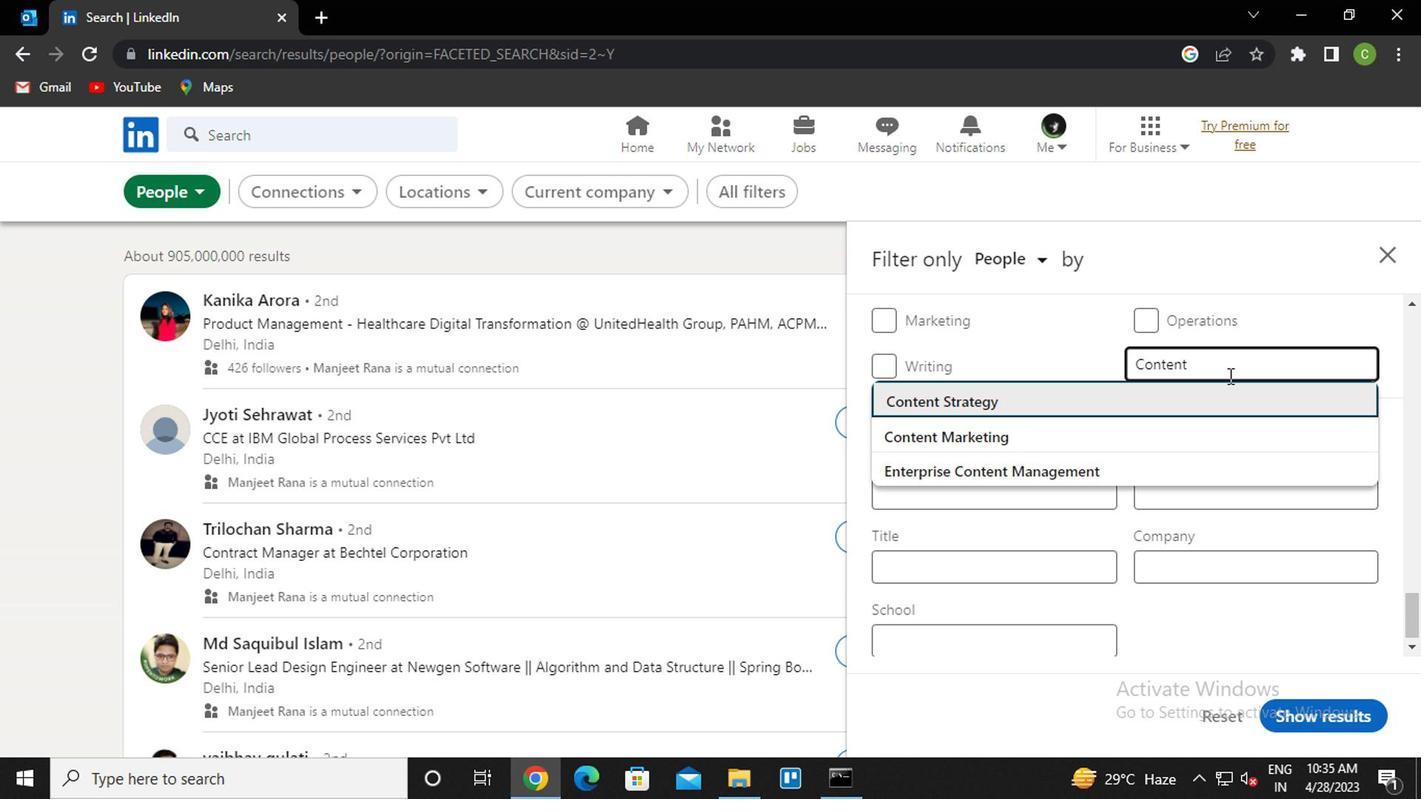 
Action: Mouse moved to (1256, 351)
Screenshot: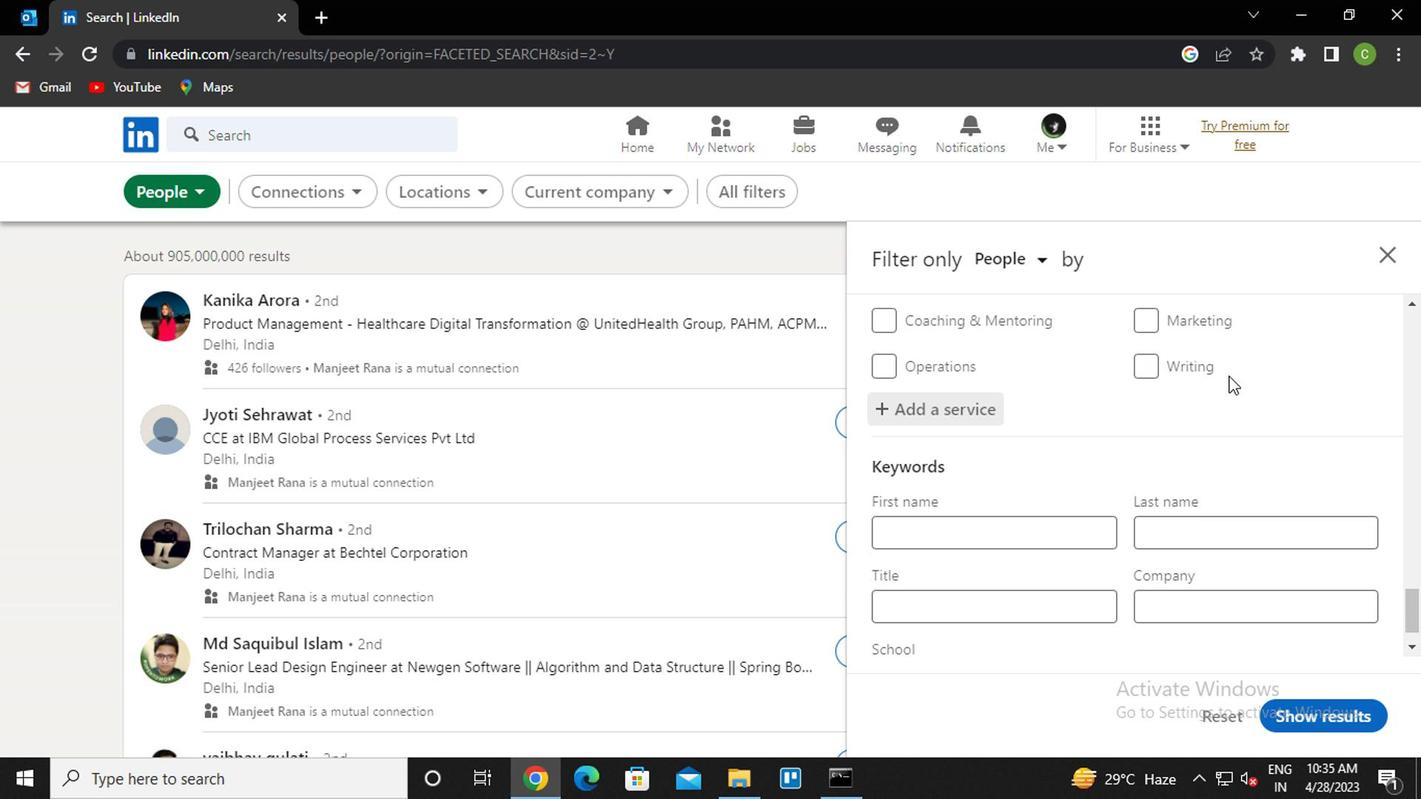 
Action: Mouse scrolled (1256, 350) with delta (0, 0)
Screenshot: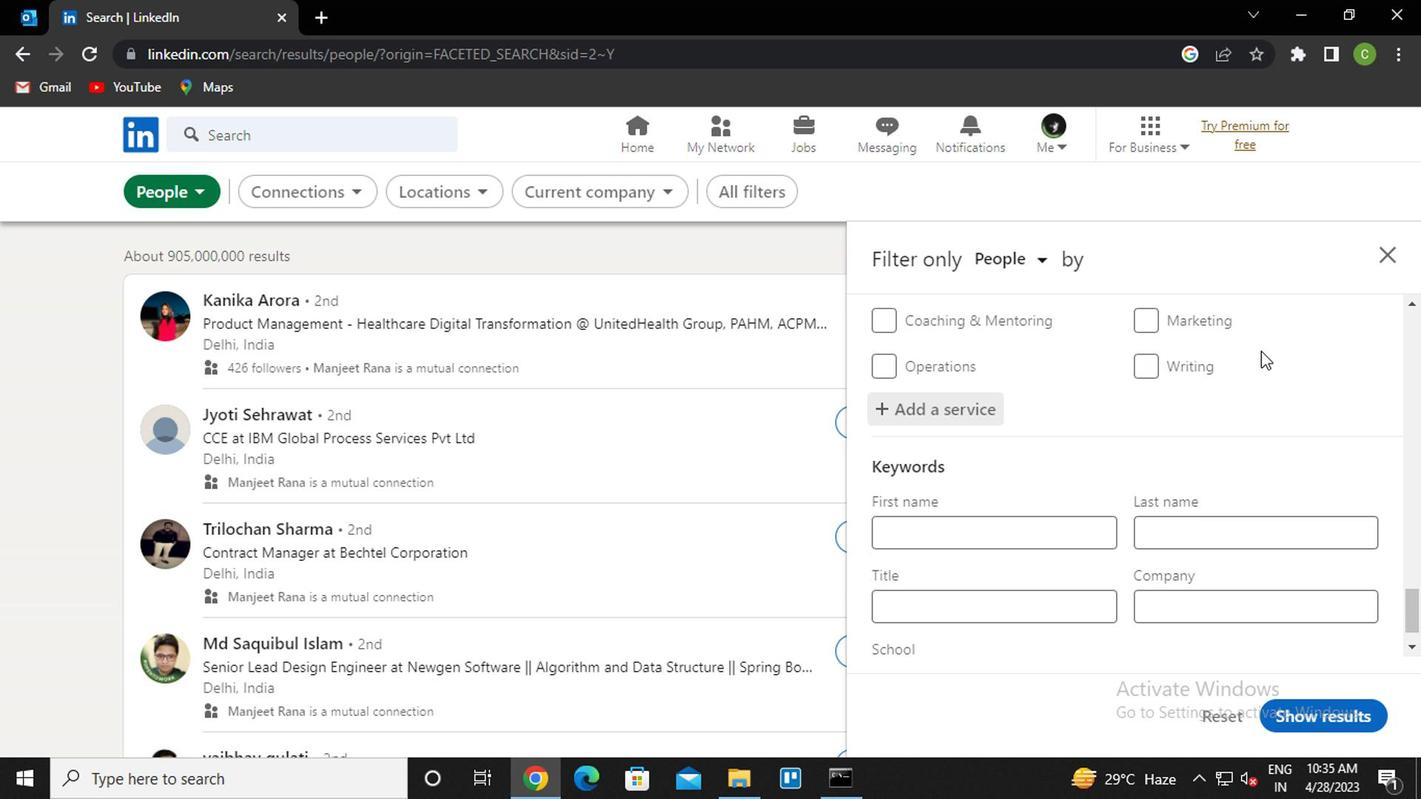 
Action: Mouse moved to (1250, 362)
Screenshot: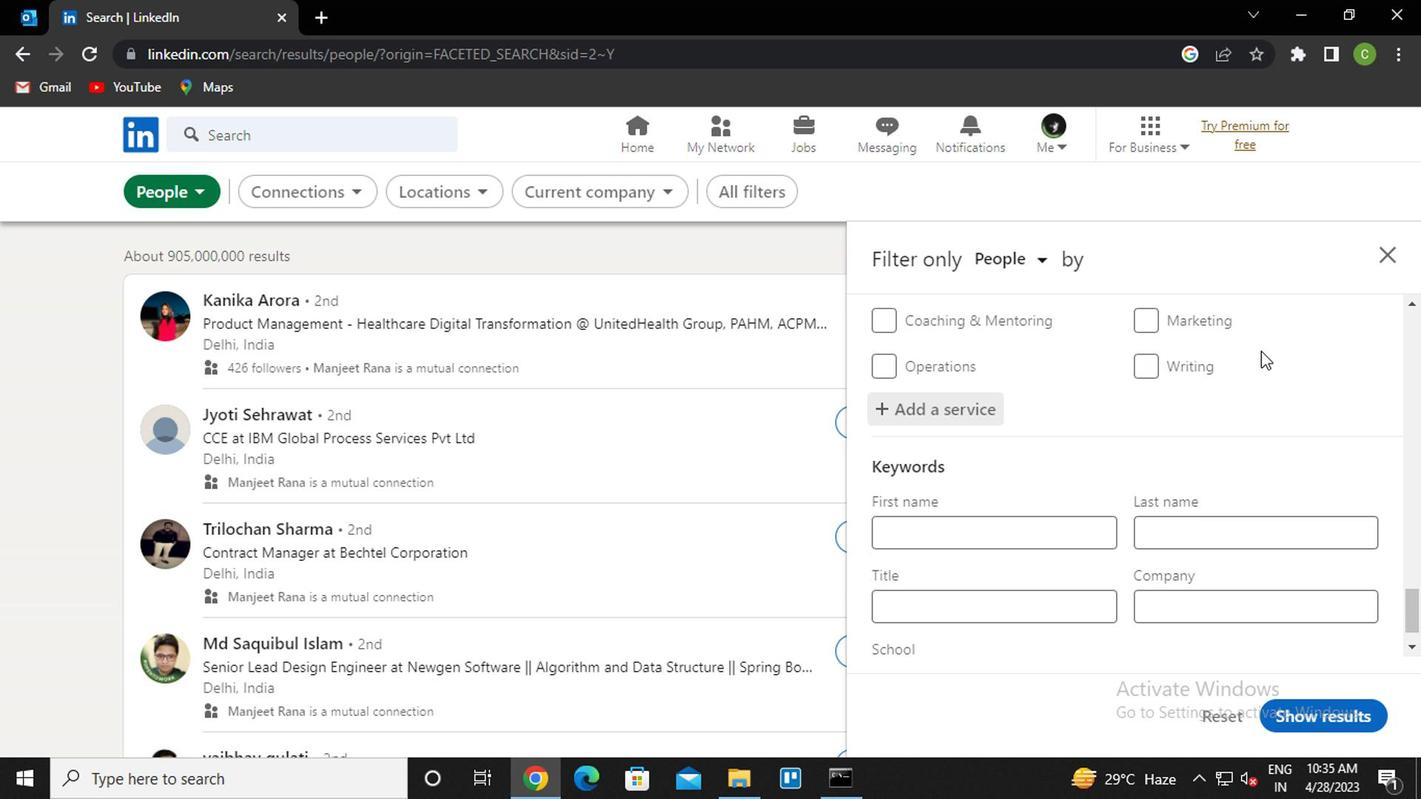 
Action: Mouse scrolled (1250, 361) with delta (0, 0)
Screenshot: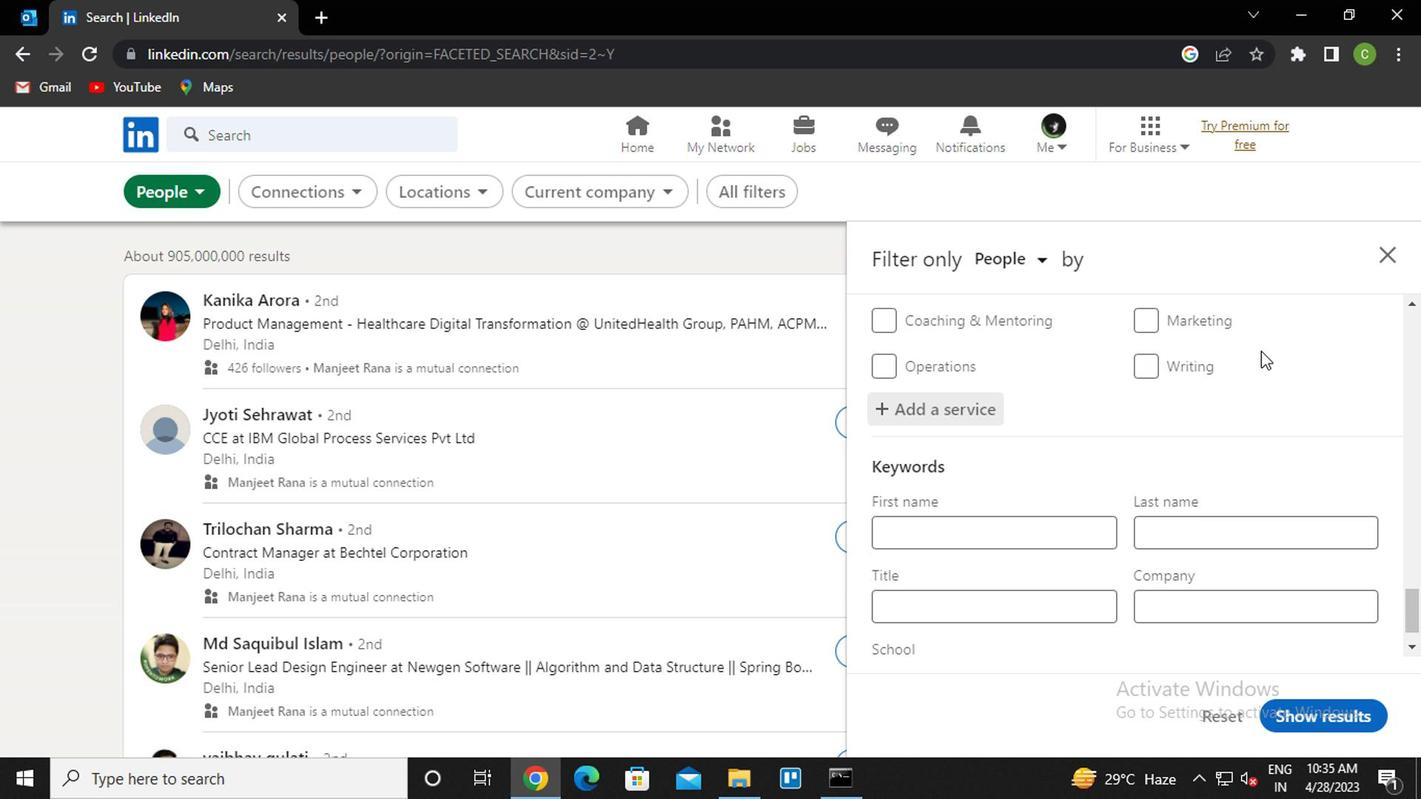 
Action: Mouse moved to (1232, 376)
Screenshot: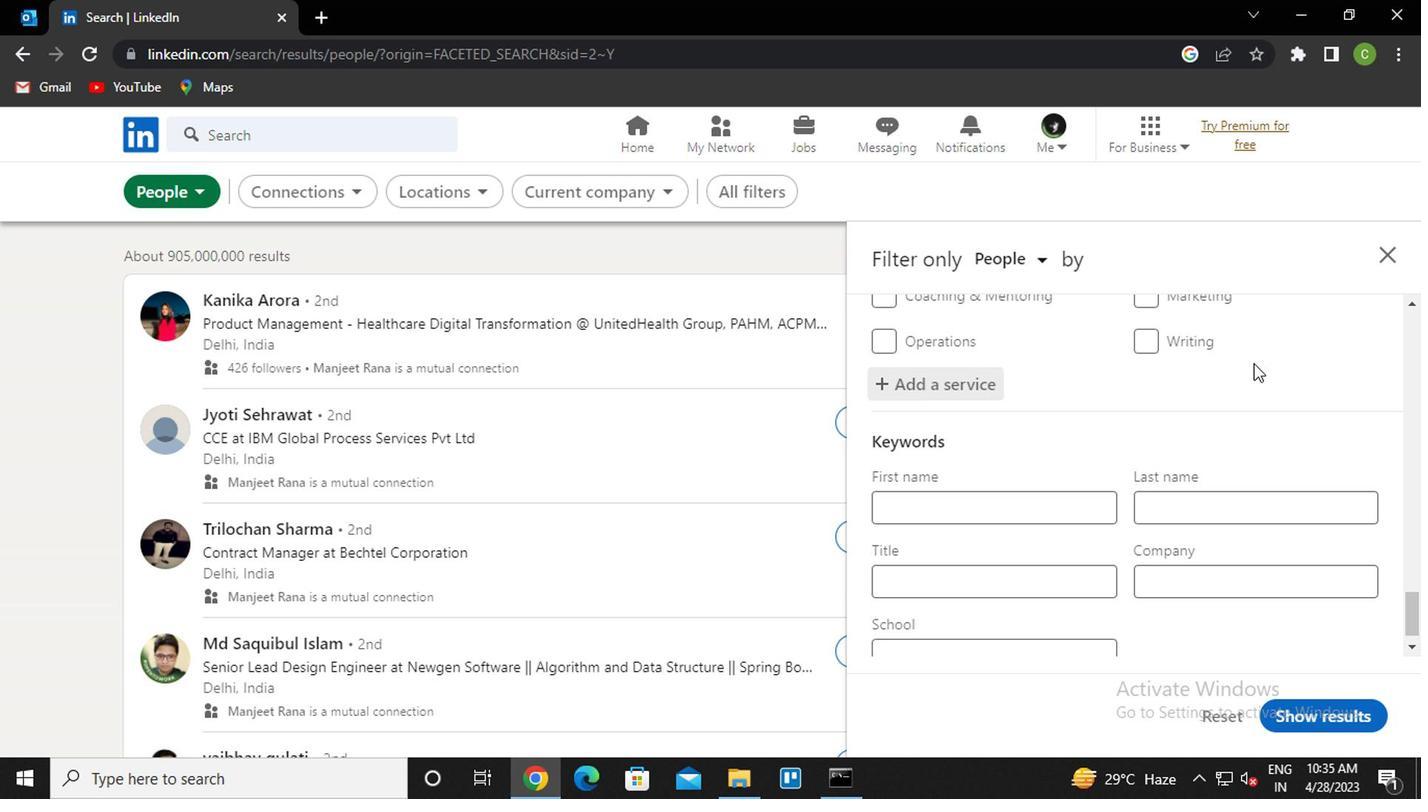 
Action: Mouse scrolled (1232, 376) with delta (0, 0)
Screenshot: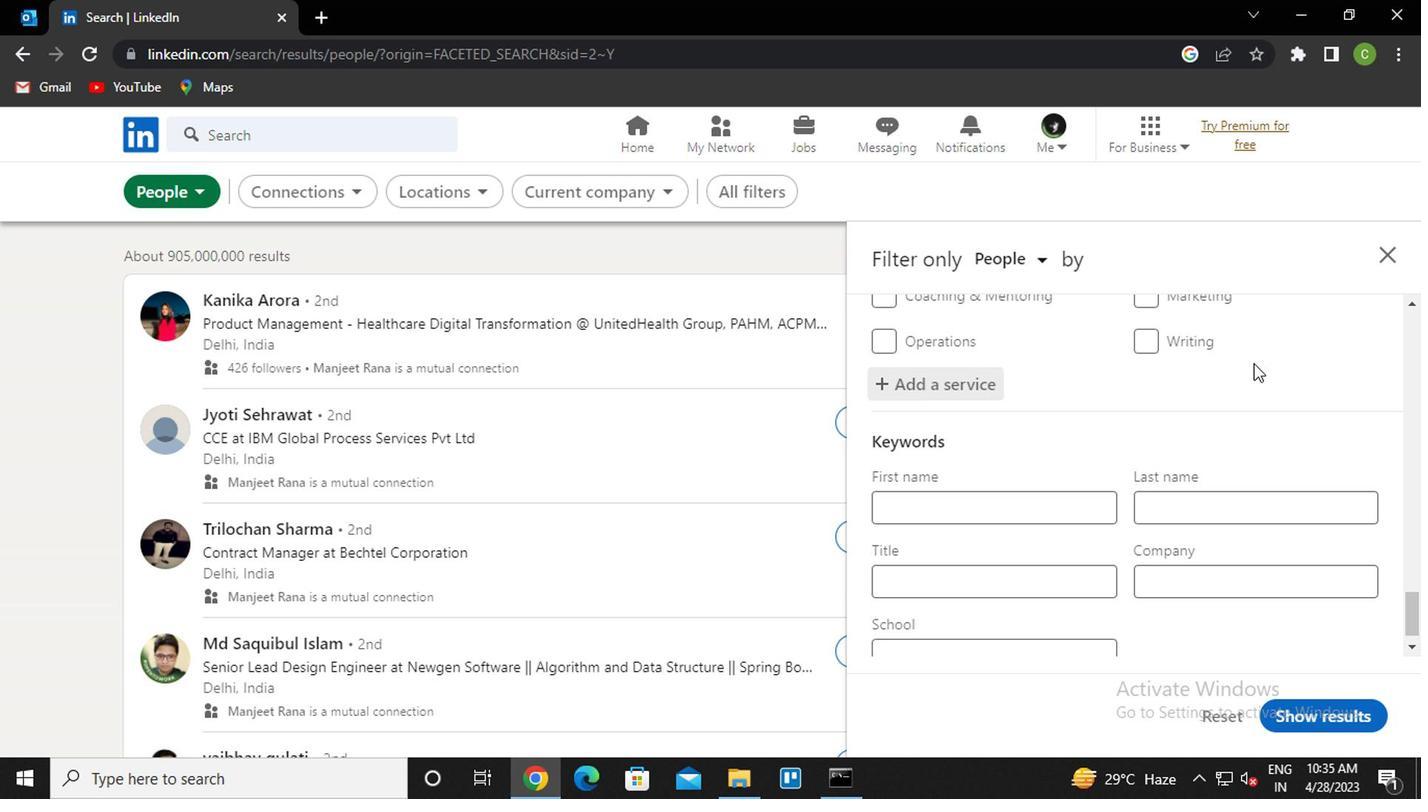 
Action: Mouse moved to (1221, 379)
Screenshot: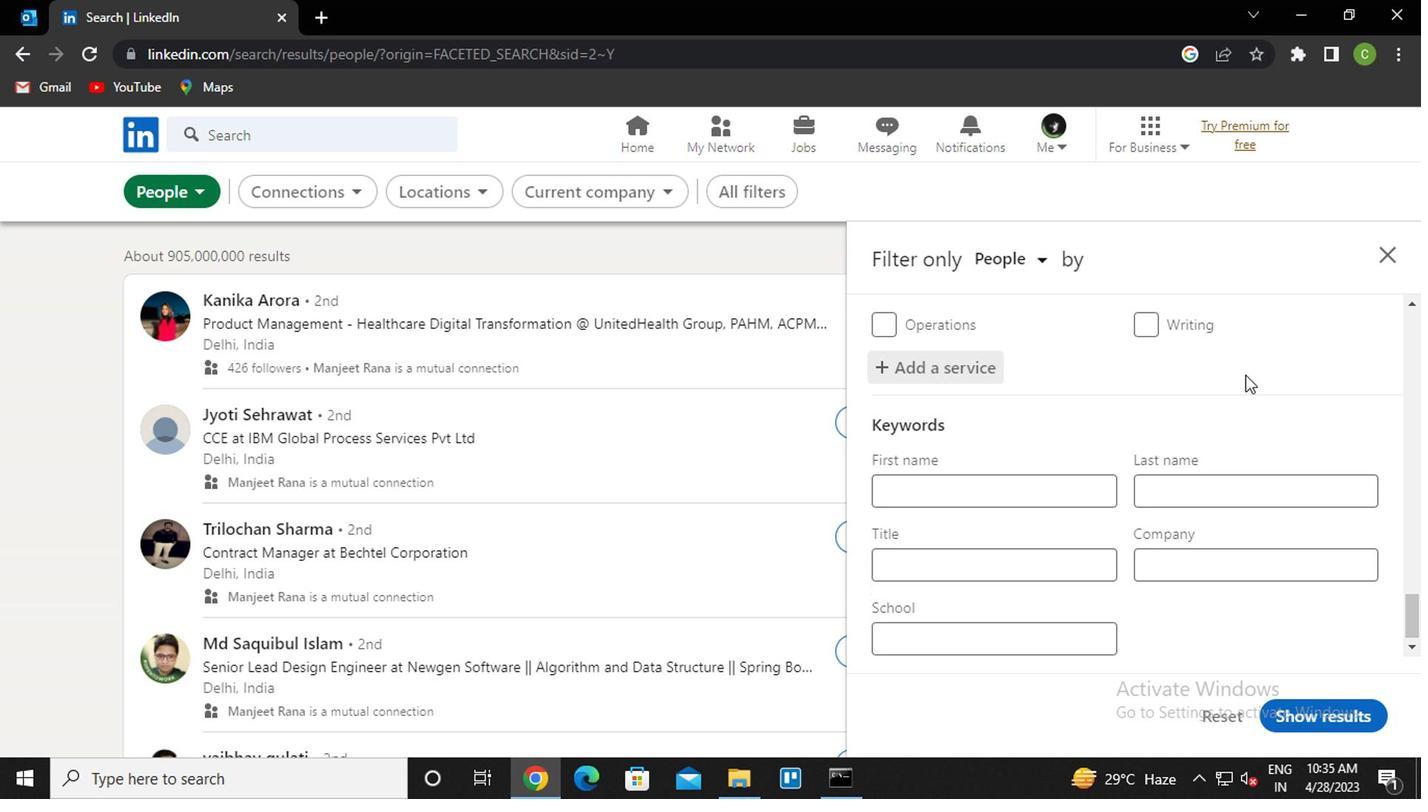 
Action: Mouse scrolled (1221, 377) with delta (0, -1)
Screenshot: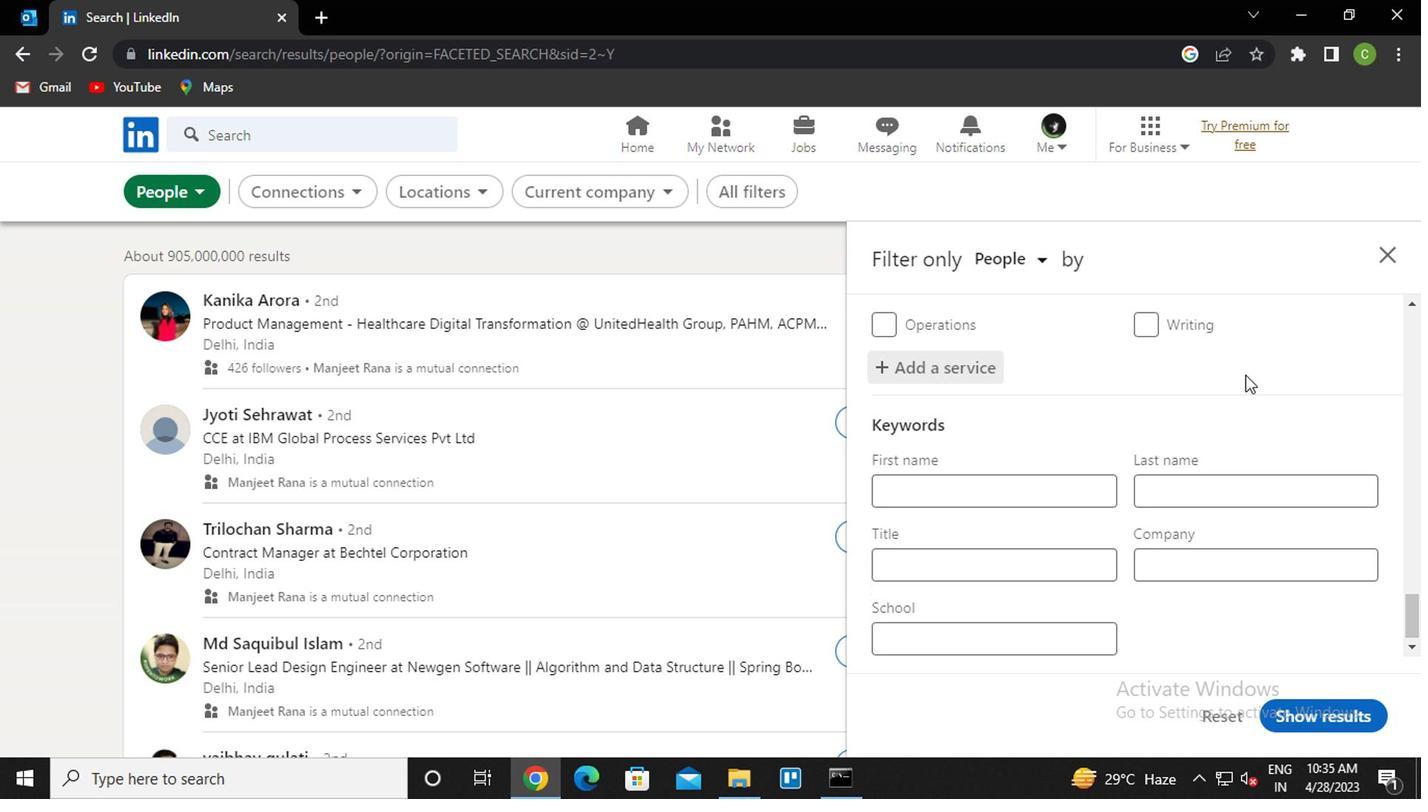 
Action: Mouse moved to (1218, 379)
Screenshot: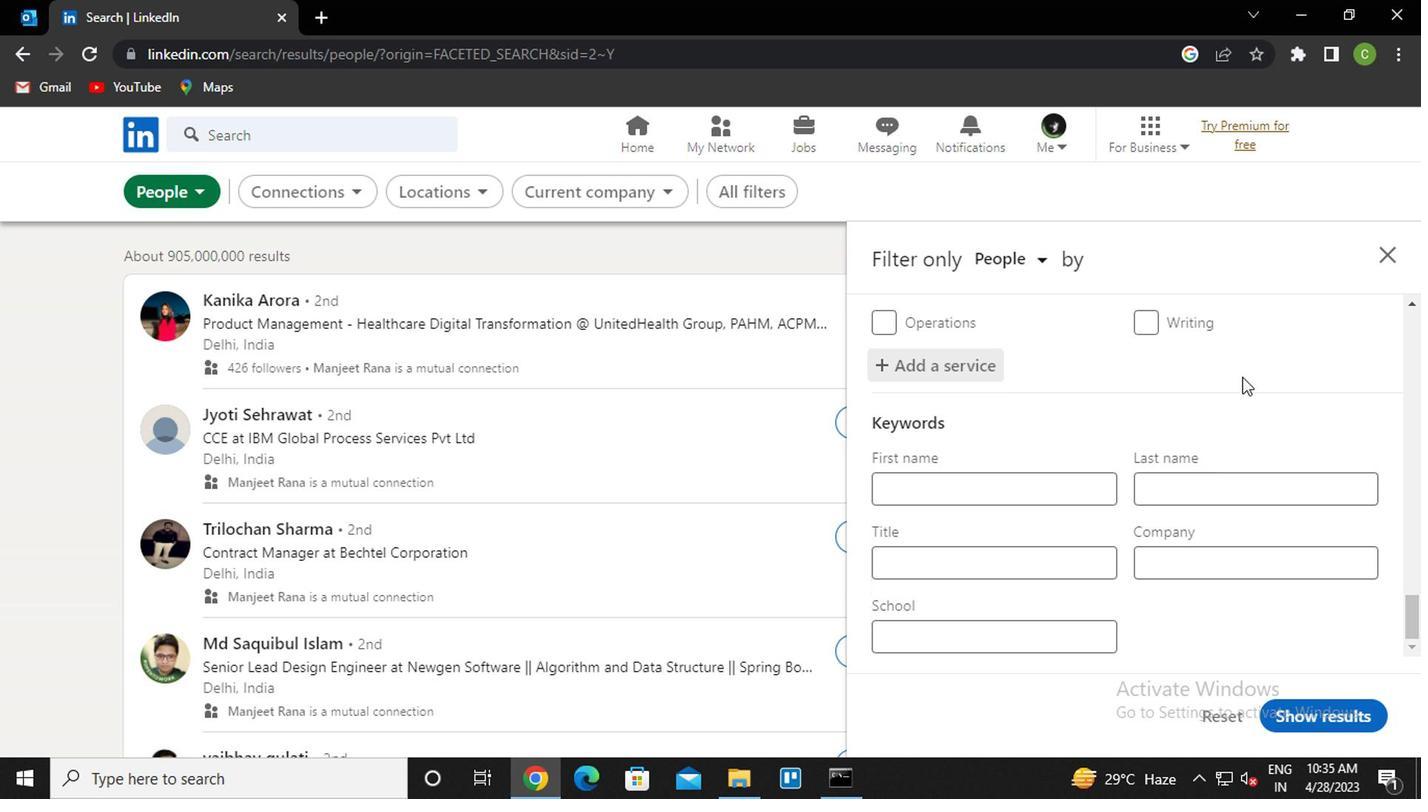 
Action: Mouse scrolled (1218, 377) with delta (0, -1)
Screenshot: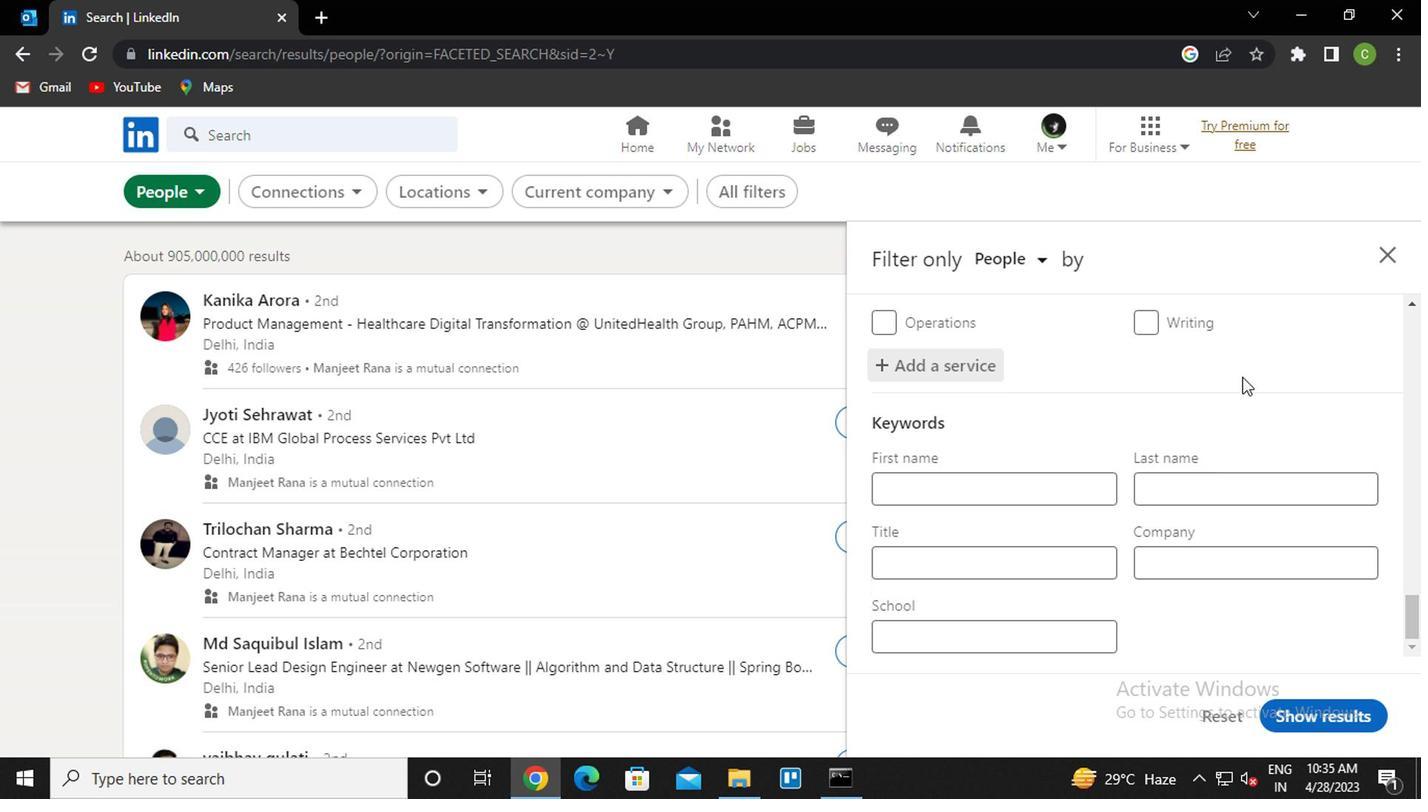 
Action: Mouse moved to (1020, 559)
Screenshot: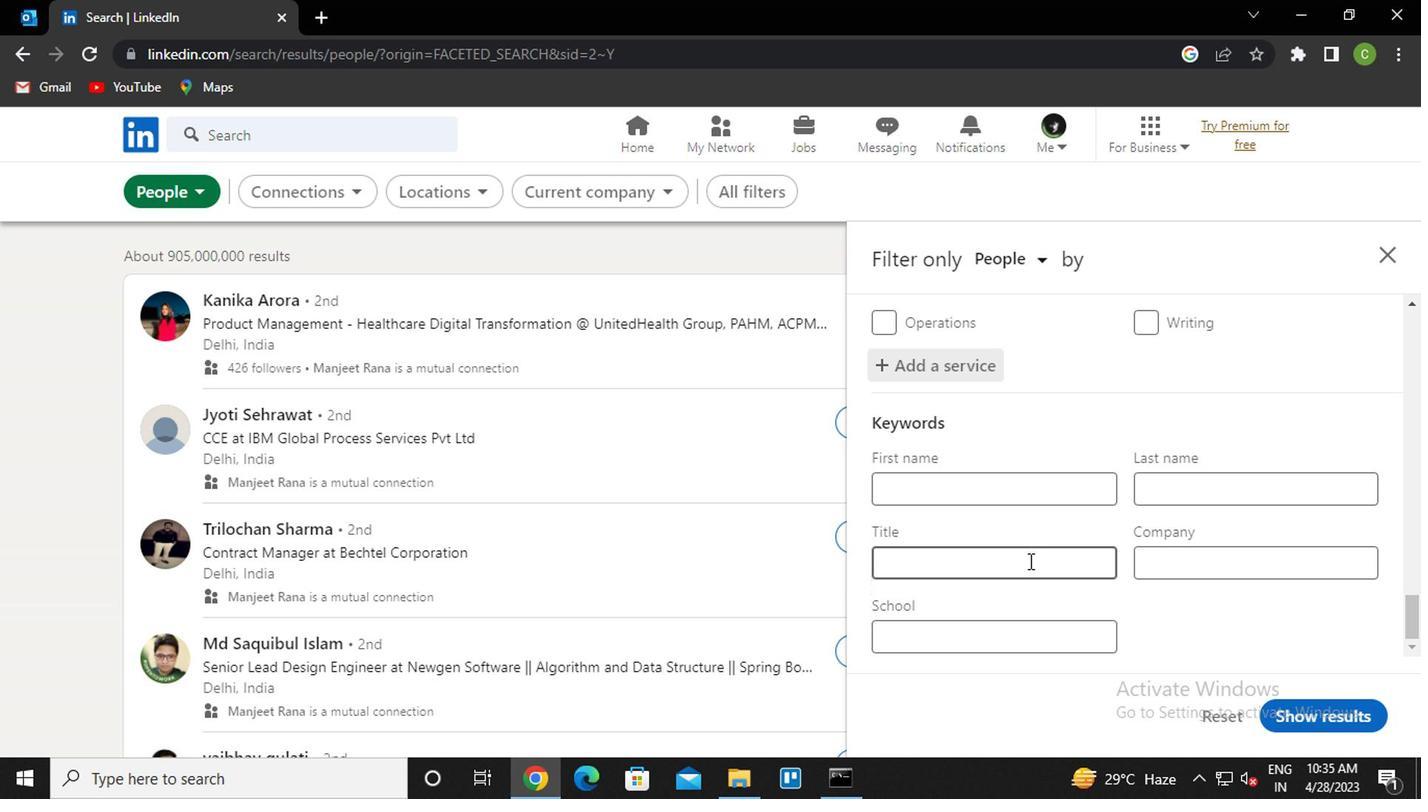 
Action: Mouse pressed left at (1020, 559)
Screenshot: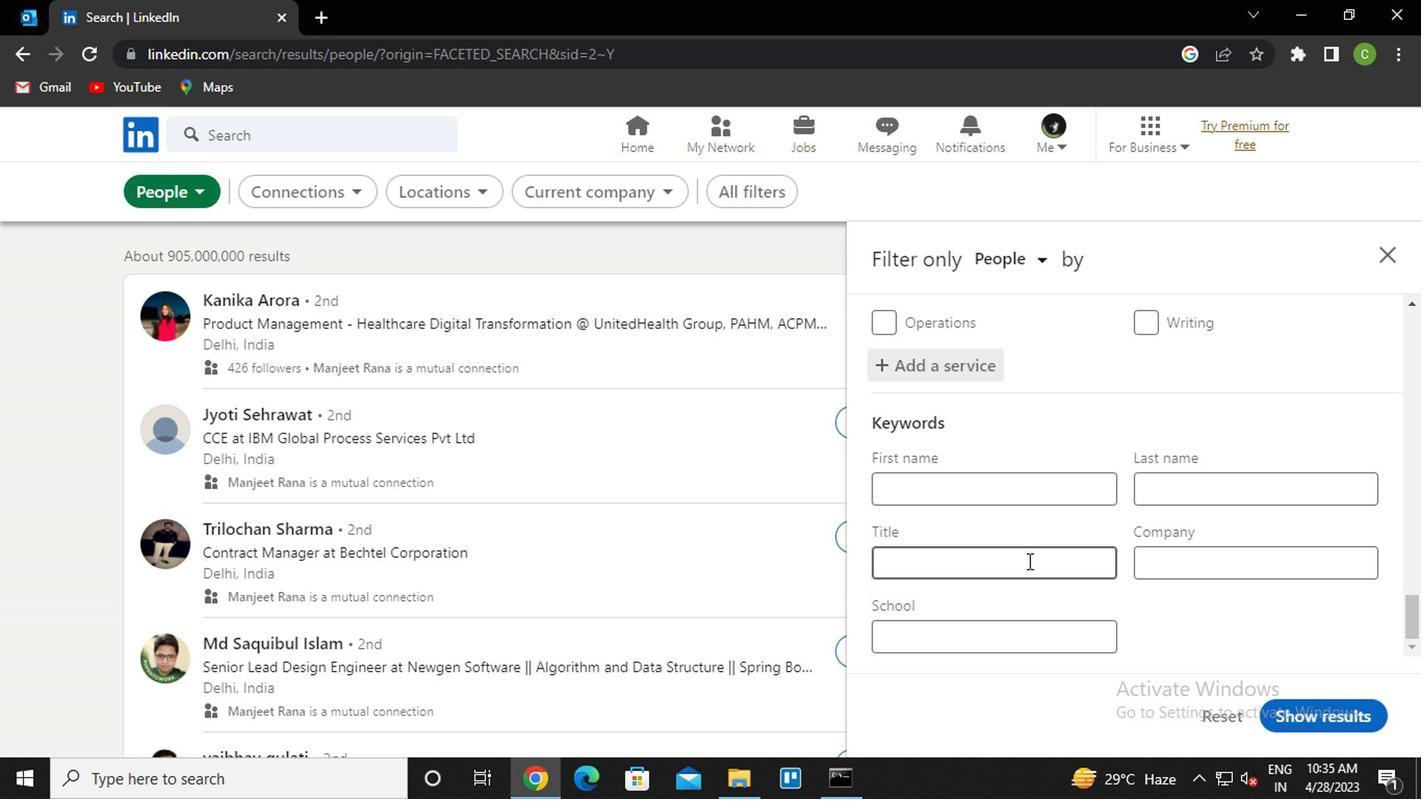 
Action: Mouse moved to (1020, 558)
Screenshot: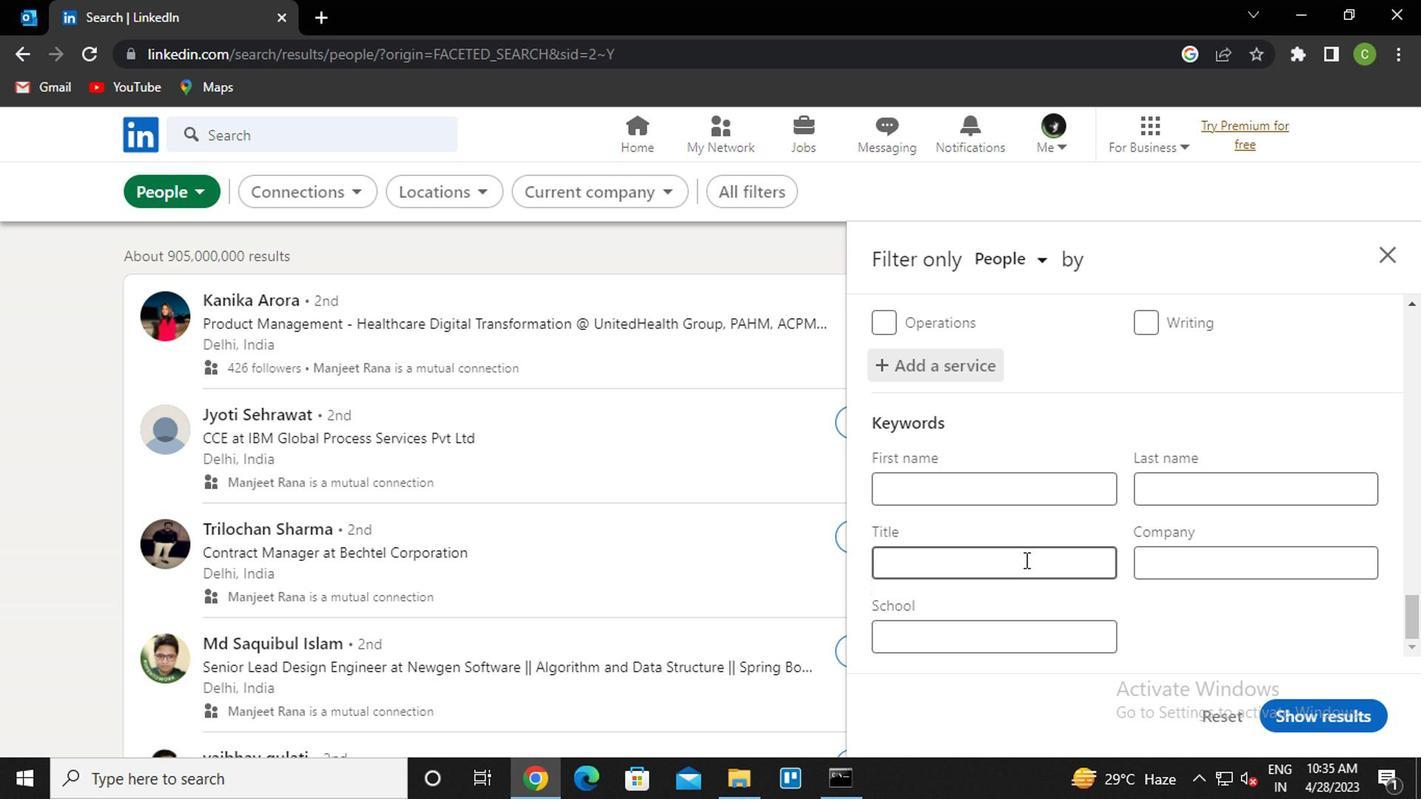 
Action: Key pressed <Key.caps_lock>h<Key.caps_lock>air<Key.space><Key.caps_lock>s<Key.caps_lock>tylist
Screenshot: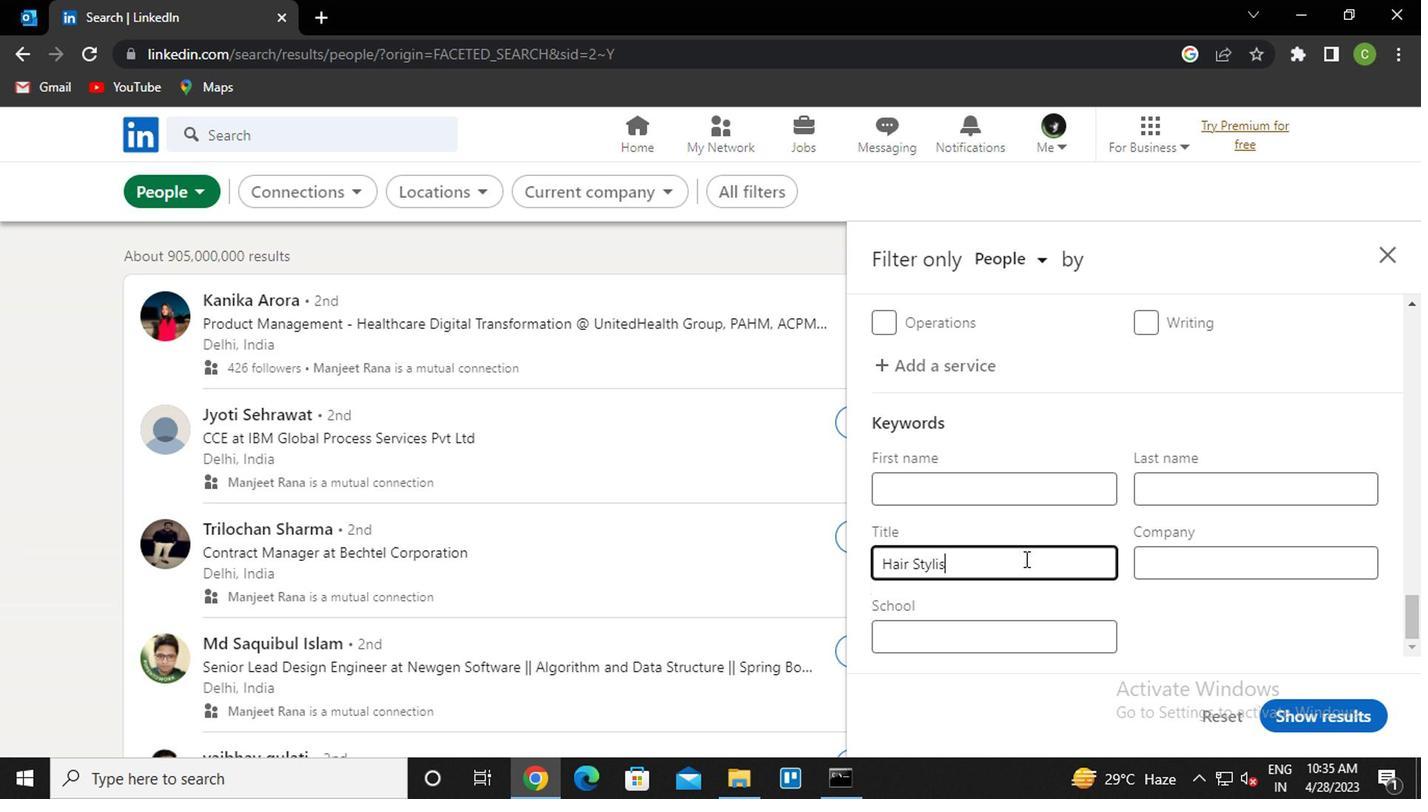 
Action: Mouse moved to (1297, 718)
Screenshot: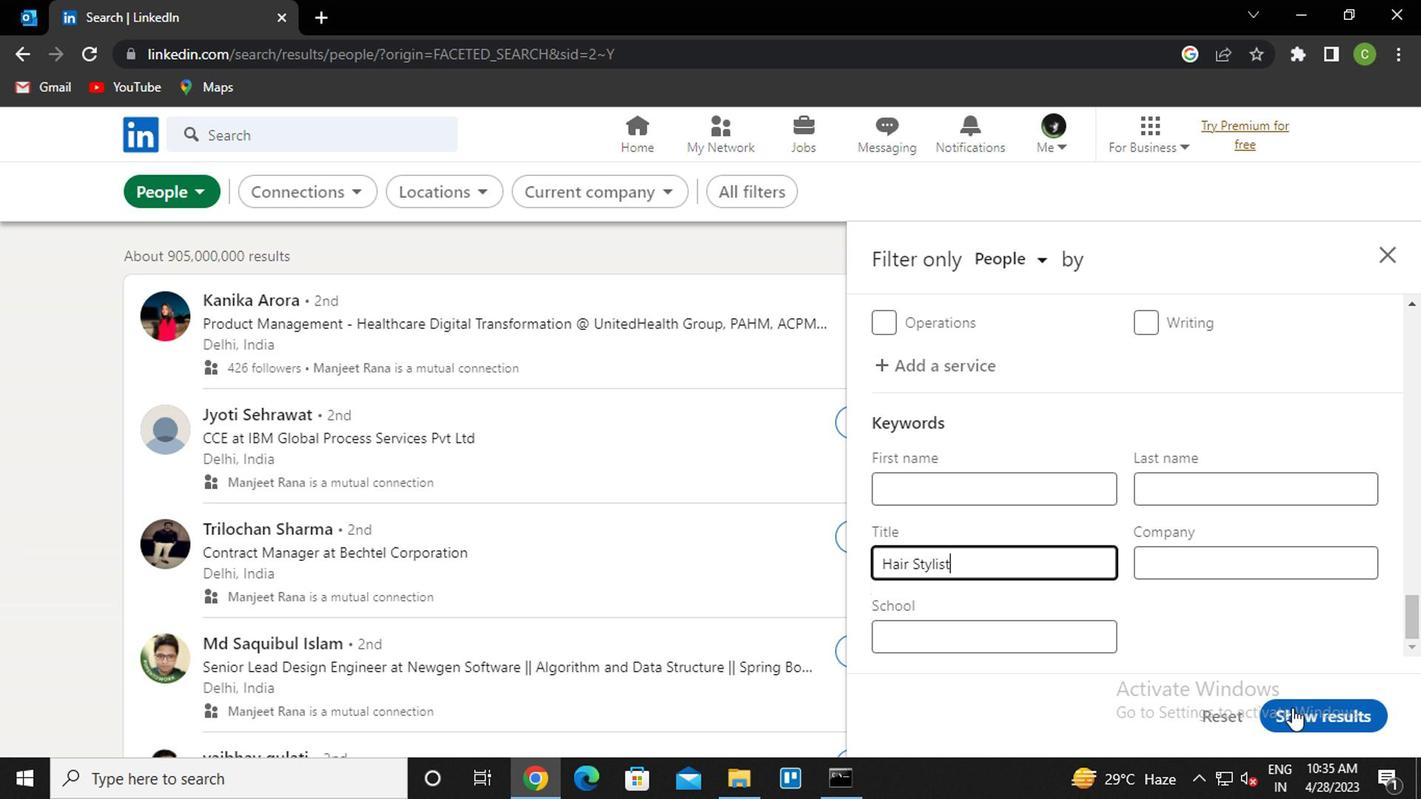 
Action: Mouse pressed left at (1297, 718)
Screenshot: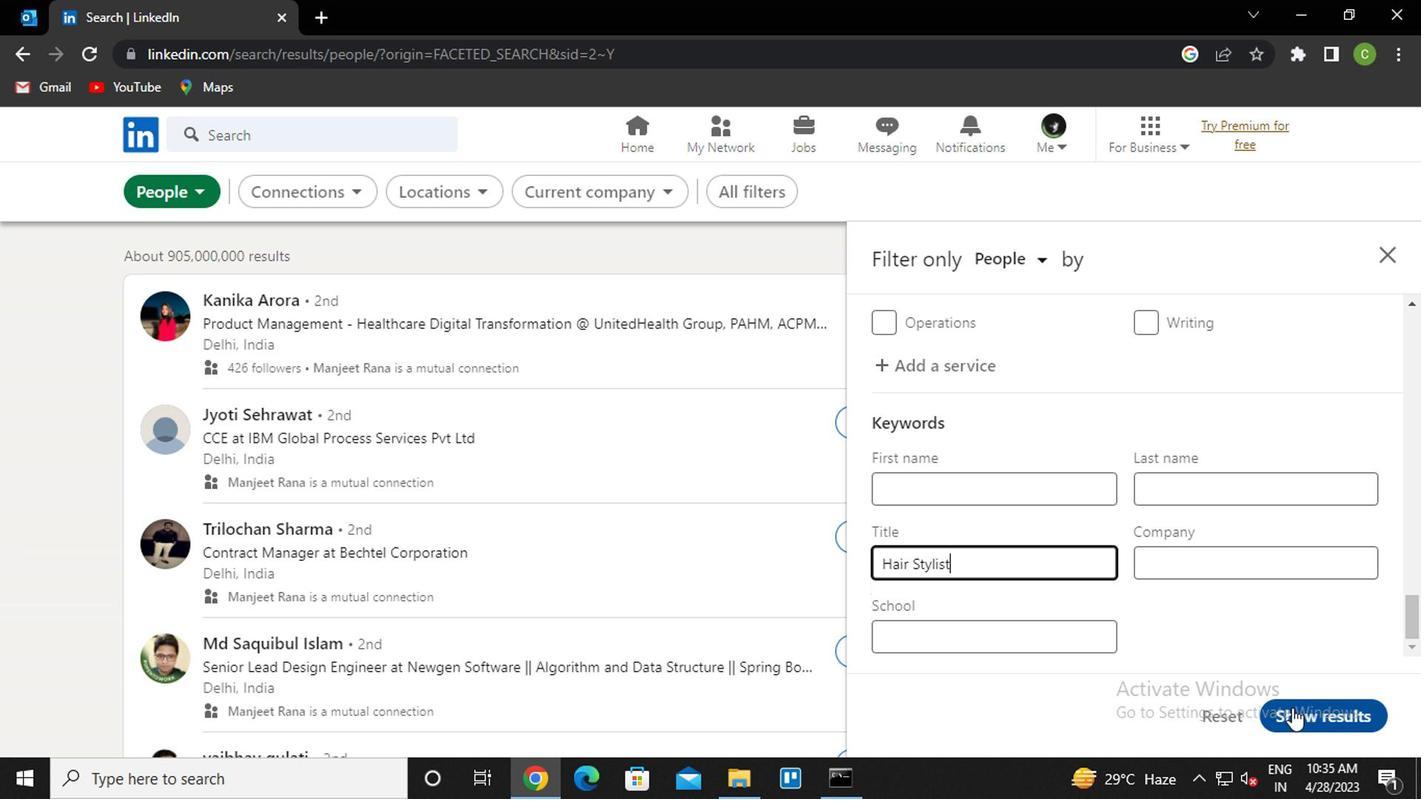 
Action: Mouse moved to (853, 691)
Screenshot: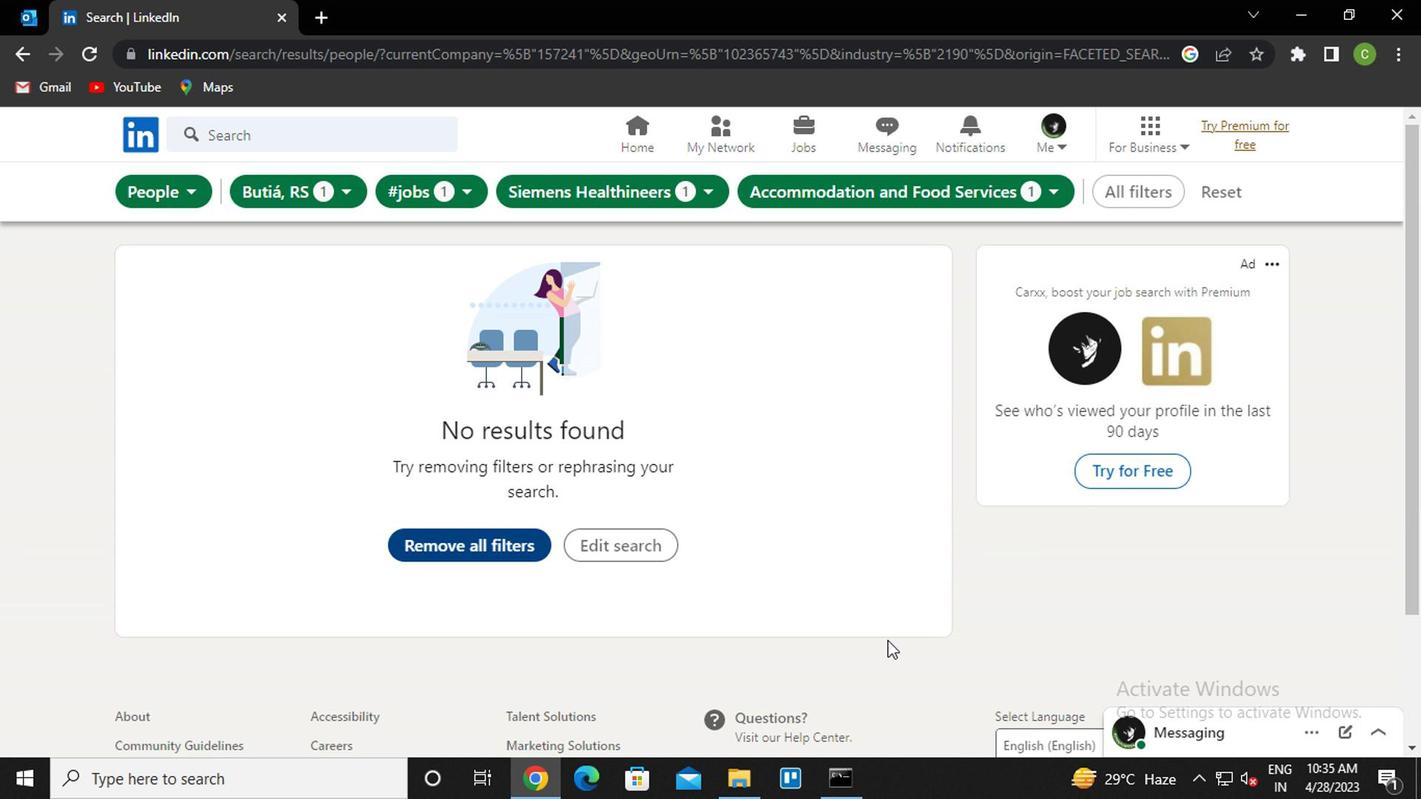 
